 Task: Look for Airbnb properties in Contramaestre, Cuba from 11th November, 2023 to 15th November, 2023 for 2 adults. Place can be private room with 1  bedroom having 2 beds and 1 bathroom. Property type can be hotel.
Action: Mouse moved to (372, 295)
Screenshot: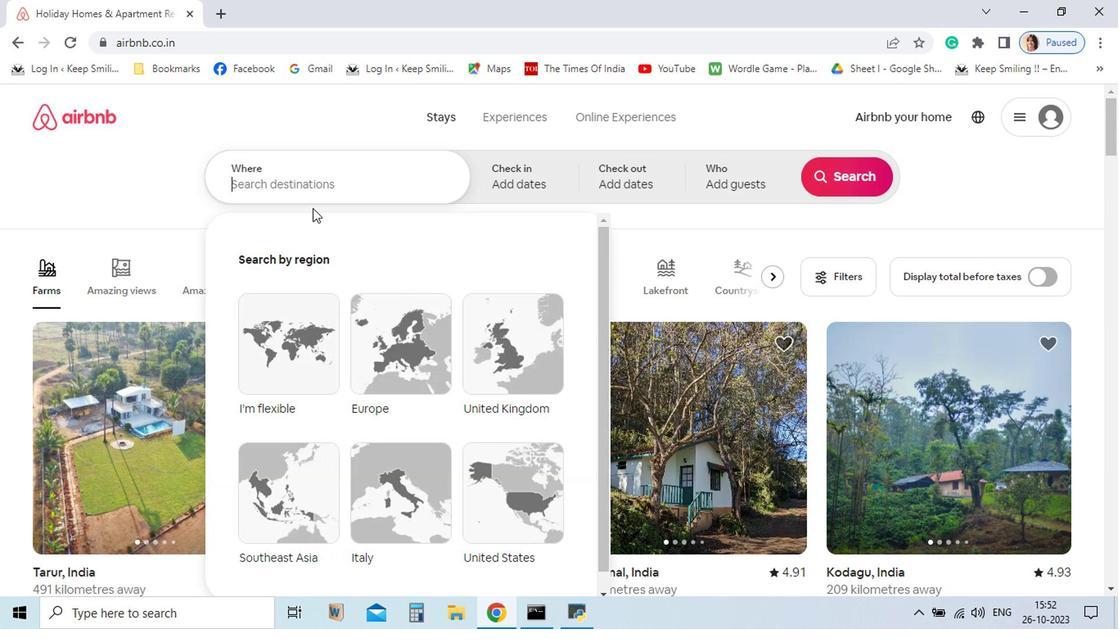 
Action: Mouse pressed left at (372, 295)
Screenshot: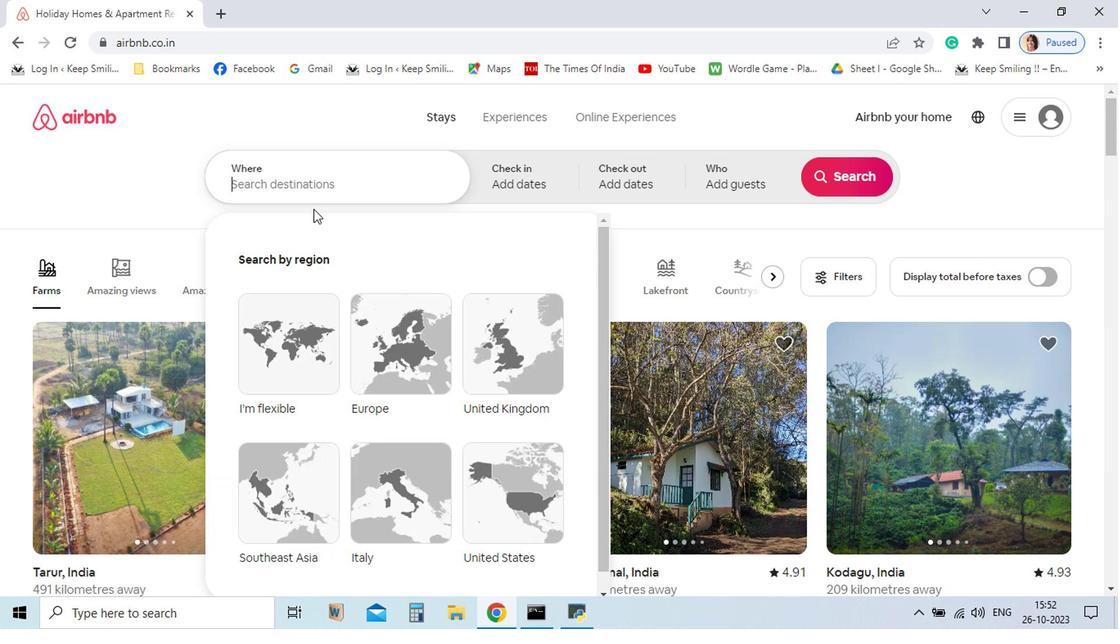 
Action: Mouse moved to (386, 308)
Screenshot: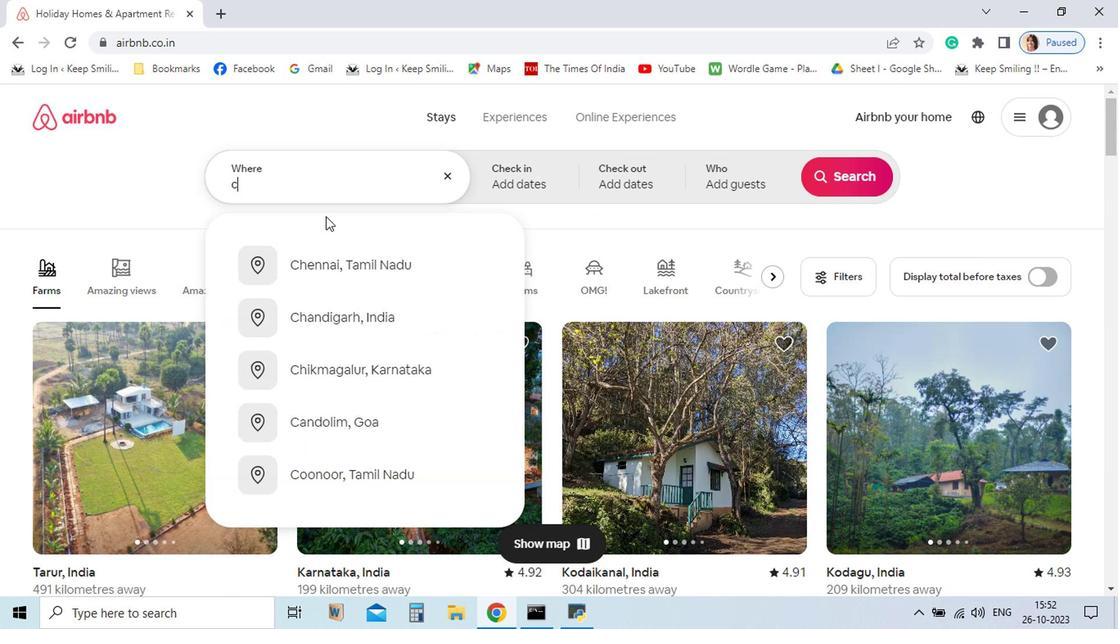 
Action: Key pressed contamaestre
Screenshot: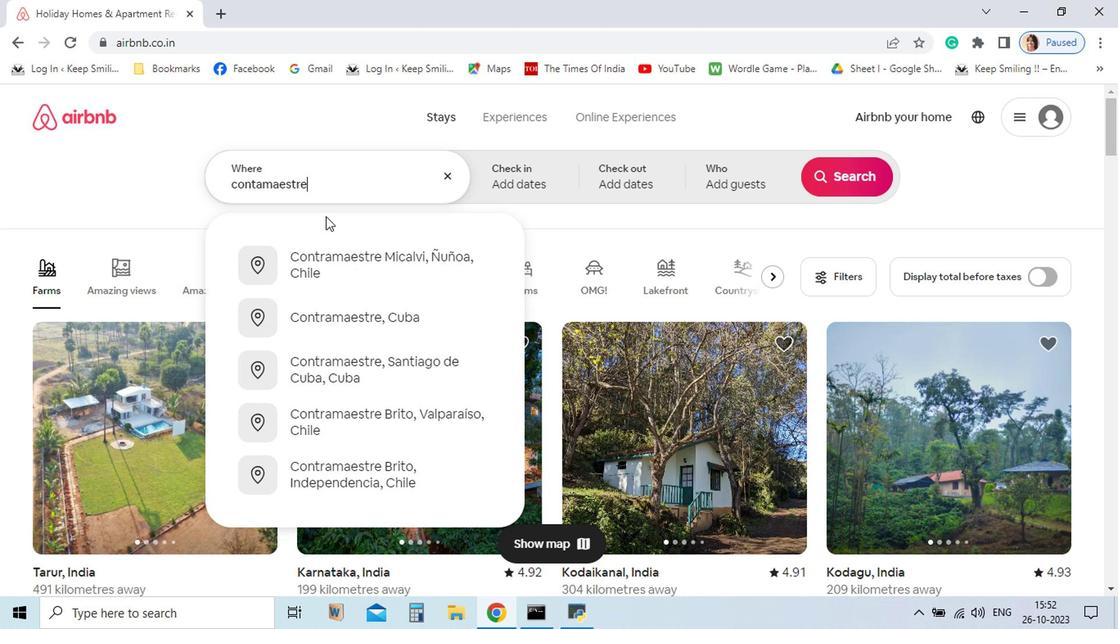 
Action: Mouse moved to (448, 383)
Screenshot: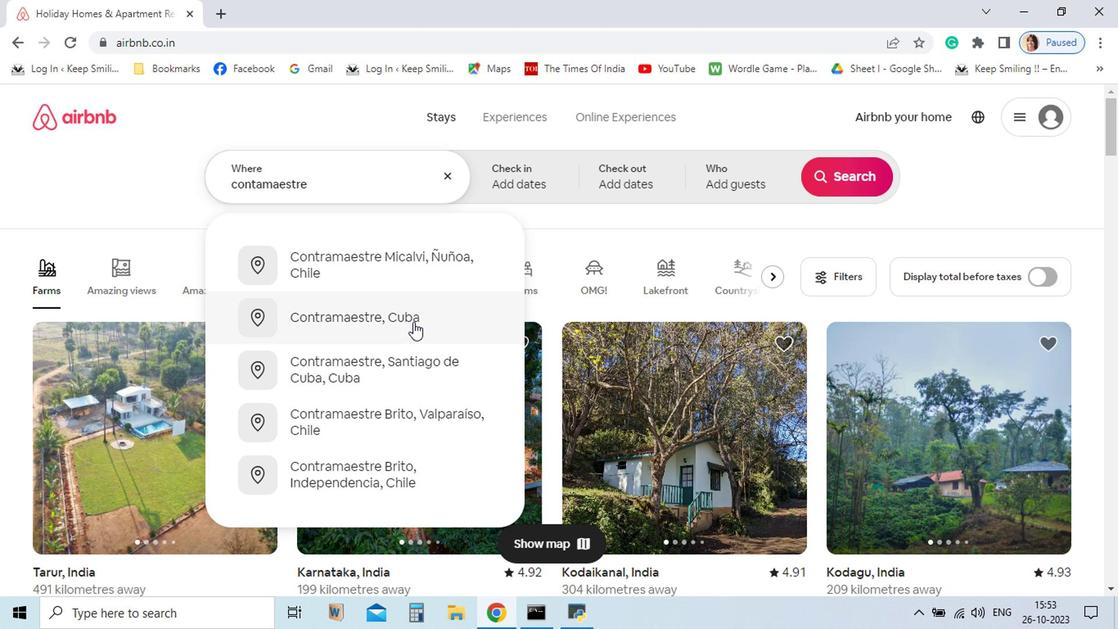 
Action: Mouse pressed left at (448, 383)
Screenshot: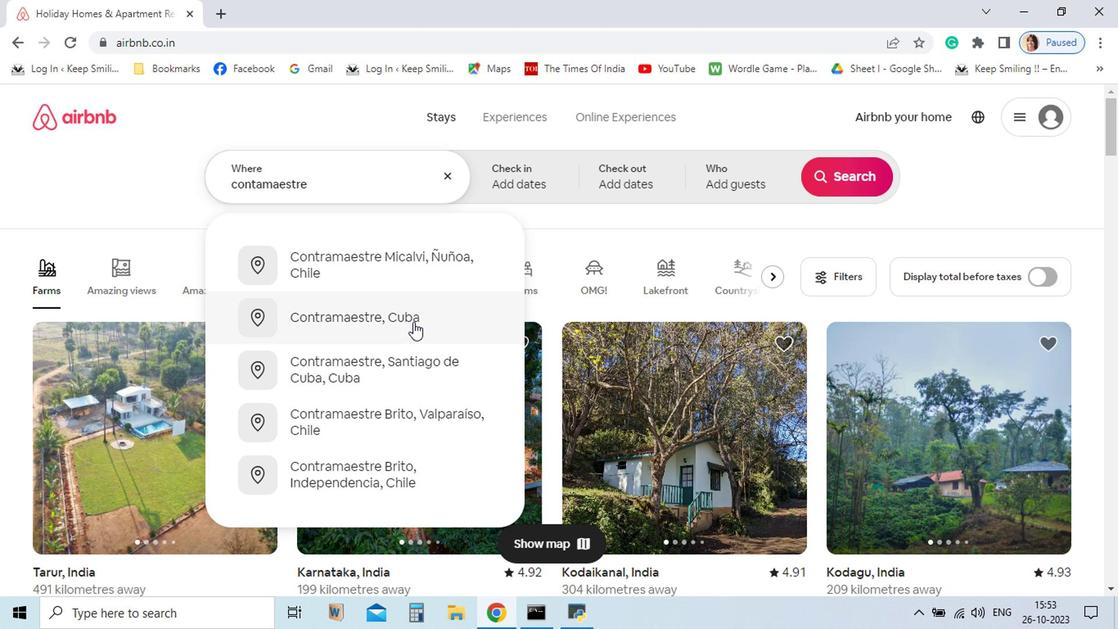 
Action: Mouse moved to (738, 450)
Screenshot: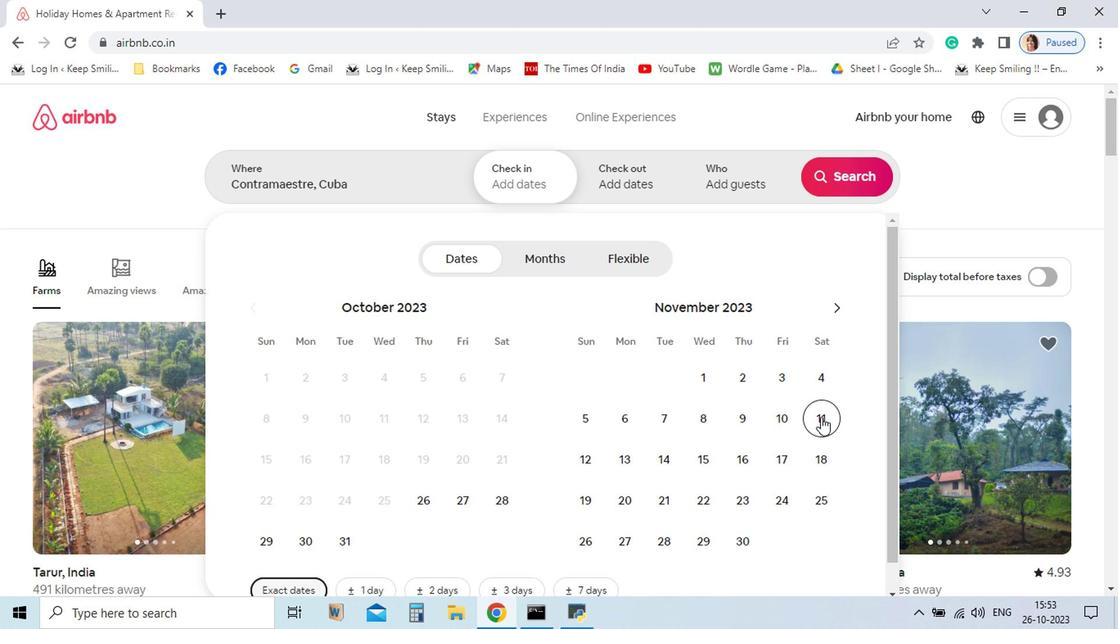 
Action: Mouse pressed left at (738, 450)
Screenshot: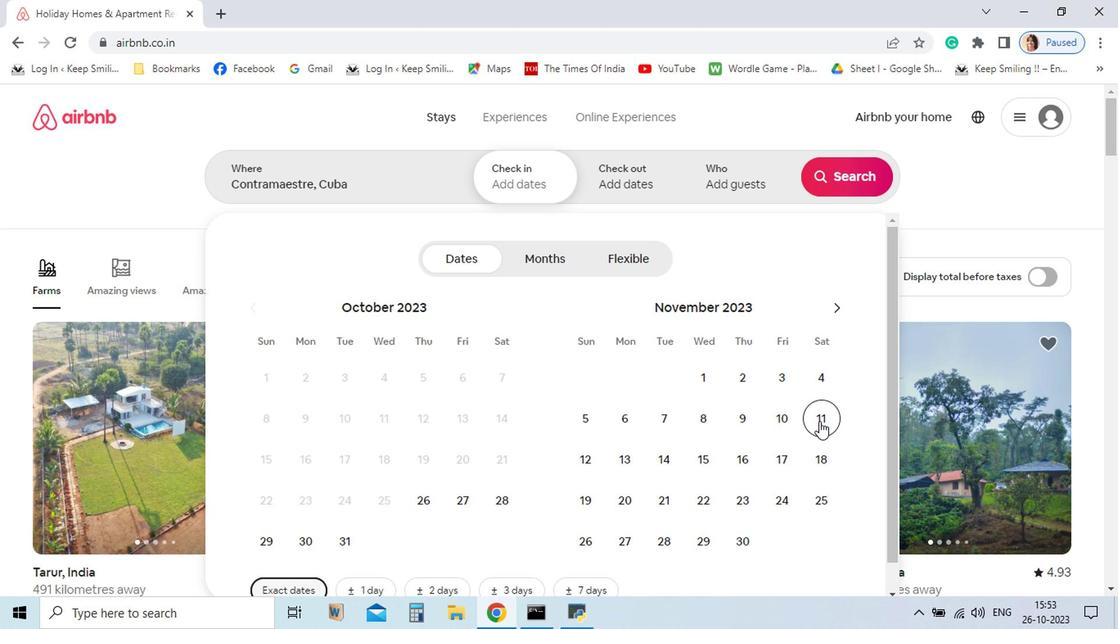 
Action: Mouse moved to (656, 484)
Screenshot: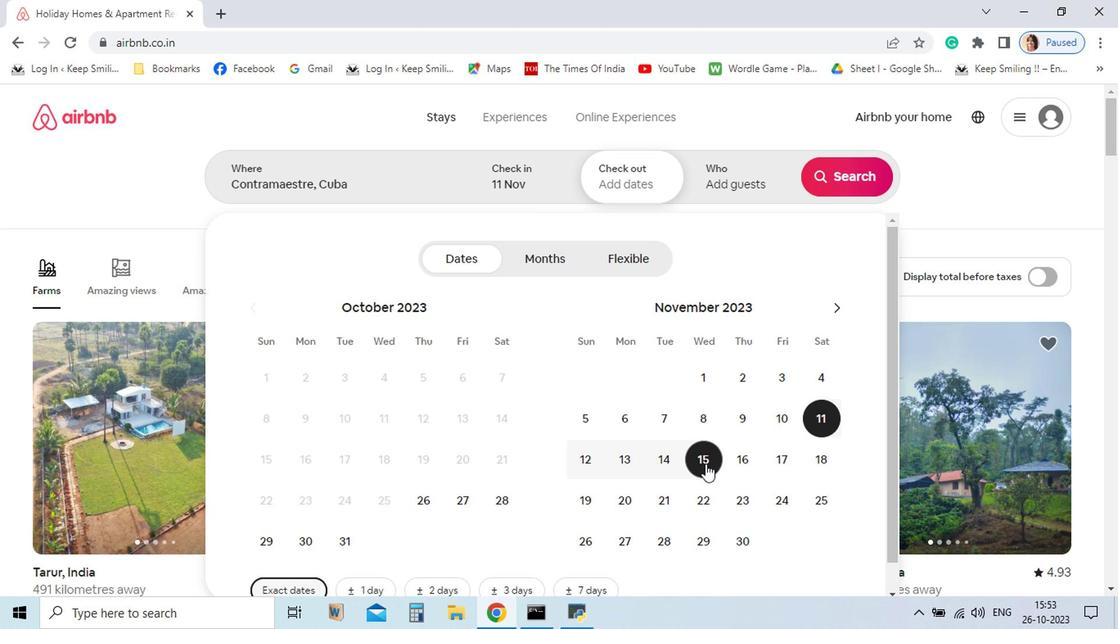 
Action: Mouse pressed left at (656, 484)
Screenshot: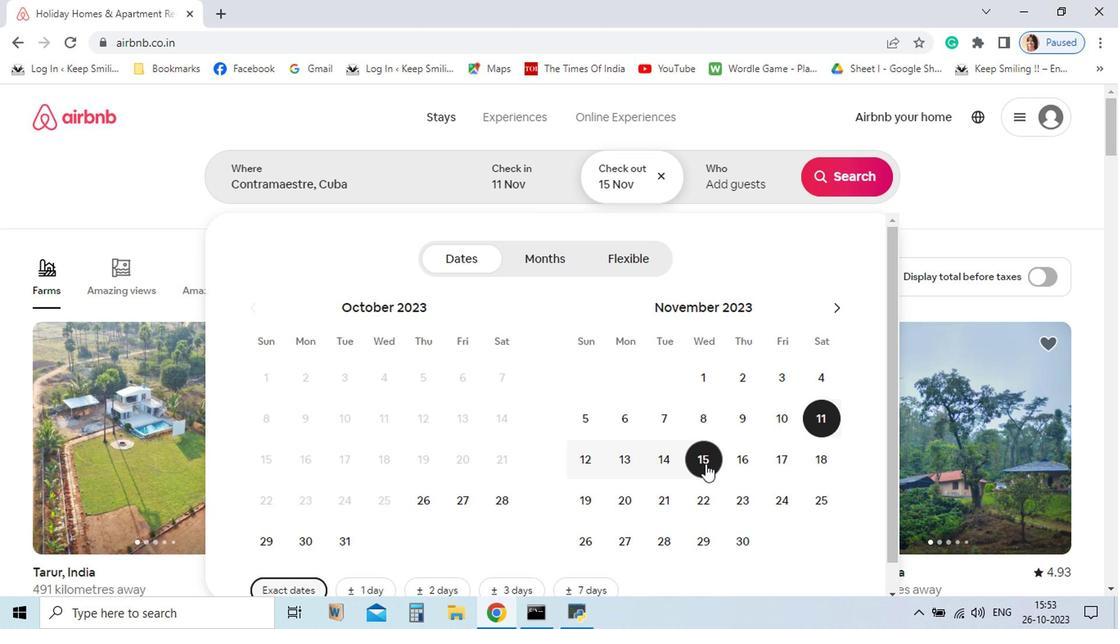 
Action: Mouse moved to (666, 280)
Screenshot: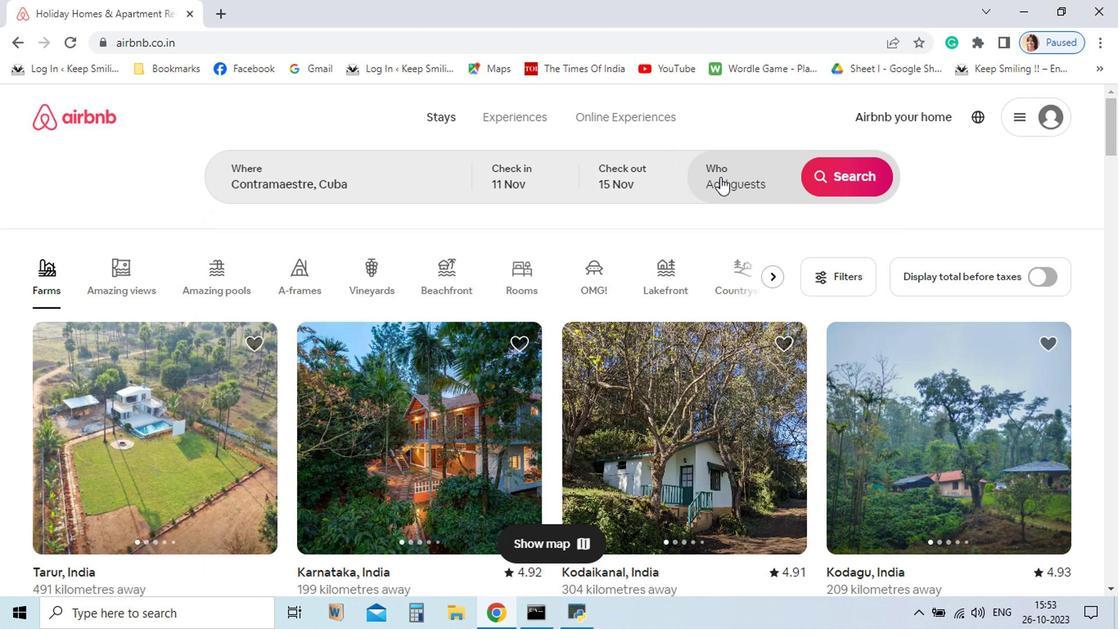 
Action: Mouse pressed left at (666, 280)
Screenshot: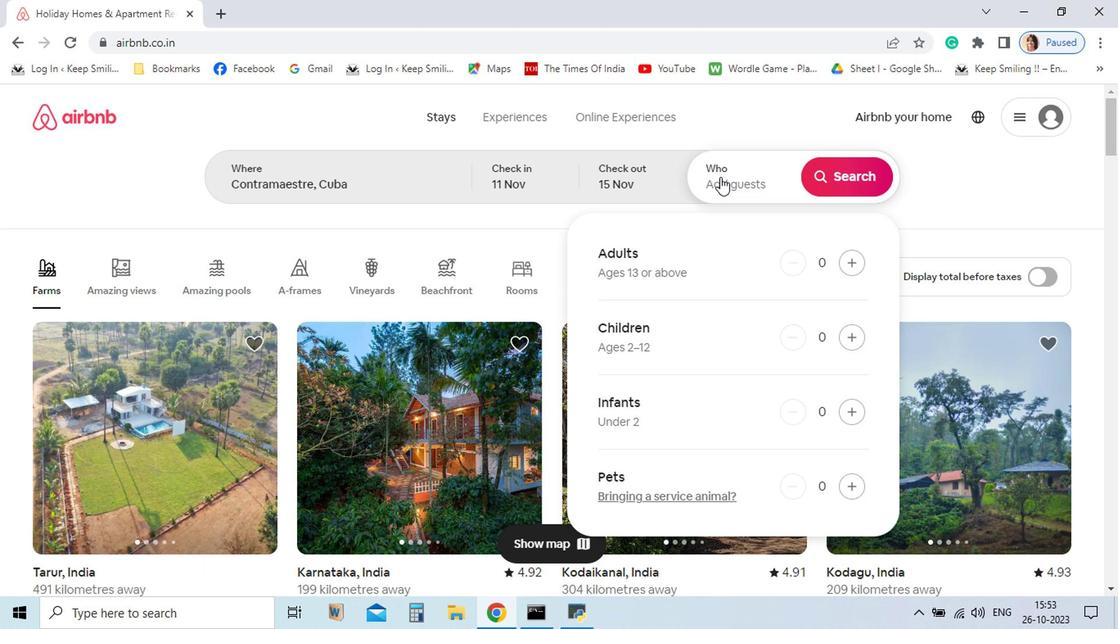 
Action: Mouse moved to (764, 341)
Screenshot: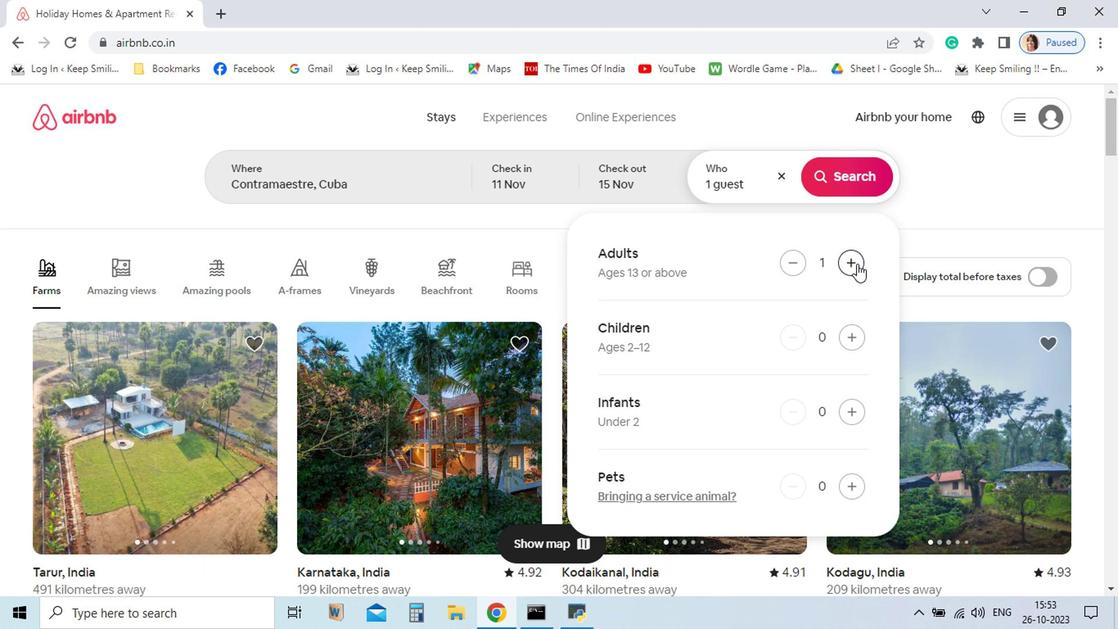
Action: Mouse pressed left at (764, 341)
Screenshot: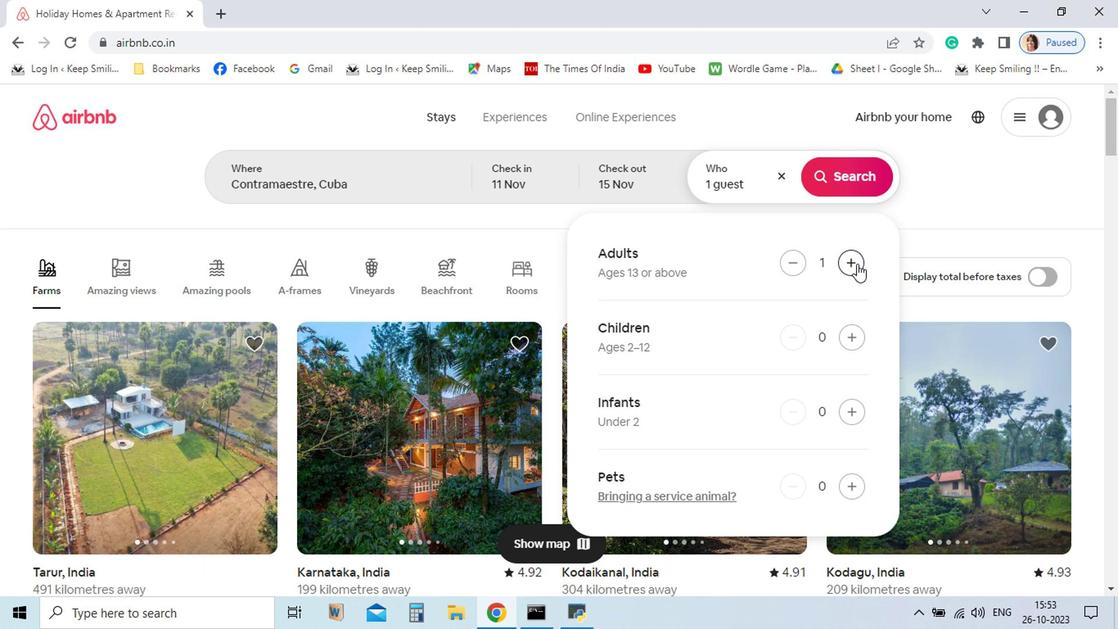 
Action: Mouse moved to (764, 341)
Screenshot: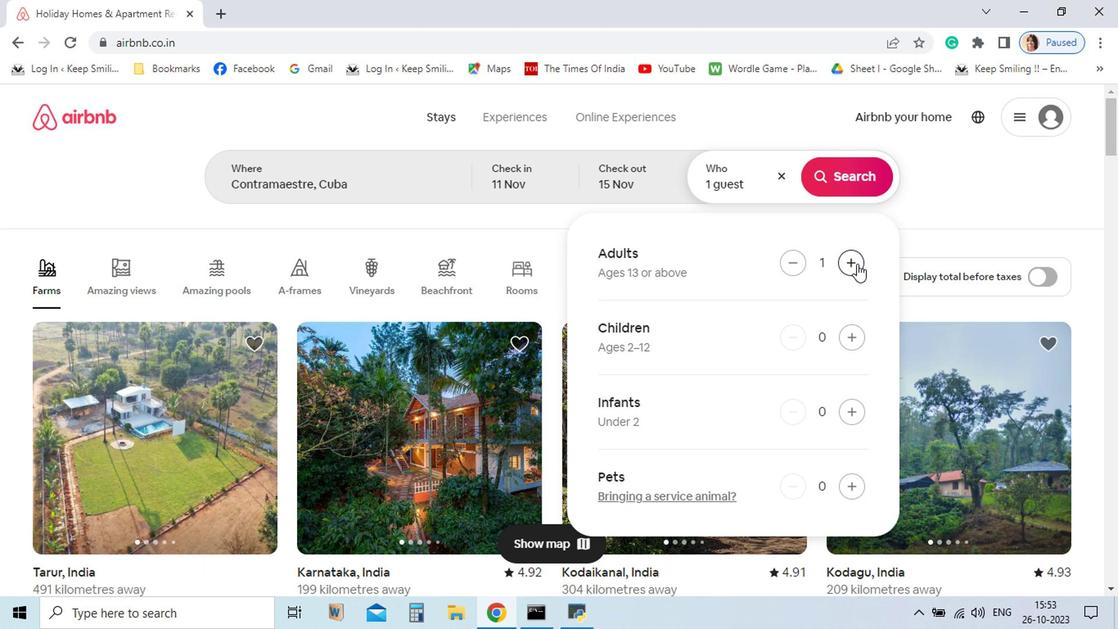 
Action: Mouse pressed left at (764, 341)
Screenshot: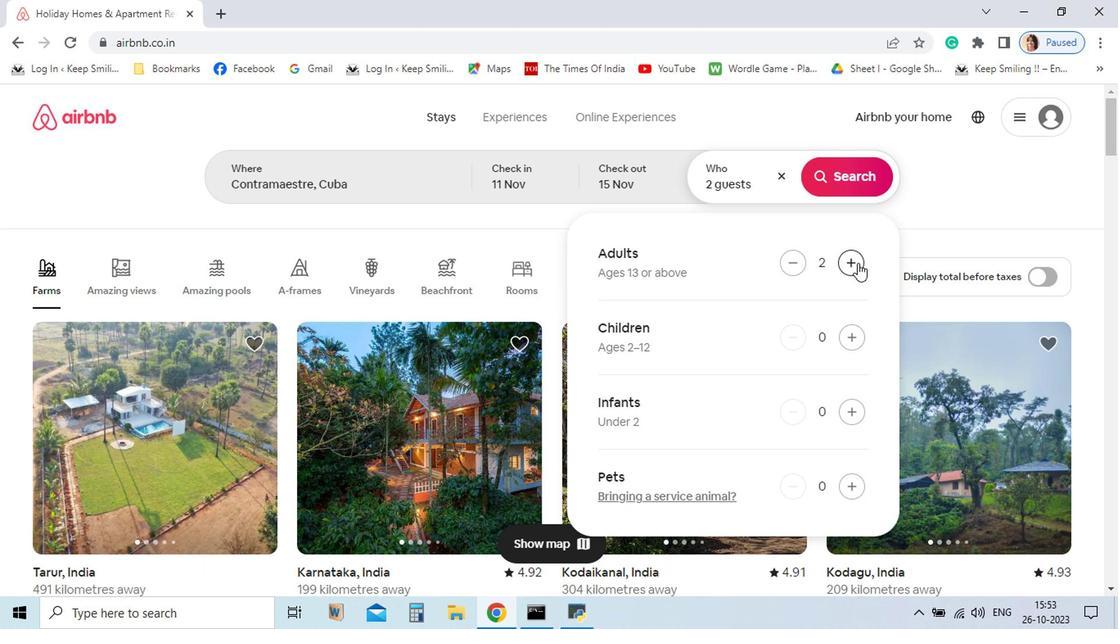 
Action: Mouse moved to (760, 282)
Screenshot: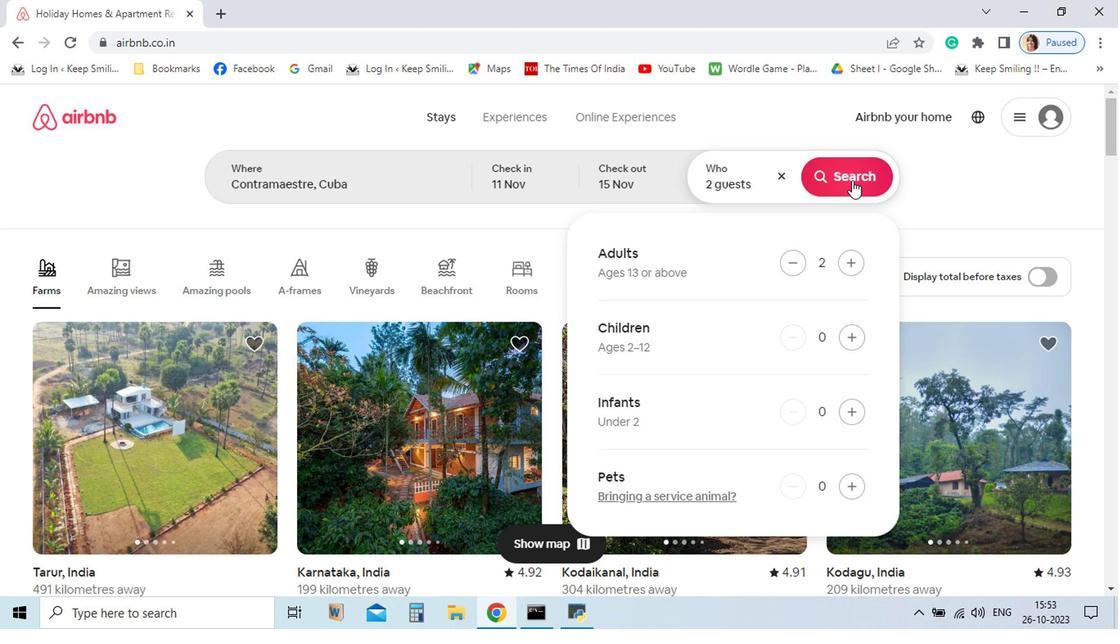 
Action: Mouse pressed left at (760, 282)
Screenshot: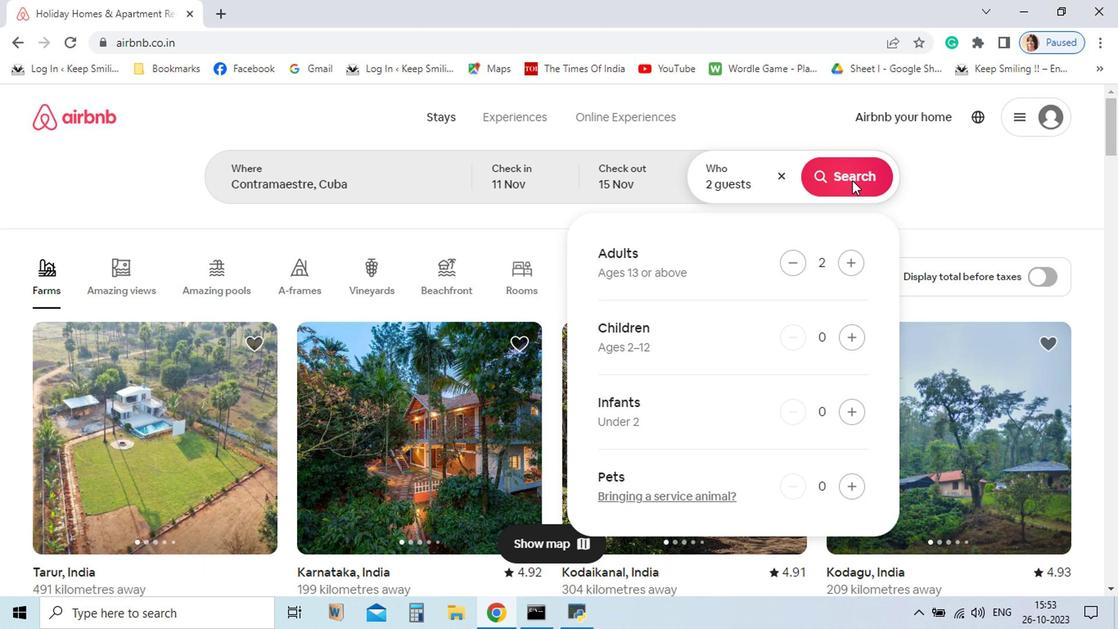 
Action: Mouse moved to (760, 280)
Screenshot: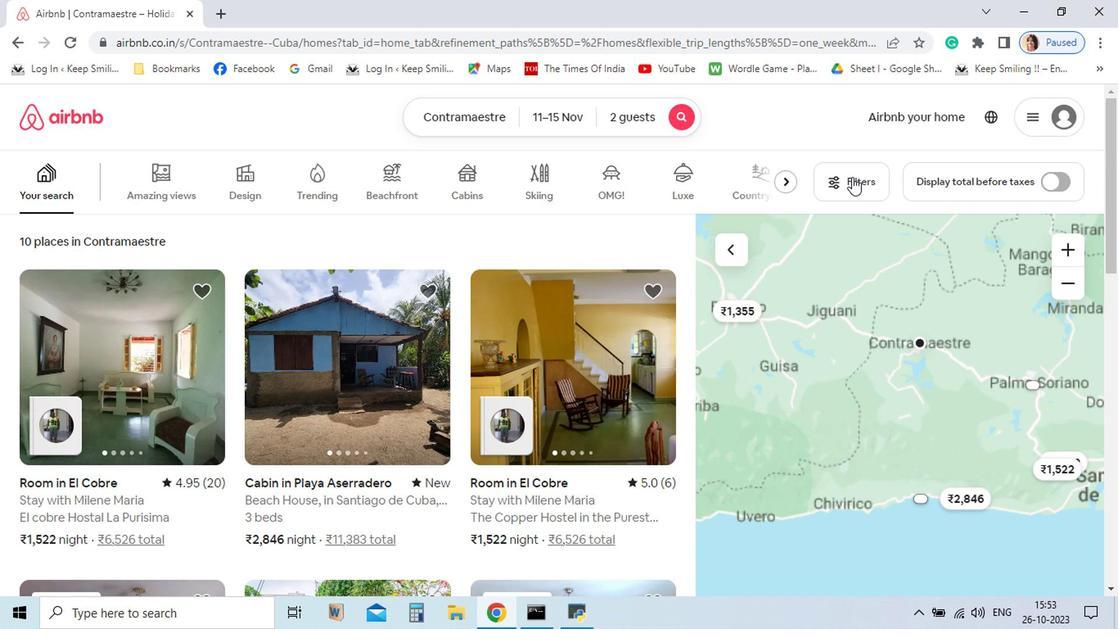 
Action: Mouse pressed left at (760, 280)
Screenshot: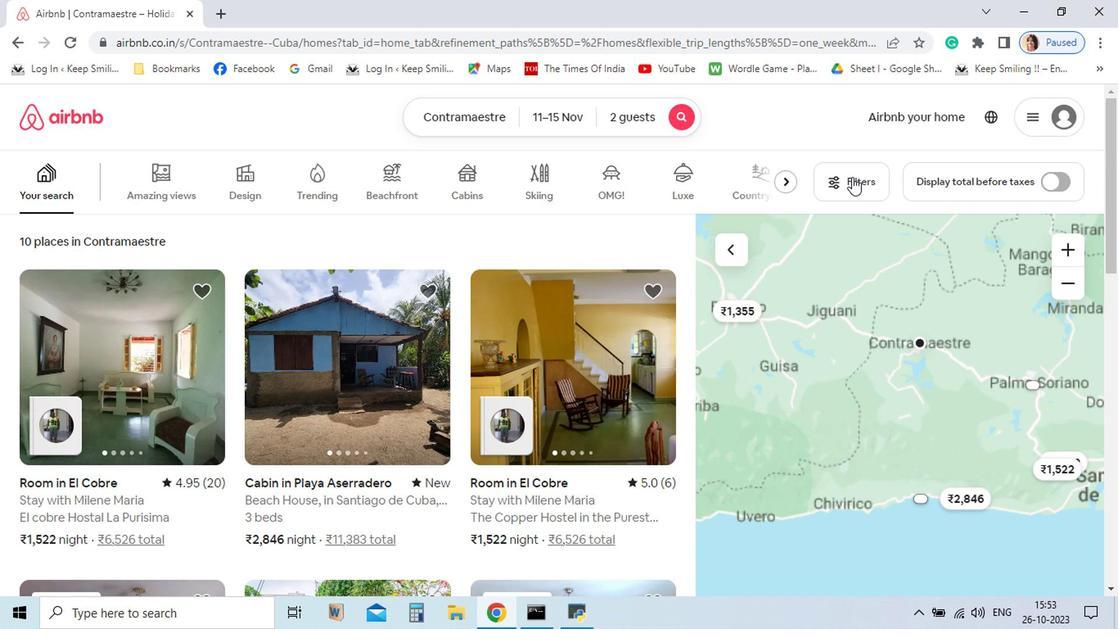 
Action: Mouse moved to (769, 499)
Screenshot: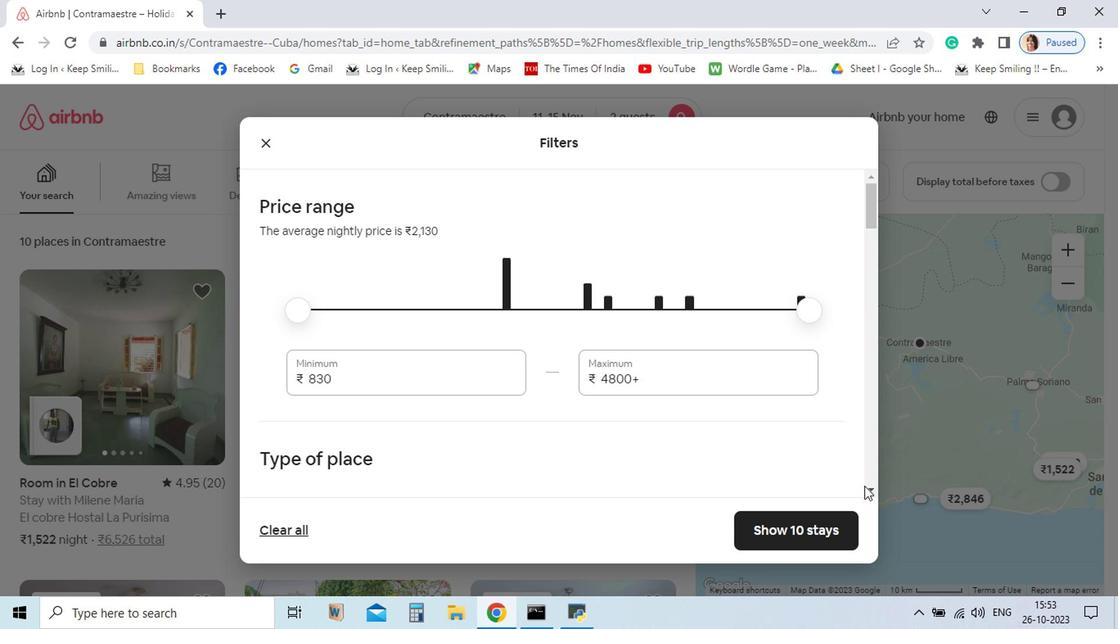 
Action: Mouse pressed left at (769, 499)
Screenshot: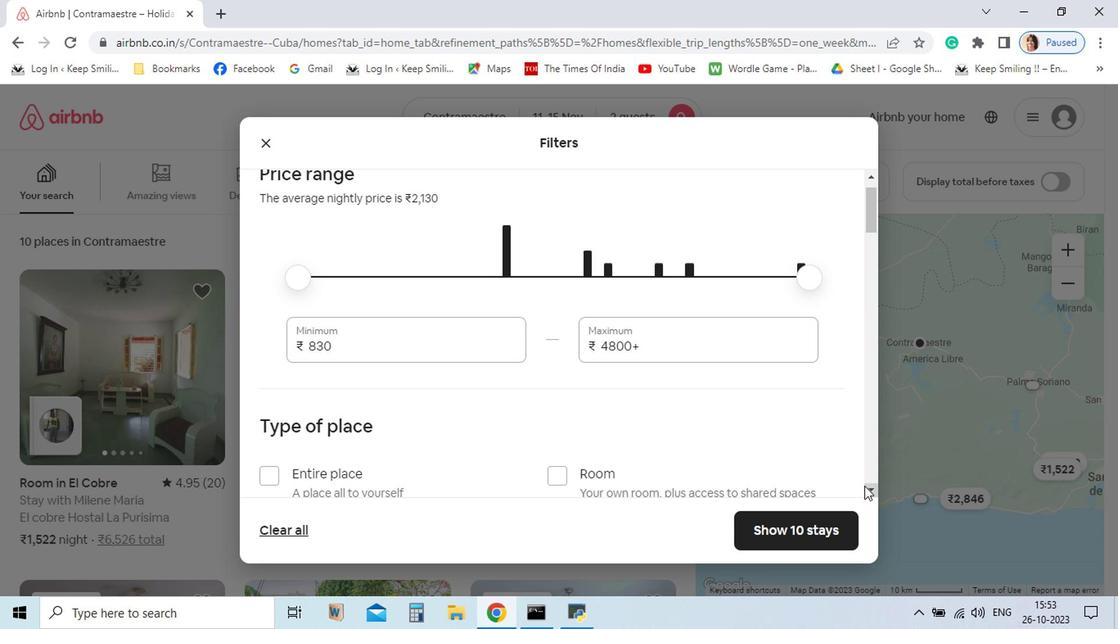 
Action: Mouse pressed left at (769, 499)
Screenshot: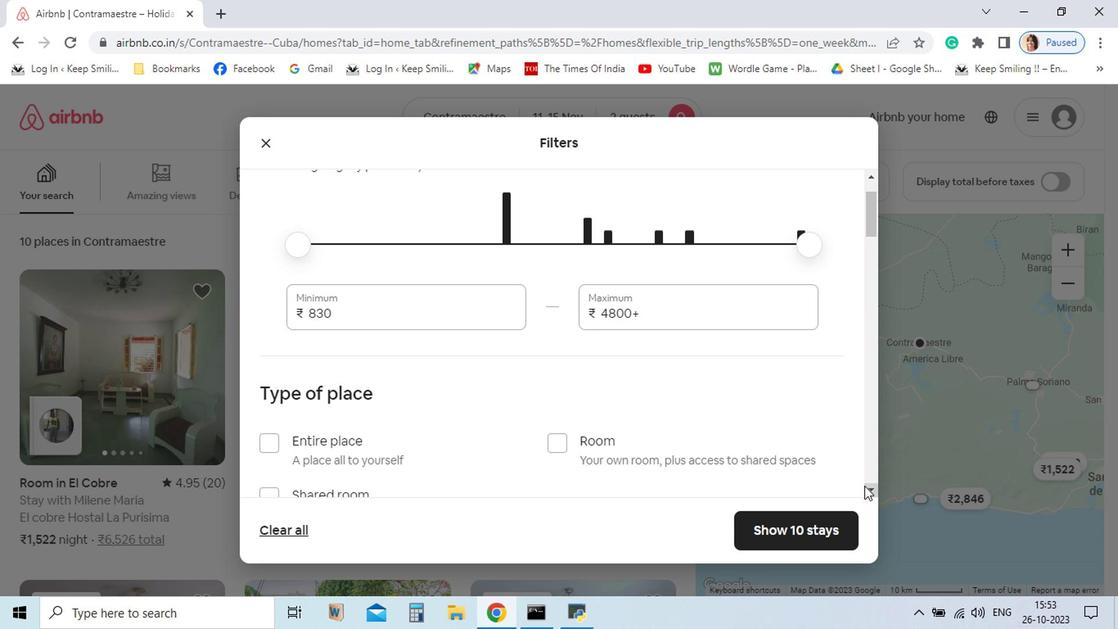 
Action: Mouse pressed left at (769, 499)
Screenshot: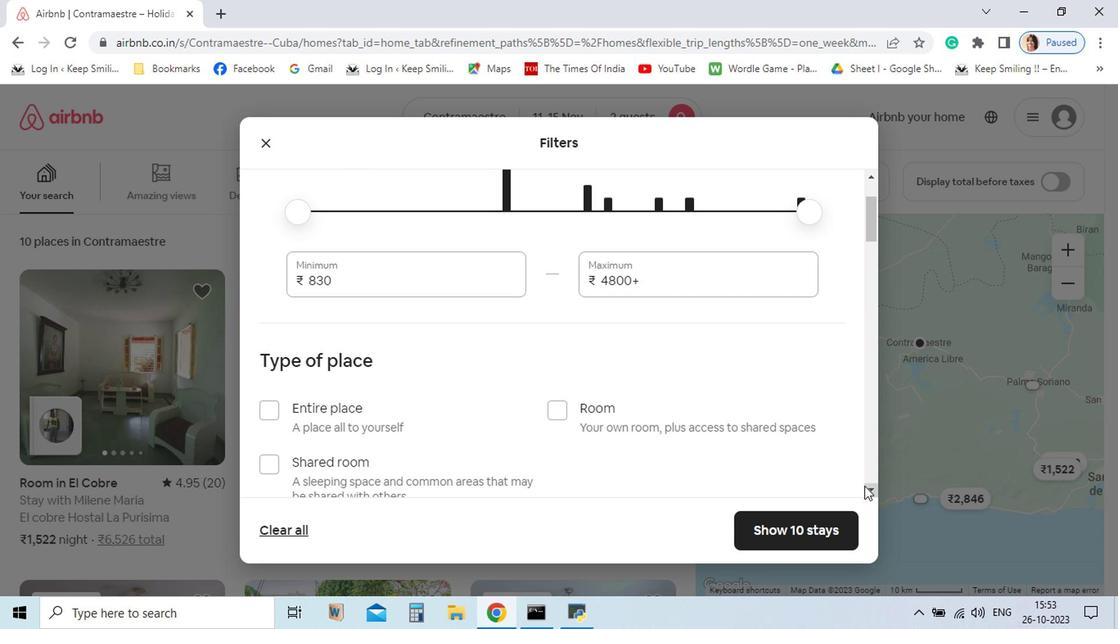 
Action: Mouse pressed left at (769, 499)
Screenshot: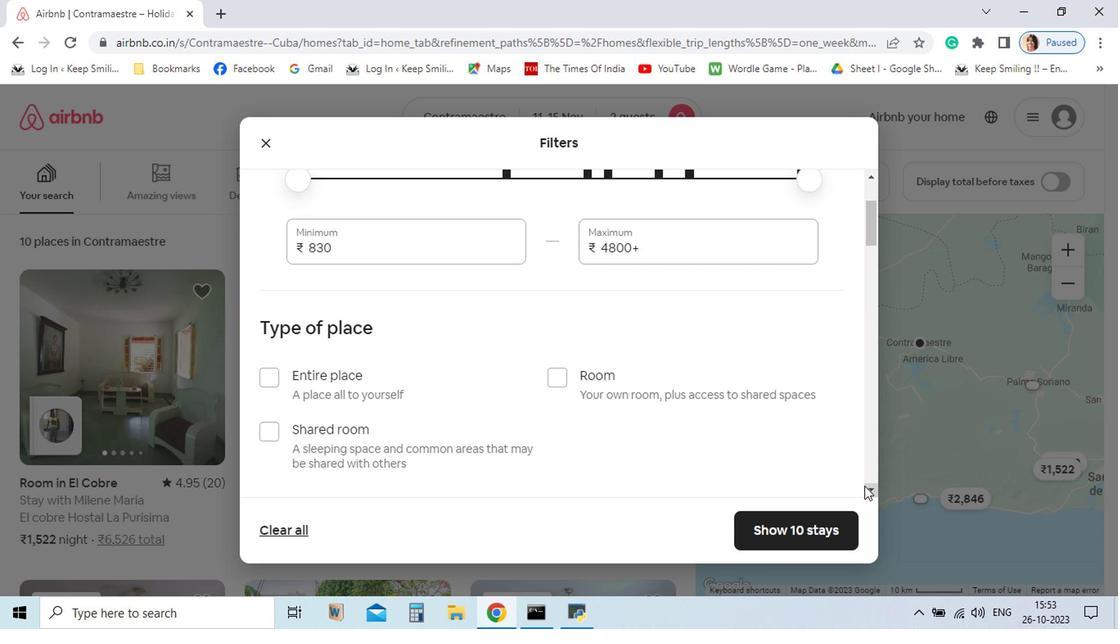 
Action: Mouse pressed left at (769, 499)
Screenshot: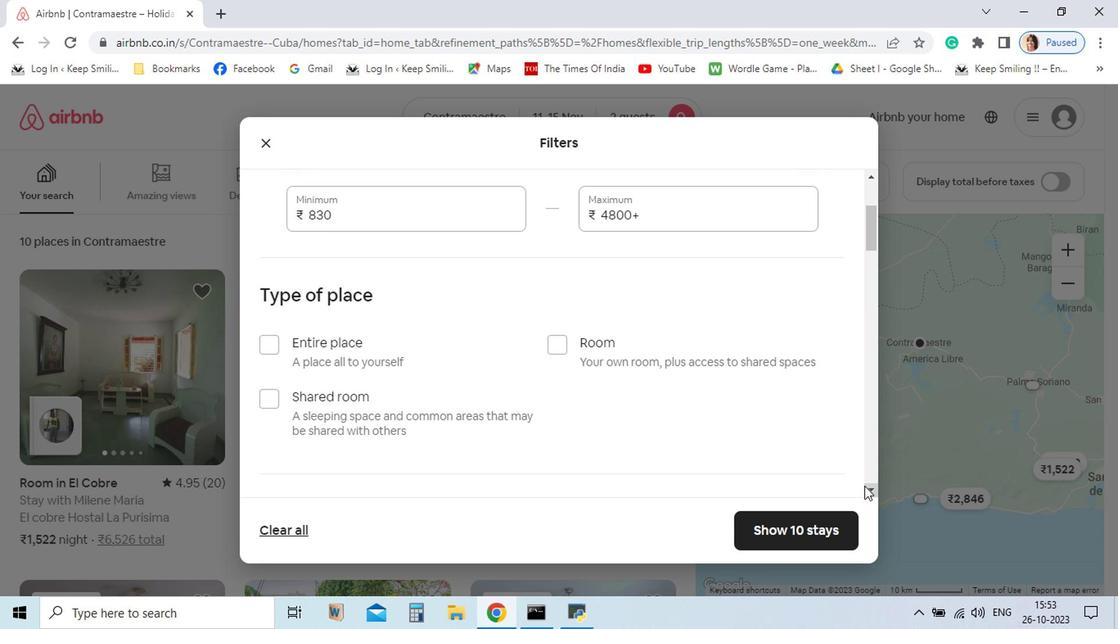 
Action: Mouse moved to (769, 499)
Screenshot: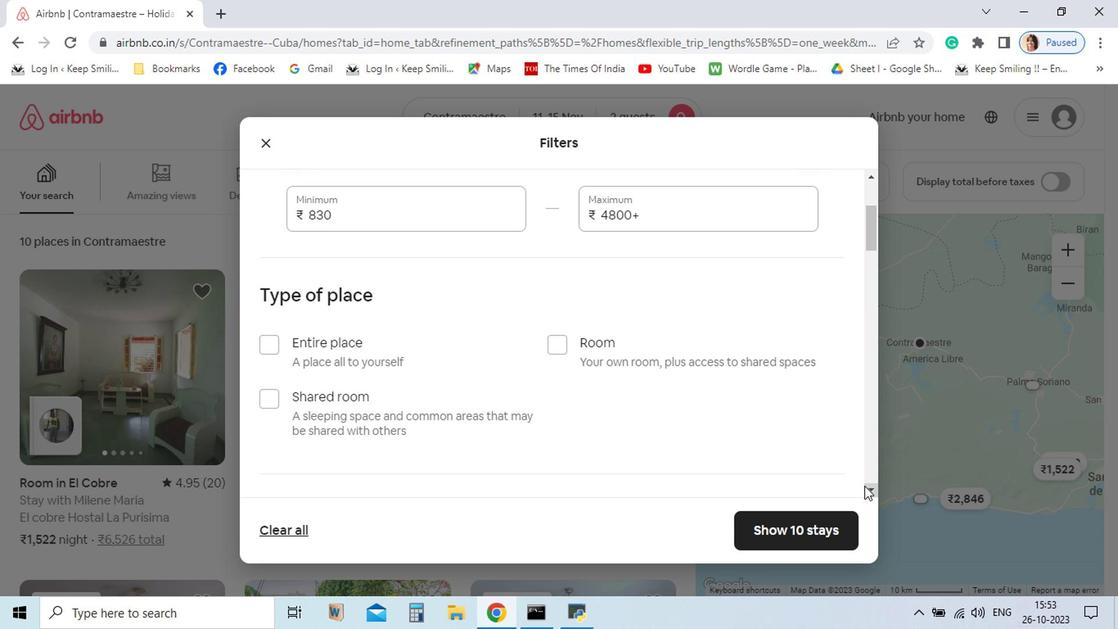 
Action: Mouse pressed left at (769, 499)
Screenshot: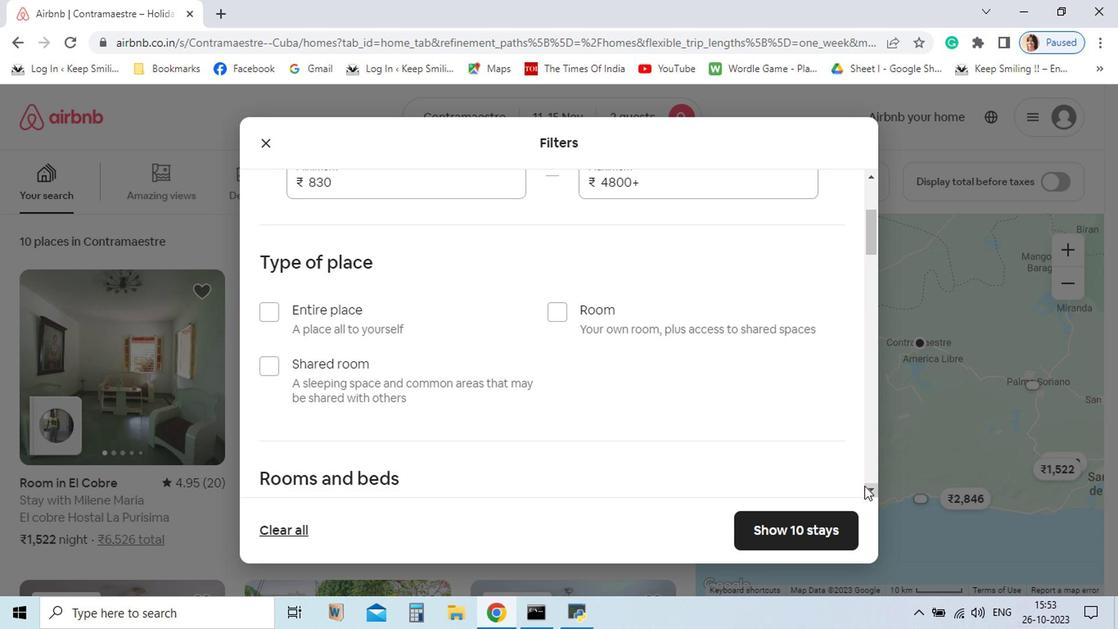 
Action: Mouse pressed left at (769, 499)
Screenshot: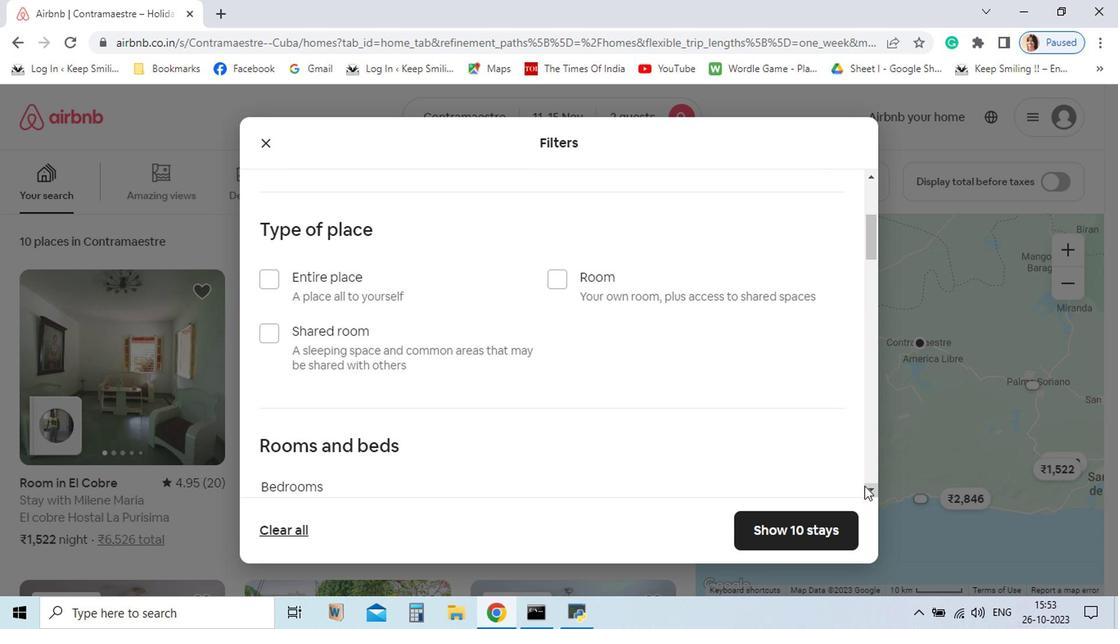 
Action: Mouse pressed left at (769, 499)
Screenshot: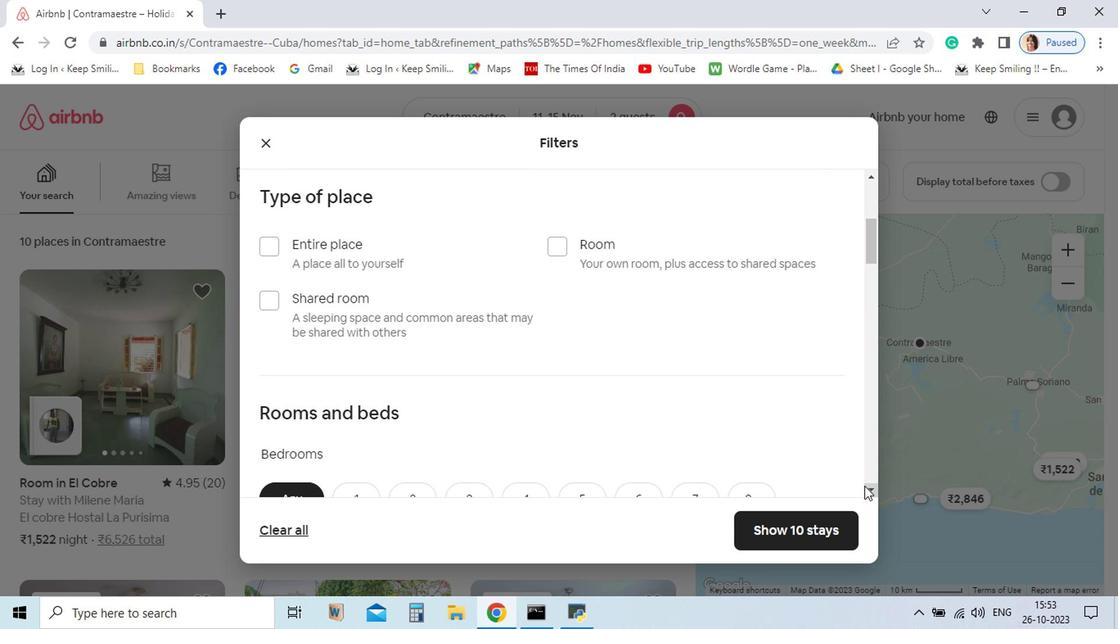 
Action: Mouse pressed left at (769, 499)
Screenshot: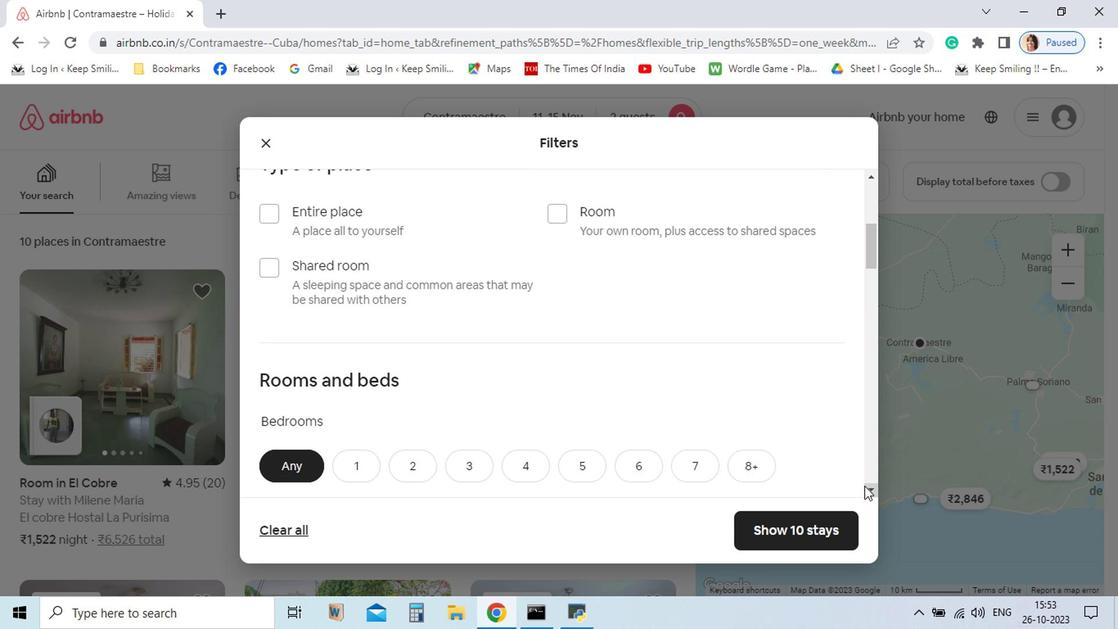 
Action: Mouse pressed left at (769, 499)
Screenshot: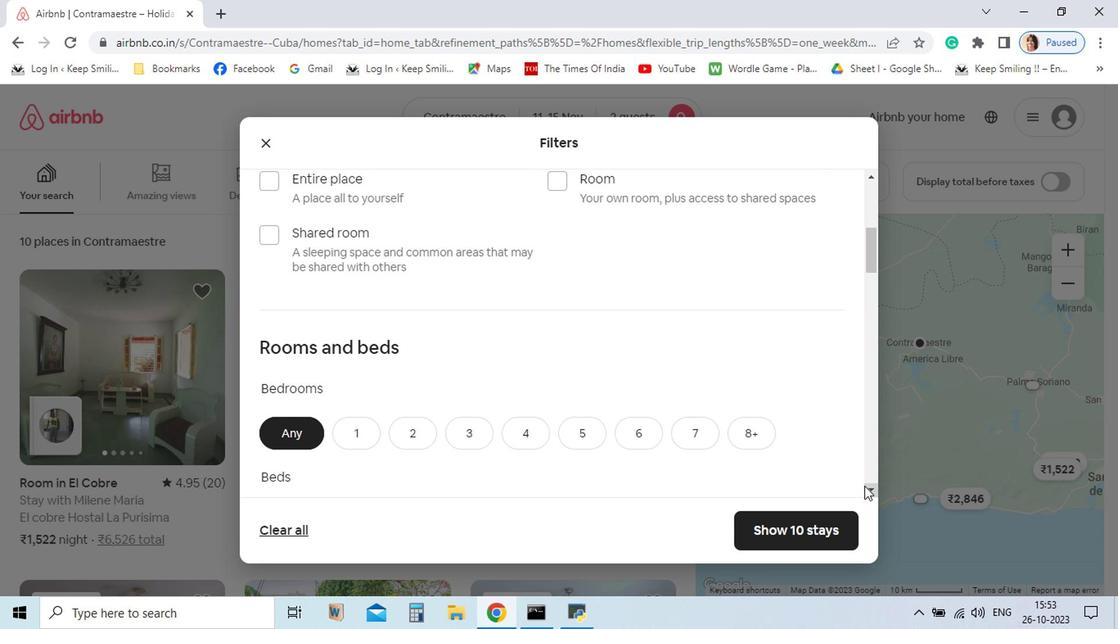 
Action: Mouse pressed left at (769, 499)
Screenshot: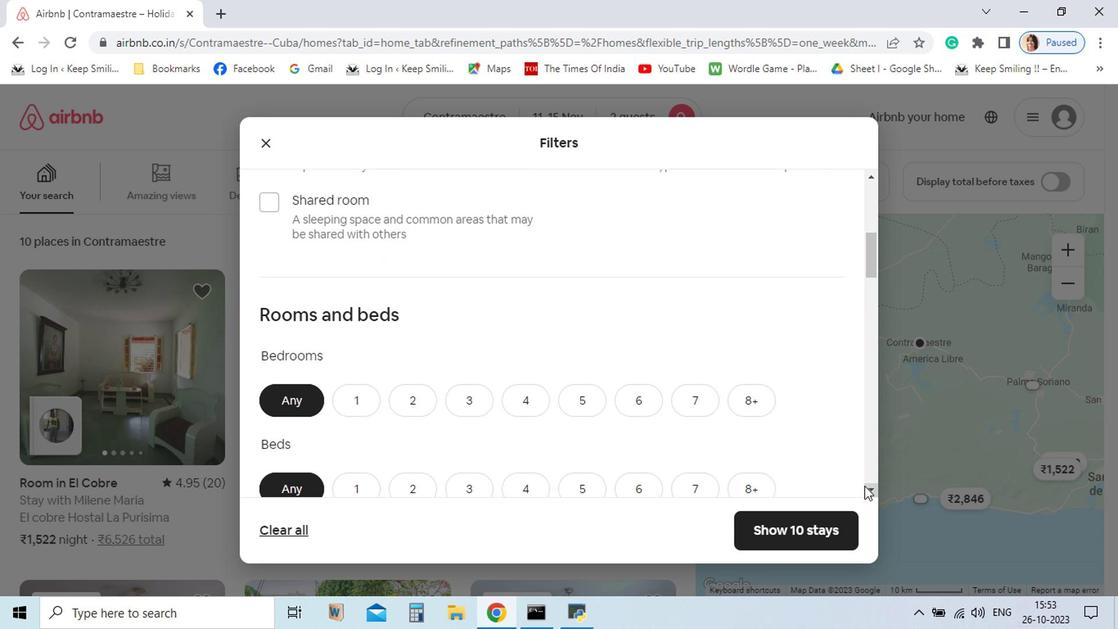 
Action: Mouse moved to (412, 438)
Screenshot: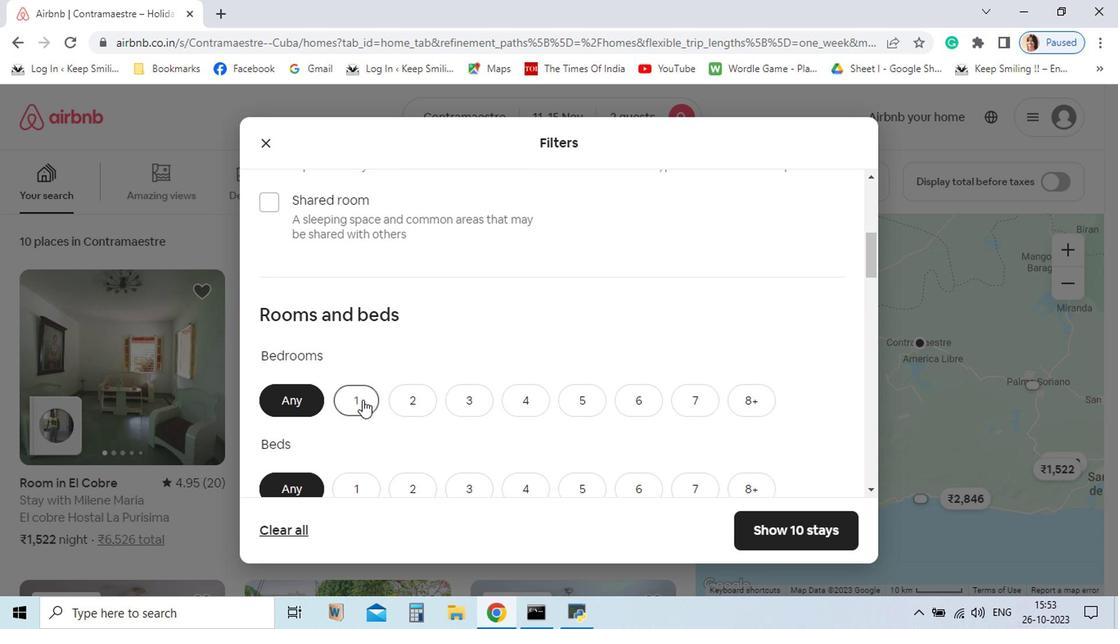 
Action: Mouse pressed left at (412, 438)
Screenshot: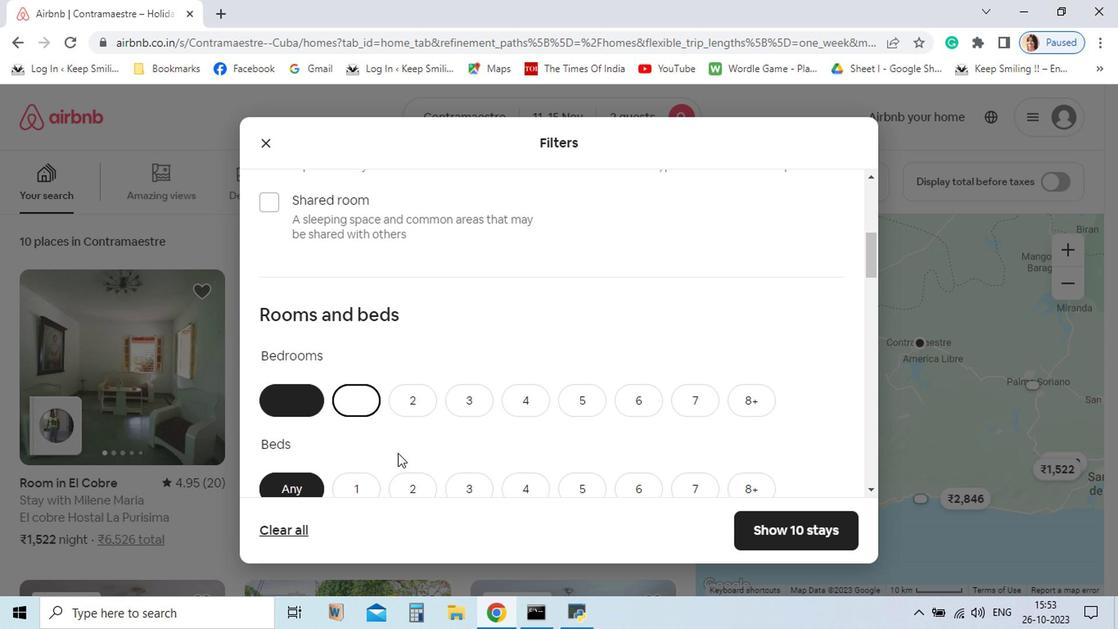 
Action: Mouse moved to (454, 492)
Screenshot: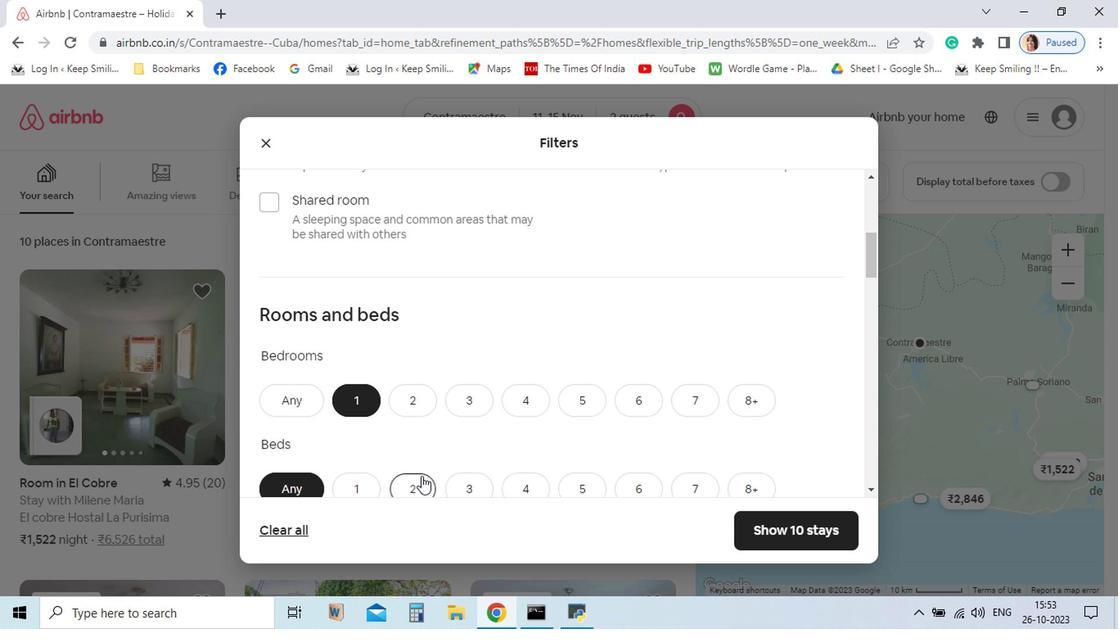
Action: Mouse pressed left at (454, 492)
Screenshot: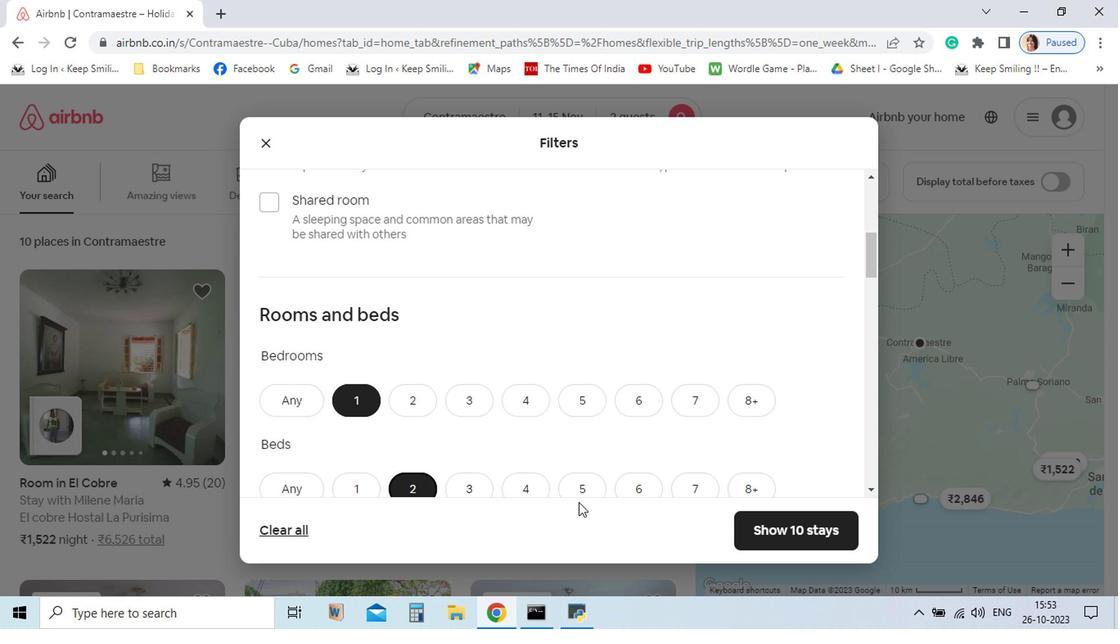 
Action: Mouse moved to (772, 505)
Screenshot: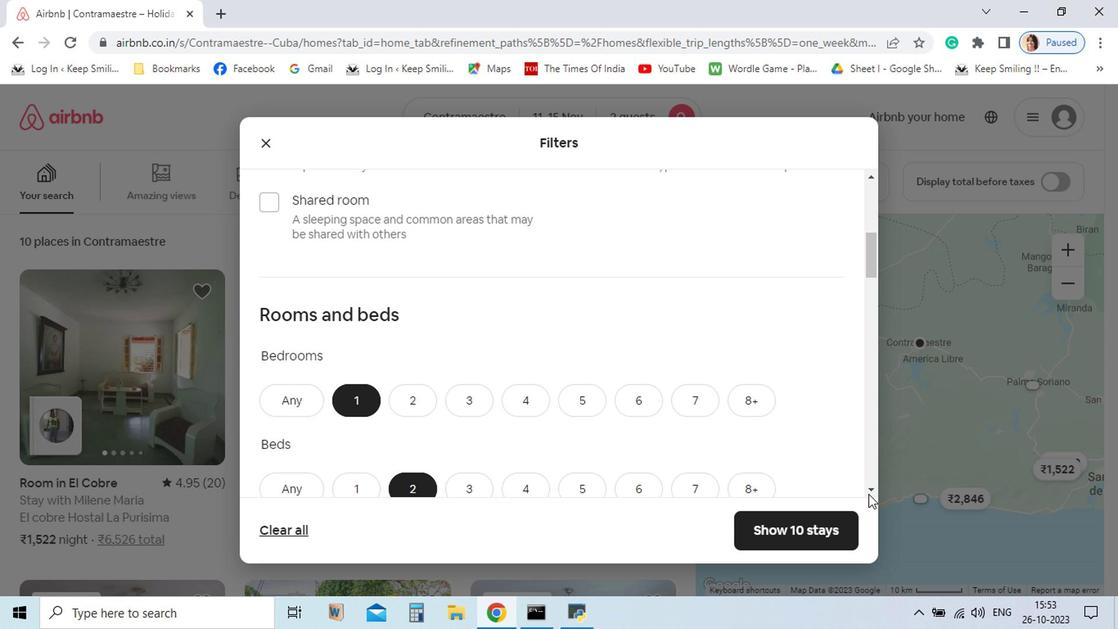 
Action: Mouse pressed left at (772, 505)
Screenshot: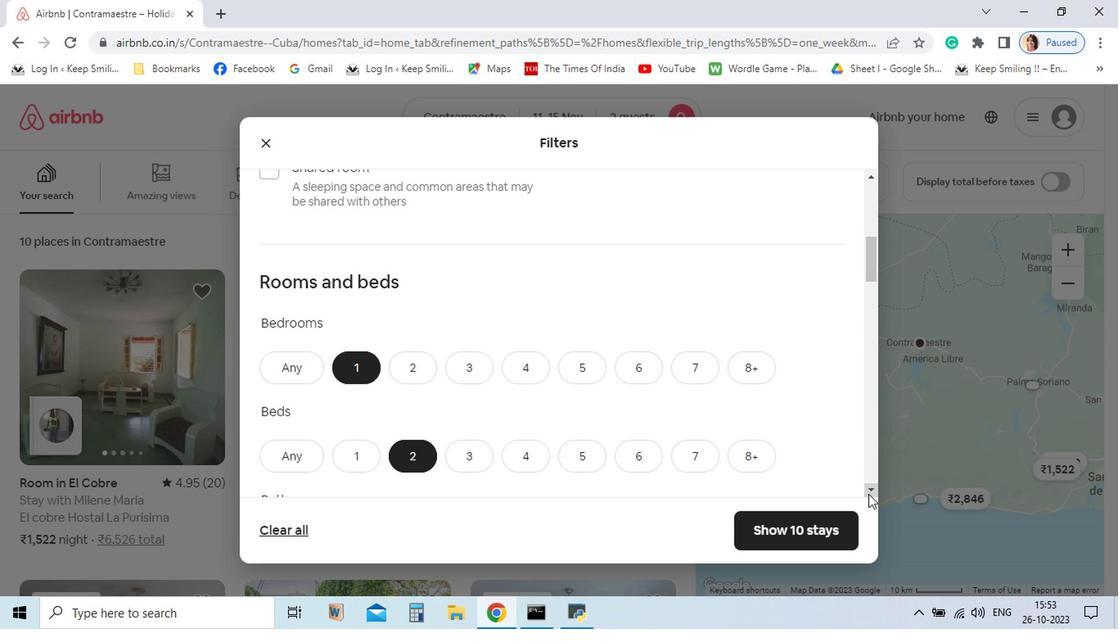 
Action: Mouse moved to (772, 505)
Screenshot: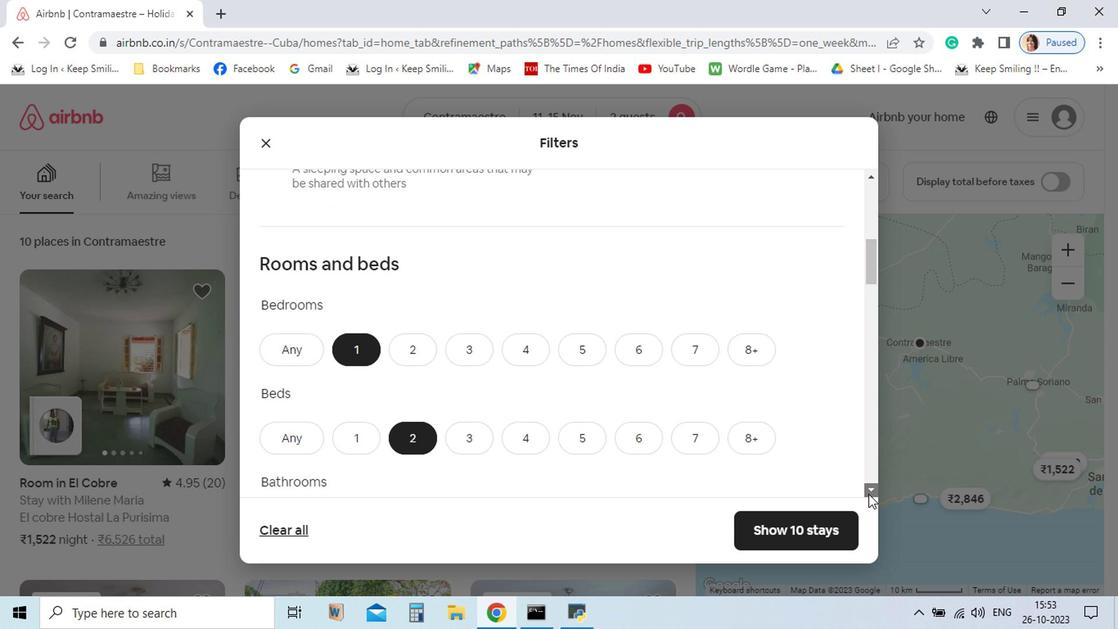 
Action: Mouse pressed left at (772, 505)
Screenshot: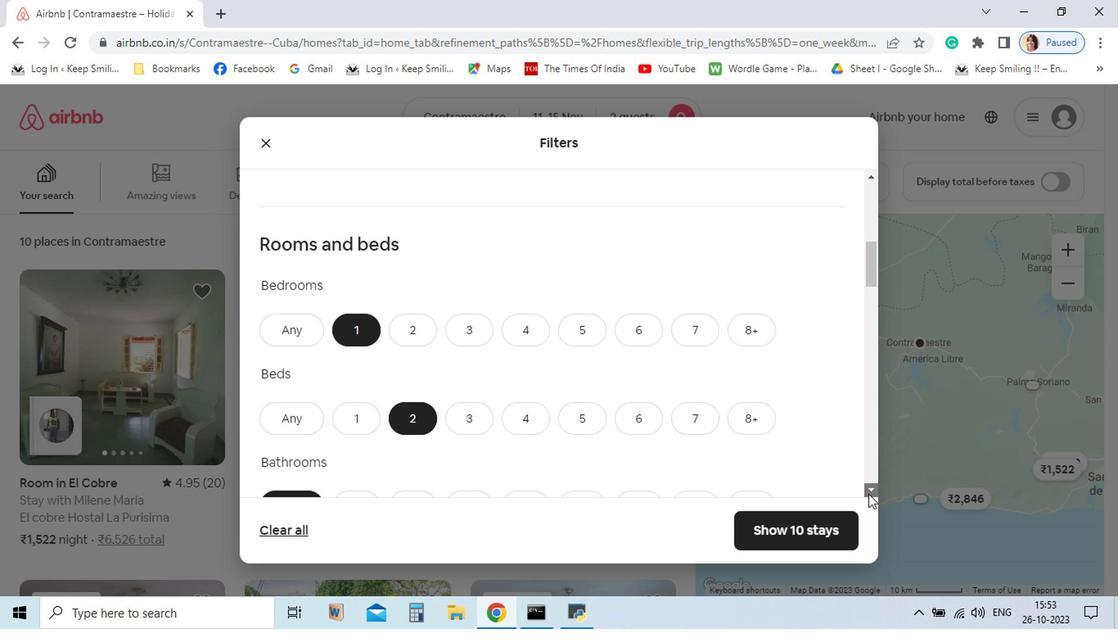 
Action: Mouse pressed left at (772, 505)
Screenshot: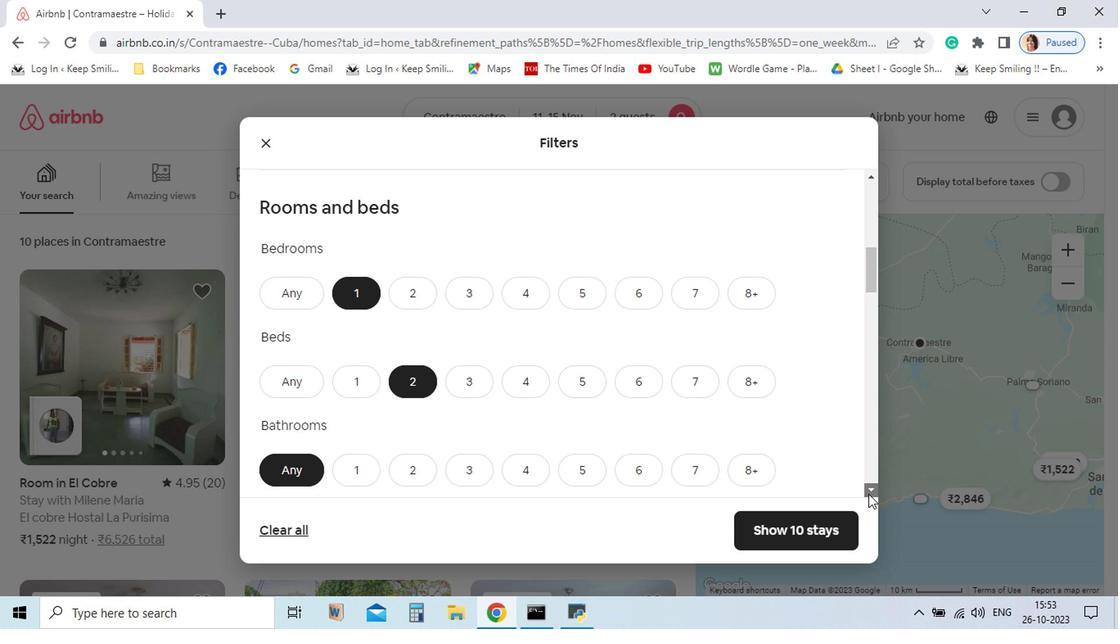 
Action: Mouse pressed left at (772, 505)
Screenshot: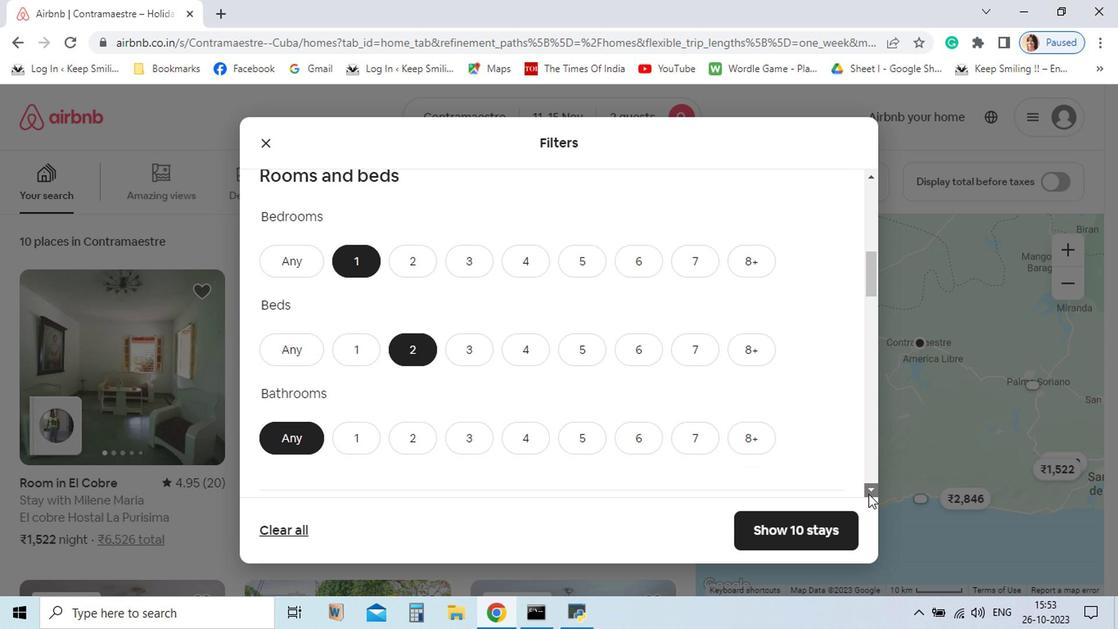 
Action: Mouse pressed left at (772, 505)
Screenshot: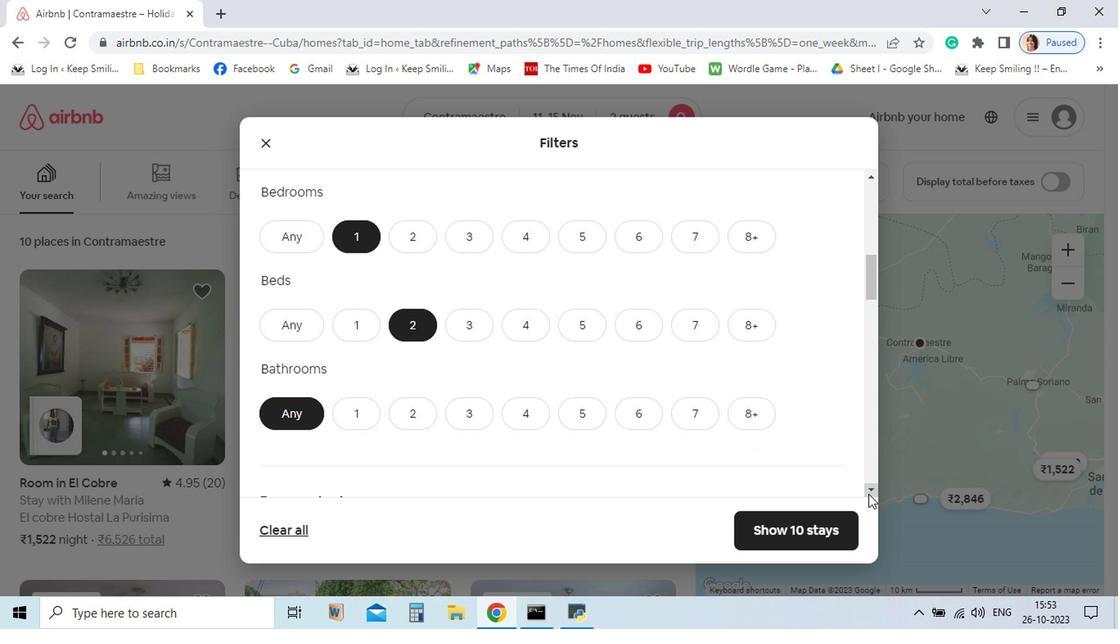 
Action: Mouse moved to (415, 447)
Screenshot: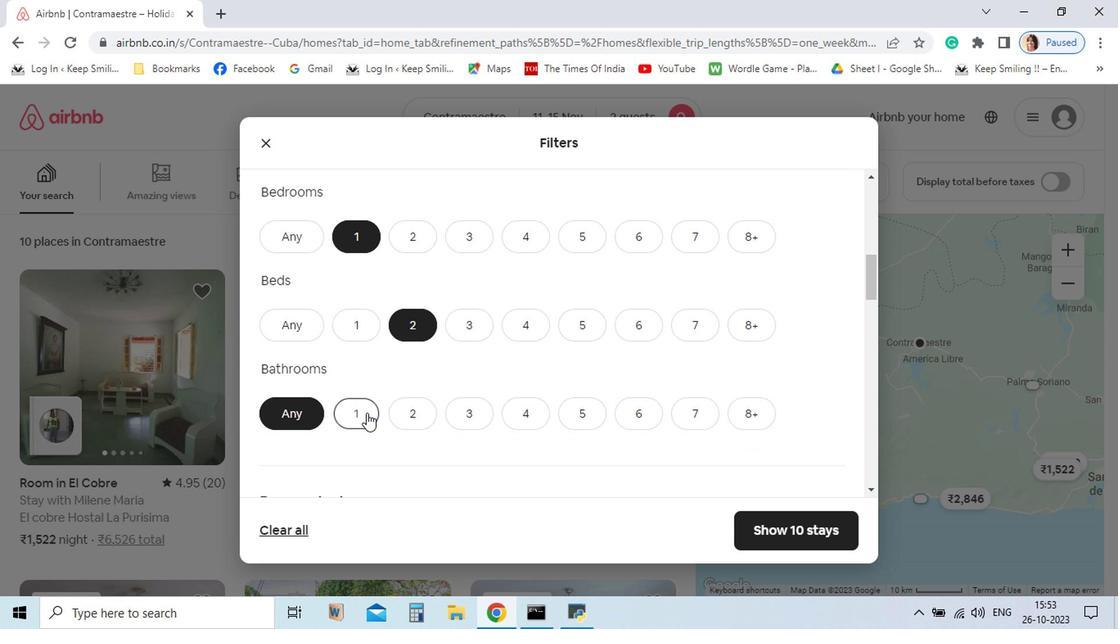 
Action: Mouse pressed left at (415, 447)
Screenshot: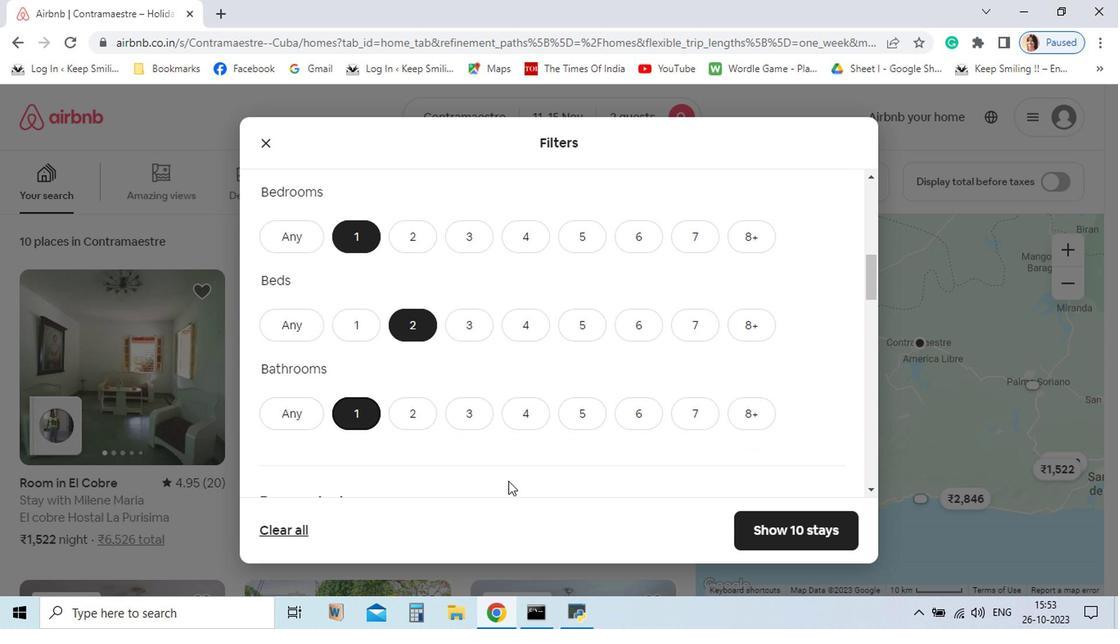 
Action: Mouse moved to (775, 501)
Screenshot: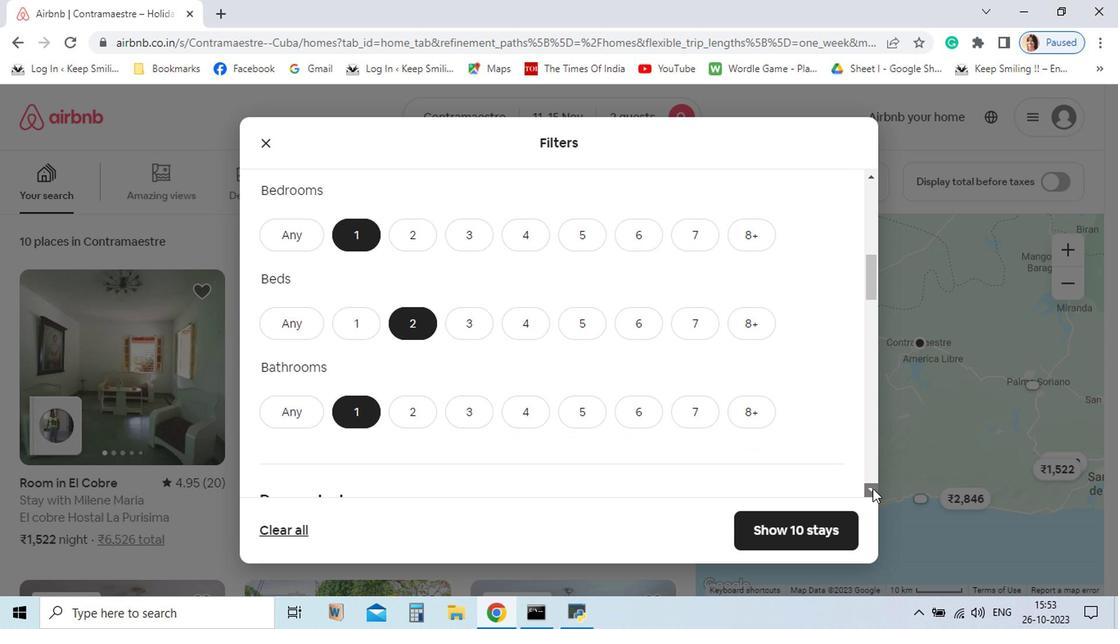 
Action: Mouse pressed left at (775, 501)
Screenshot: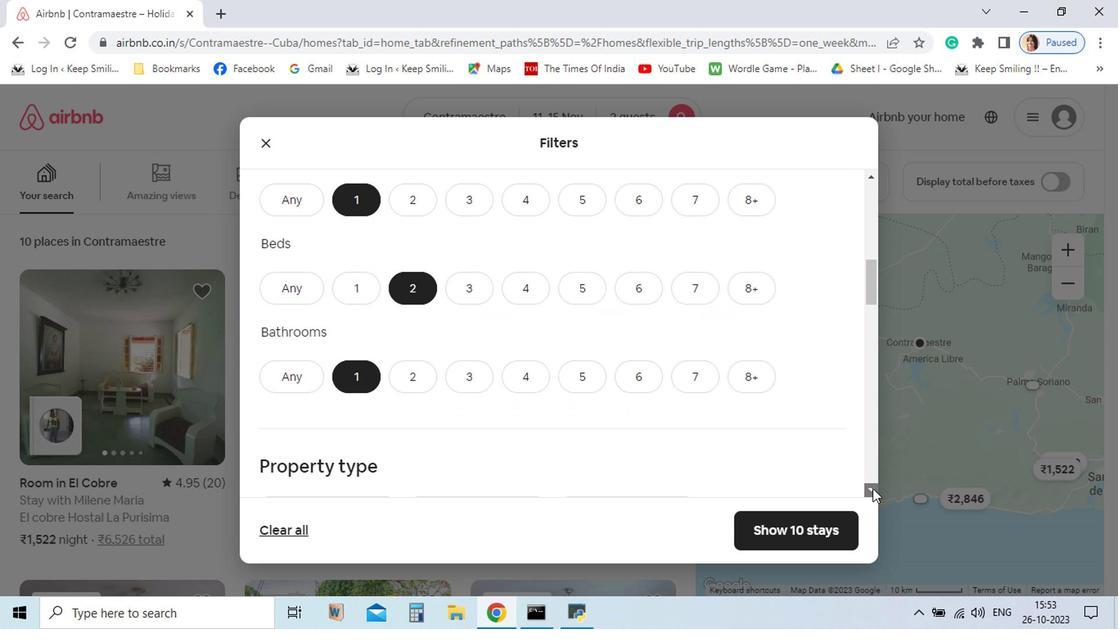 
Action: Mouse pressed left at (775, 501)
Screenshot: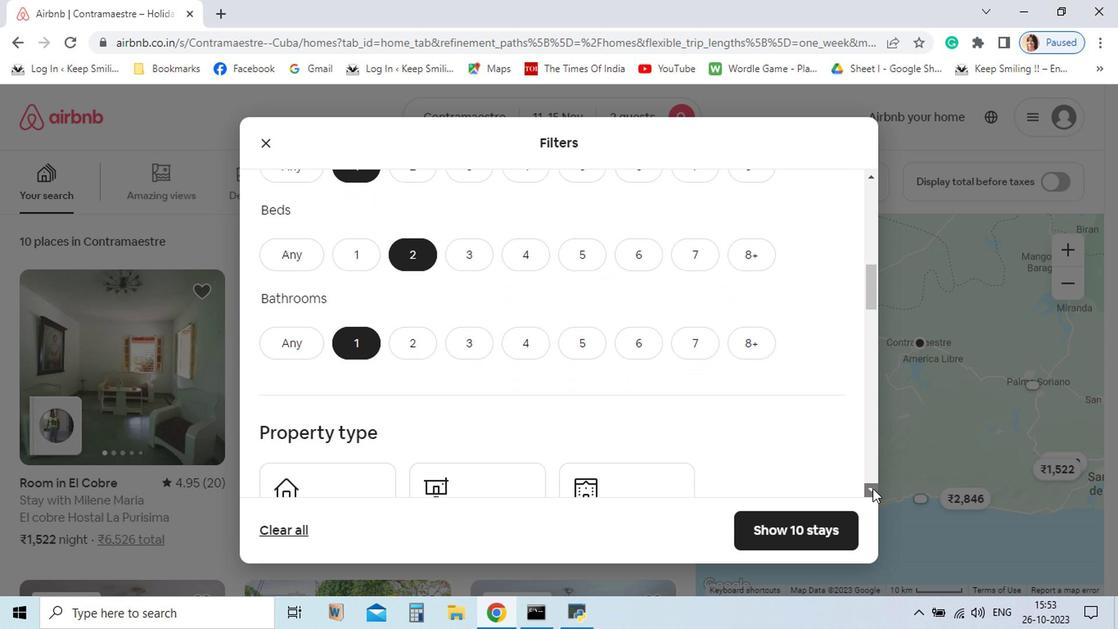 
Action: Mouse pressed left at (775, 501)
Screenshot: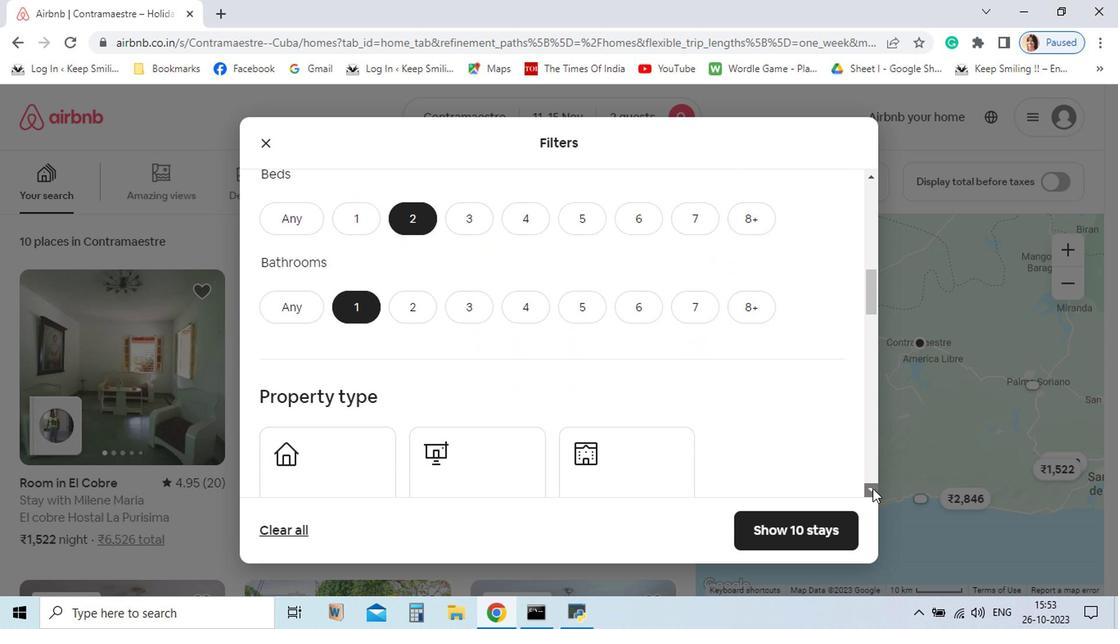 
Action: Mouse pressed left at (775, 501)
Screenshot: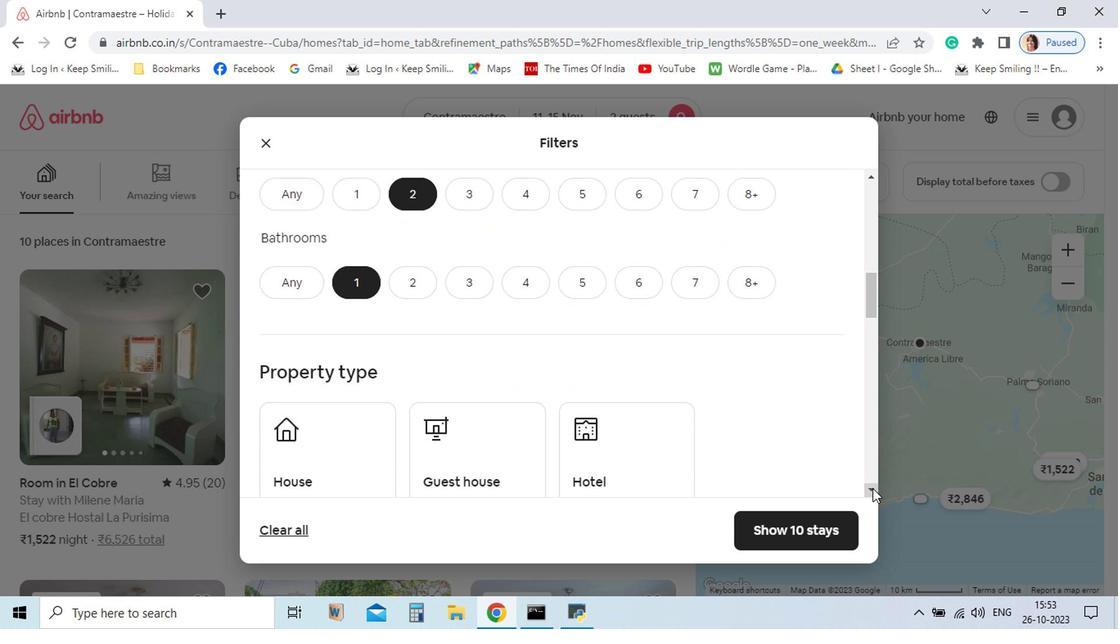 
Action: Mouse pressed left at (775, 501)
Screenshot: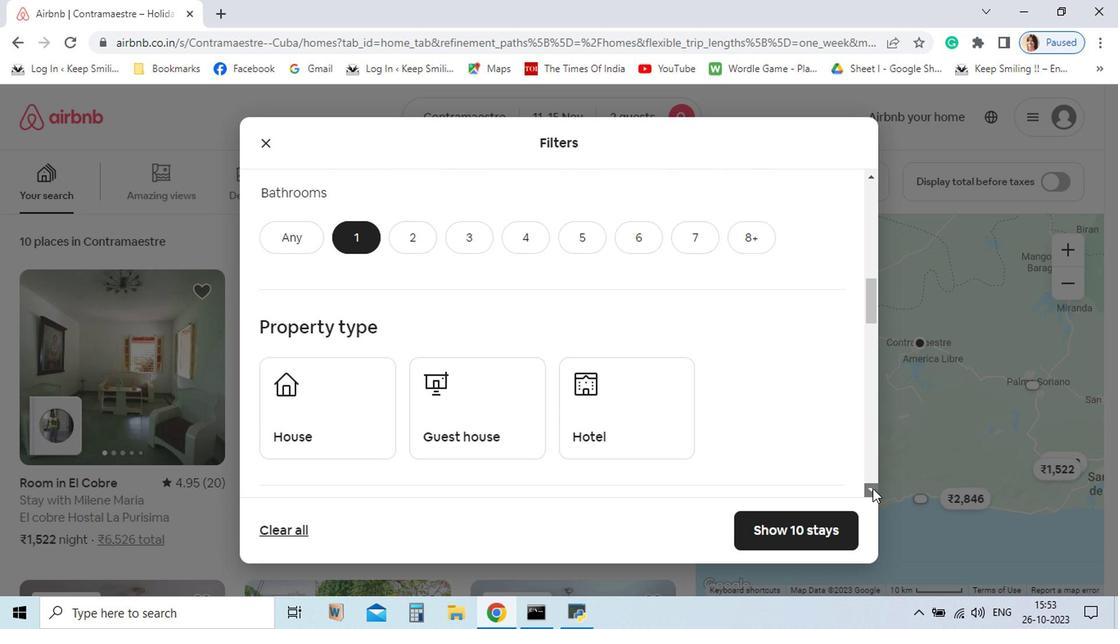 
Action: Mouse pressed left at (775, 501)
Screenshot: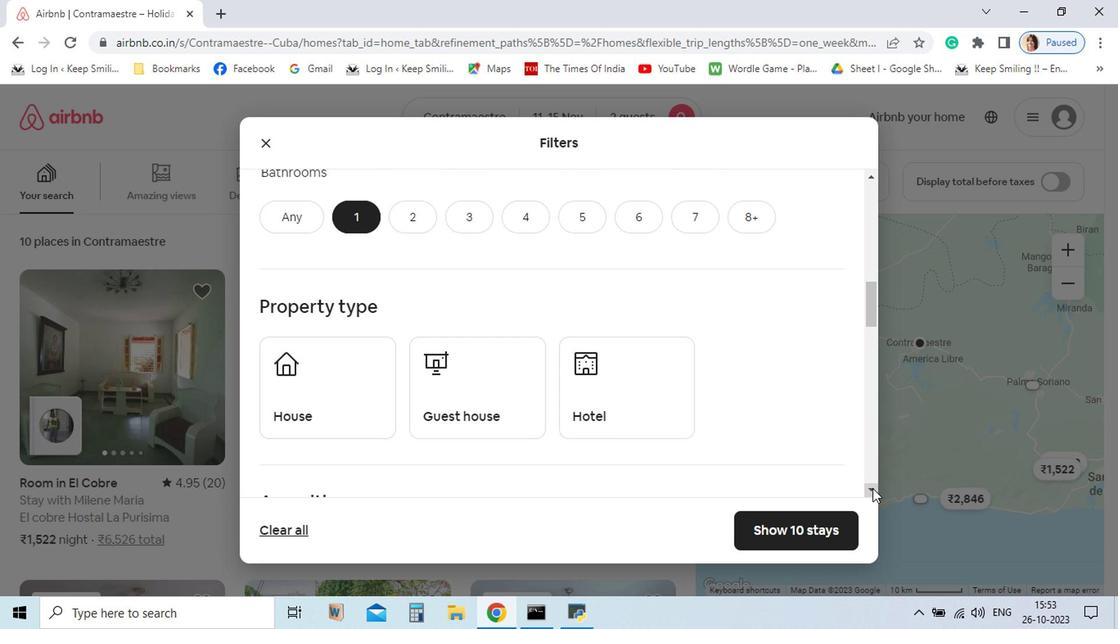 
Action: Mouse moved to (585, 447)
Screenshot: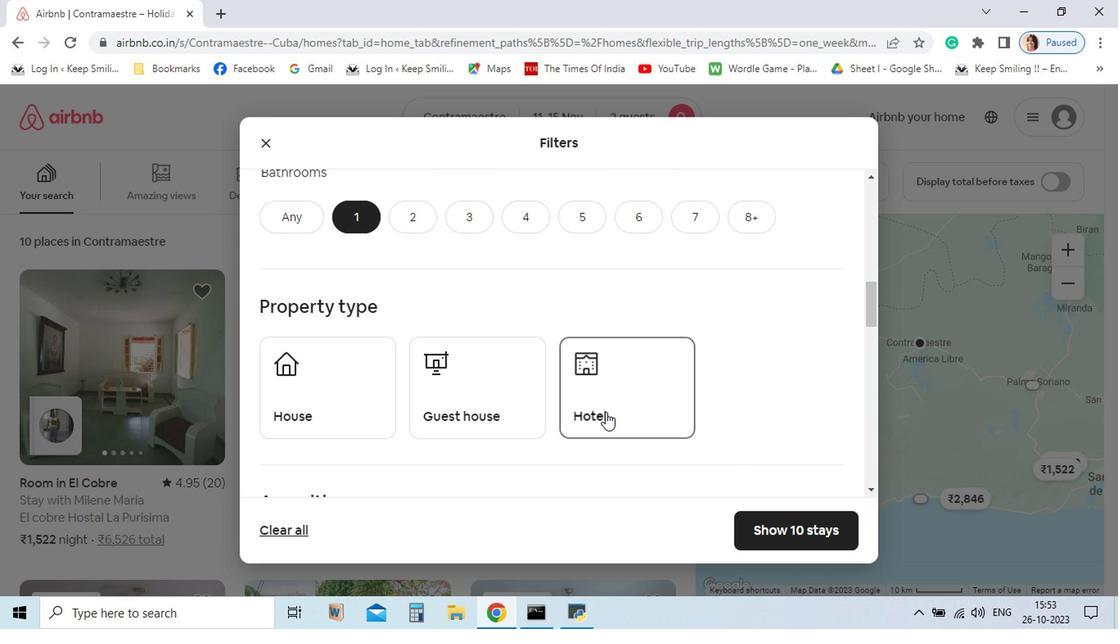 
Action: Mouse pressed left at (585, 447)
Screenshot: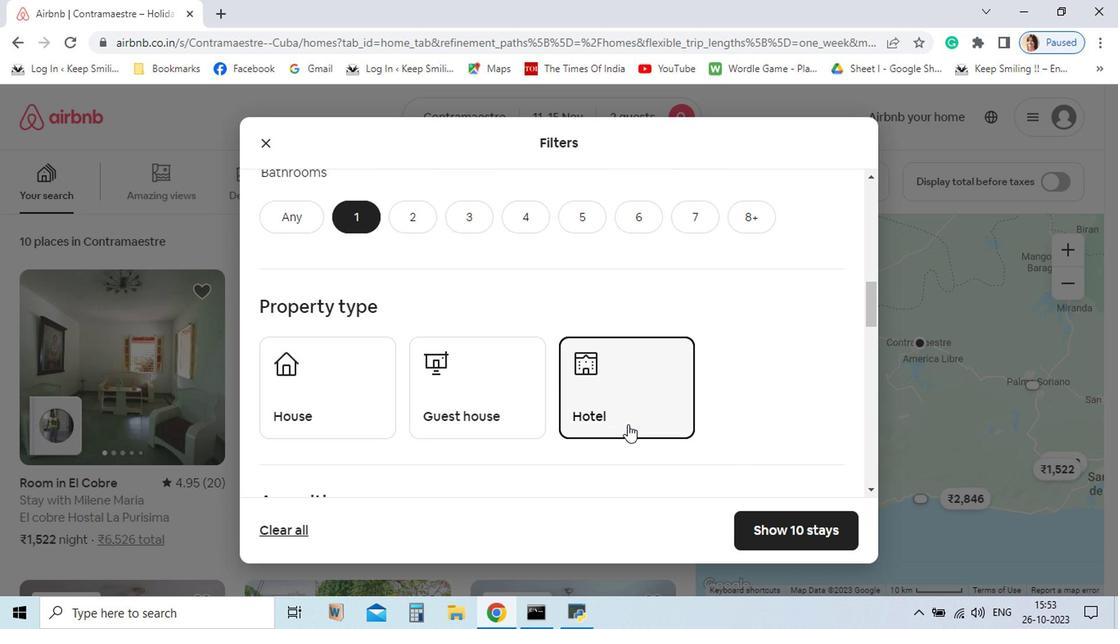 
Action: Mouse moved to (771, 502)
Screenshot: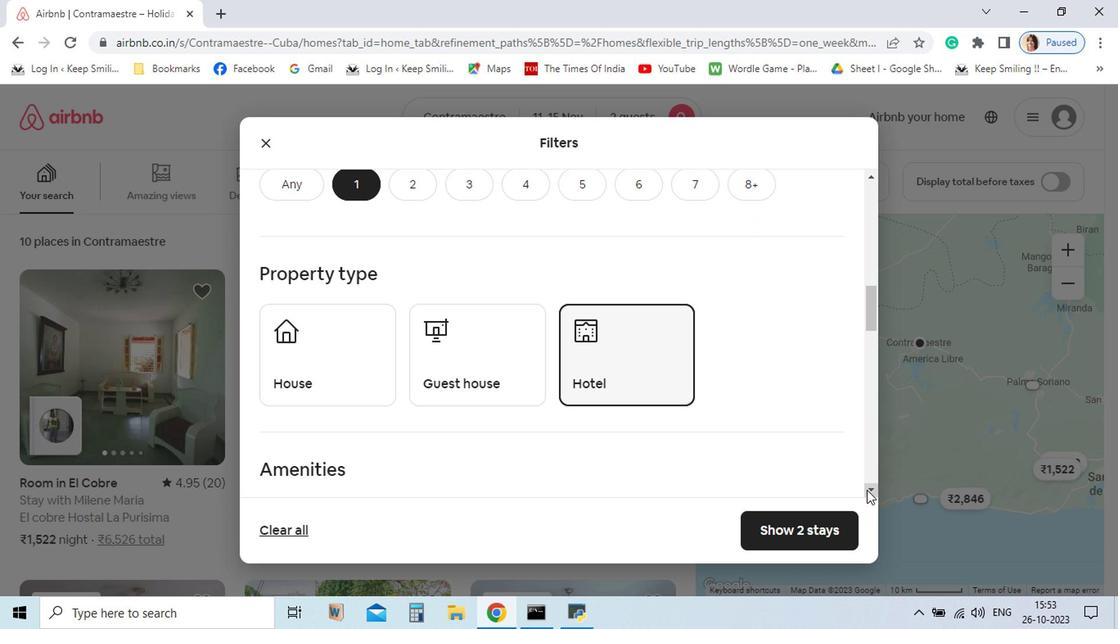 
Action: Mouse pressed left at (771, 502)
Screenshot: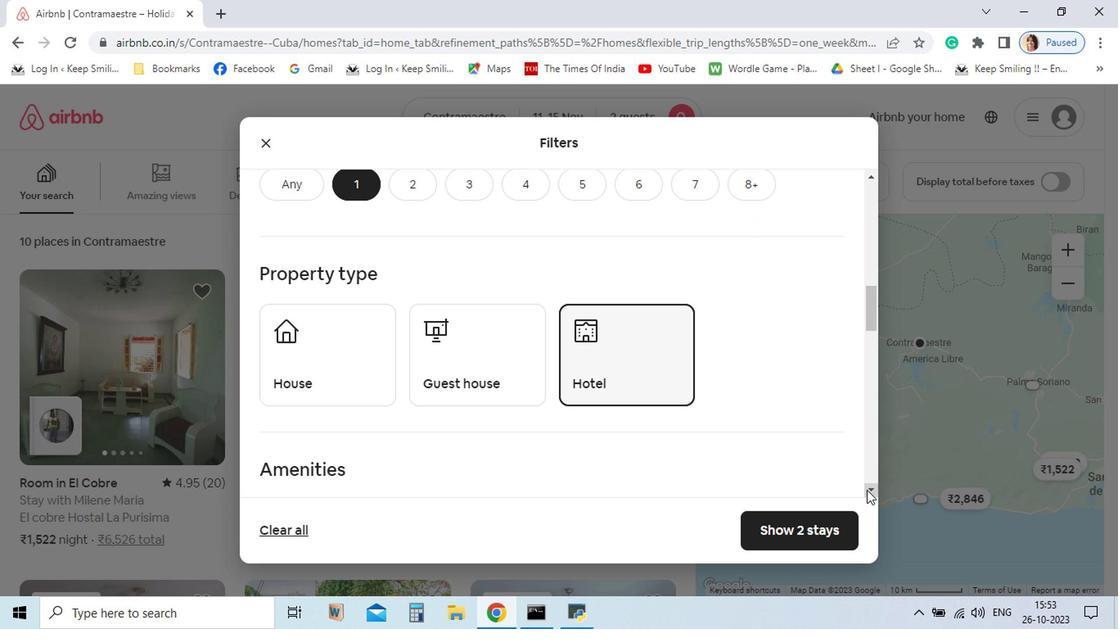 
Action: Mouse pressed left at (771, 502)
Screenshot: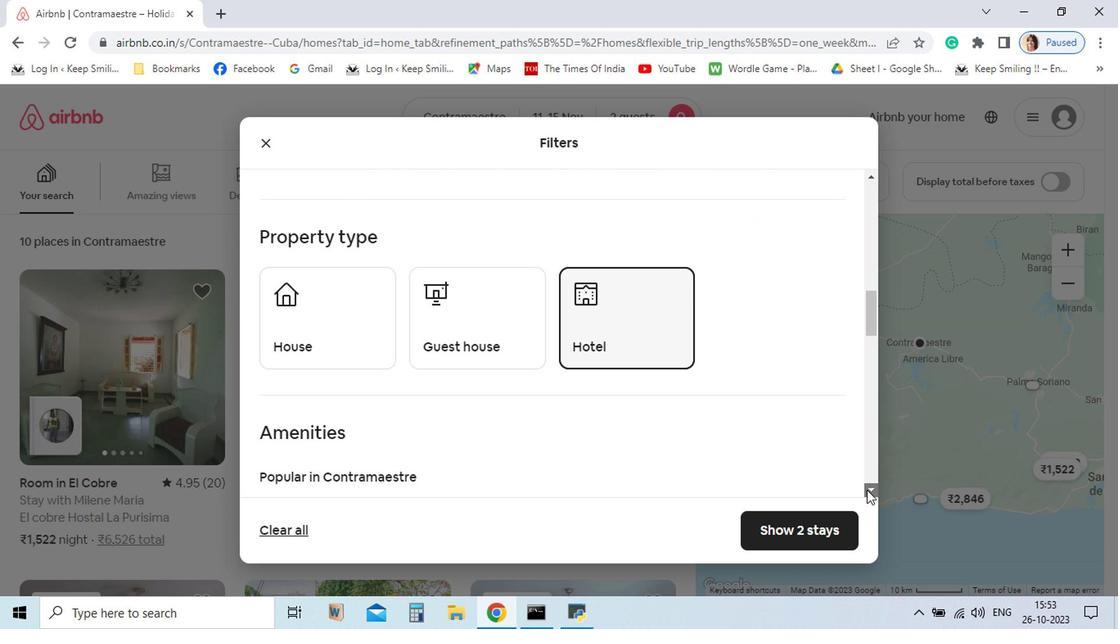 
Action: Mouse pressed left at (771, 502)
Screenshot: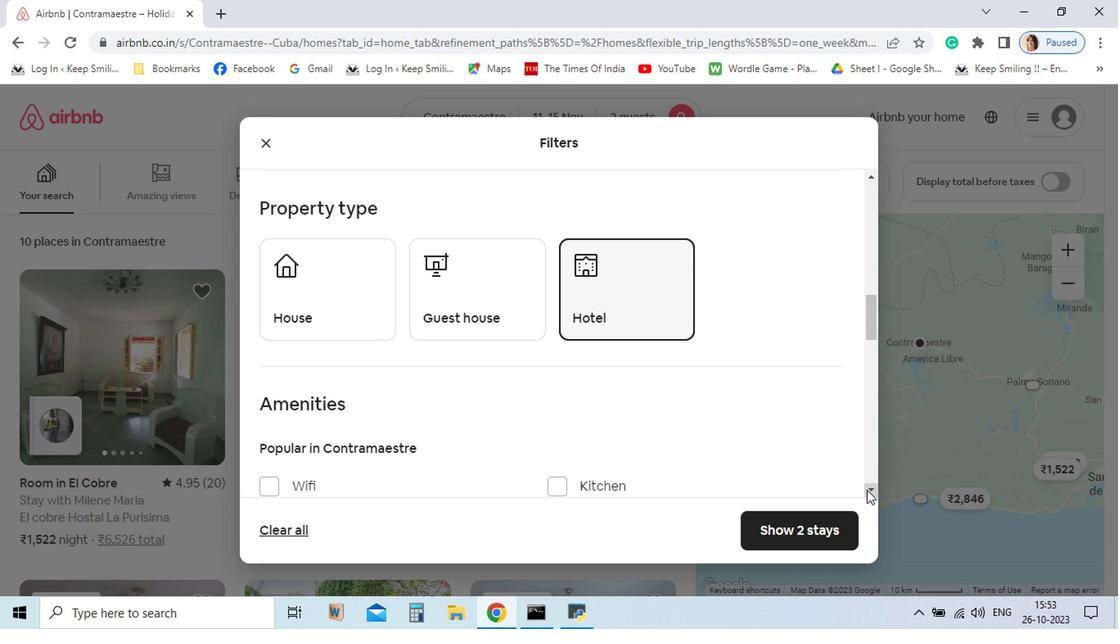 
Action: Mouse moved to (728, 524)
Screenshot: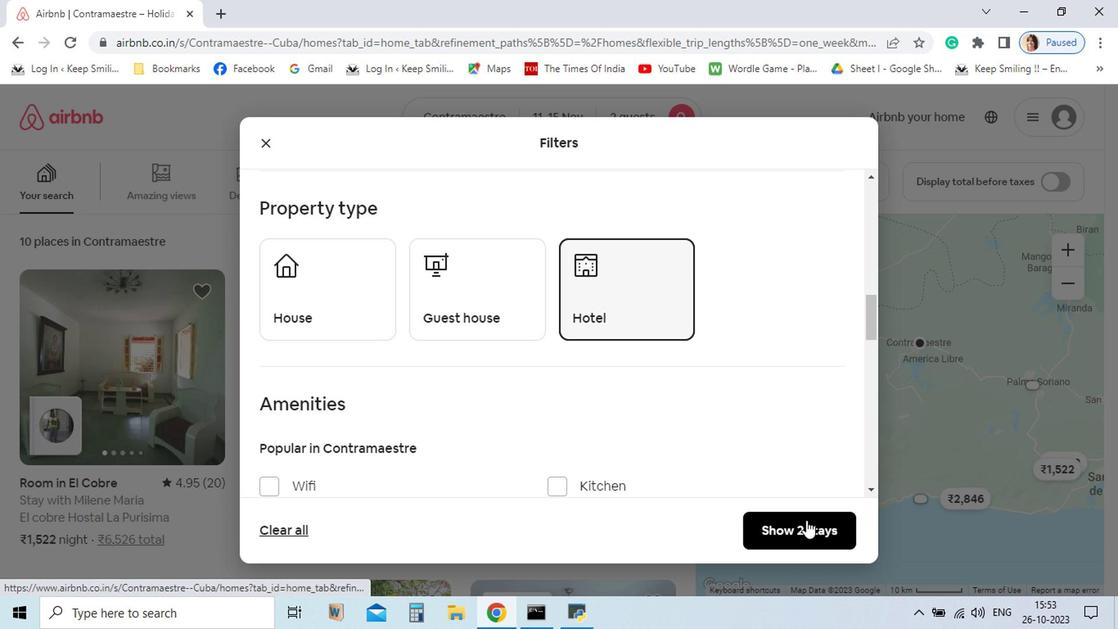 
Action: Mouse pressed left at (728, 524)
Screenshot: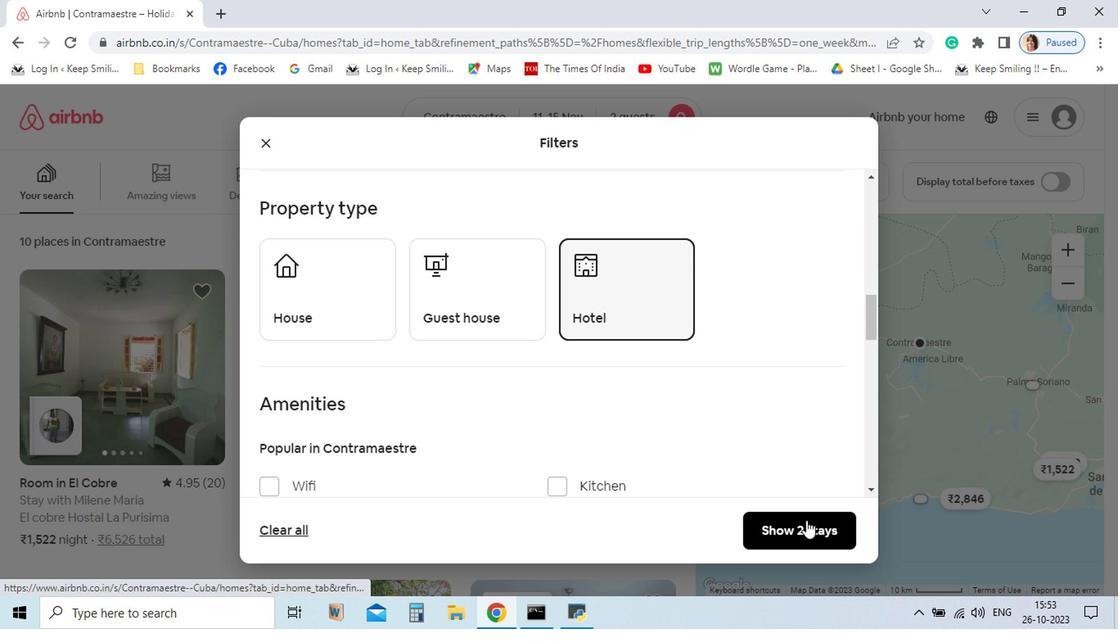 
Action: Mouse moved to (216, 500)
Screenshot: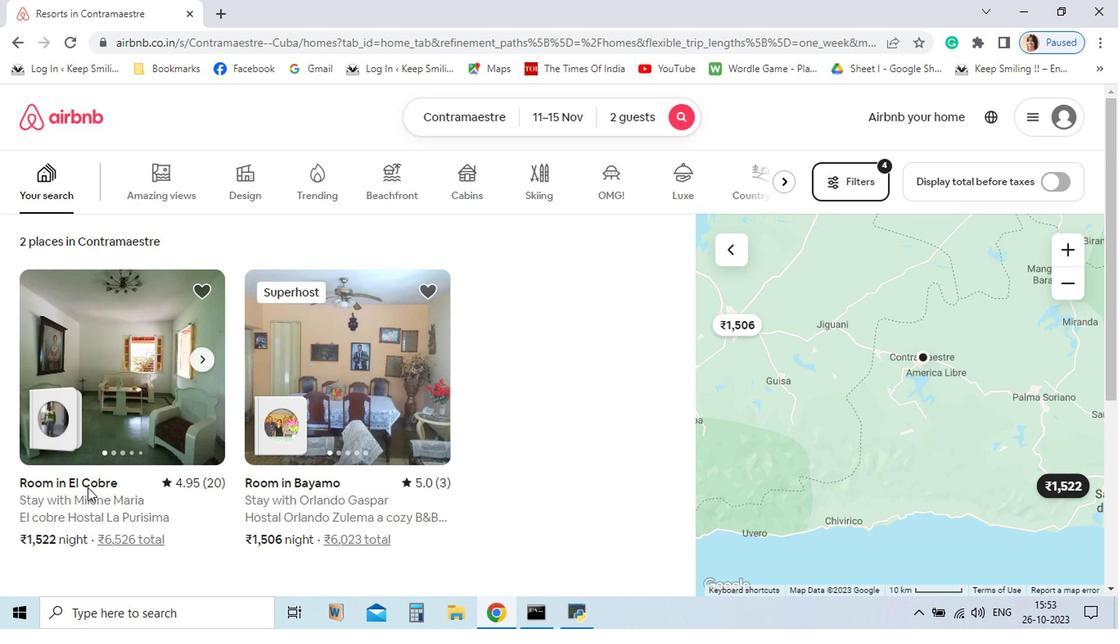 
Action: Mouse pressed left at (216, 500)
Screenshot: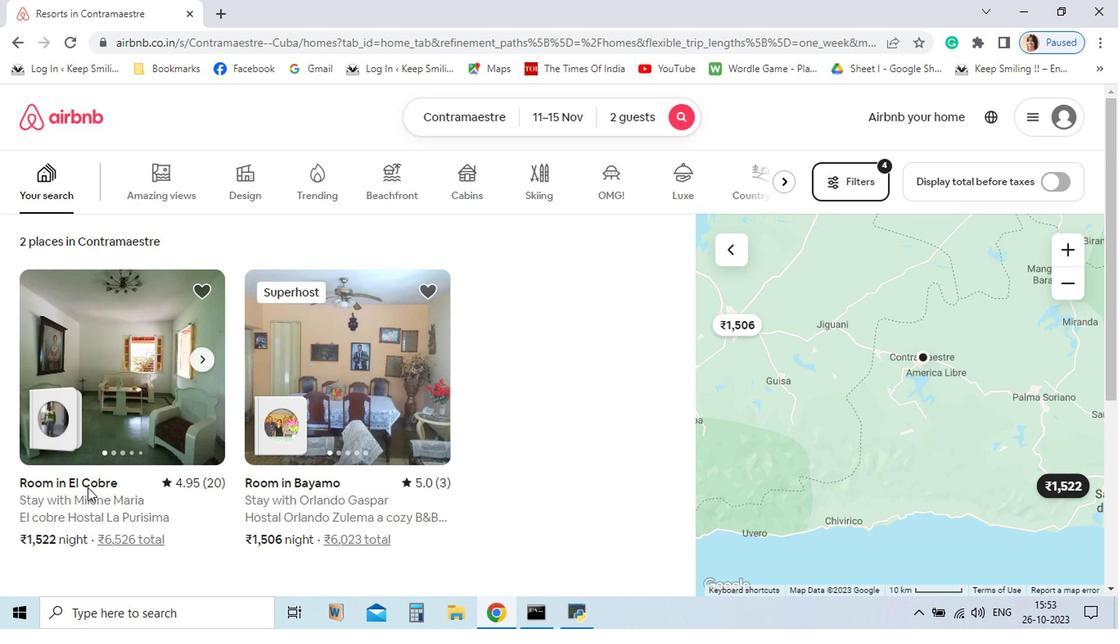 
Action: Mouse moved to (216, 162)
Screenshot: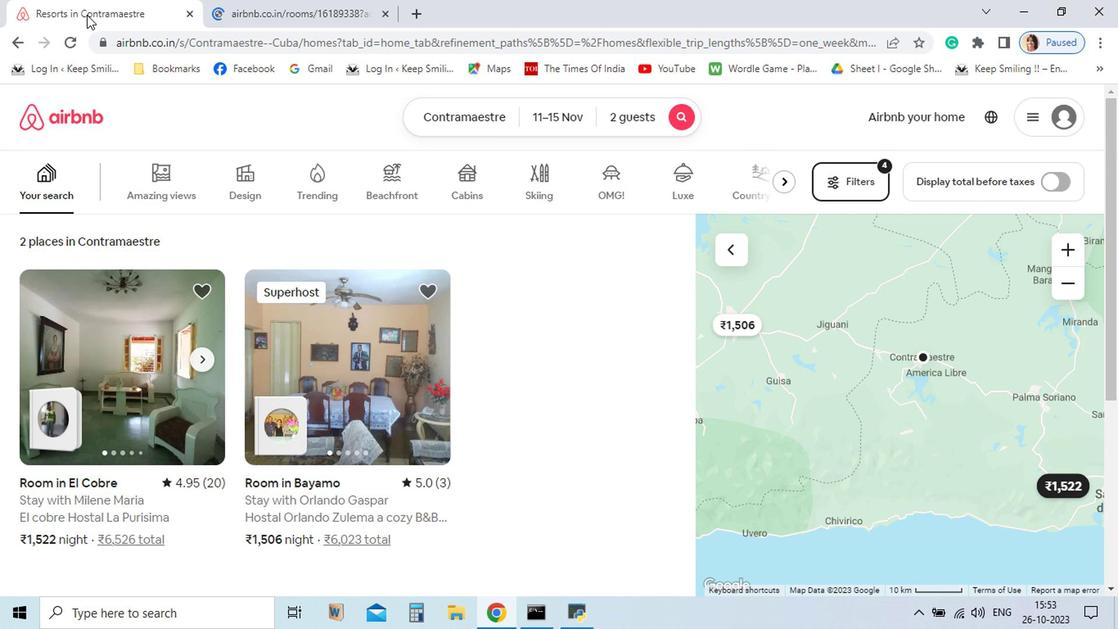
Action: Mouse pressed left at (216, 162)
Screenshot: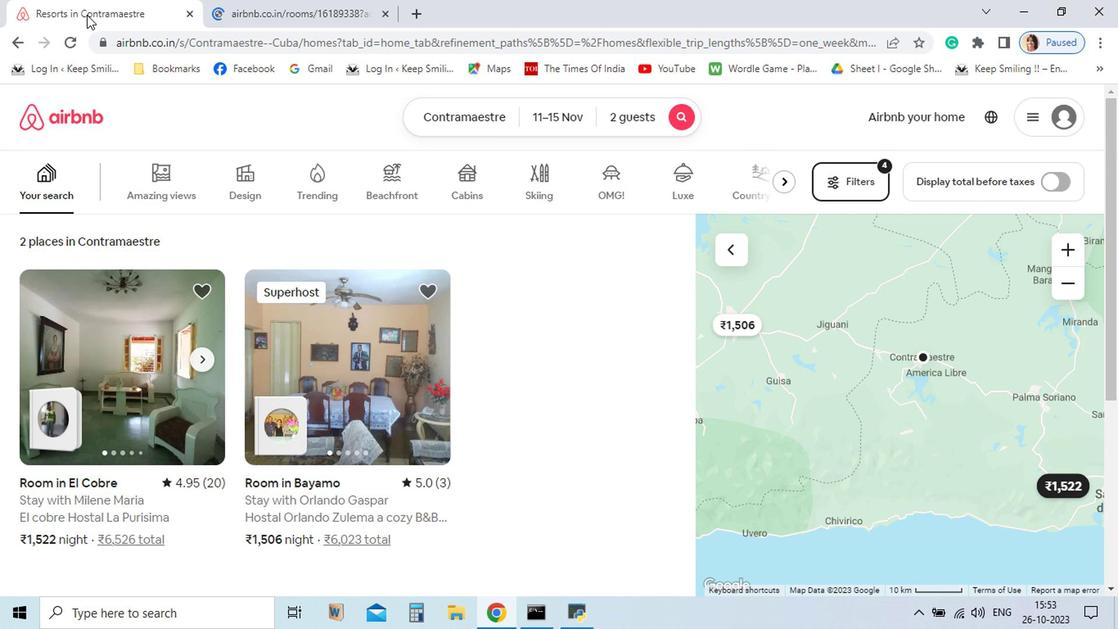 
Action: Mouse moved to (385, 164)
Screenshot: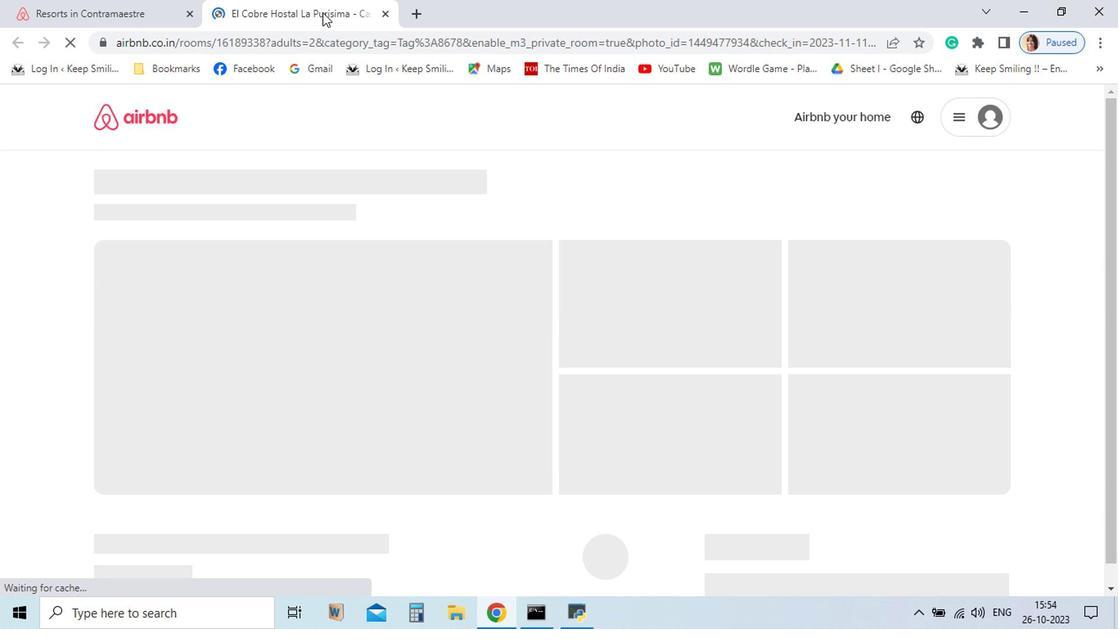 
Action: Mouse pressed left at (385, 164)
Screenshot: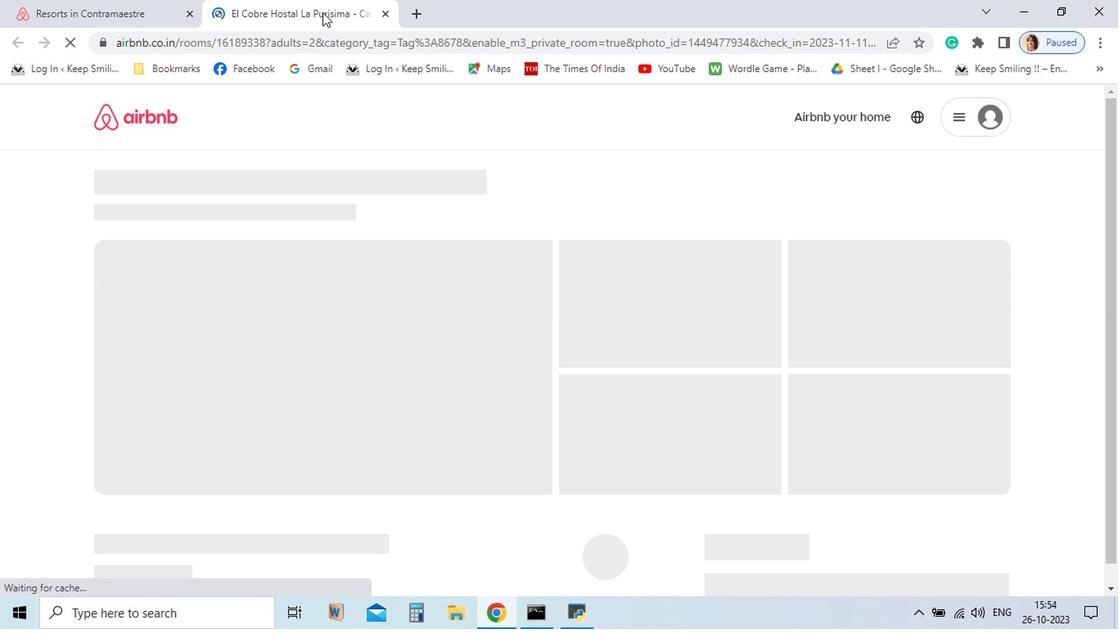 
Action: Mouse moved to (838, 480)
Screenshot: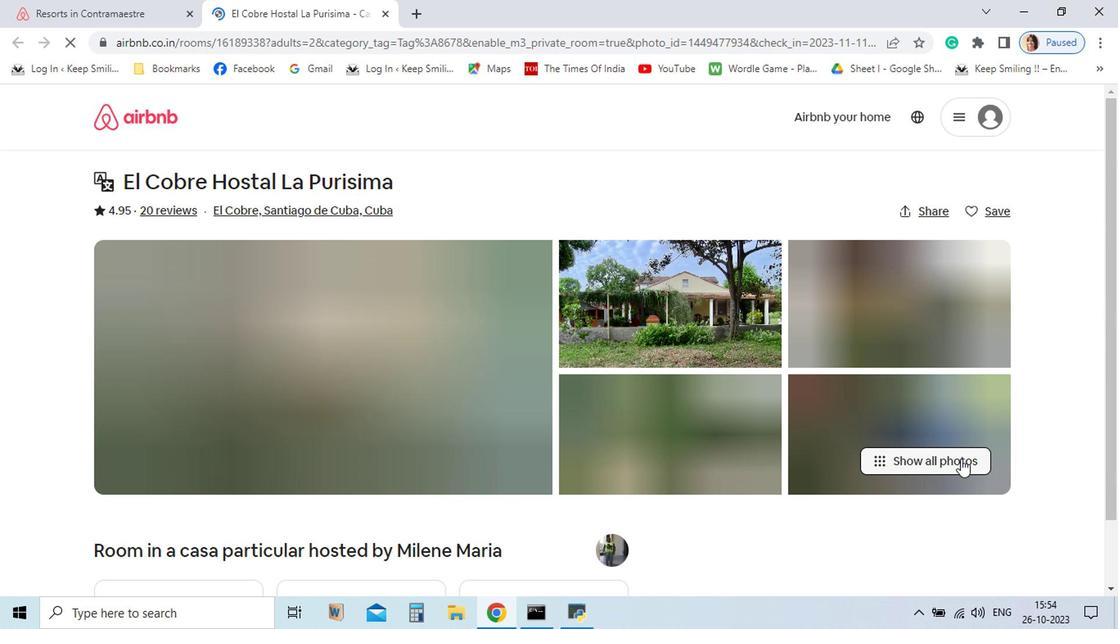 
Action: Mouse pressed left at (838, 480)
Screenshot: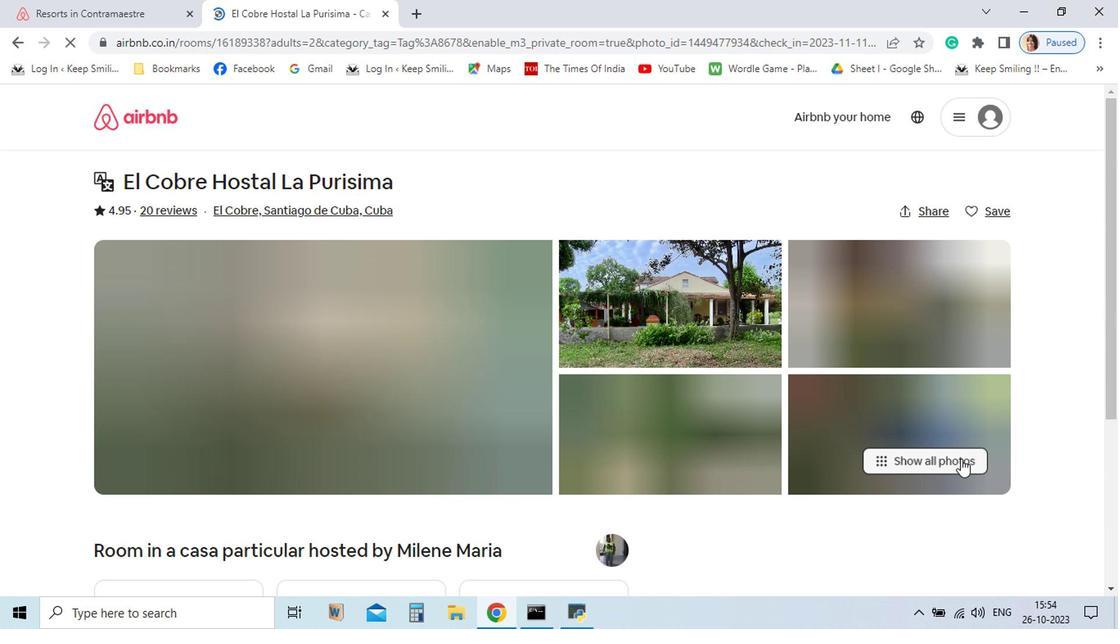 
Action: Mouse moved to (945, 578)
Screenshot: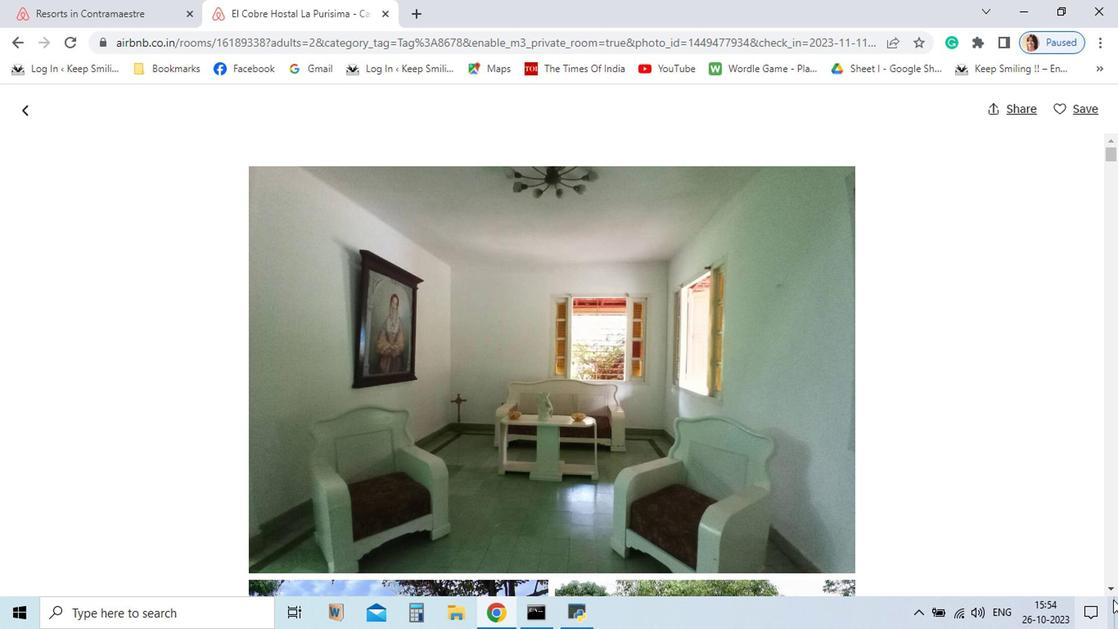 
Action: Mouse pressed left at (945, 578)
Screenshot: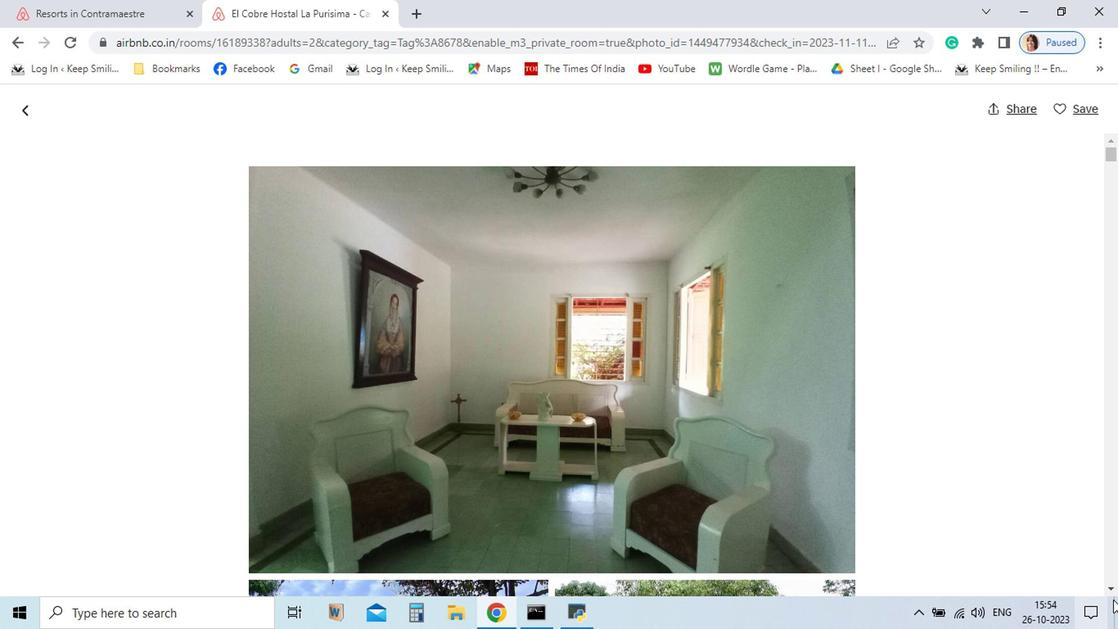 
Action: Mouse moved to (944, 570)
Screenshot: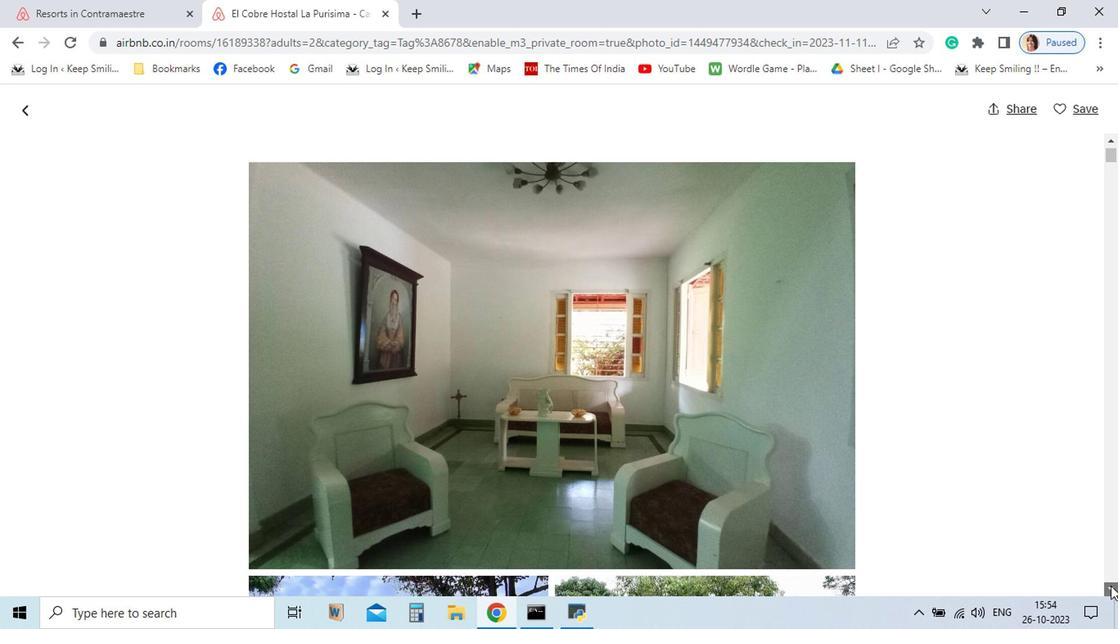 
Action: Mouse pressed left at (944, 570)
Screenshot: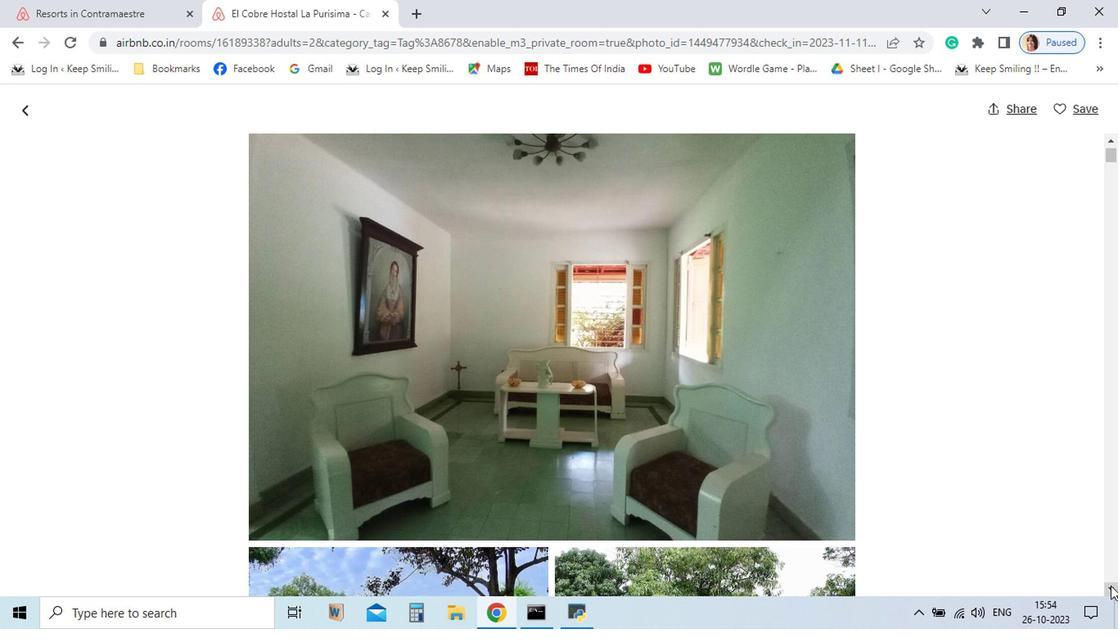 
Action: Mouse pressed left at (944, 570)
Screenshot: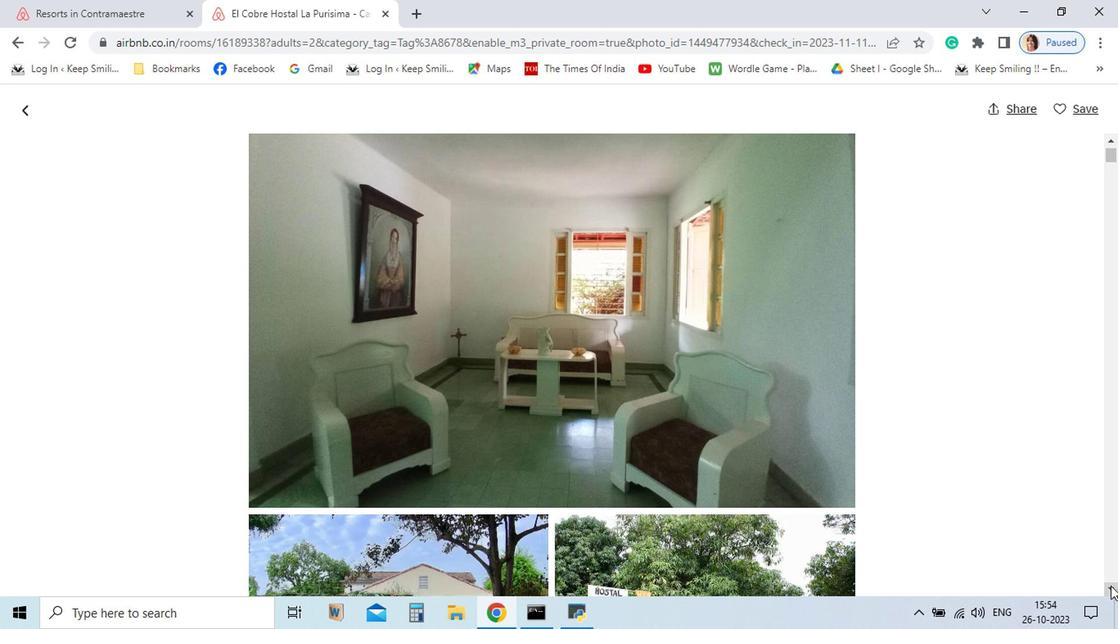 
Action: Mouse pressed left at (944, 570)
Screenshot: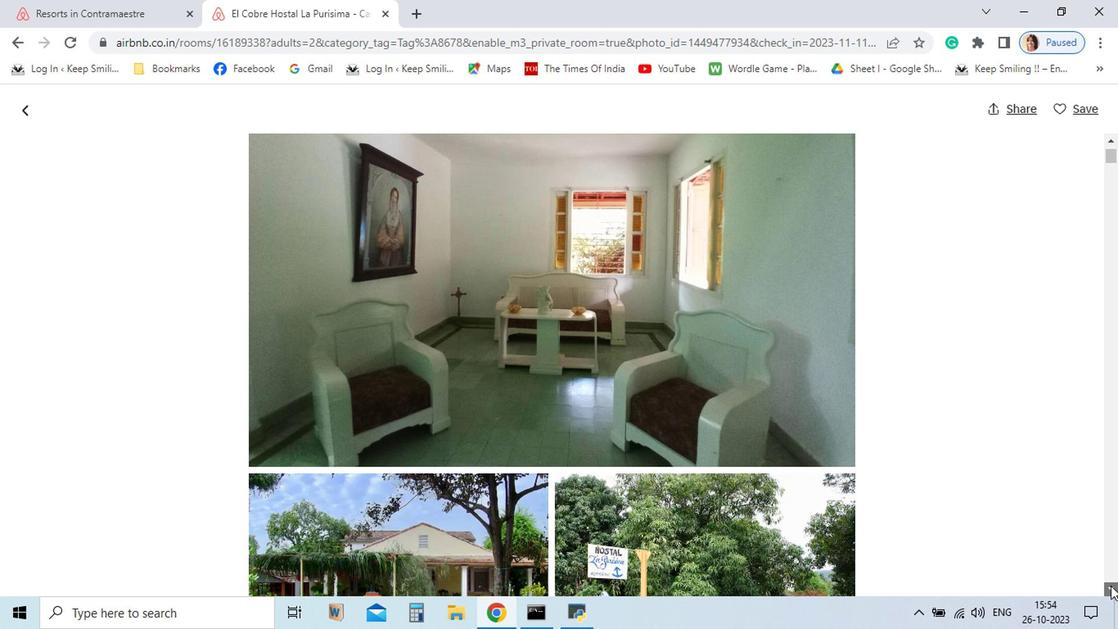 
Action: Mouse pressed left at (944, 570)
Screenshot: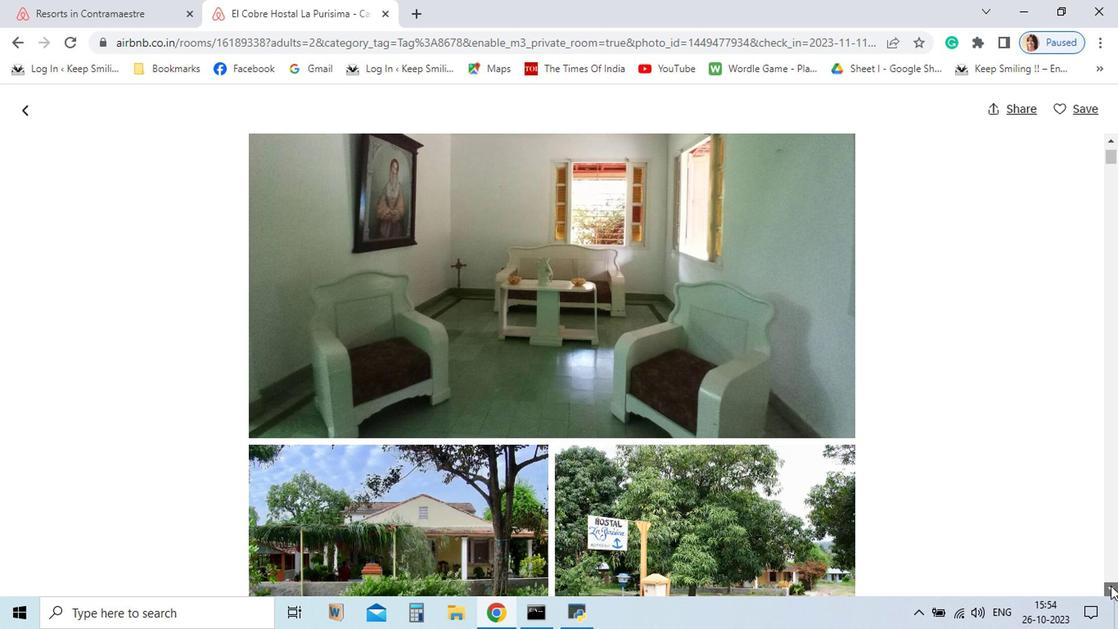 
Action: Mouse pressed left at (944, 570)
Screenshot: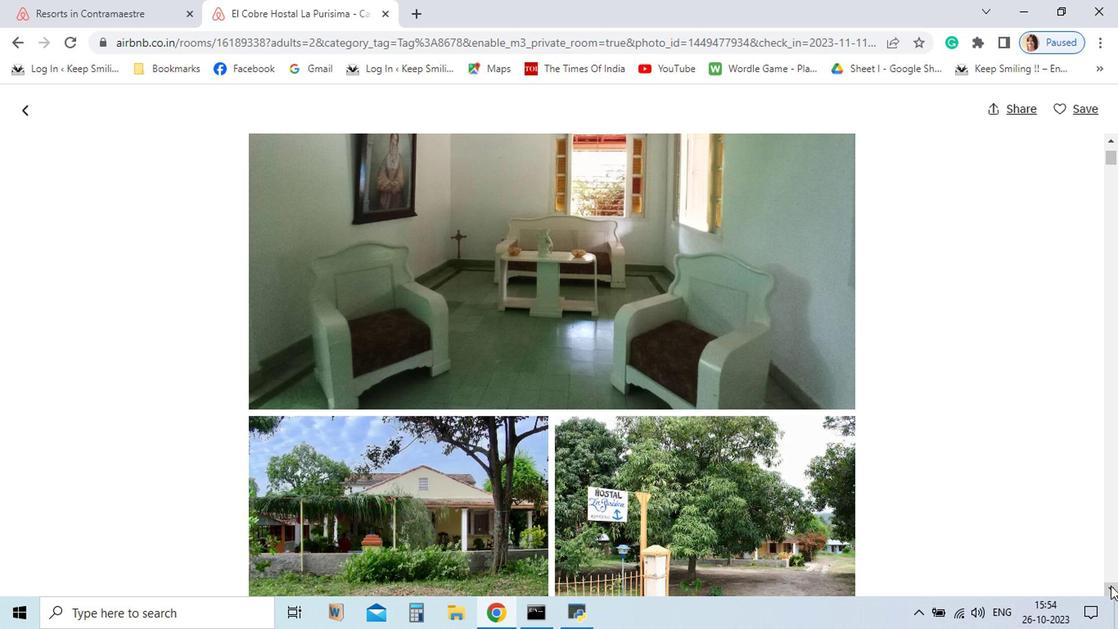 
Action: Mouse pressed left at (944, 570)
Screenshot: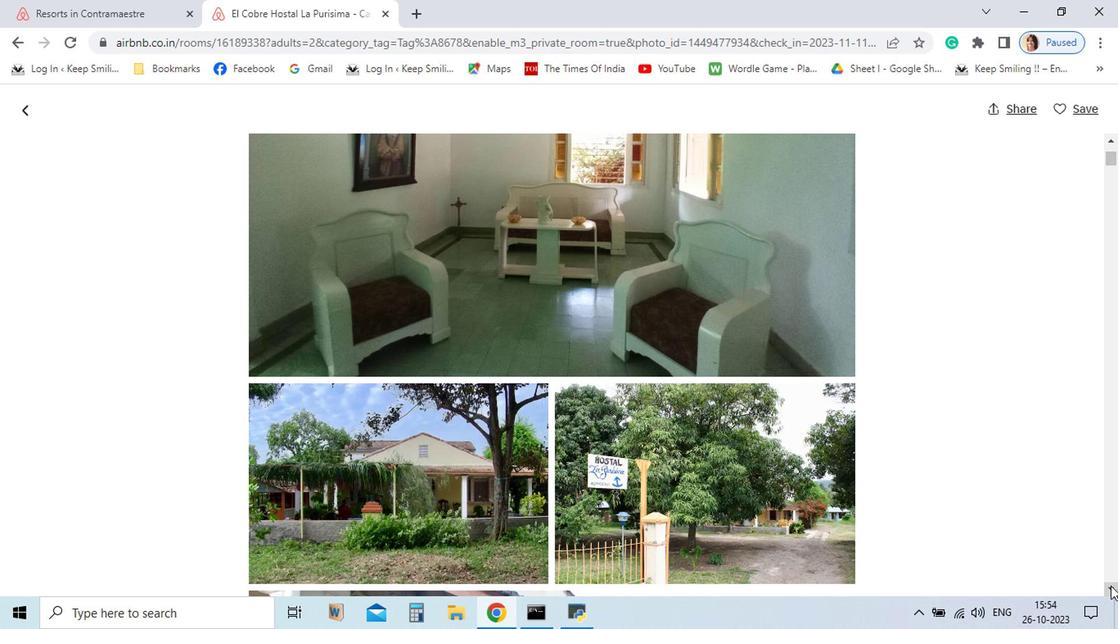 
Action: Mouse pressed left at (944, 570)
Screenshot: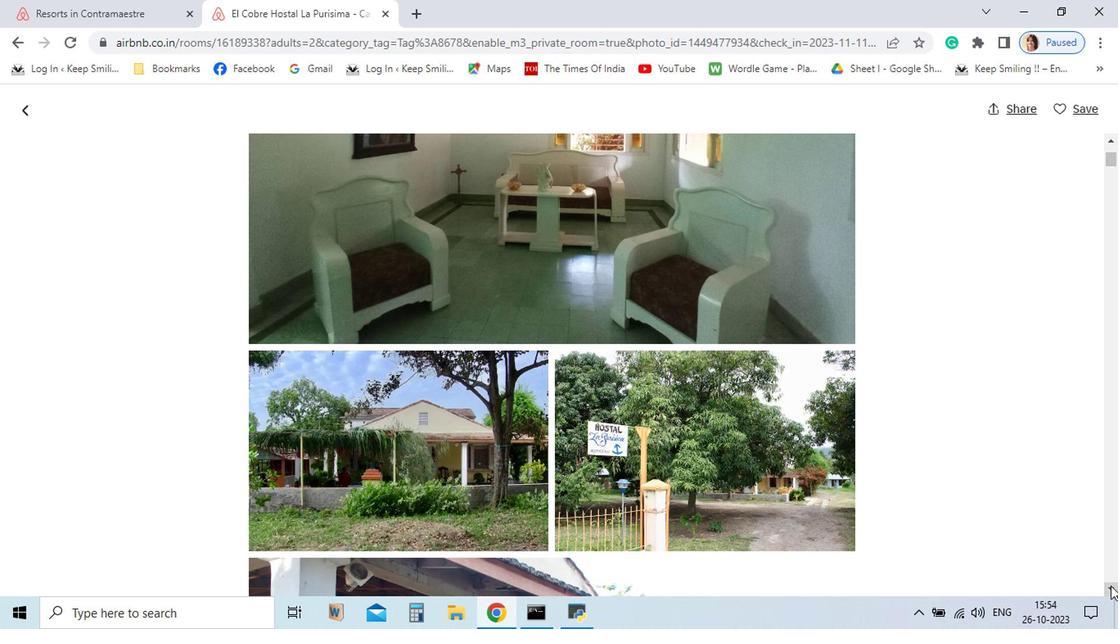 
Action: Mouse pressed left at (944, 570)
Screenshot: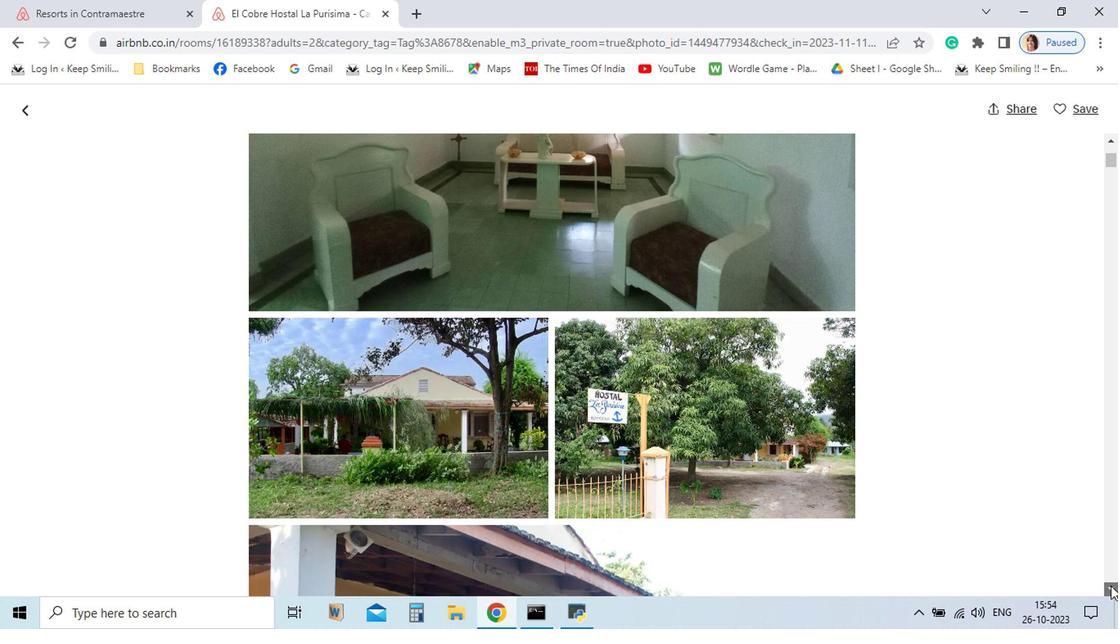 
Action: Mouse pressed left at (944, 570)
Screenshot: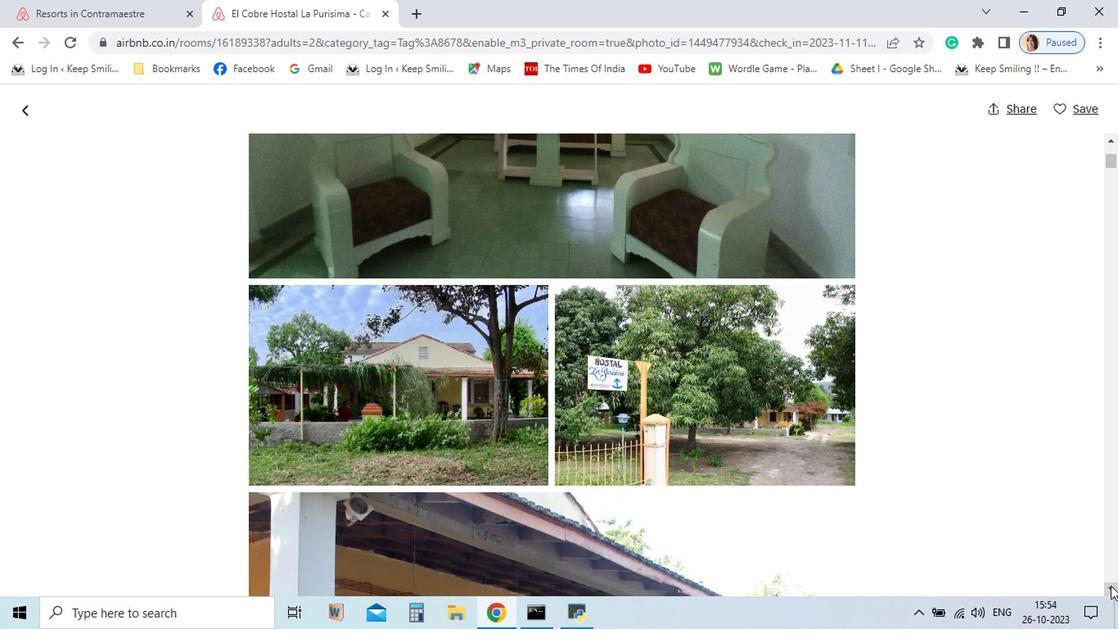 
Action: Mouse pressed left at (944, 570)
Screenshot: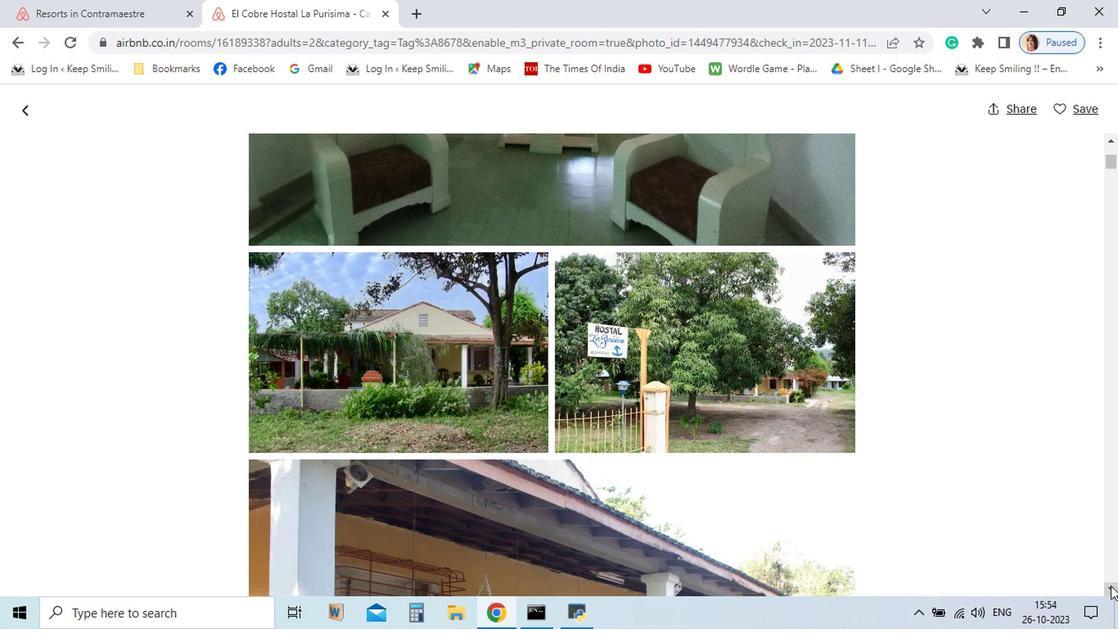 
Action: Mouse pressed left at (944, 570)
Screenshot: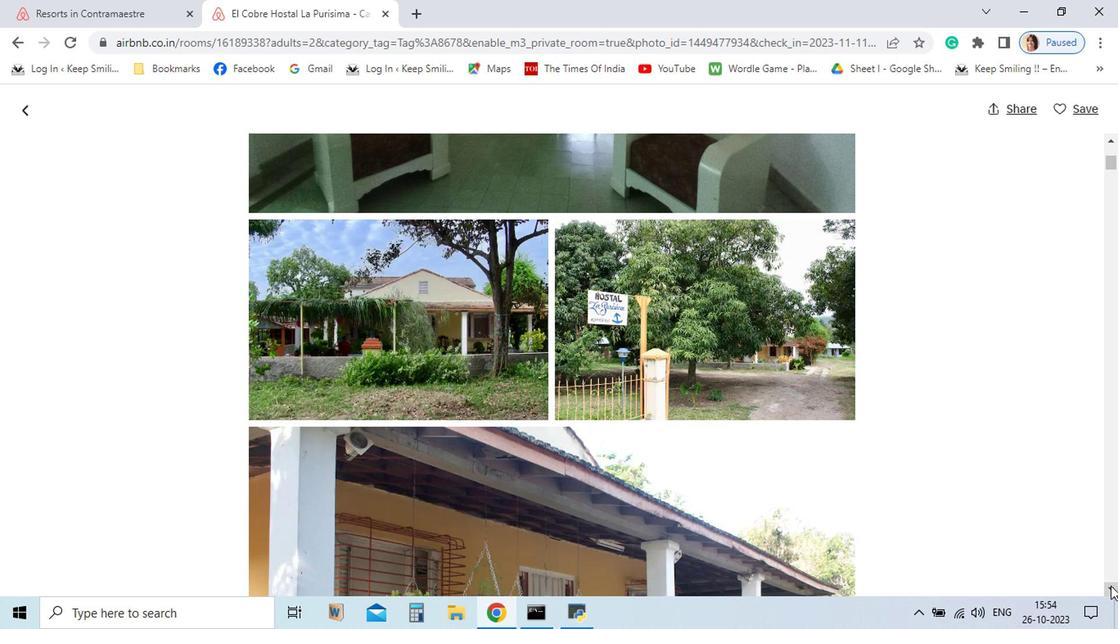 
Action: Mouse pressed left at (944, 570)
Screenshot: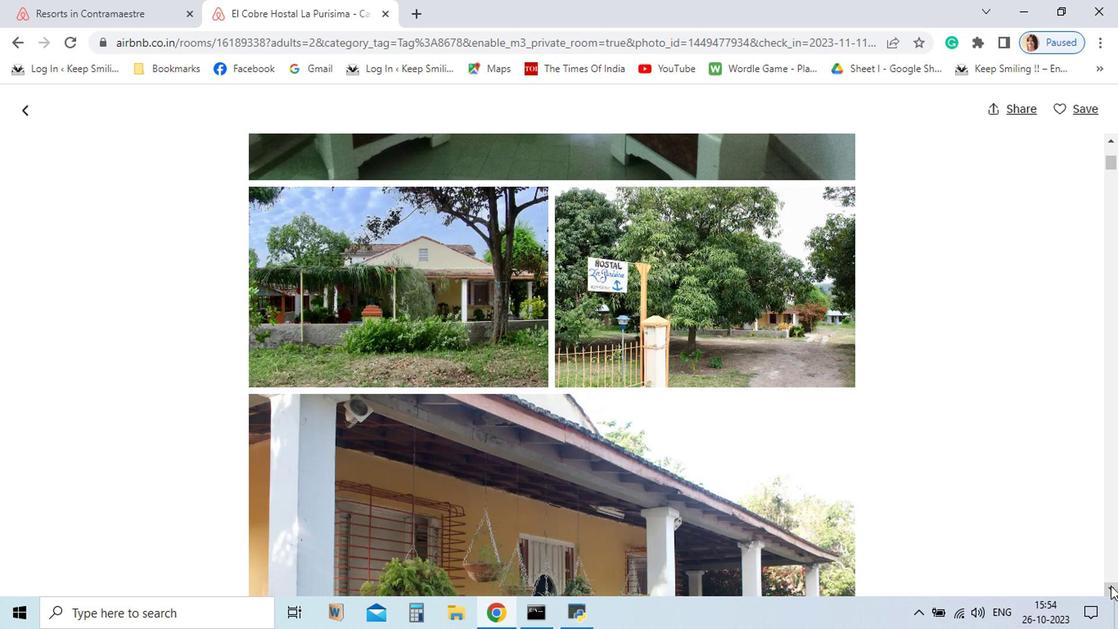 
Action: Mouse pressed left at (944, 570)
Screenshot: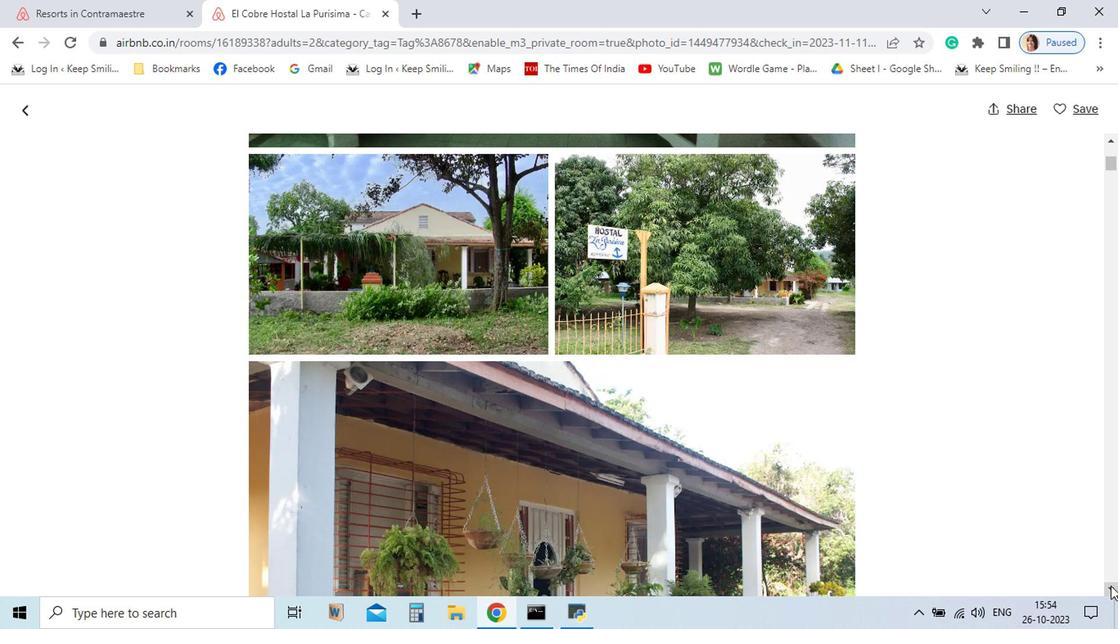 
Action: Mouse pressed left at (944, 570)
Screenshot: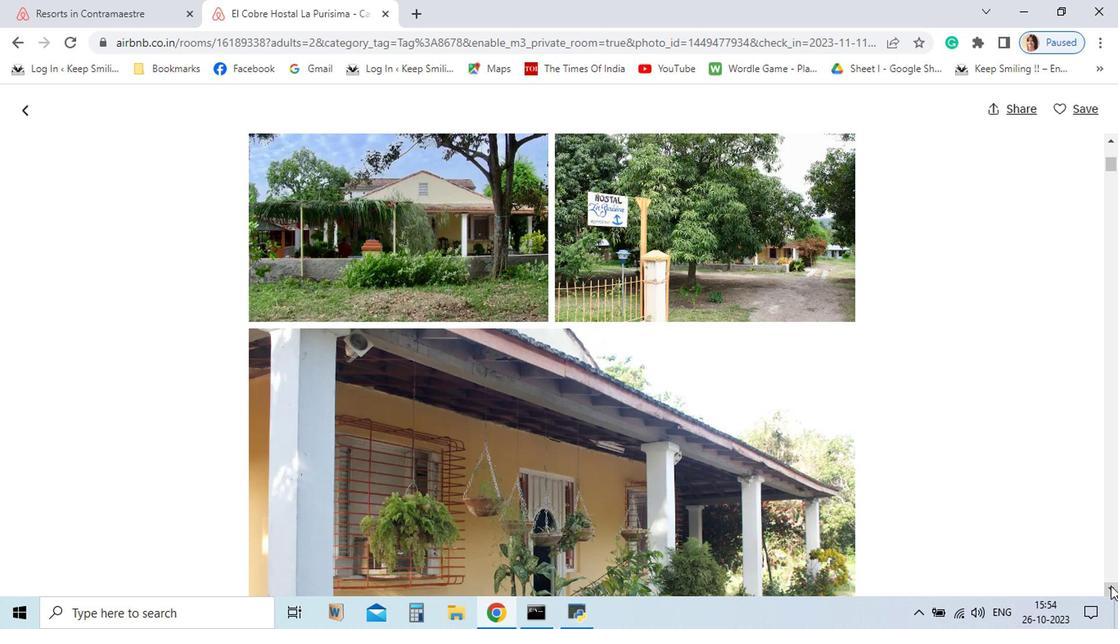 
Action: Mouse pressed left at (944, 570)
Screenshot: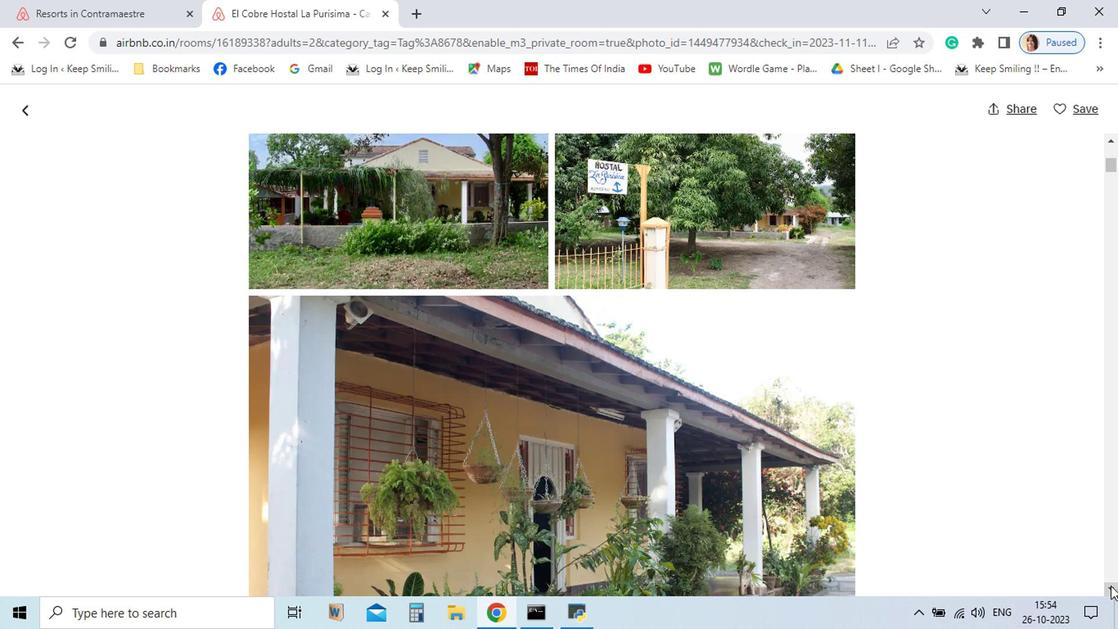 
Action: Mouse pressed left at (944, 570)
Screenshot: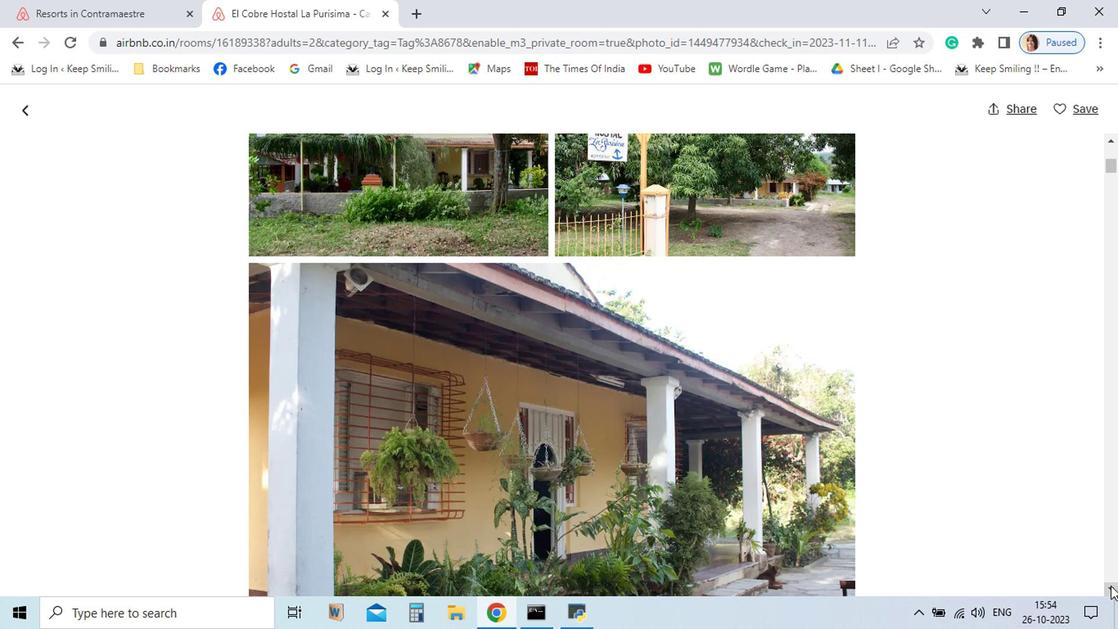 
Action: Mouse pressed left at (944, 570)
Screenshot: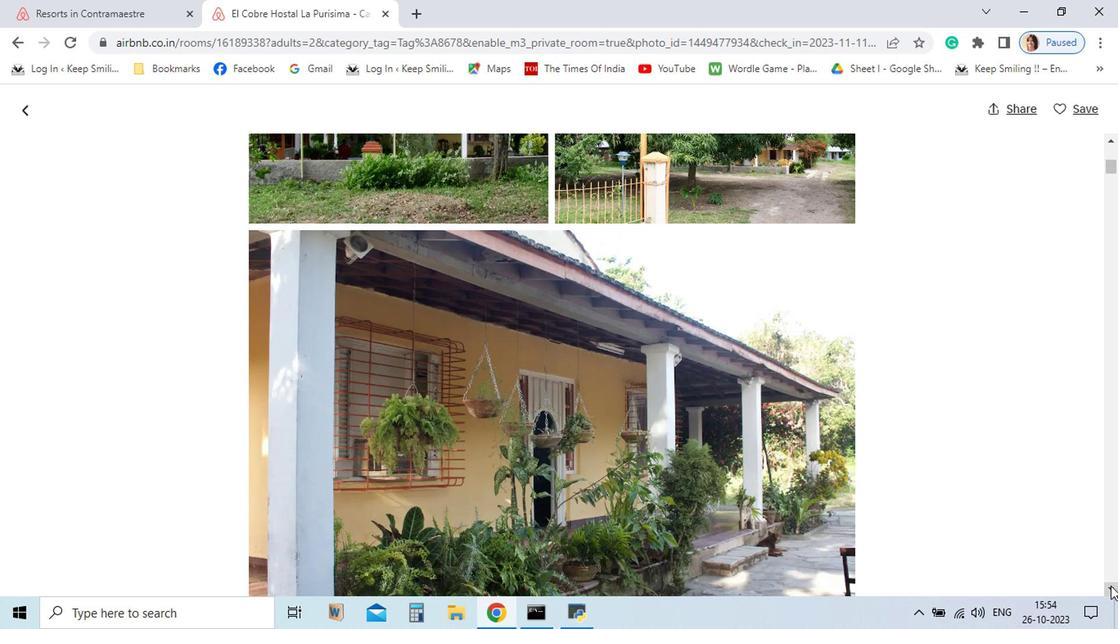 
Action: Mouse moved to (944, 570)
Screenshot: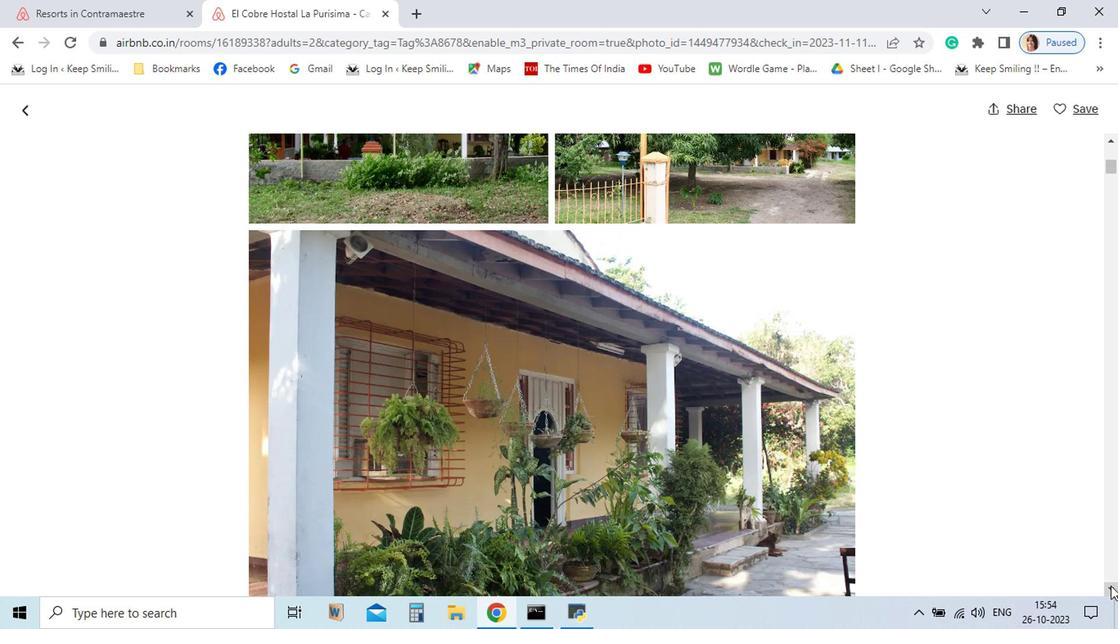
Action: Mouse pressed left at (944, 570)
Screenshot: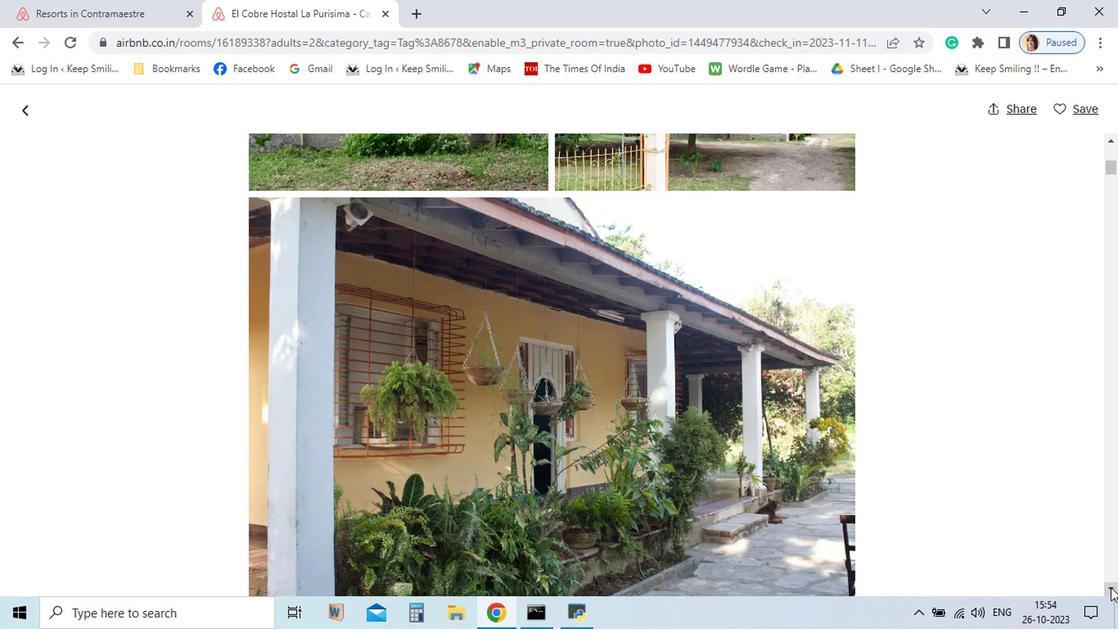 
Action: Mouse moved to (944, 572)
Screenshot: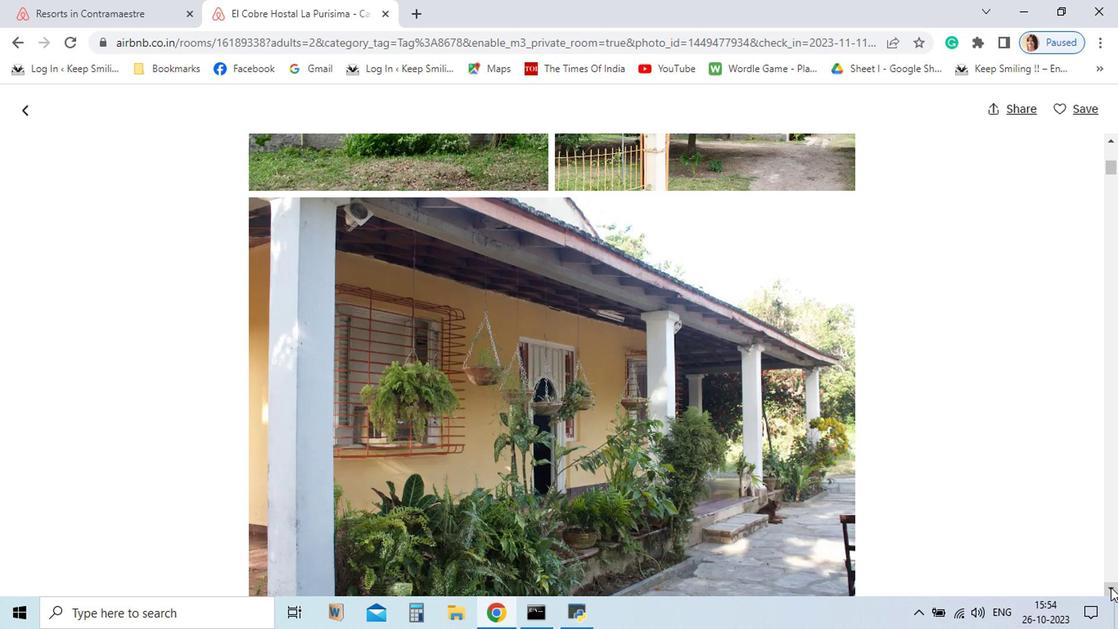 
Action: Mouse pressed left at (944, 572)
Screenshot: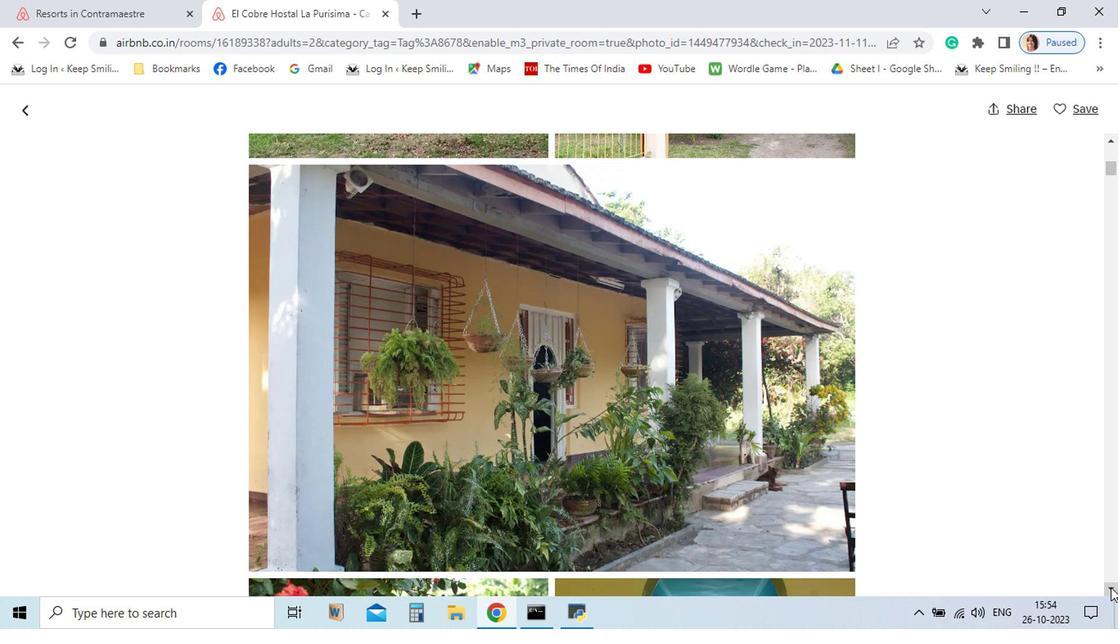 
Action: Mouse pressed left at (944, 572)
Screenshot: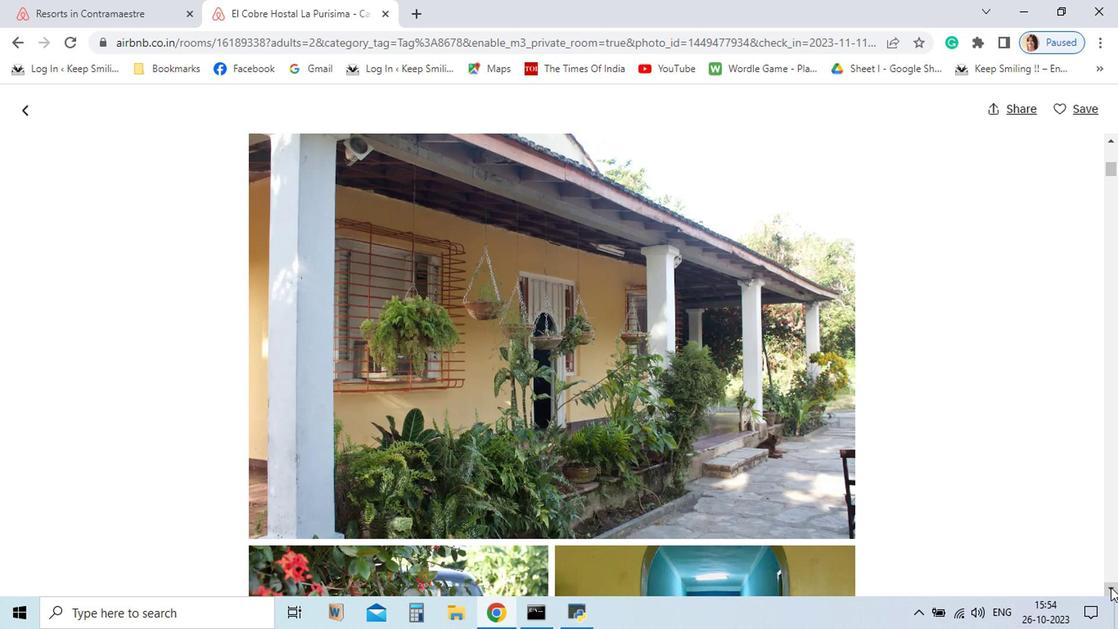 
Action: Mouse pressed left at (944, 572)
Screenshot: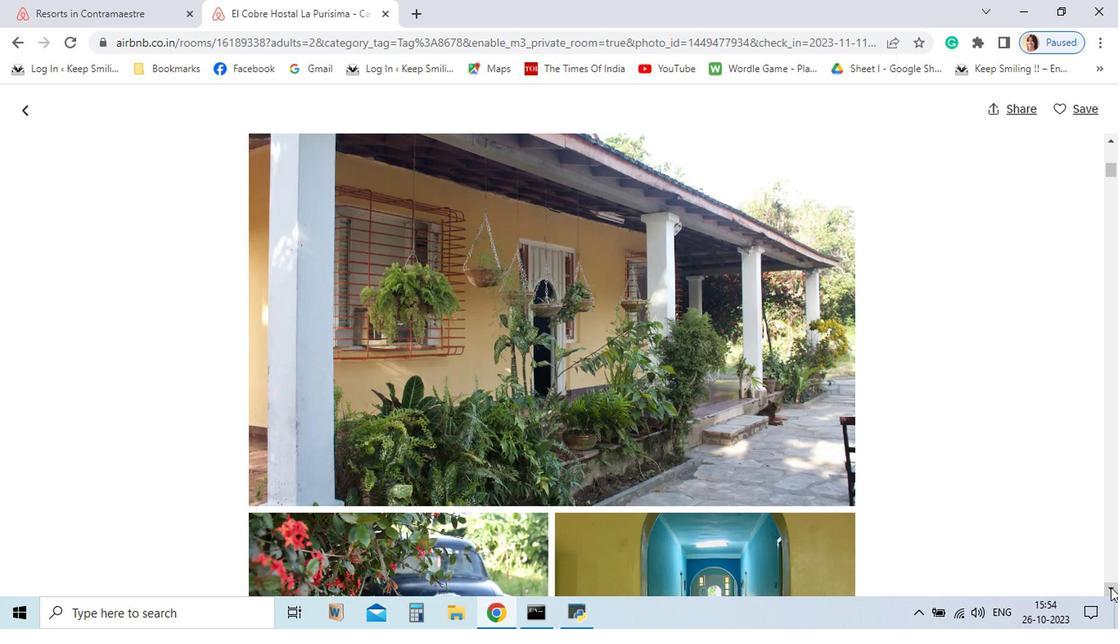 
Action: Mouse pressed left at (944, 572)
Screenshot: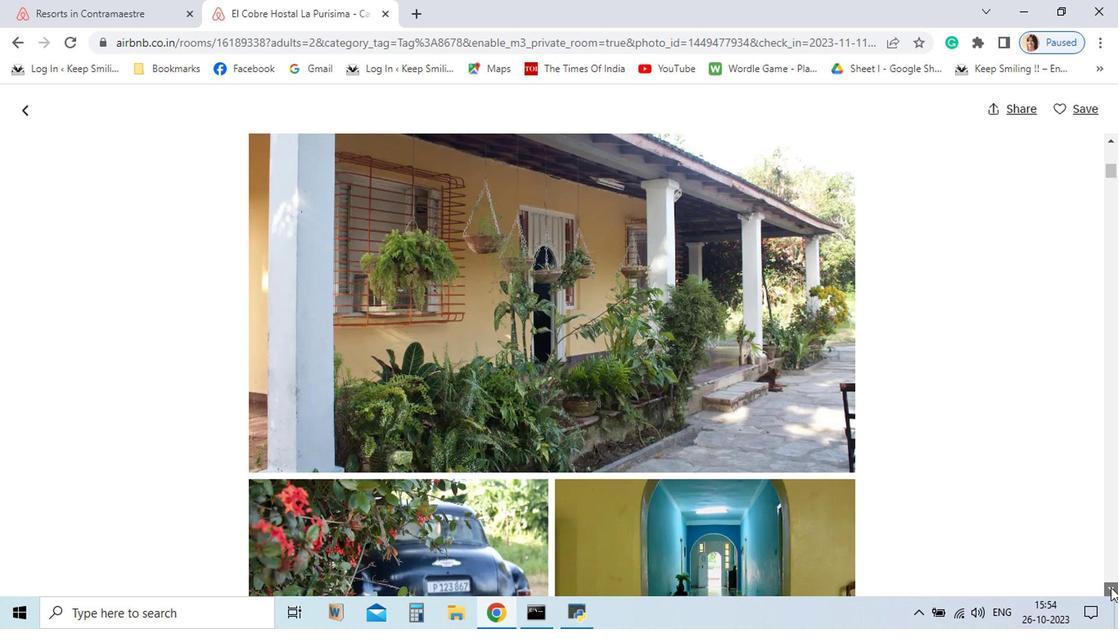 
Action: Mouse pressed left at (944, 572)
Screenshot: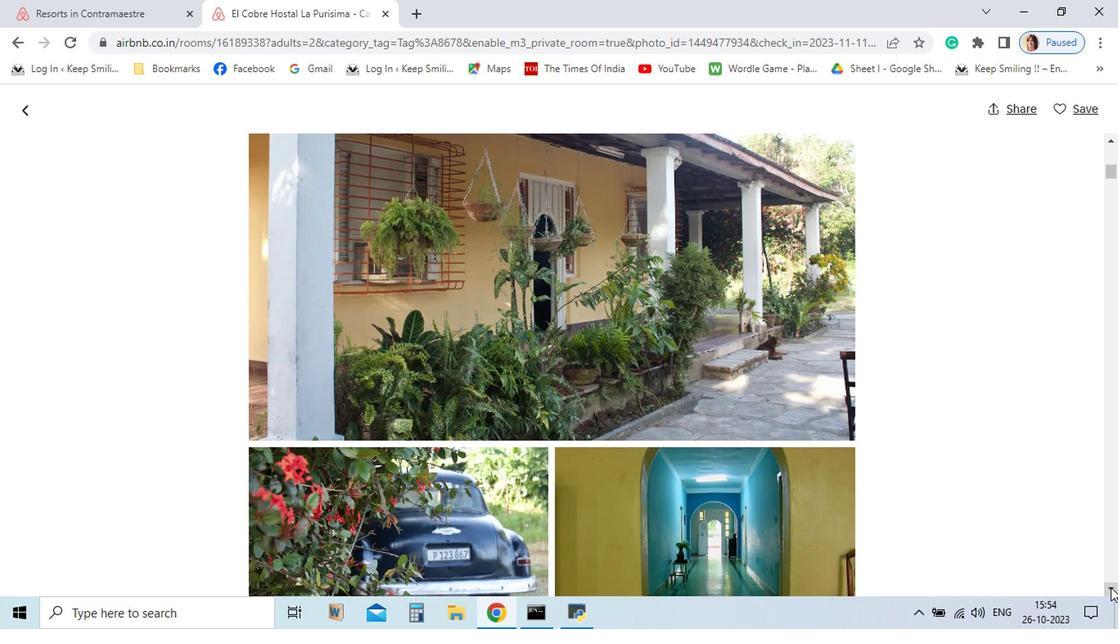 
Action: Mouse pressed left at (944, 572)
Screenshot: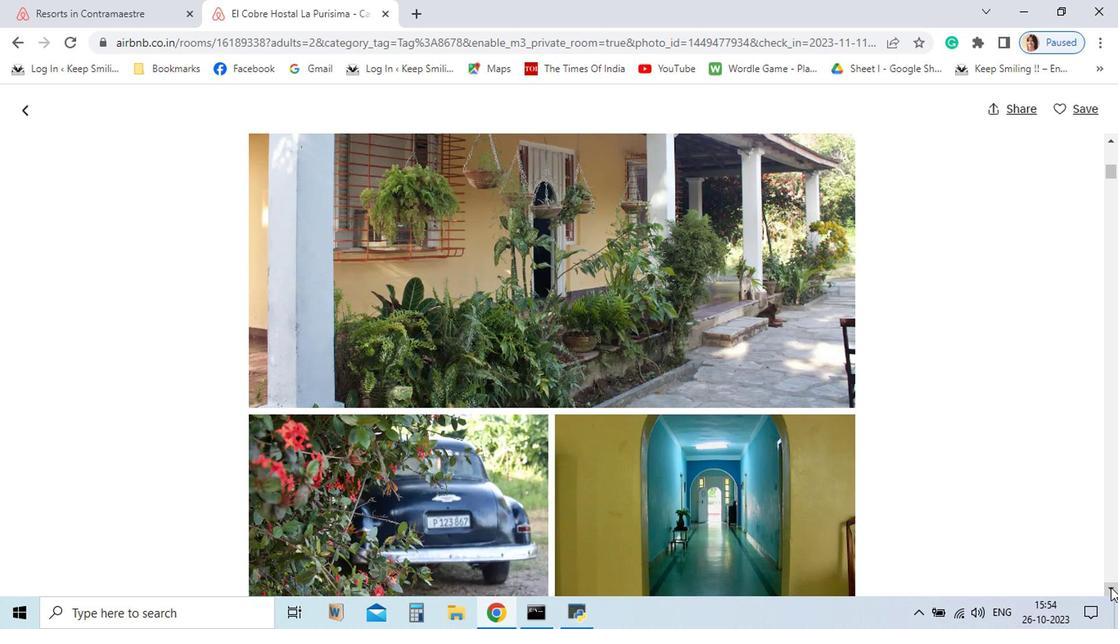 
Action: Mouse pressed left at (944, 572)
Screenshot: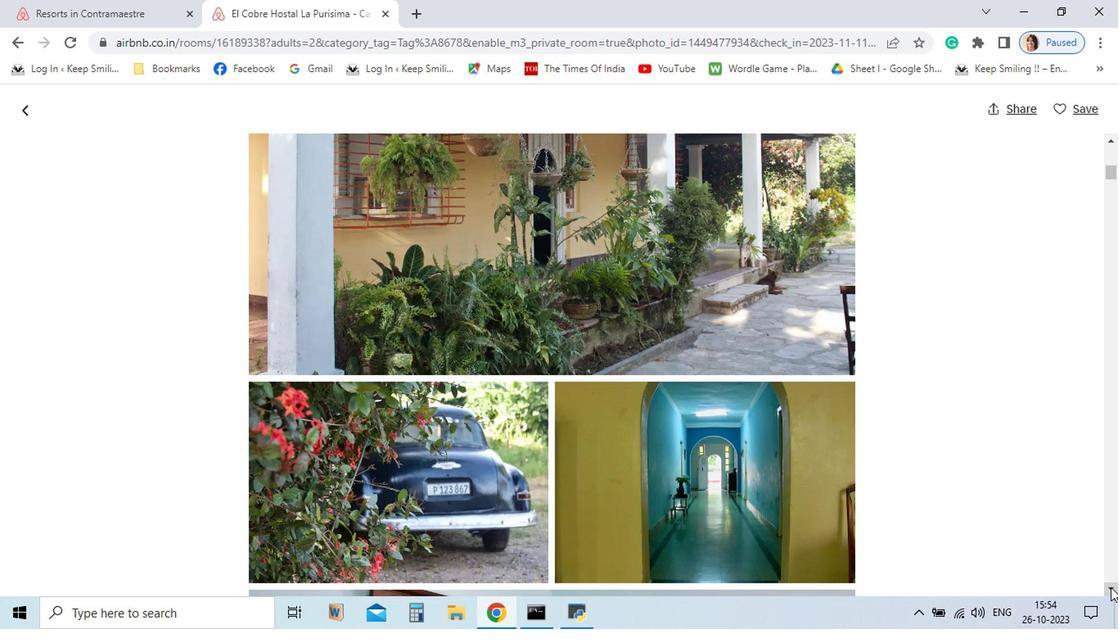 
Action: Mouse pressed left at (944, 572)
Screenshot: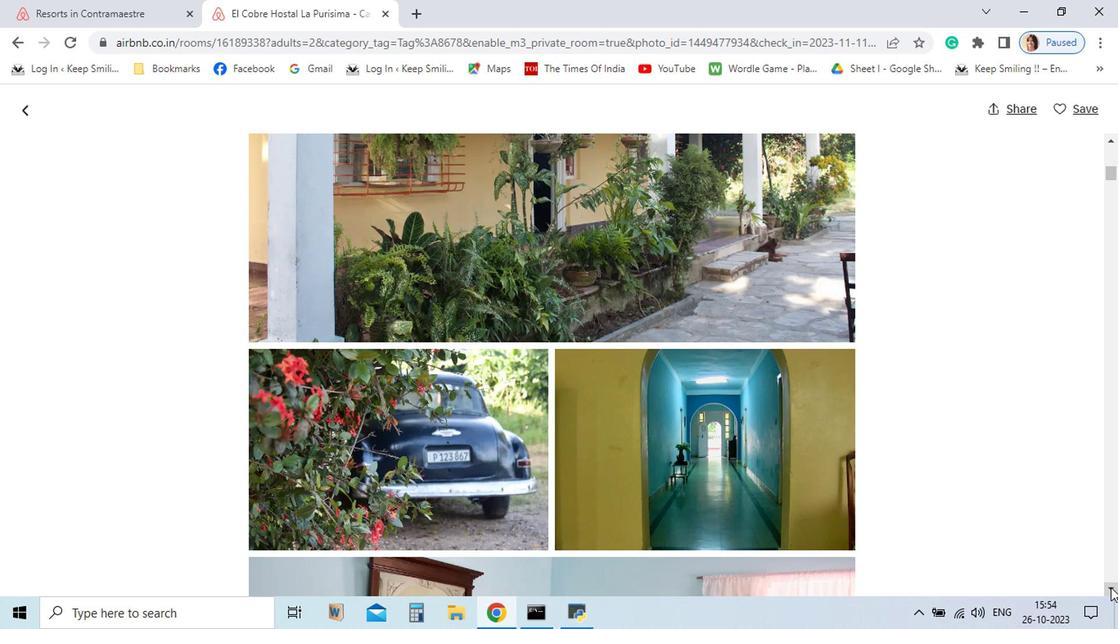 
Action: Mouse pressed left at (944, 572)
Screenshot: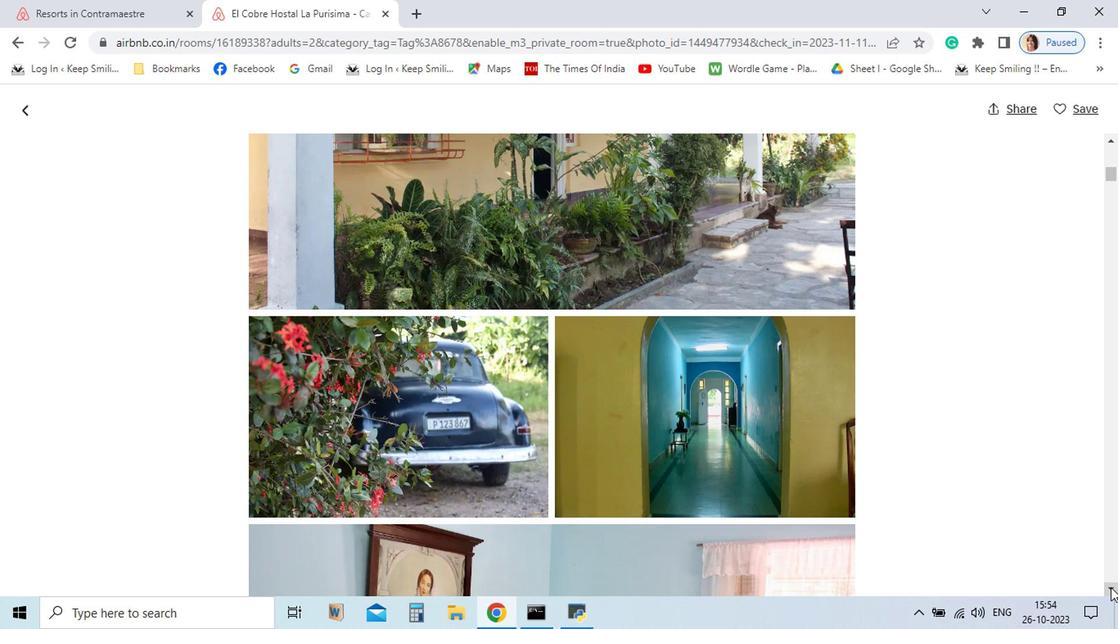 
Action: Mouse pressed left at (944, 572)
Screenshot: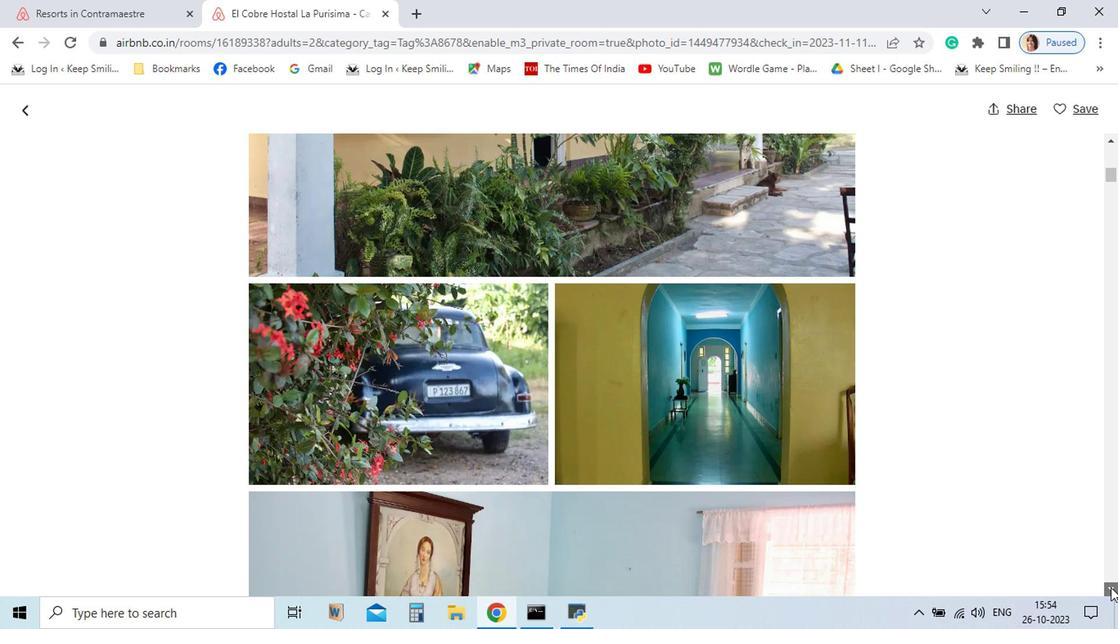 
Action: Mouse pressed left at (944, 572)
Screenshot: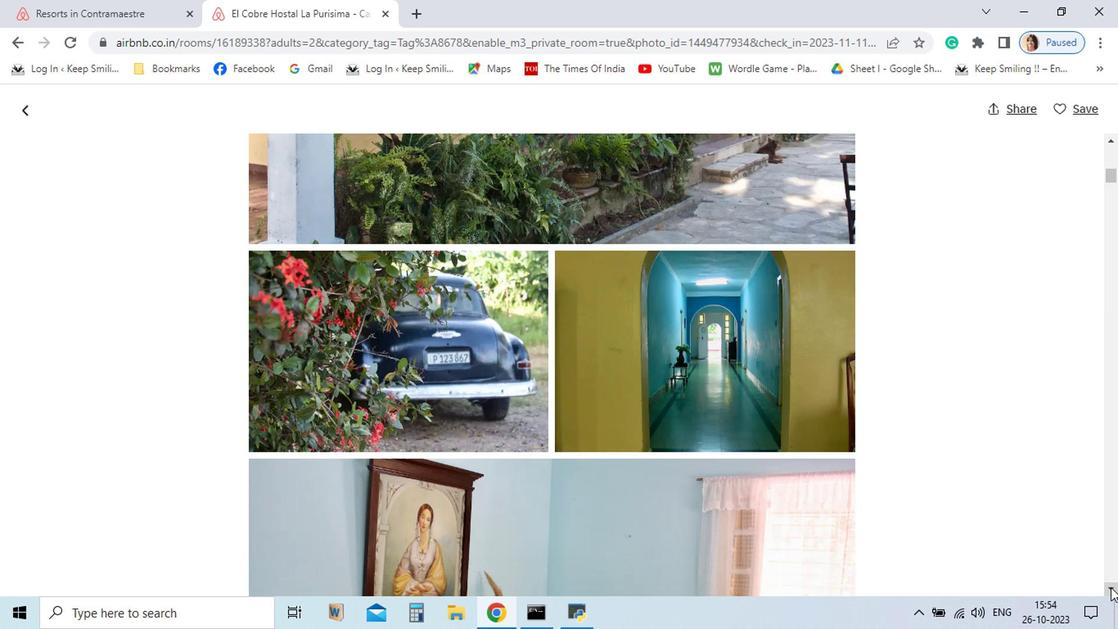 
Action: Mouse pressed left at (944, 572)
Screenshot: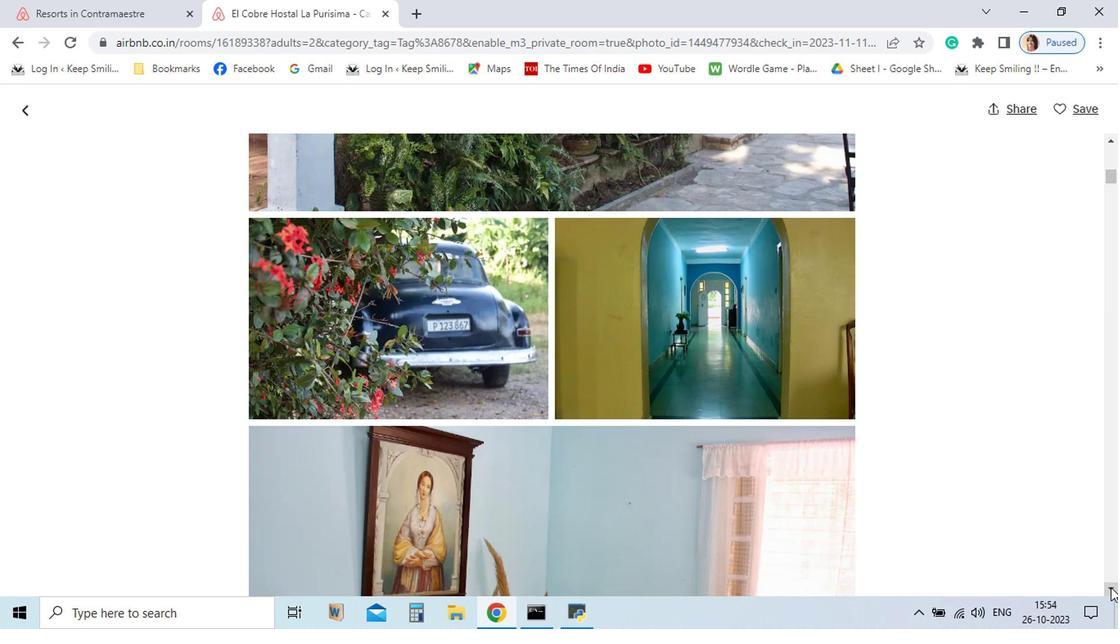 
Action: Mouse pressed left at (944, 572)
Screenshot: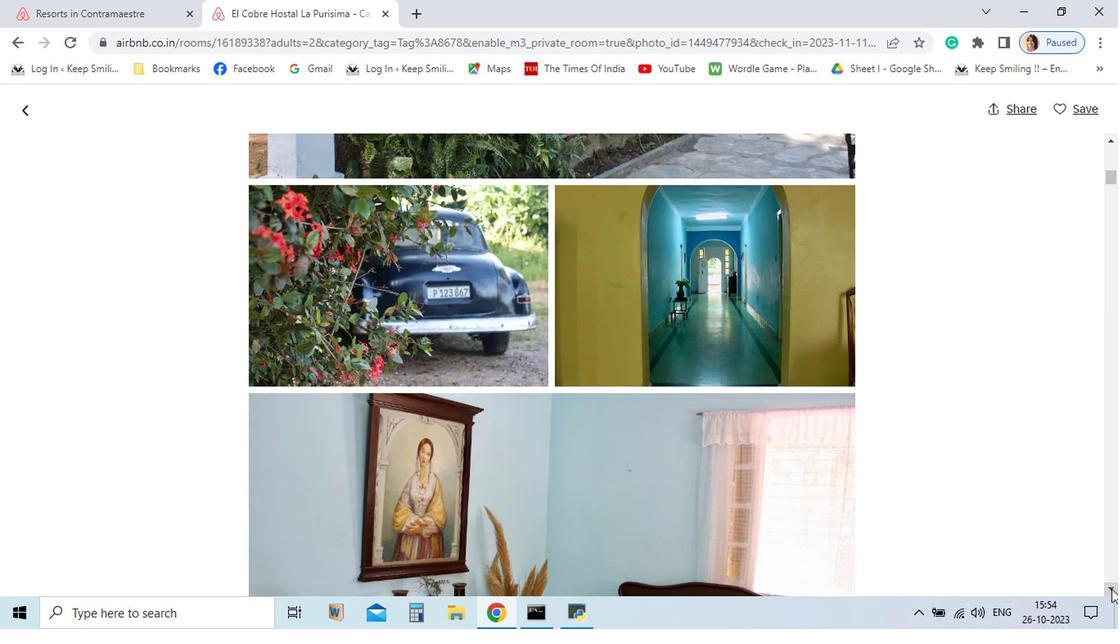 
Action: Mouse moved to (945, 573)
Screenshot: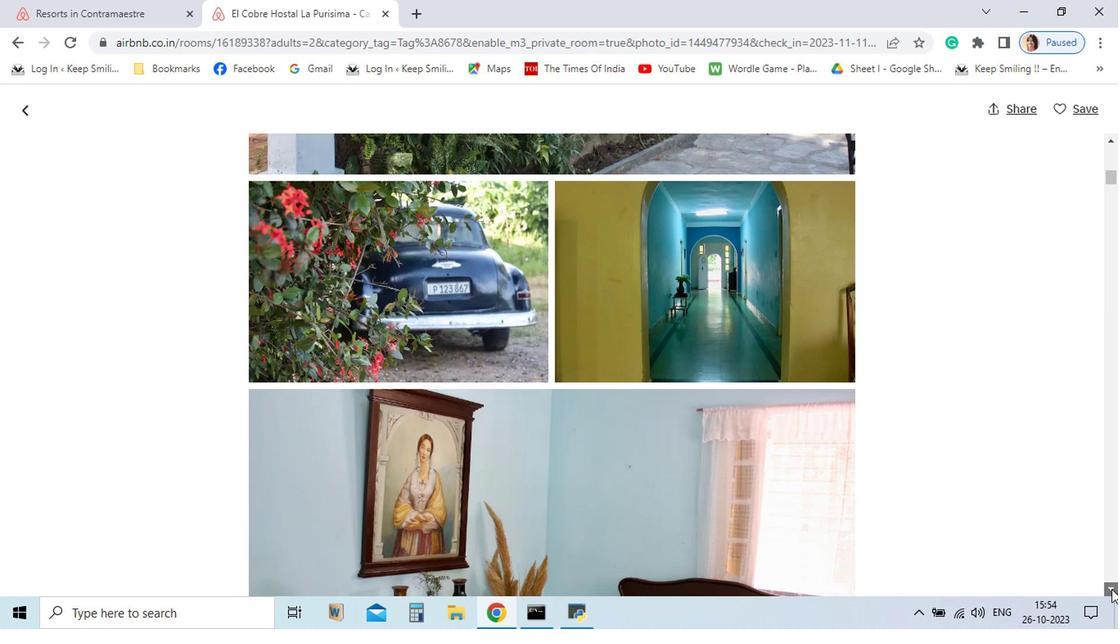
Action: Mouse pressed left at (945, 573)
Screenshot: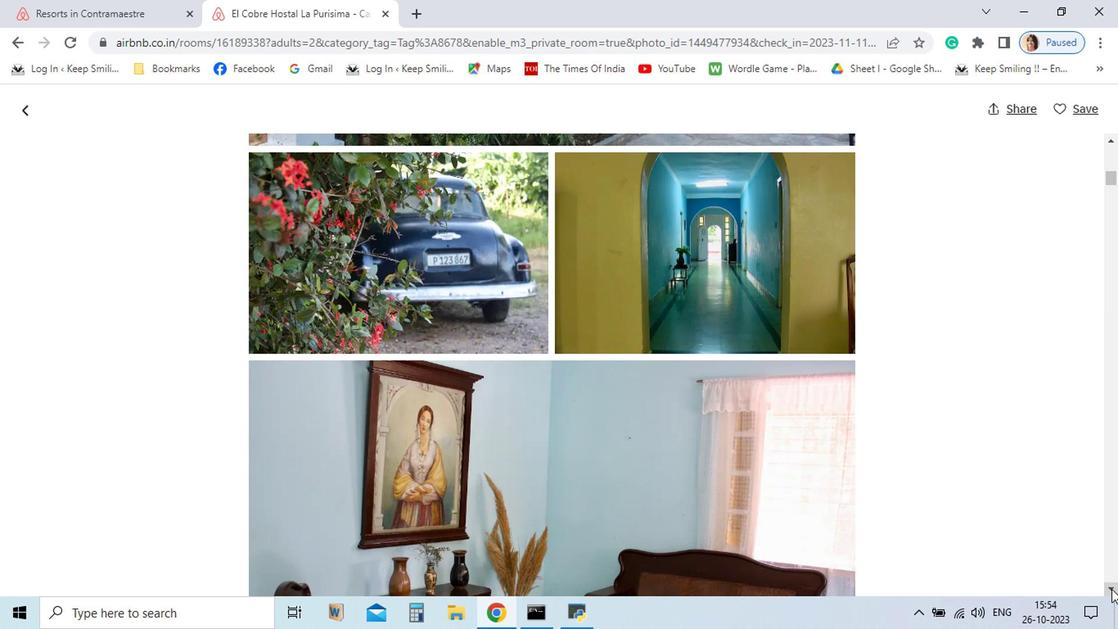 
Action: Mouse pressed left at (945, 573)
Screenshot: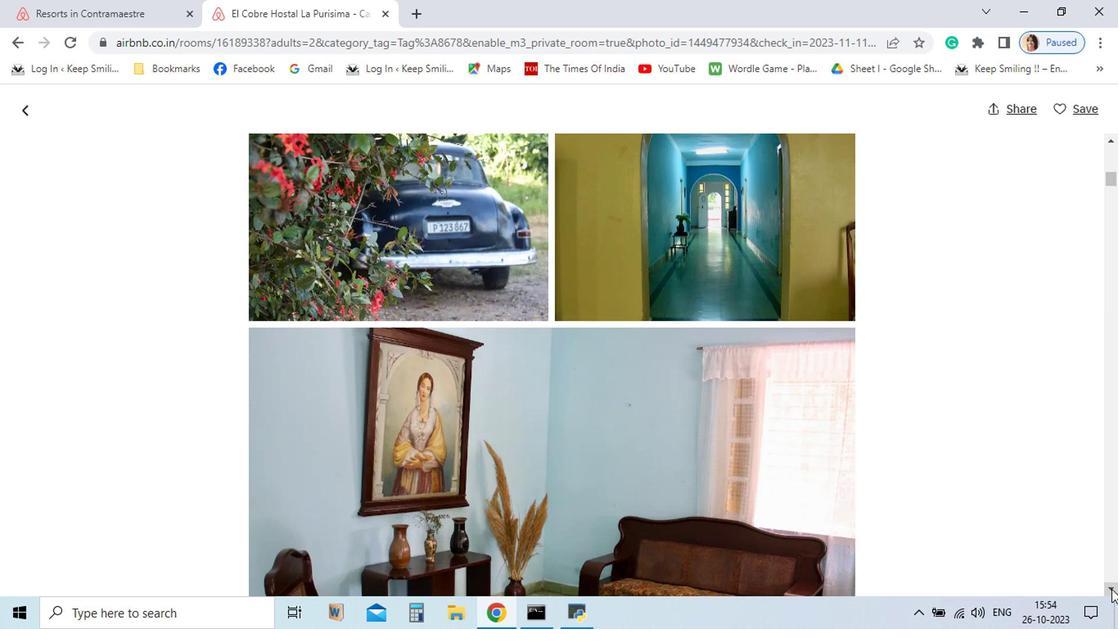 
Action: Mouse pressed left at (945, 573)
Screenshot: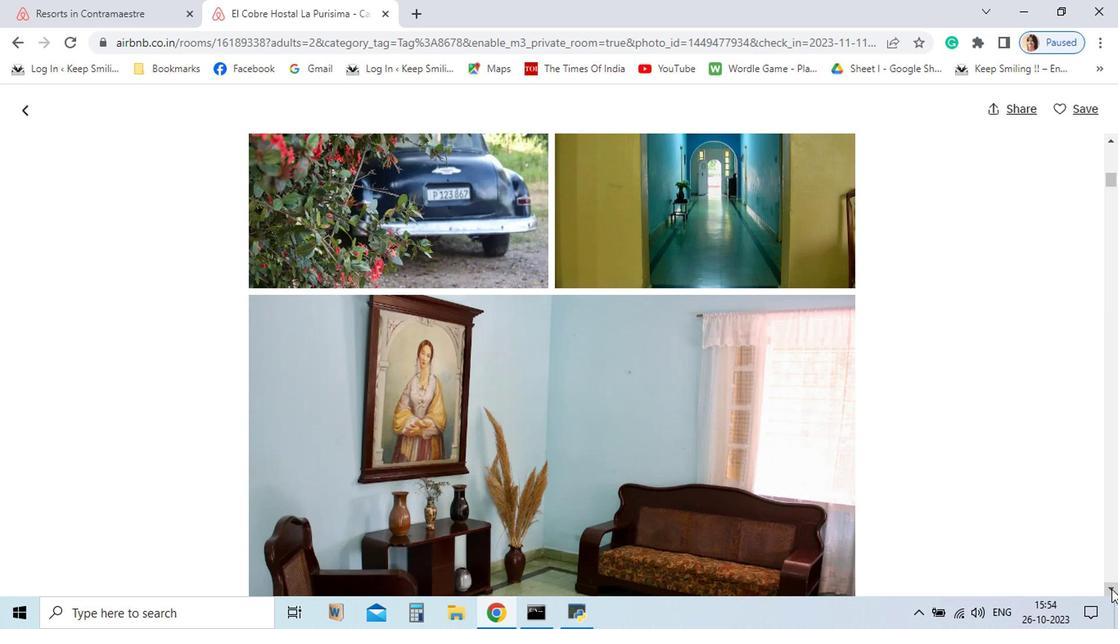 
Action: Mouse pressed left at (945, 573)
Screenshot: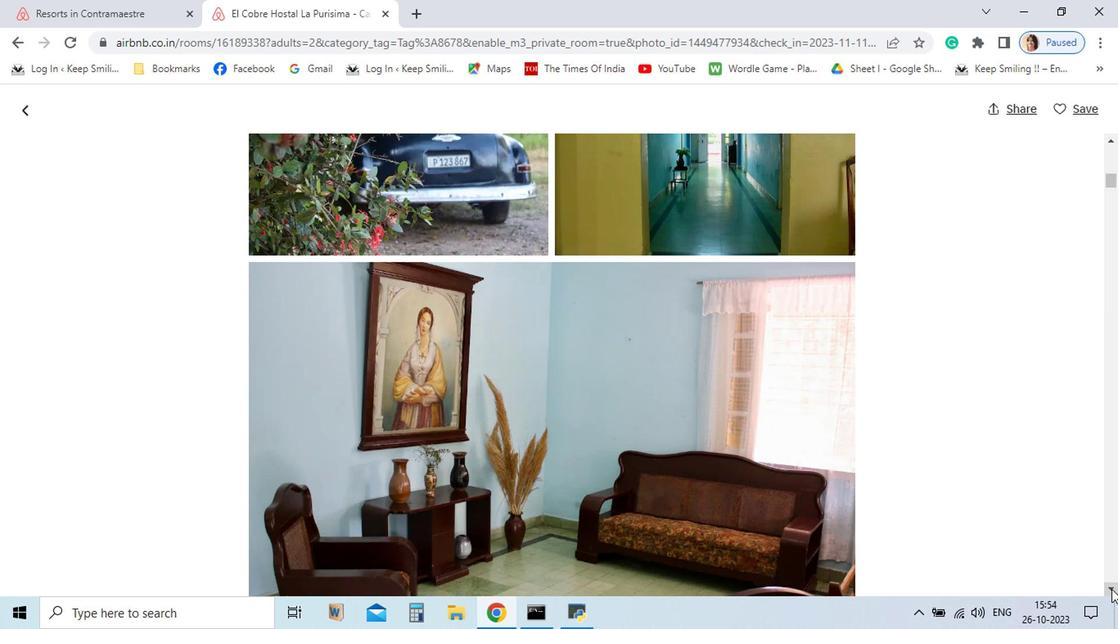 
Action: Mouse pressed left at (945, 573)
Screenshot: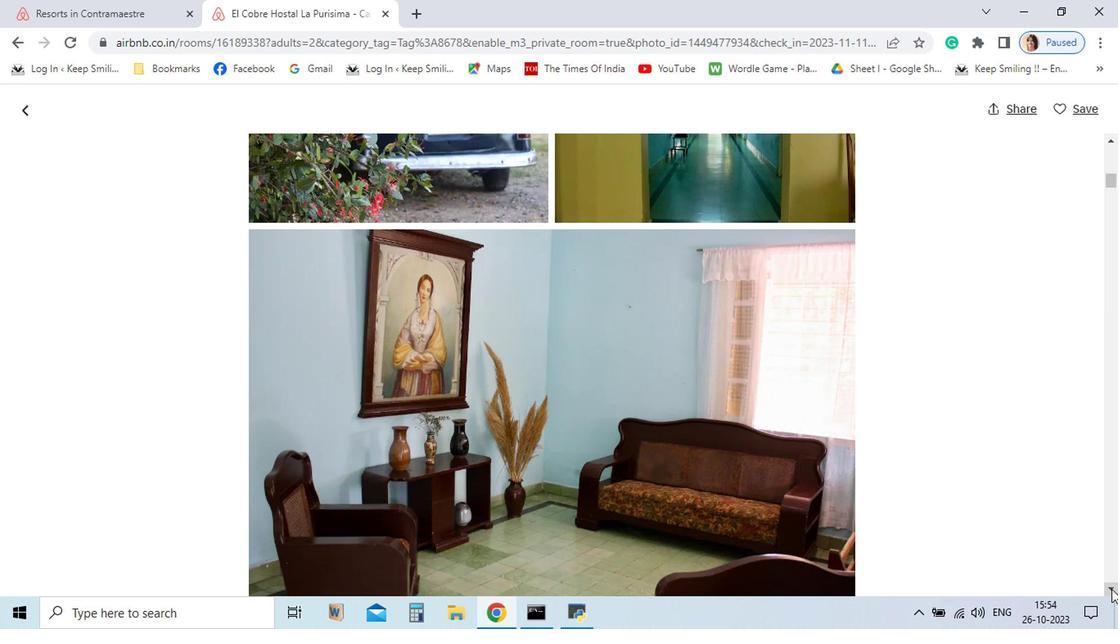 
Action: Mouse pressed left at (945, 573)
Screenshot: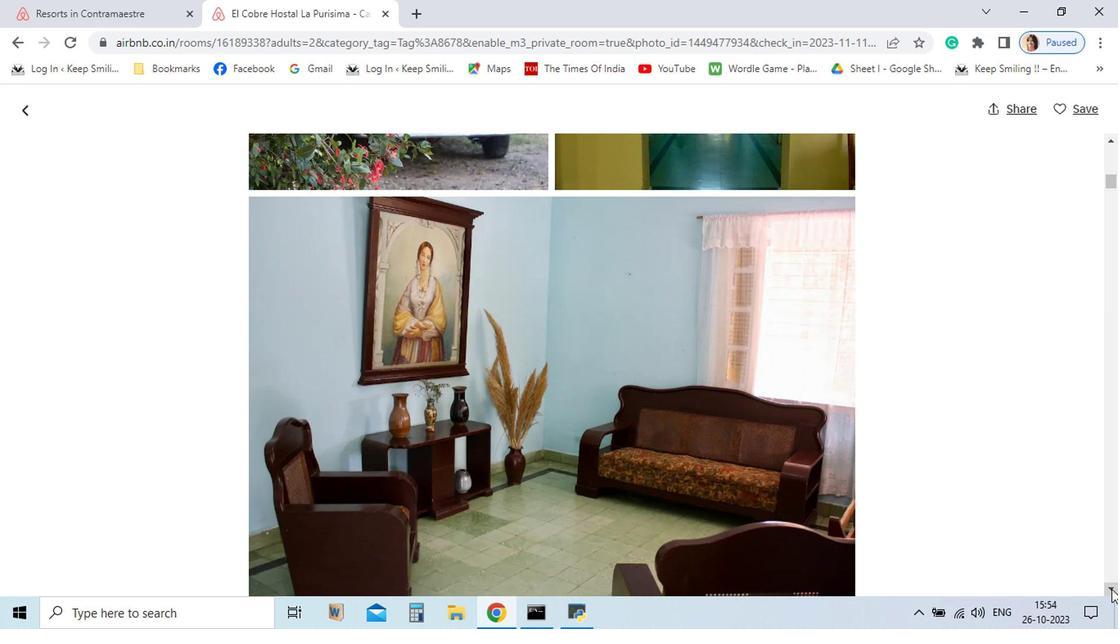 
Action: Mouse pressed left at (945, 573)
Screenshot: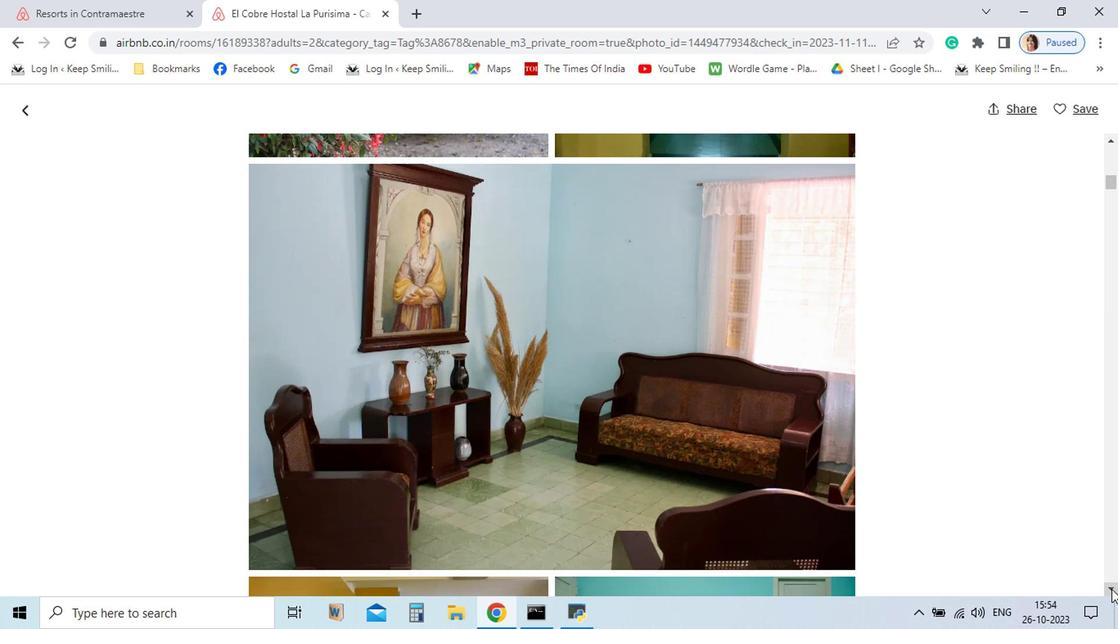 
Action: Mouse pressed left at (945, 573)
Screenshot: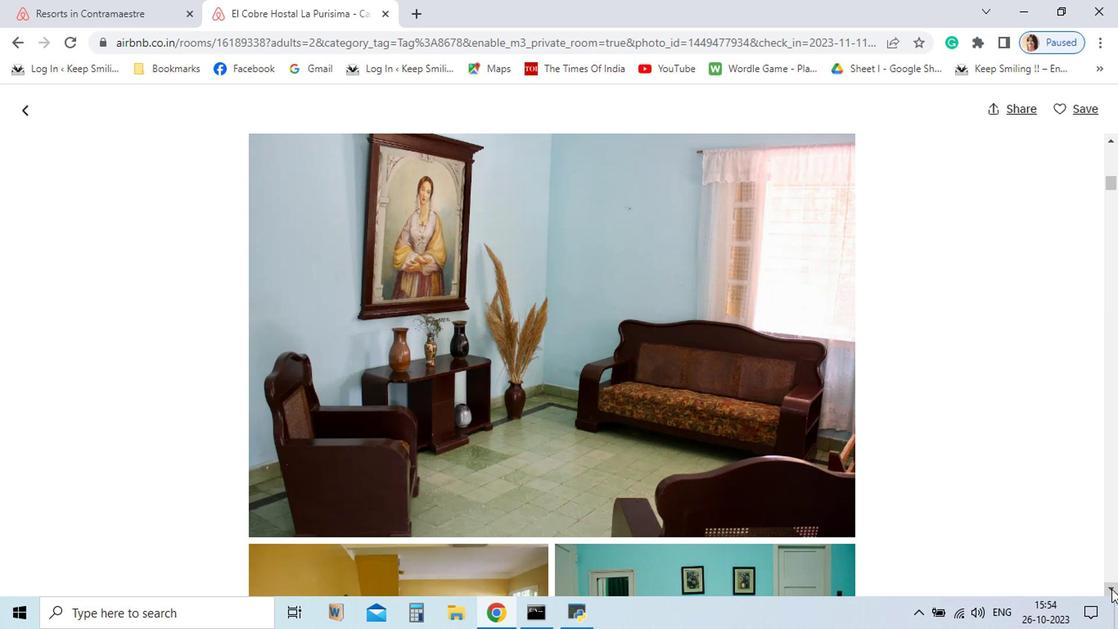 
Action: Mouse pressed left at (945, 573)
Screenshot: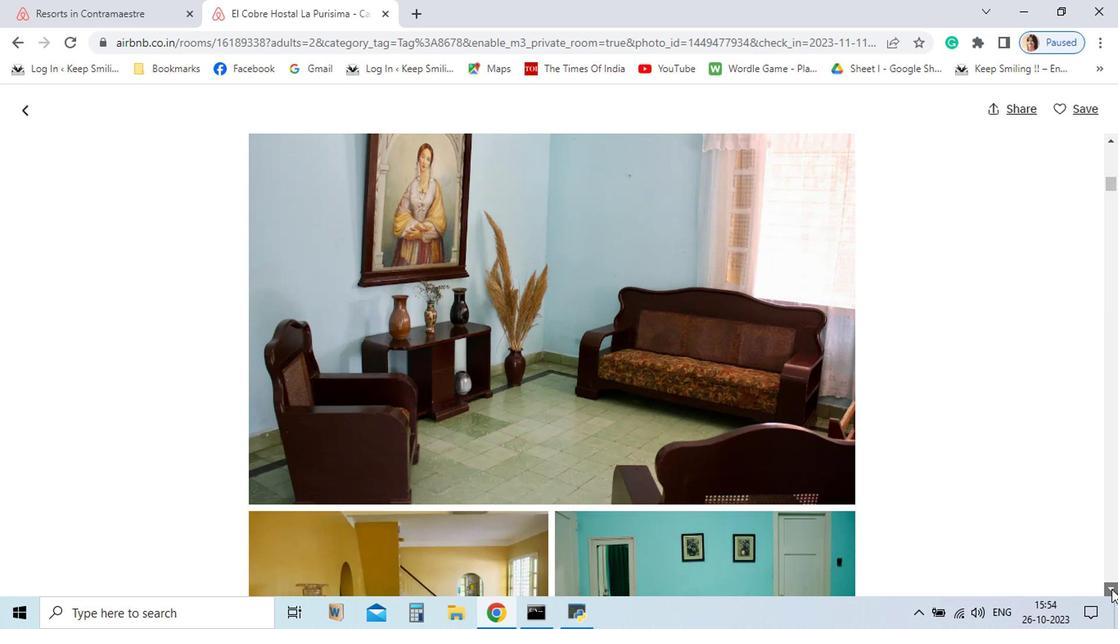 
Action: Mouse pressed left at (945, 573)
Screenshot: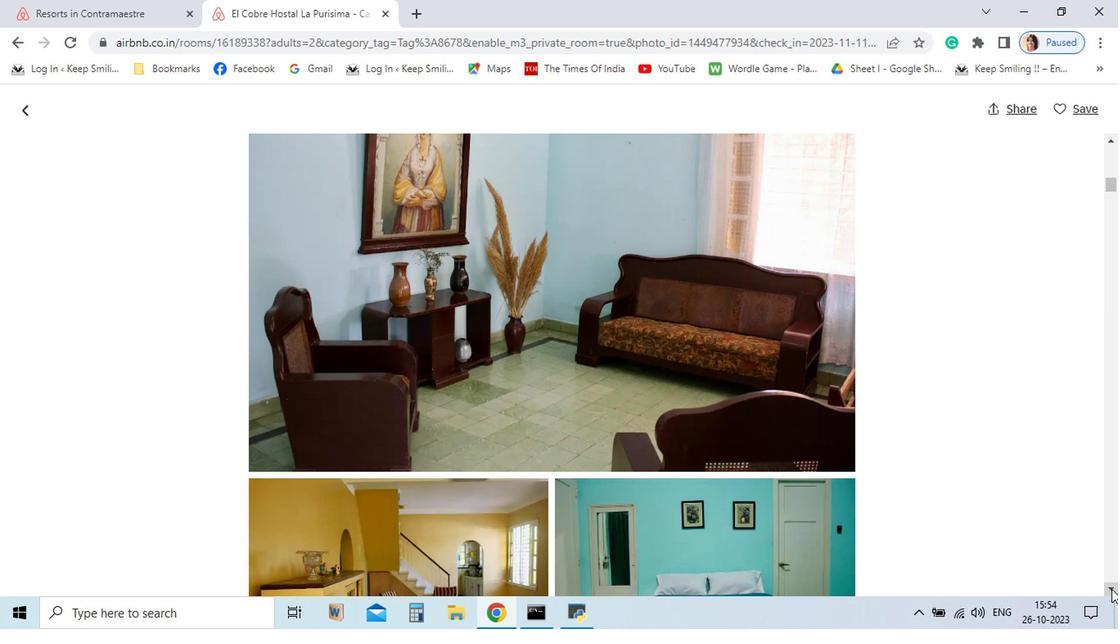 
Action: Mouse pressed left at (945, 573)
Screenshot: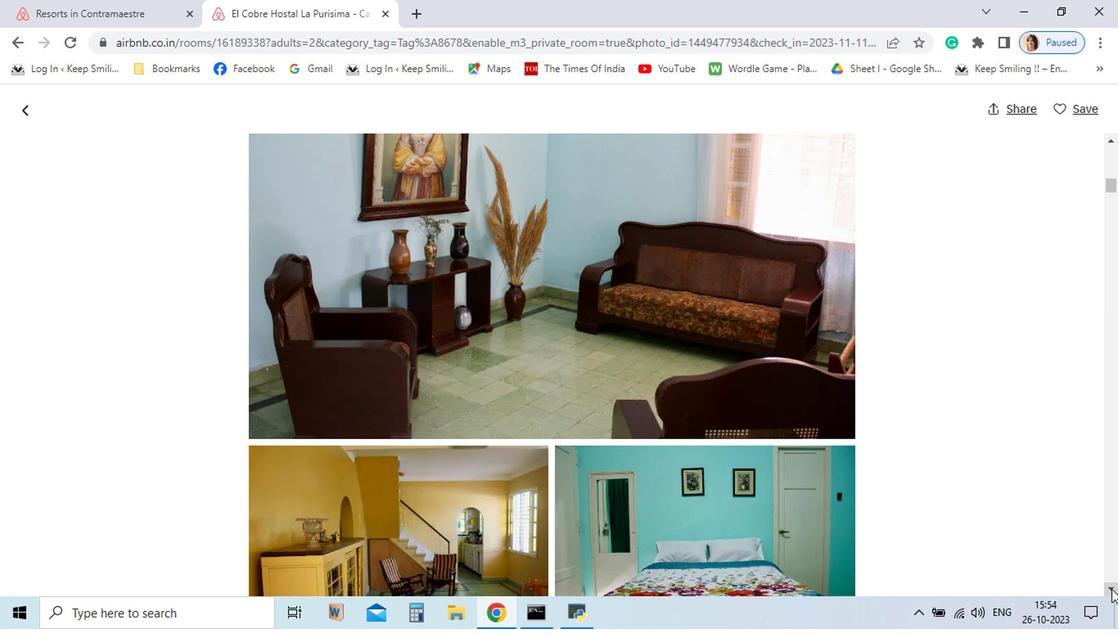 
Action: Mouse pressed left at (945, 573)
Screenshot: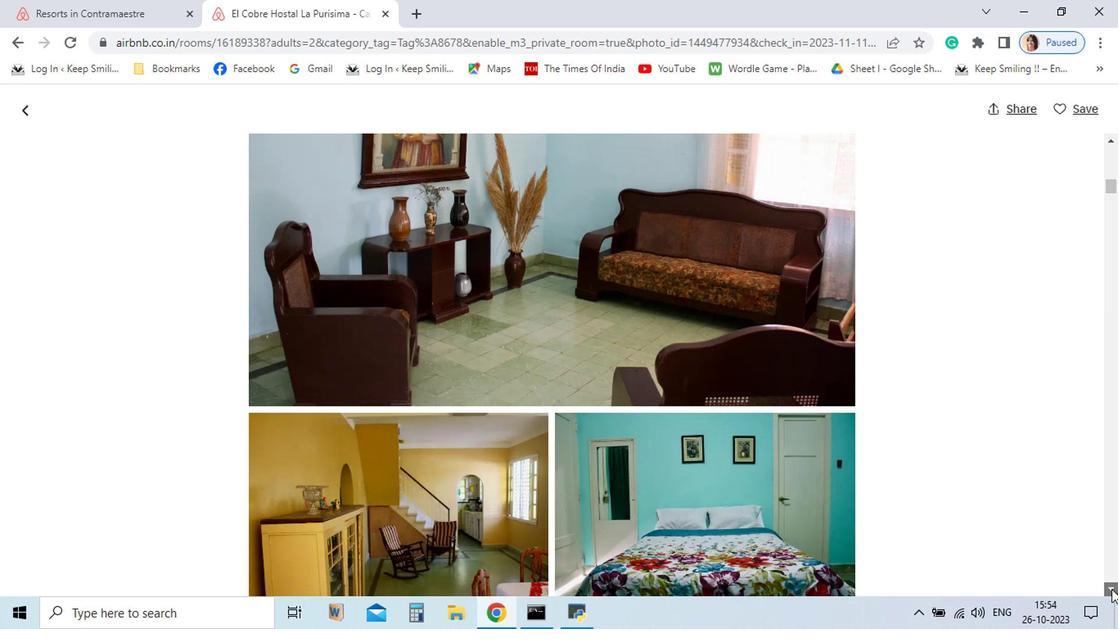 
Action: Mouse pressed left at (945, 573)
Screenshot: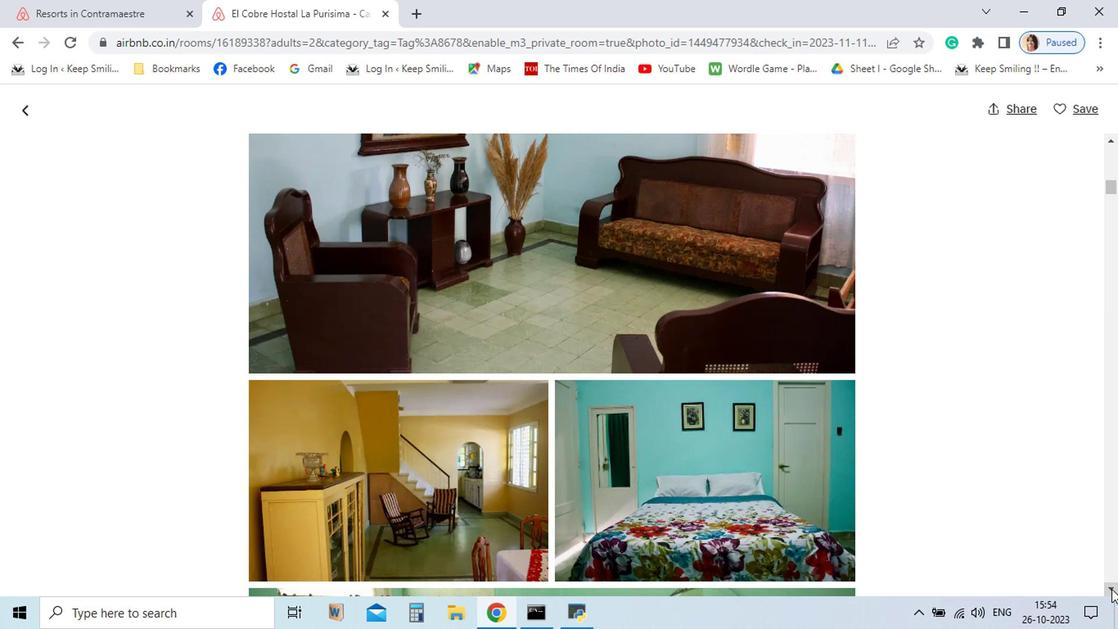 
Action: Mouse pressed left at (945, 573)
Screenshot: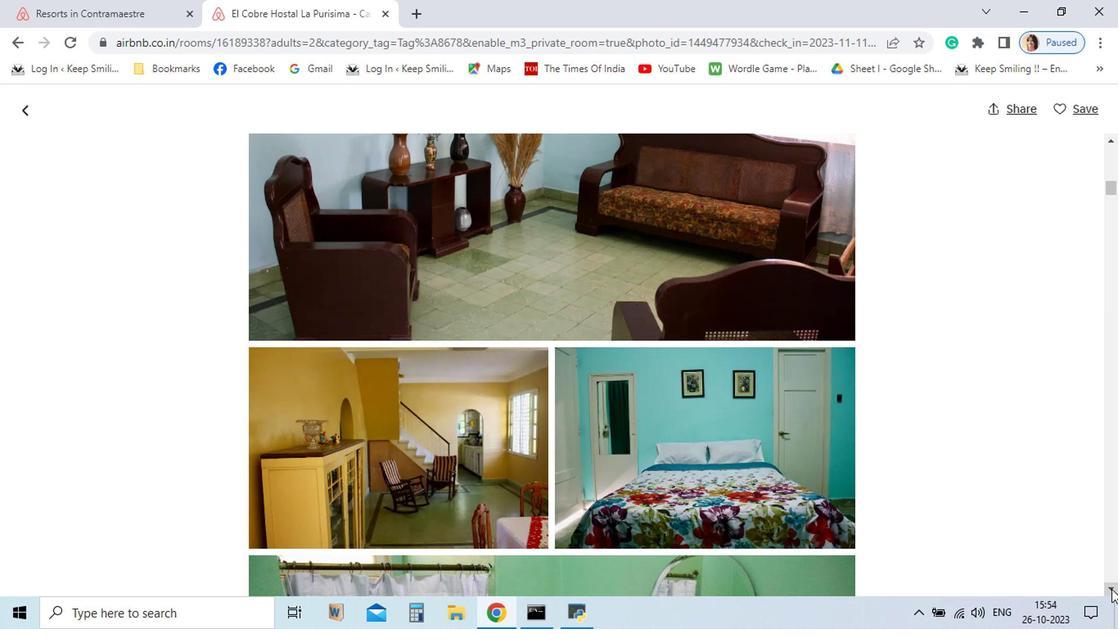 
Action: Mouse pressed left at (945, 573)
Screenshot: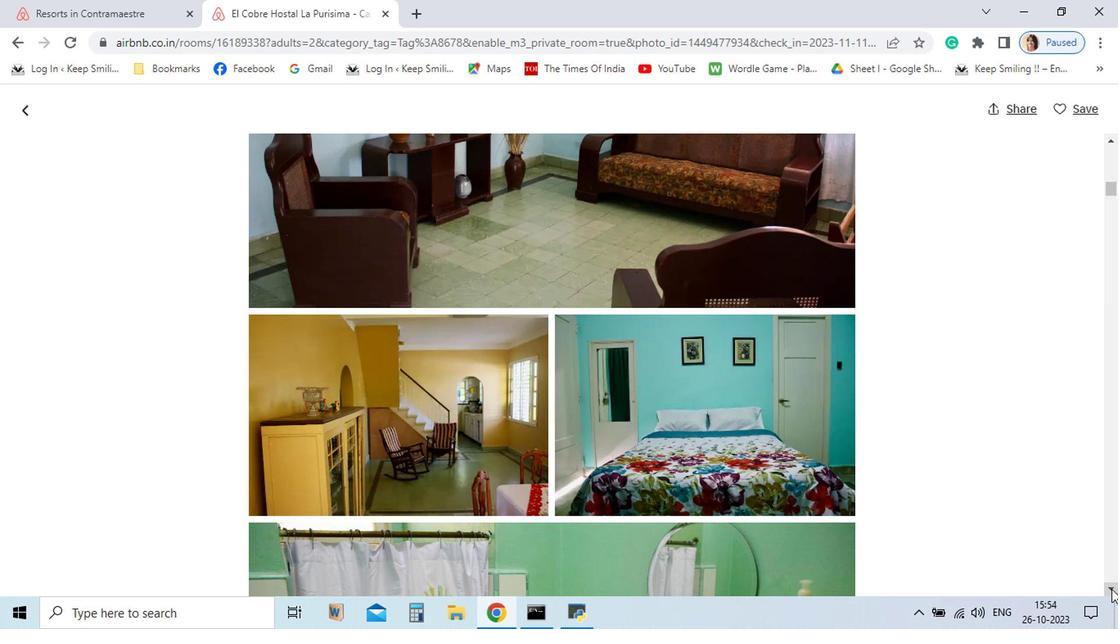 
Action: Mouse pressed left at (945, 573)
Screenshot: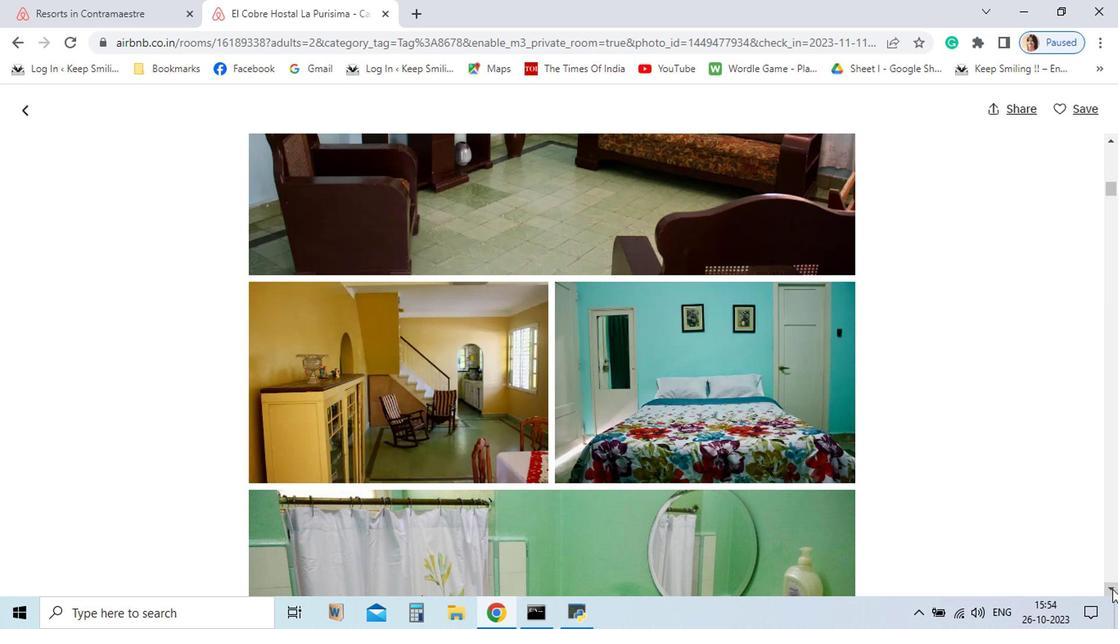 
Action: Mouse moved to (945, 573)
Screenshot: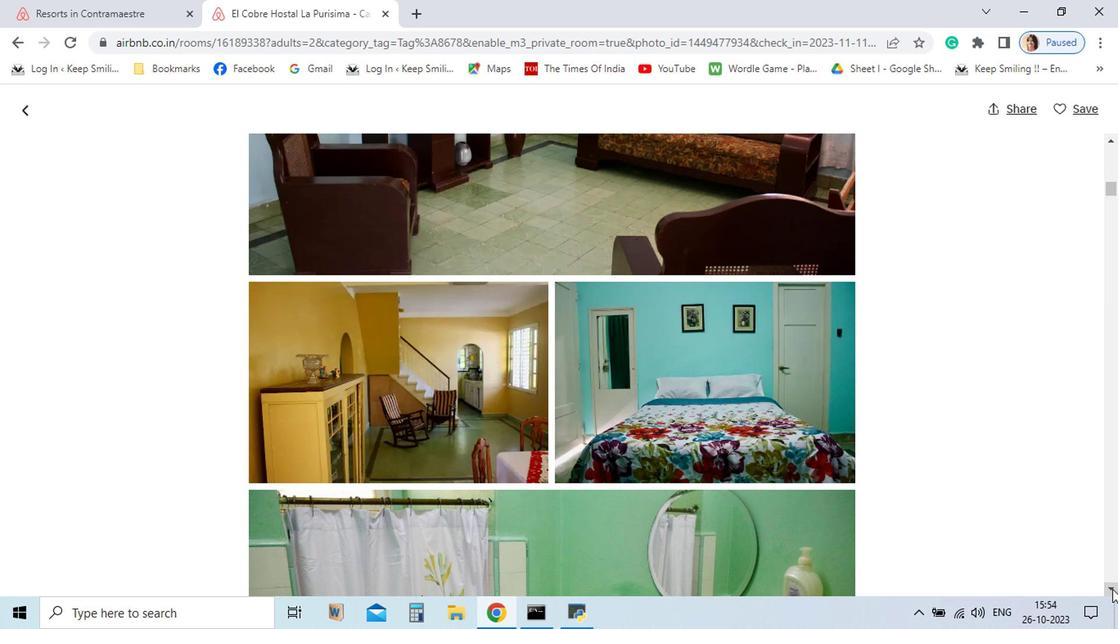 
Action: Mouse pressed left at (945, 573)
Screenshot: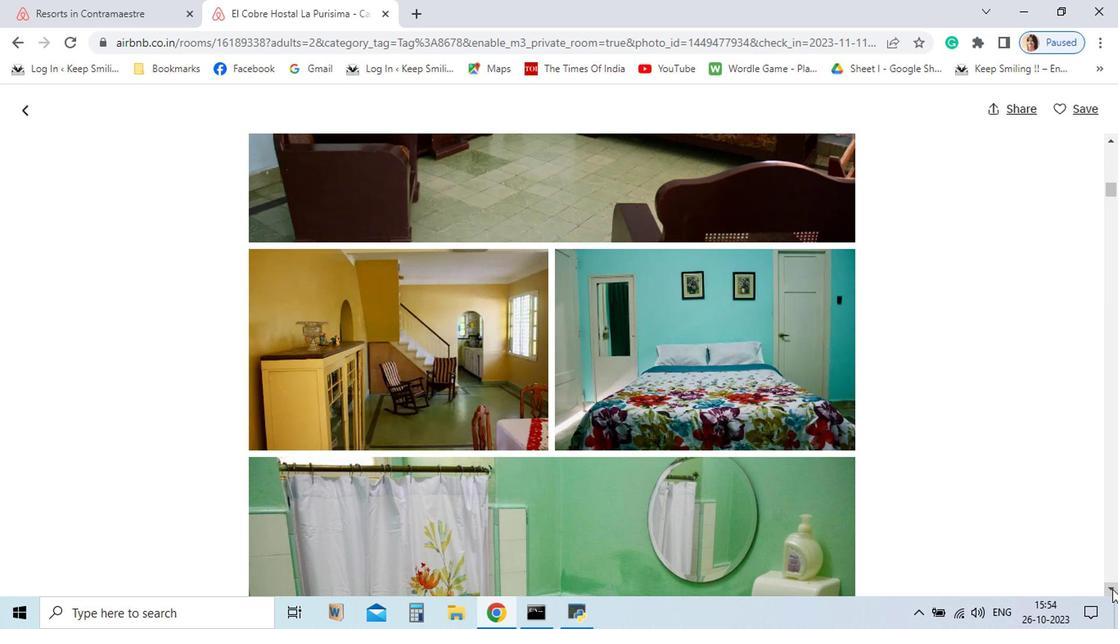 
Action: Mouse pressed left at (945, 573)
Screenshot: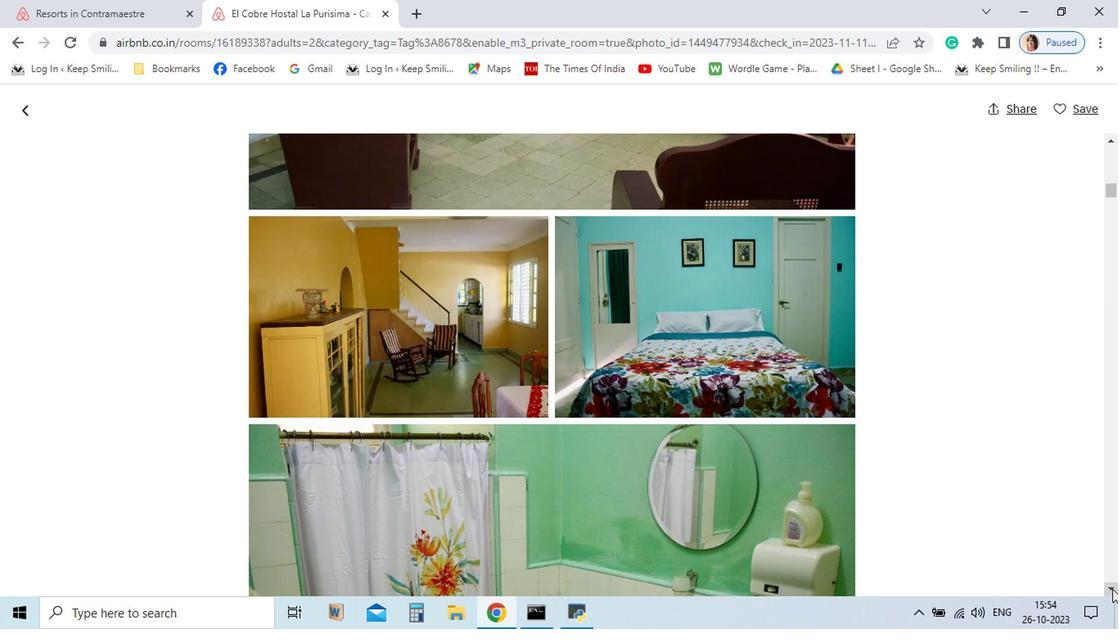 
Action: Mouse pressed left at (945, 573)
Screenshot: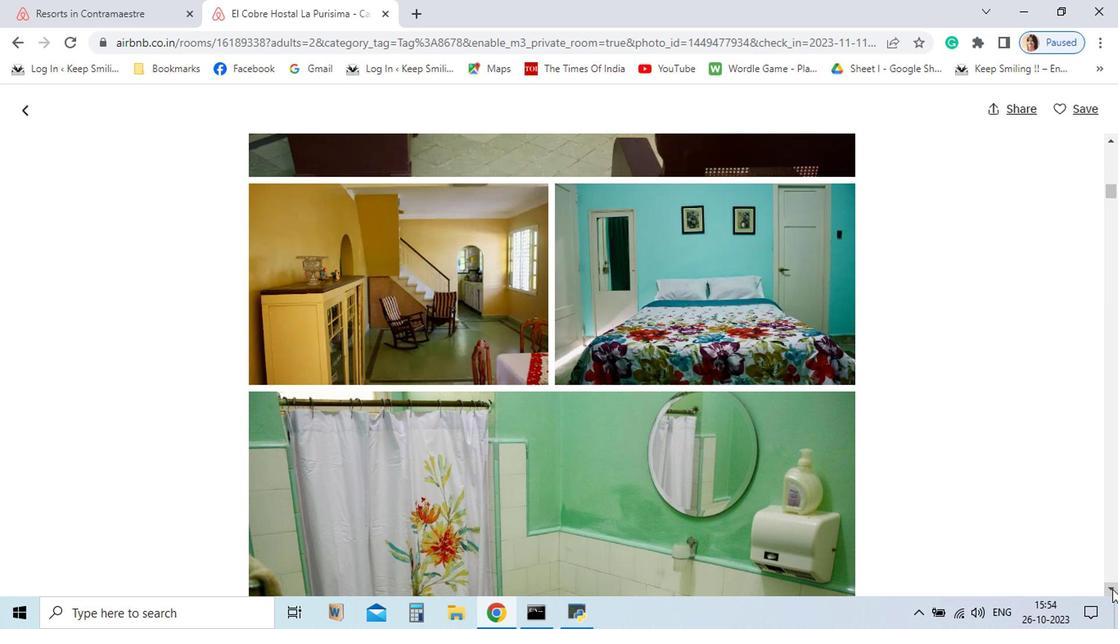 
Action: Mouse pressed left at (945, 573)
Screenshot: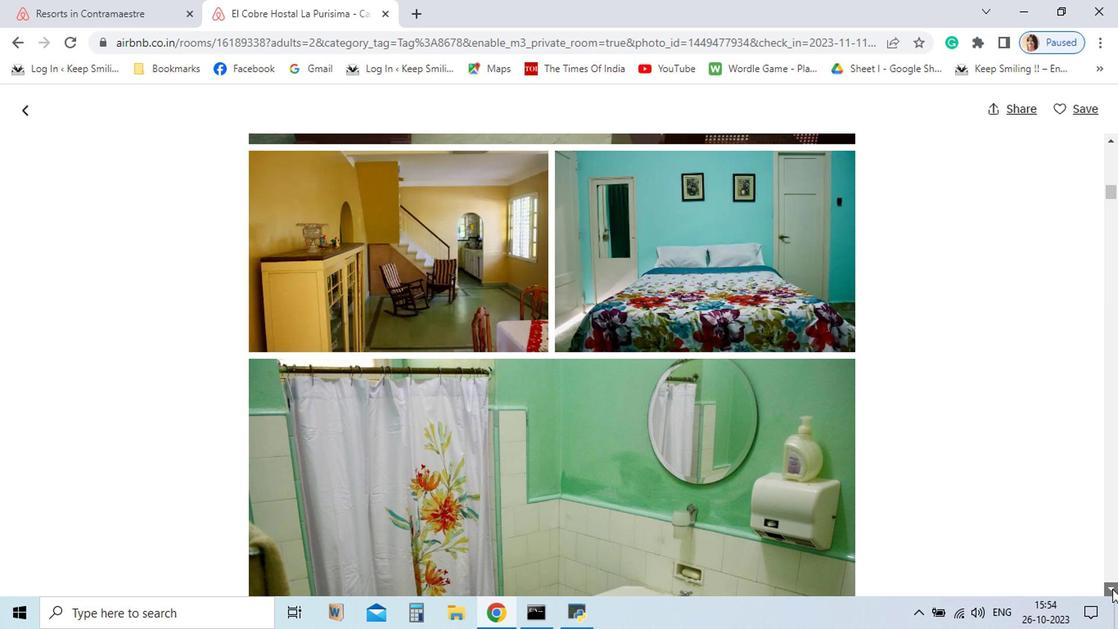 
Action: Mouse pressed left at (945, 573)
Screenshot: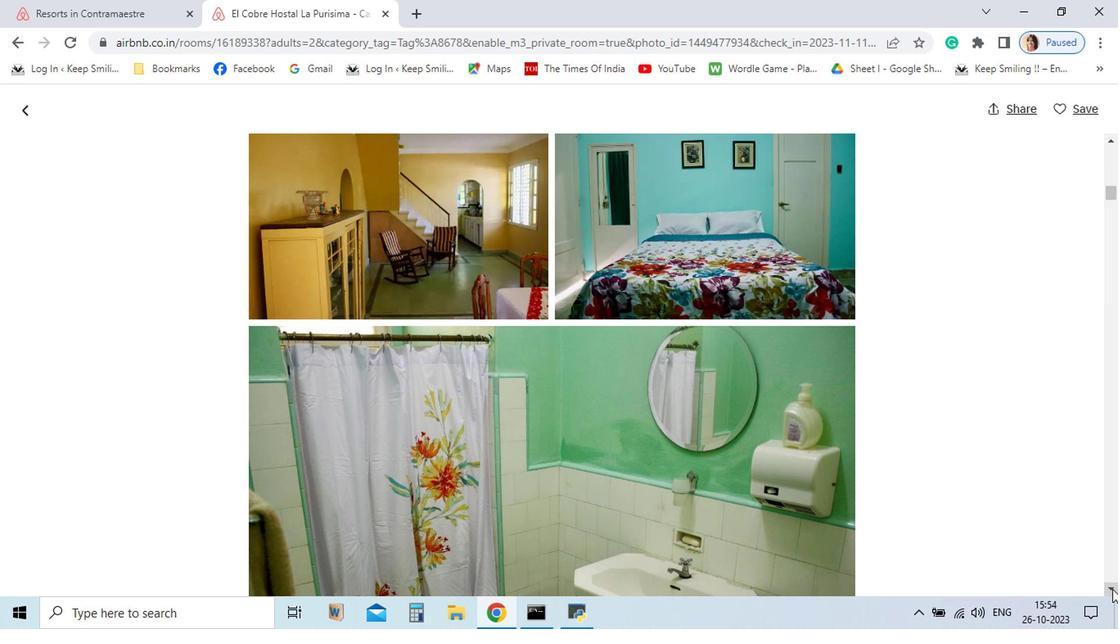 
Action: Mouse moved to (945, 573)
Screenshot: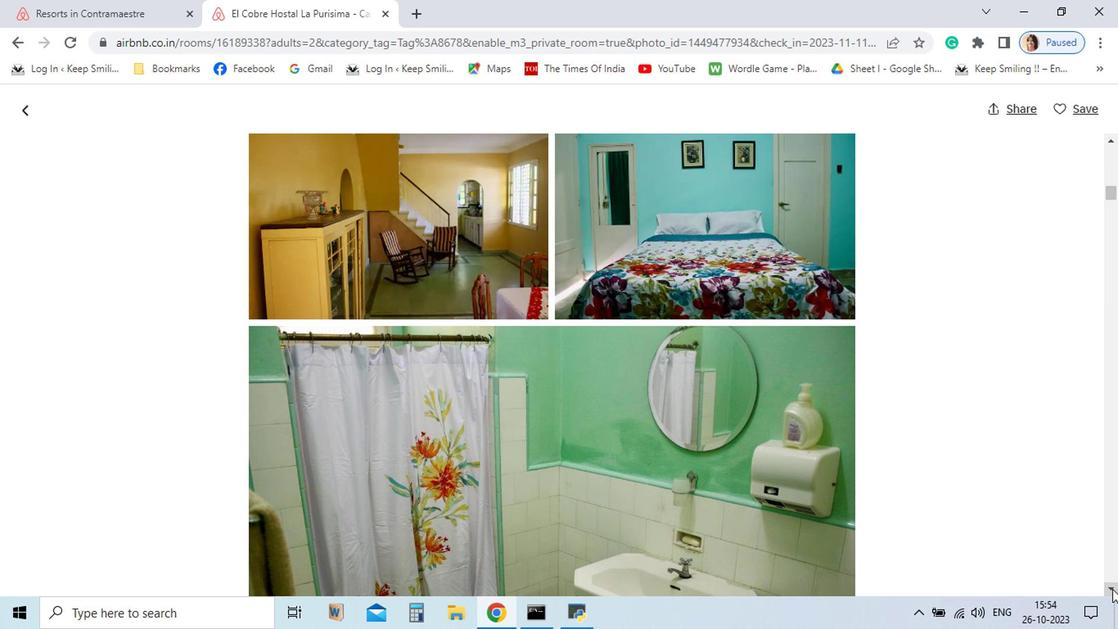 
Action: Mouse pressed left at (945, 573)
Screenshot: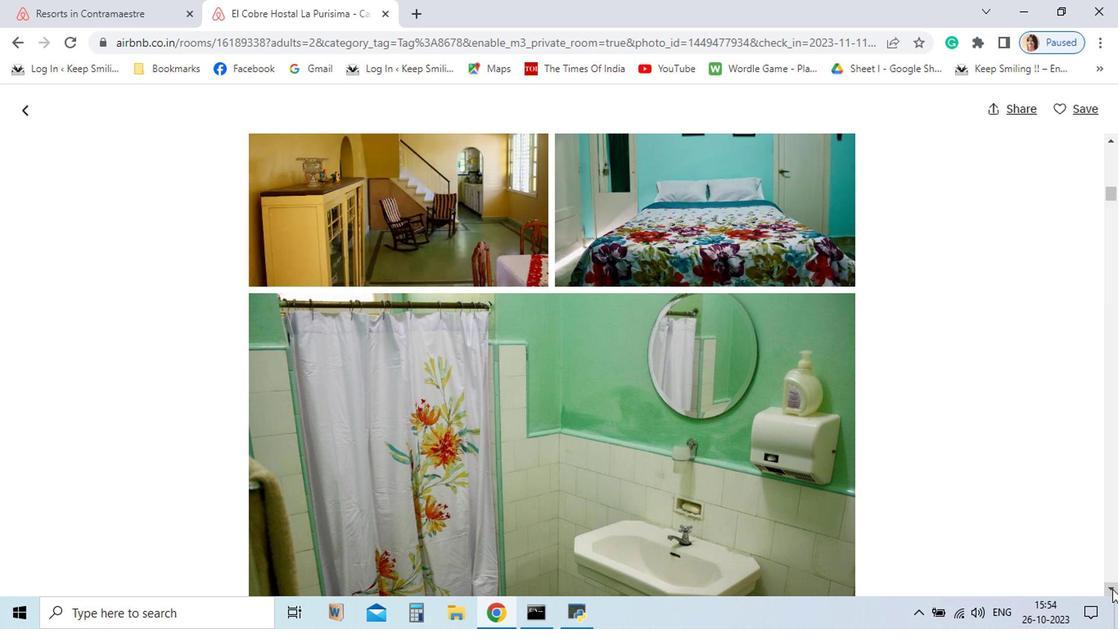 
Action: Mouse pressed left at (945, 573)
Screenshot: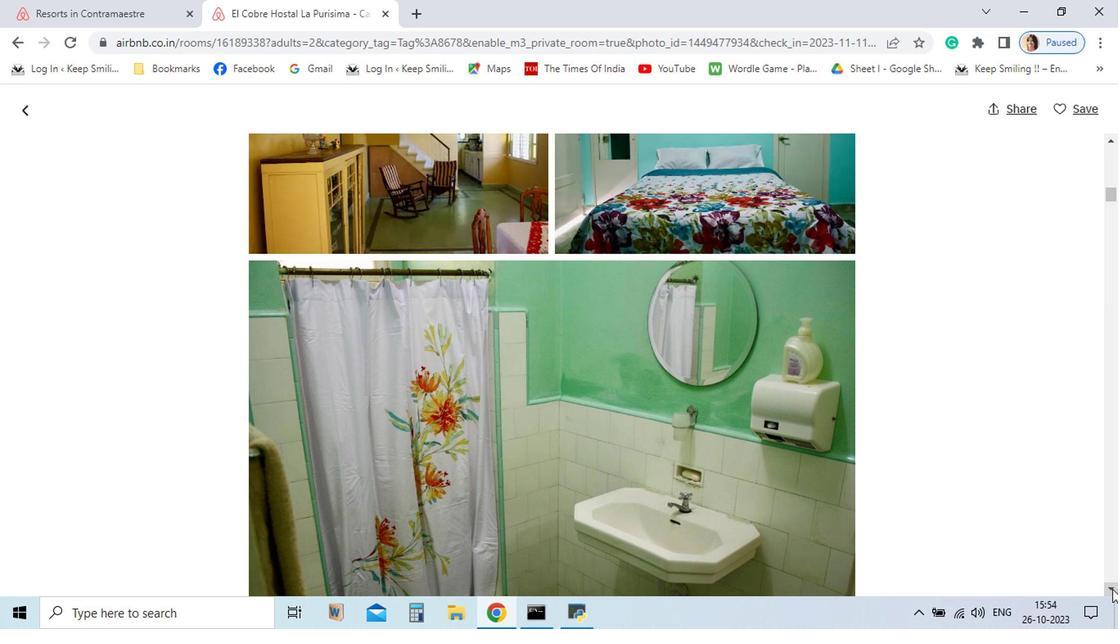 
Action: Mouse pressed left at (945, 573)
Screenshot: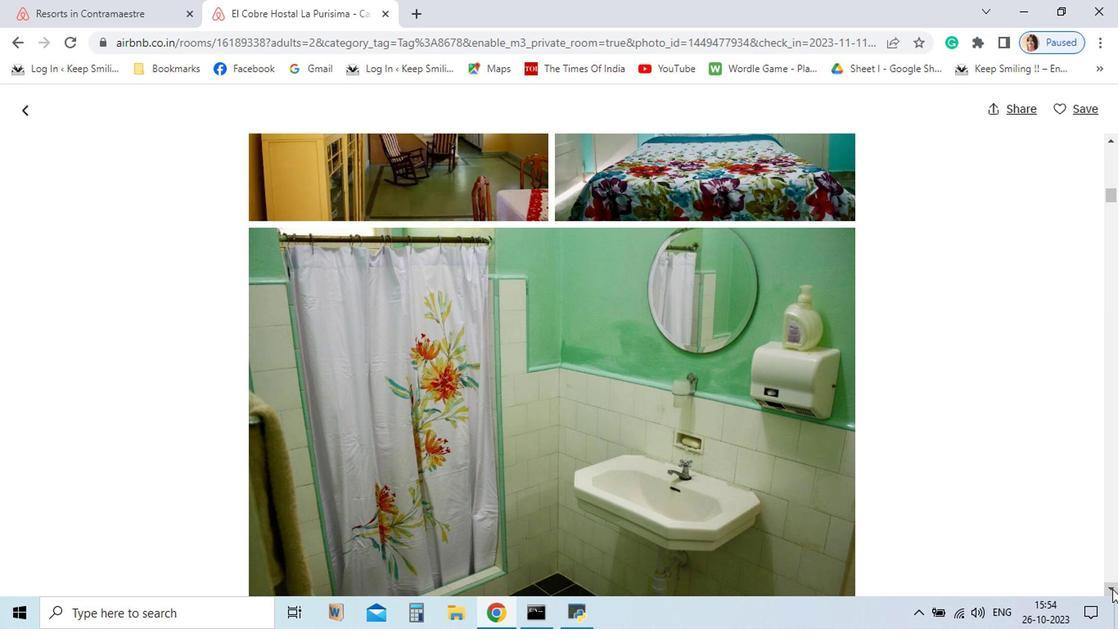 
Action: Mouse pressed left at (945, 573)
Screenshot: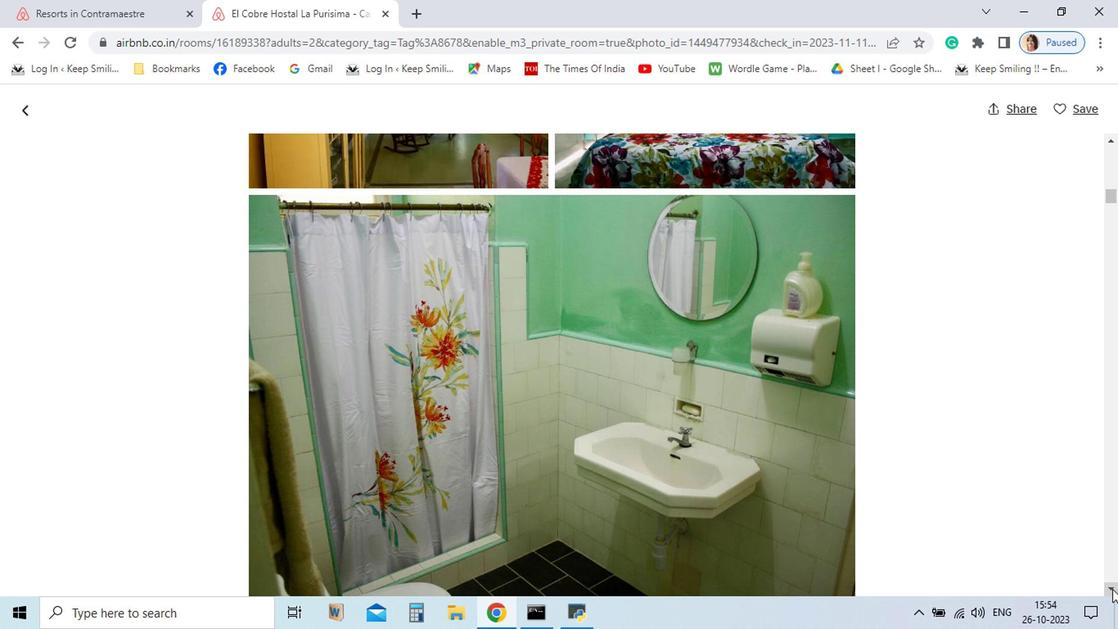 
Action: Mouse pressed left at (945, 573)
Screenshot: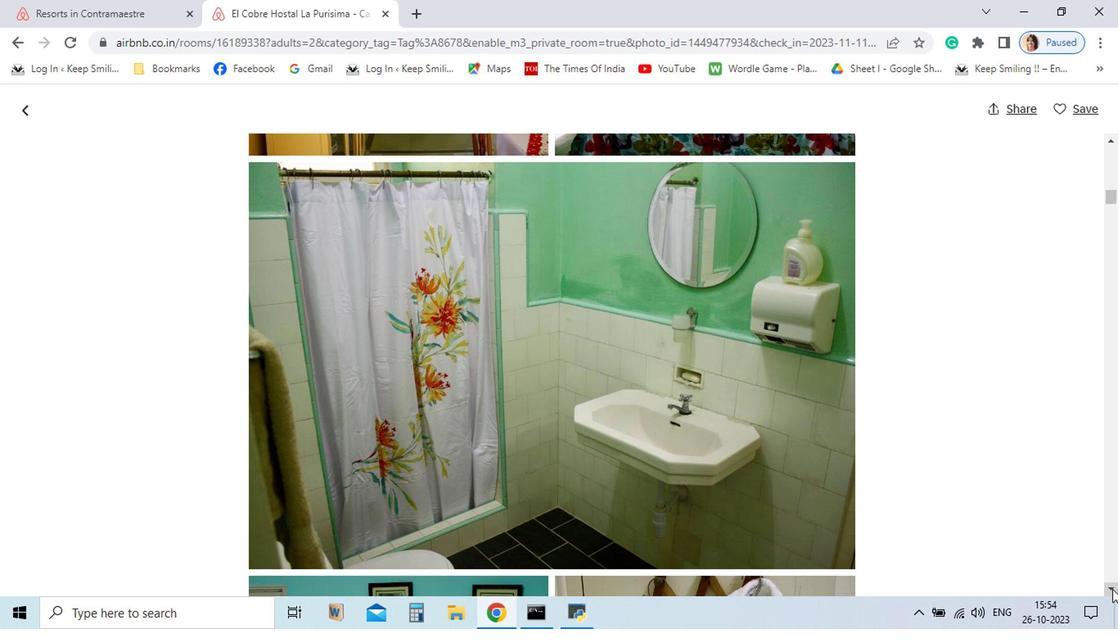 
Action: Mouse pressed left at (945, 573)
Screenshot: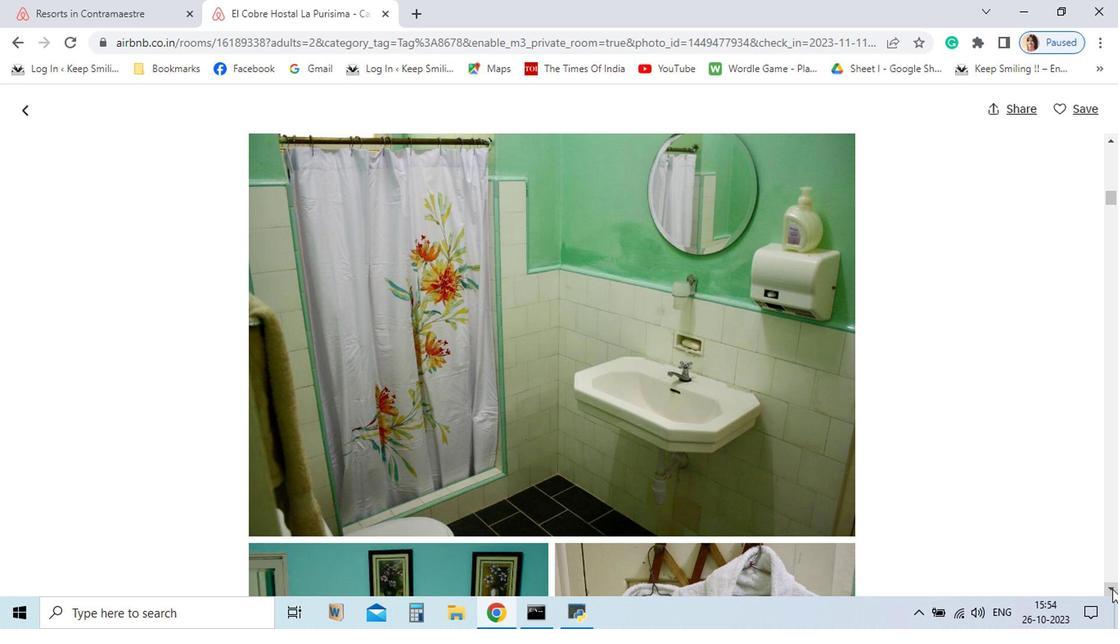 
Action: Mouse pressed left at (945, 573)
Screenshot: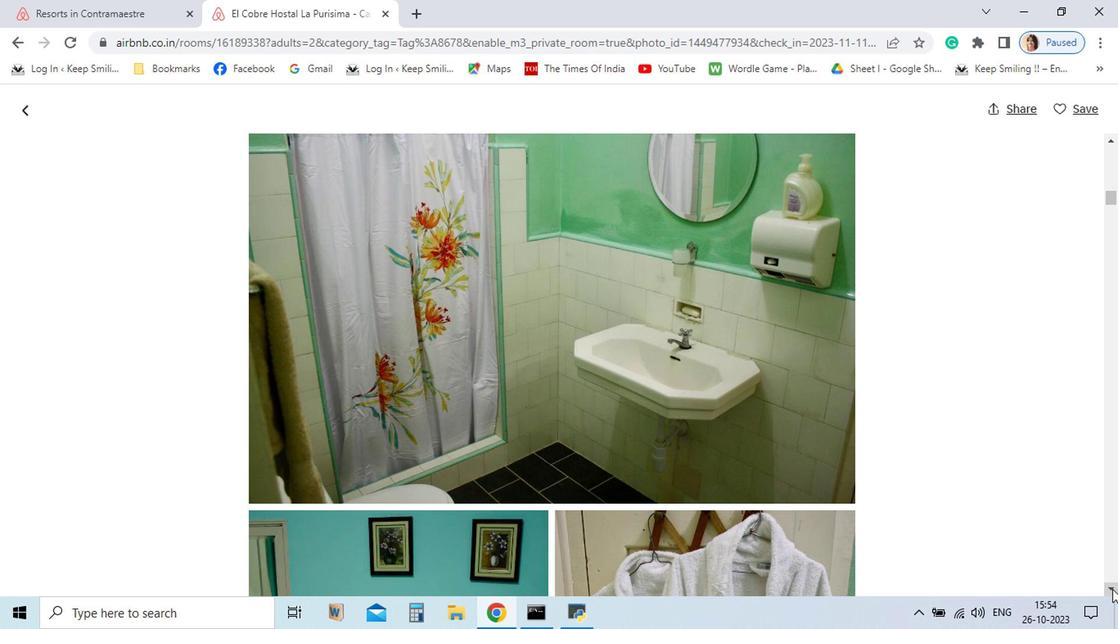 
Action: Mouse pressed left at (945, 573)
Screenshot: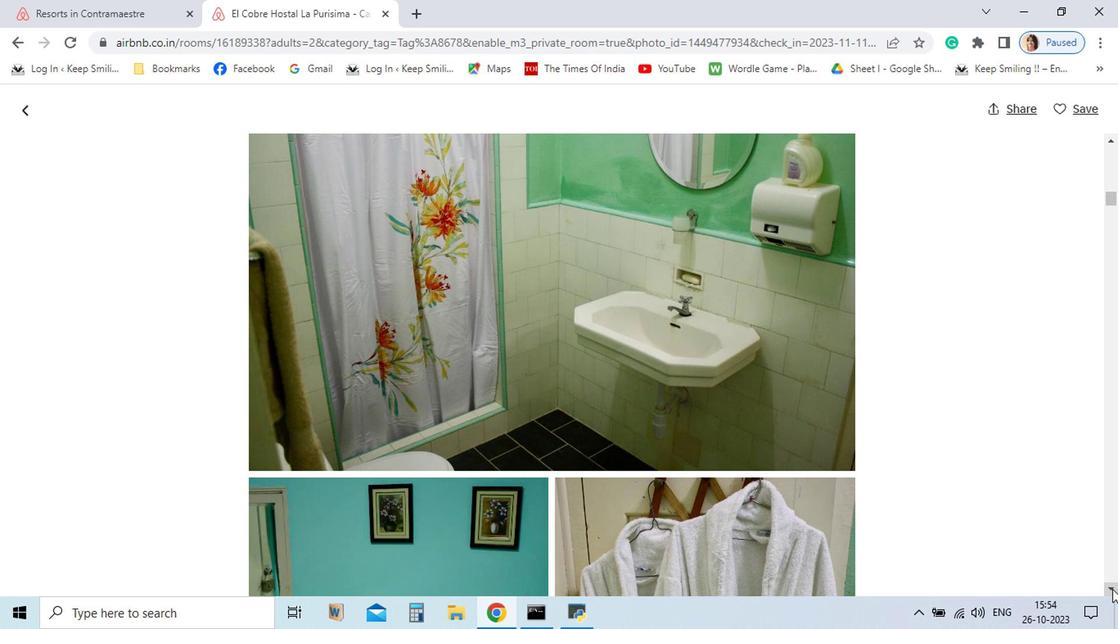 
Action: Mouse pressed left at (945, 573)
Screenshot: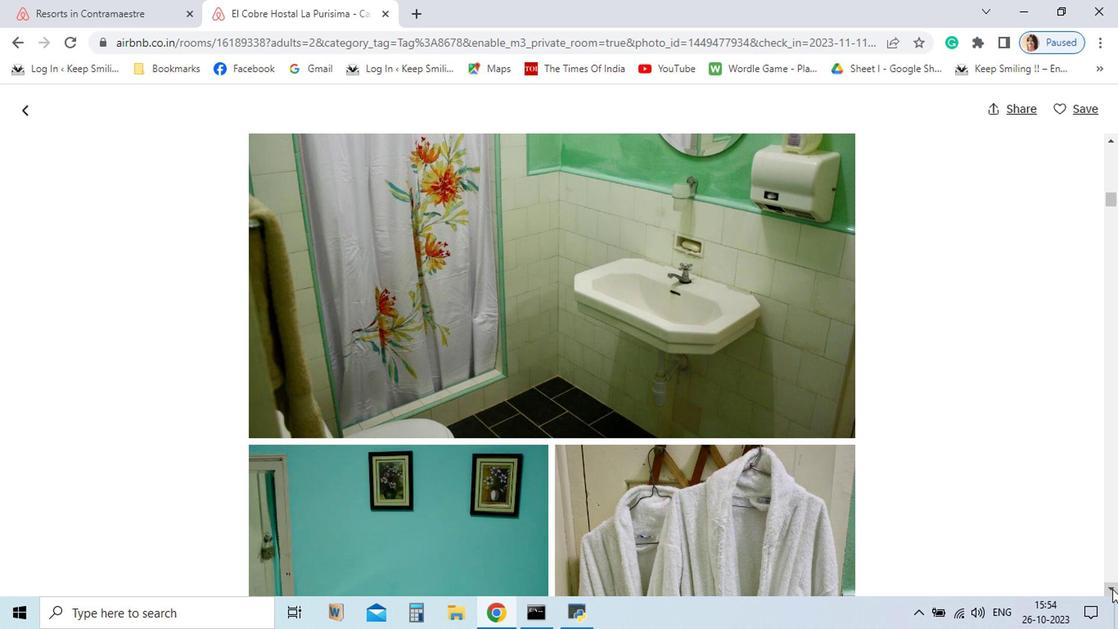 
Action: Mouse pressed left at (945, 573)
Screenshot: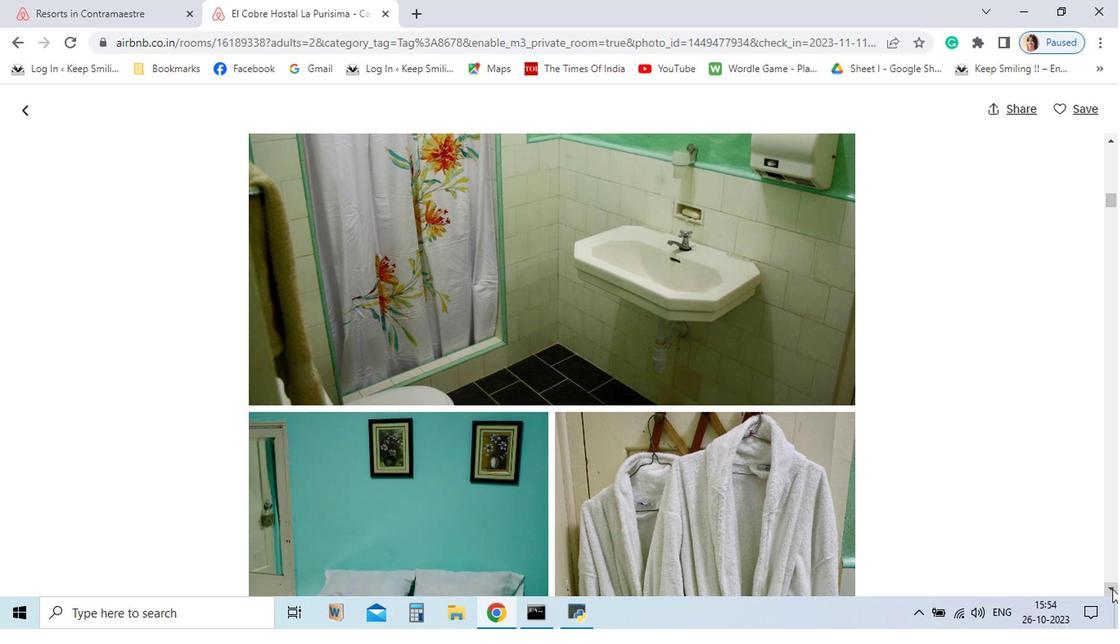 
Action: Mouse pressed left at (945, 573)
Screenshot: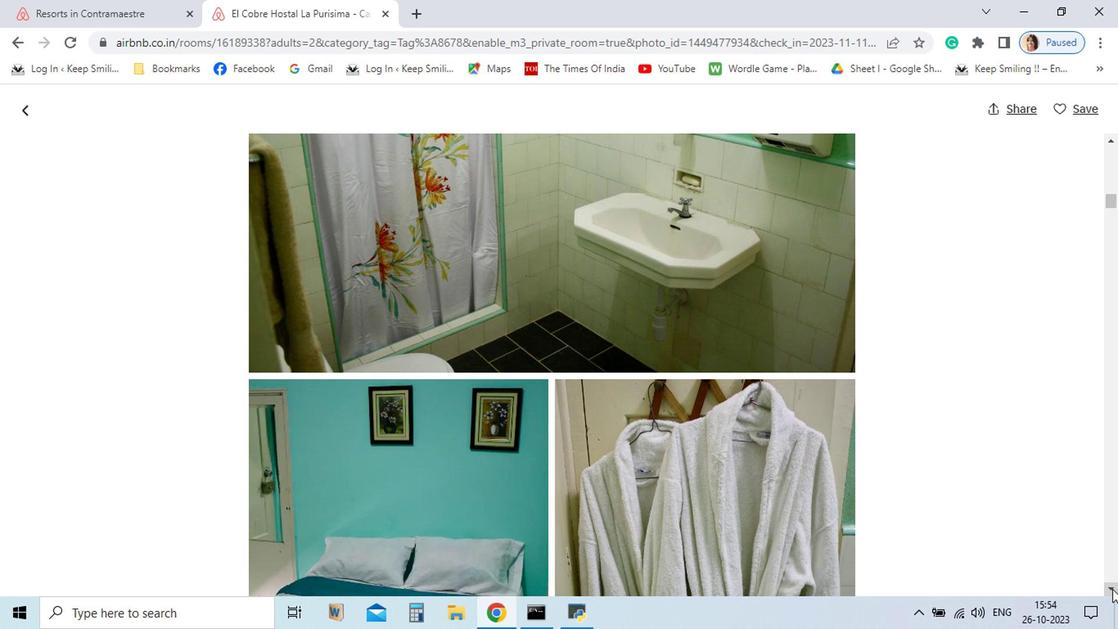 
Action: Mouse pressed left at (945, 573)
Screenshot: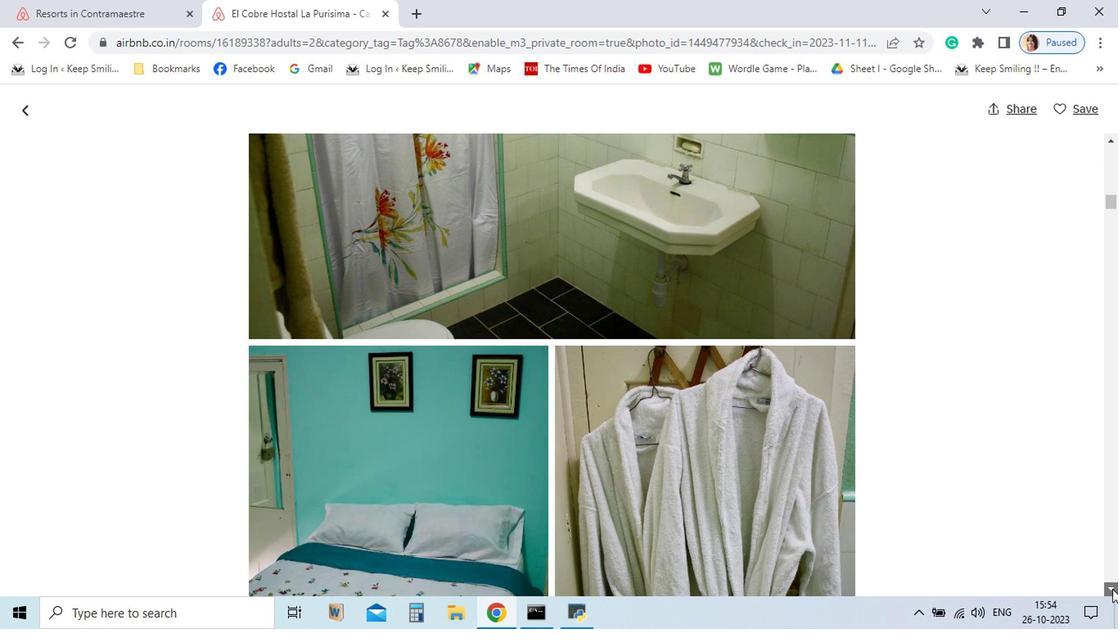 
Action: Mouse pressed left at (945, 573)
Screenshot: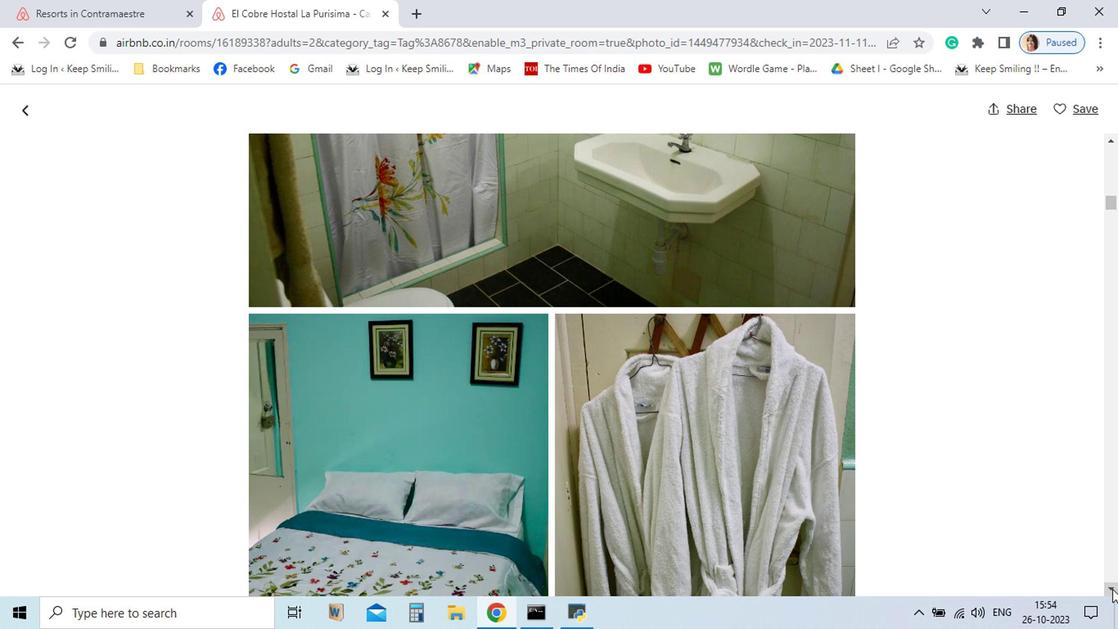 
Action: Mouse pressed left at (945, 573)
Screenshot: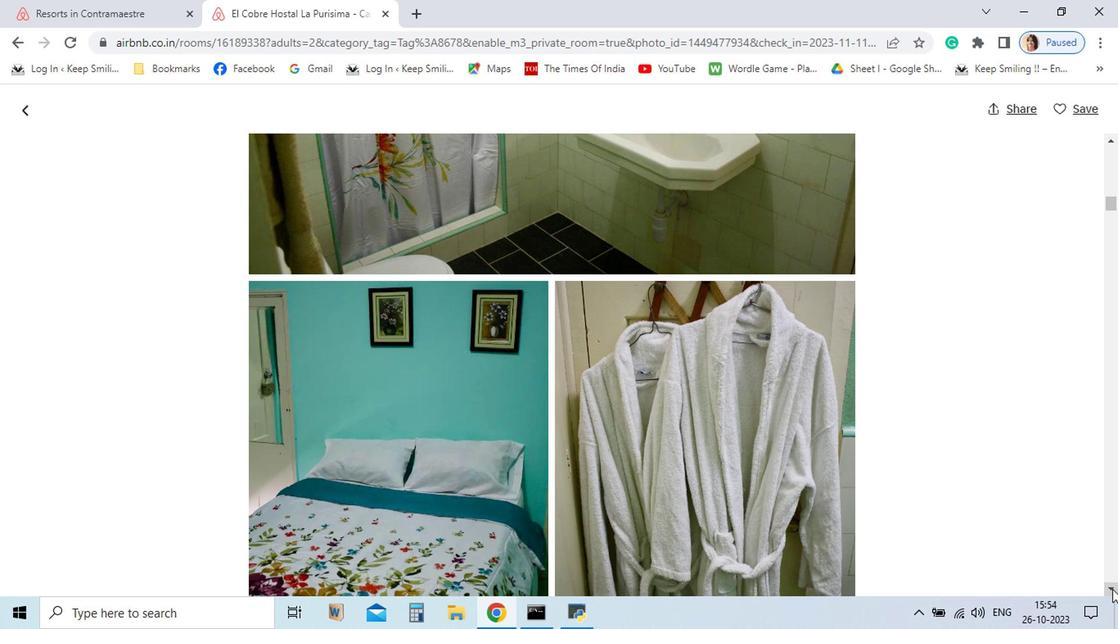 
Action: Mouse pressed left at (945, 573)
Screenshot: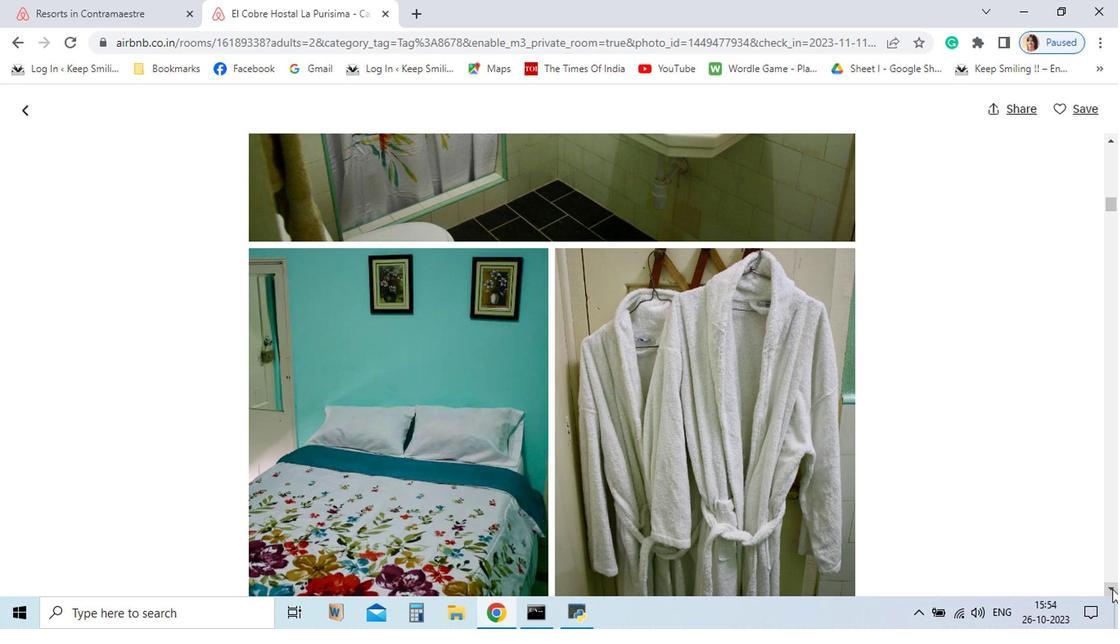 
Action: Mouse pressed left at (945, 573)
Screenshot: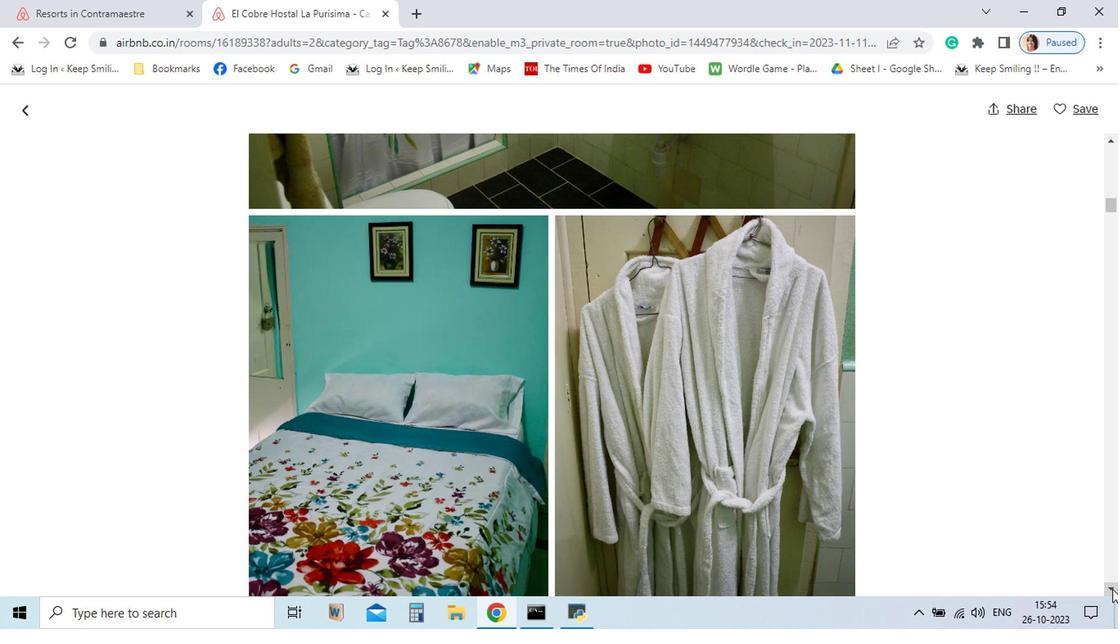 
Action: Mouse pressed left at (945, 573)
Screenshot: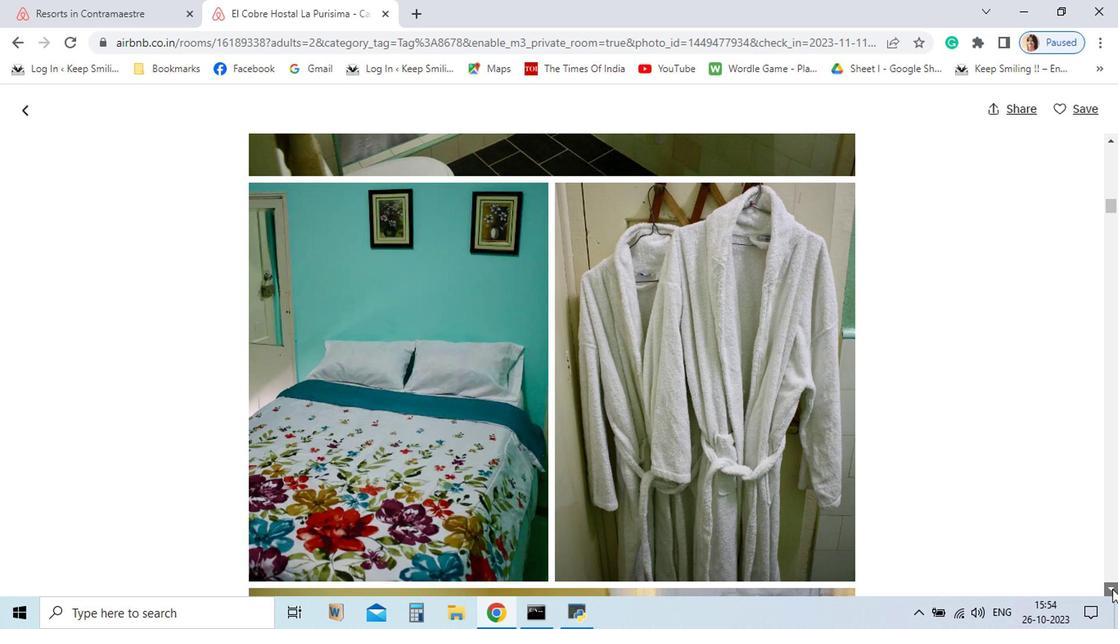 
Action: Mouse pressed left at (945, 573)
Screenshot: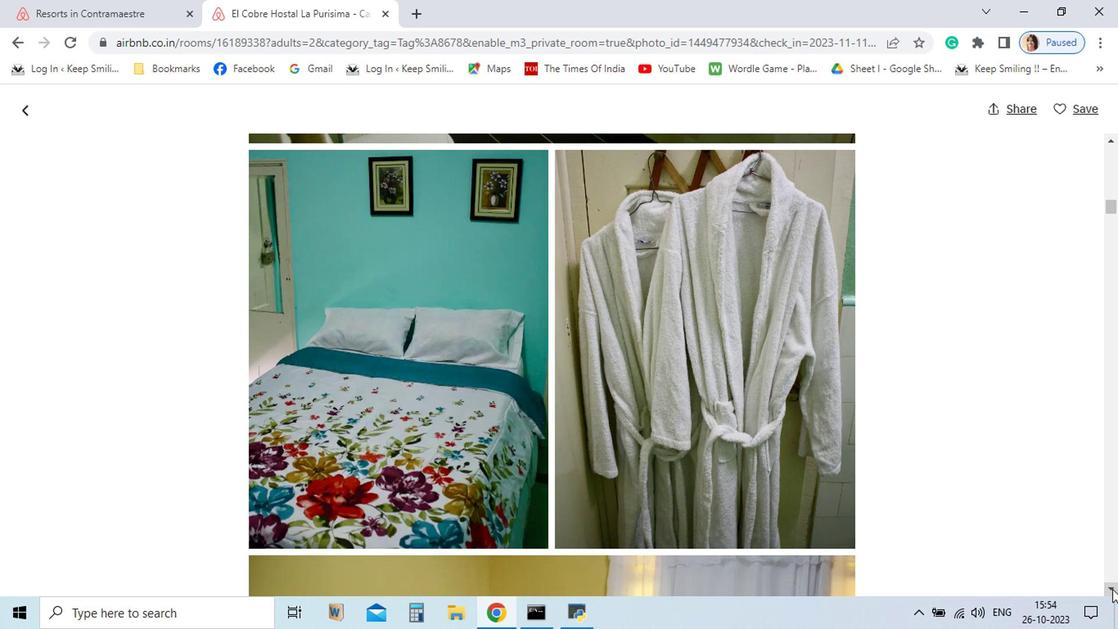 
Action: Mouse pressed left at (945, 573)
Screenshot: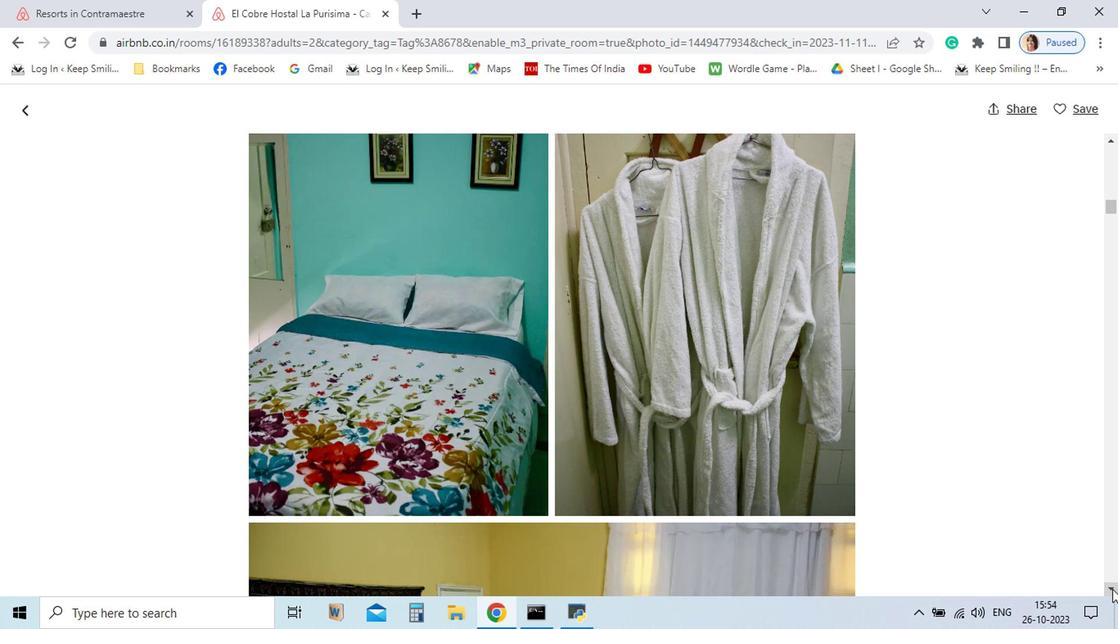 
Action: Mouse pressed left at (945, 573)
Screenshot: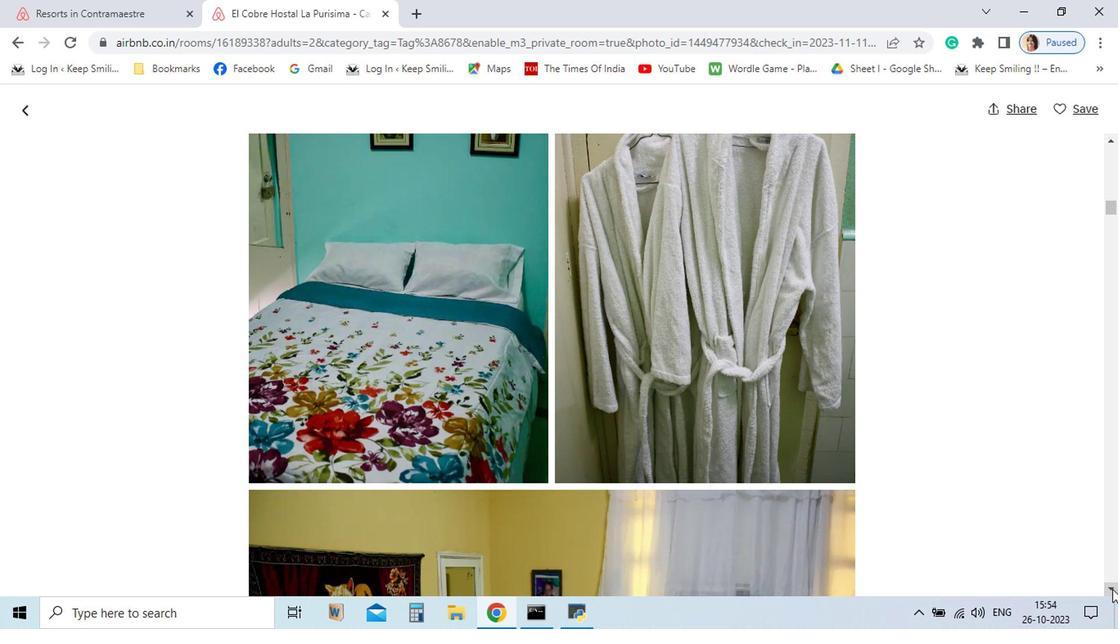 
Action: Mouse pressed left at (945, 573)
Screenshot: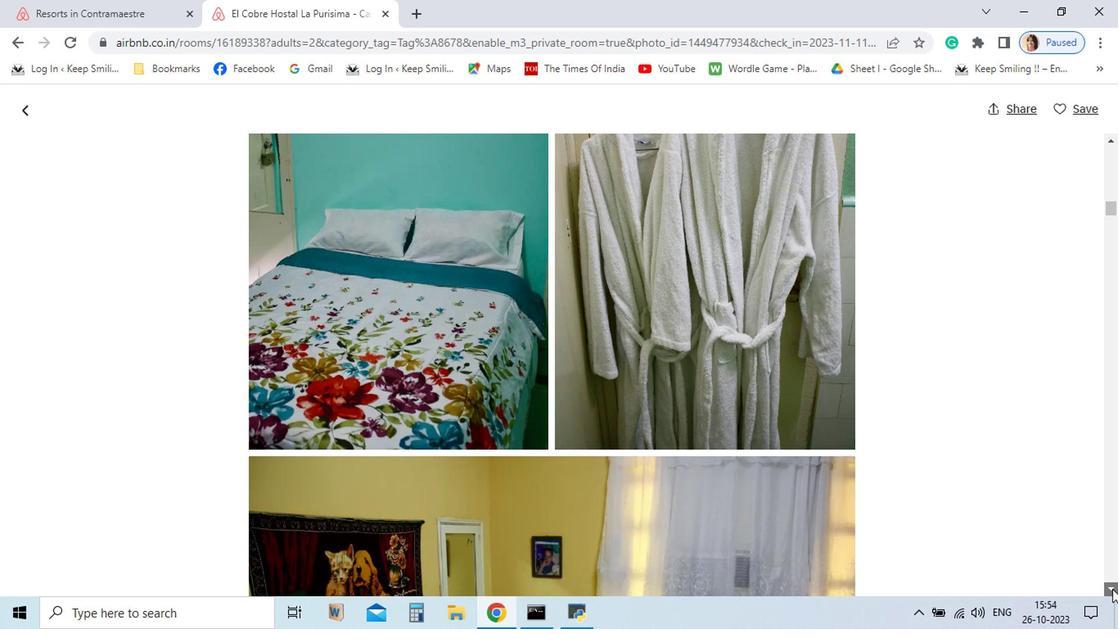 
Action: Mouse pressed left at (945, 573)
Screenshot: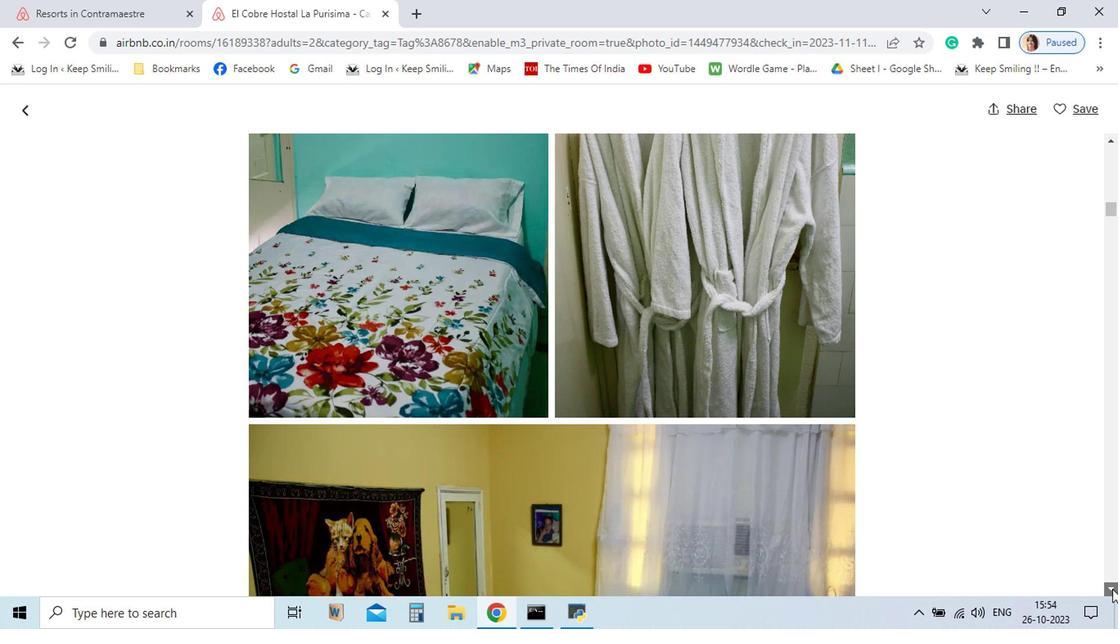 
Action: Mouse pressed left at (945, 573)
Screenshot: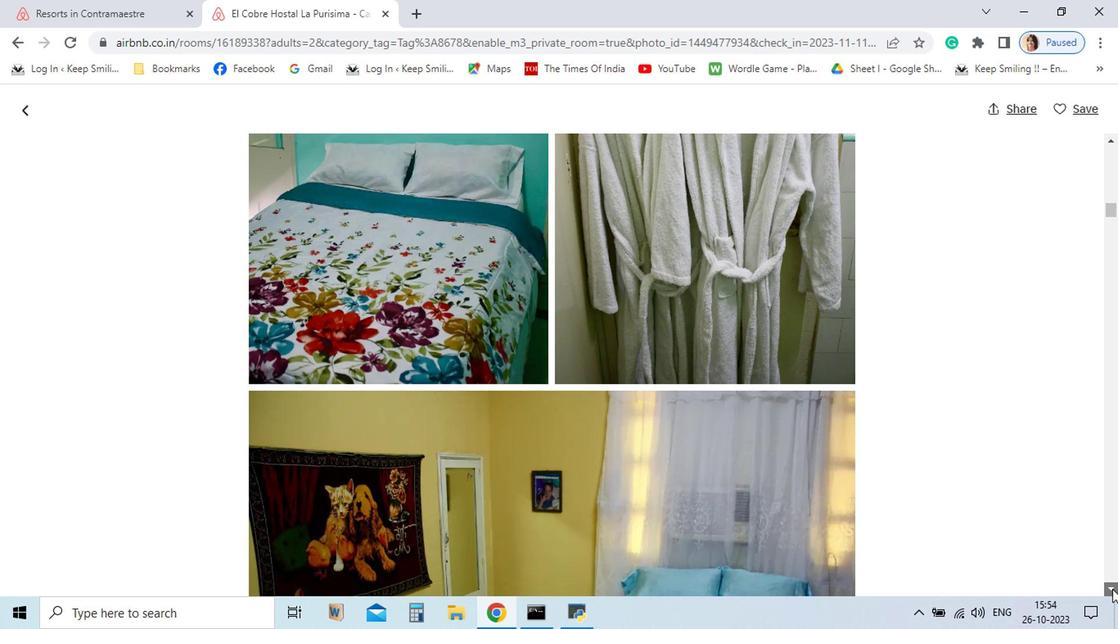 
Action: Mouse pressed left at (945, 573)
Screenshot: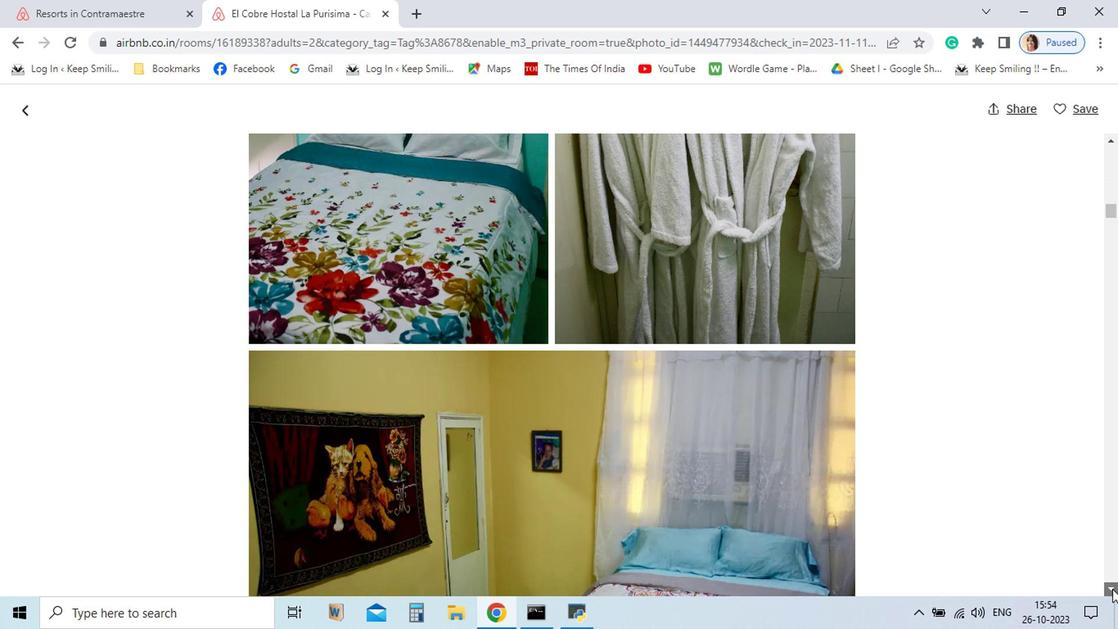 
Action: Mouse pressed left at (945, 573)
Screenshot: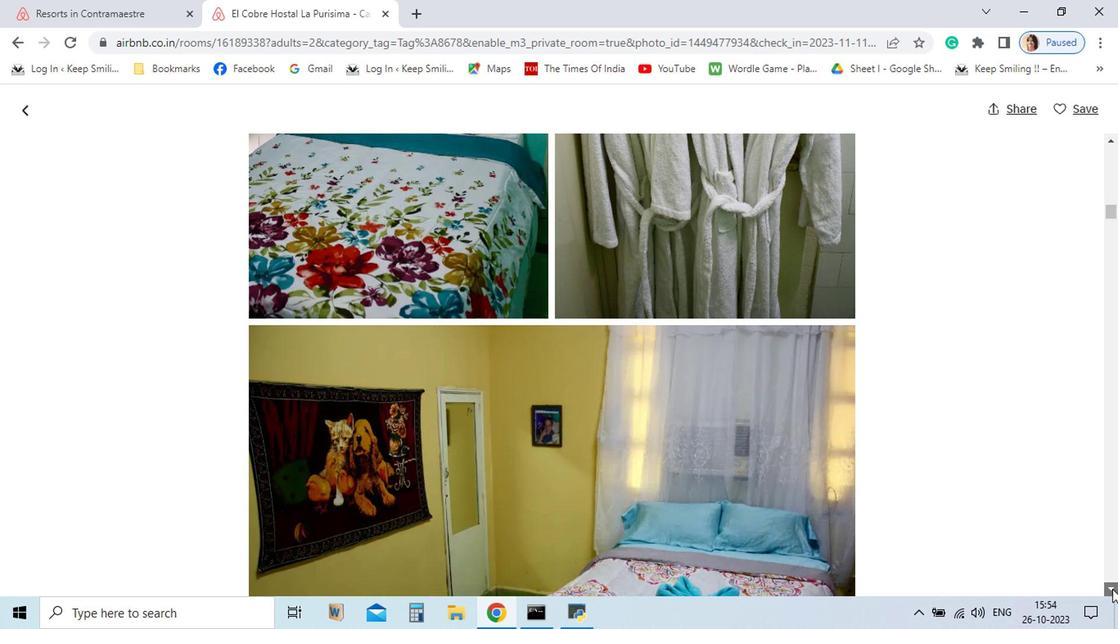 
Action: Mouse pressed left at (945, 573)
Screenshot: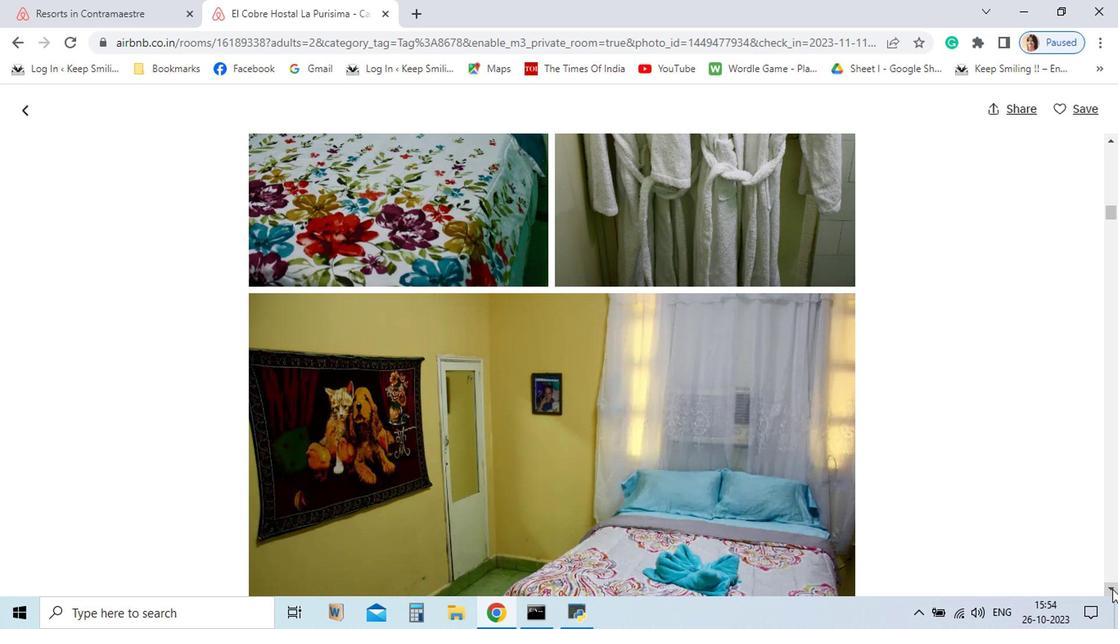 
Action: Mouse pressed left at (945, 573)
Screenshot: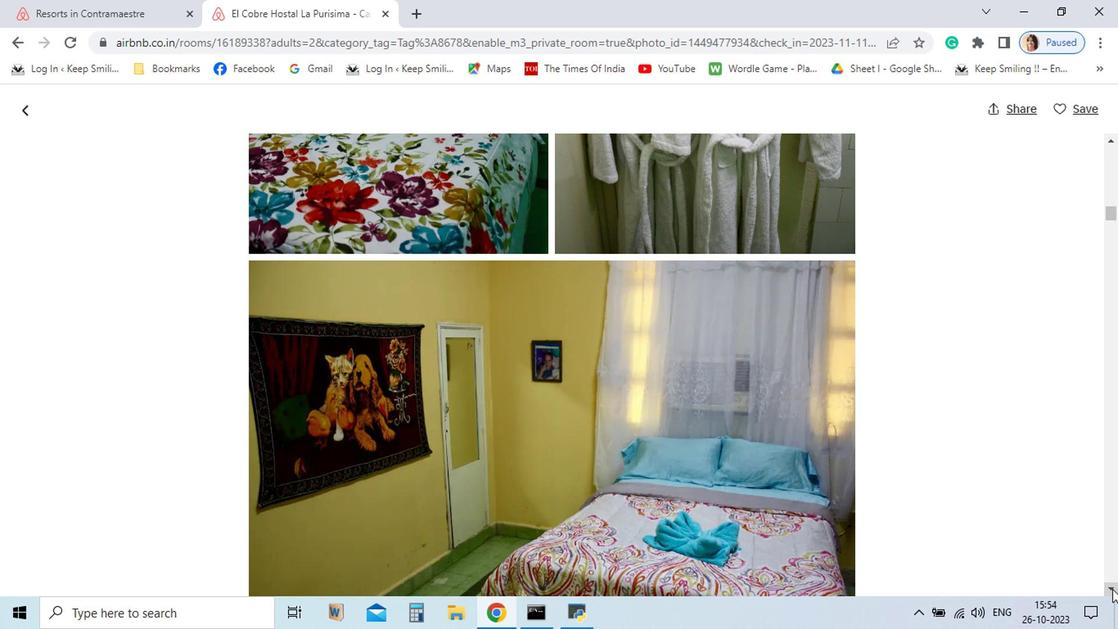 
Action: Mouse pressed left at (945, 573)
Screenshot: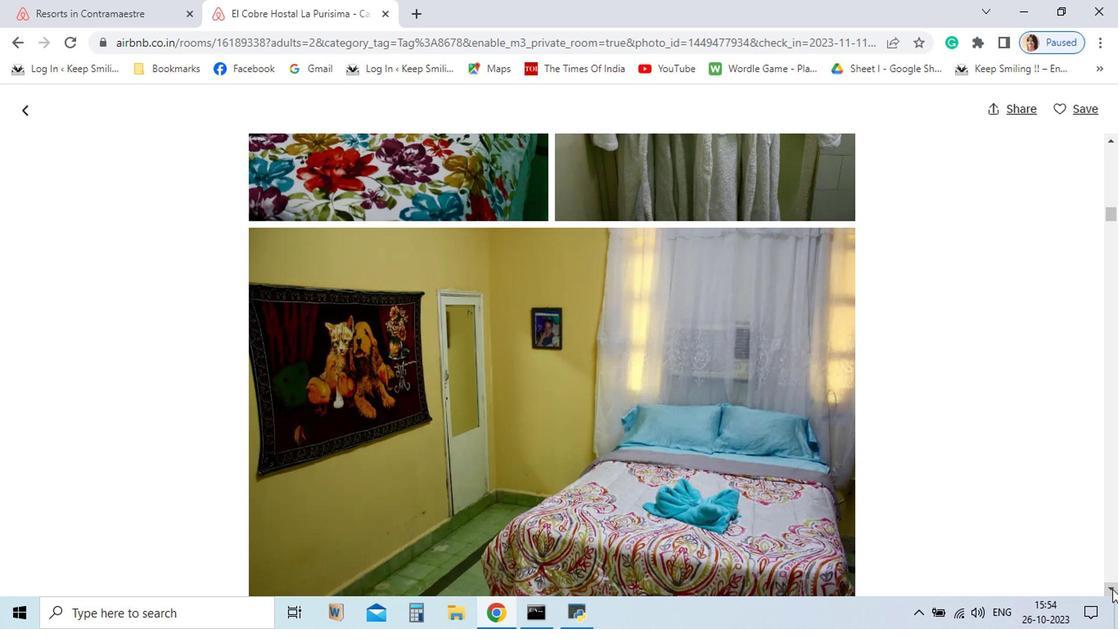 
Action: Mouse pressed left at (945, 573)
Screenshot: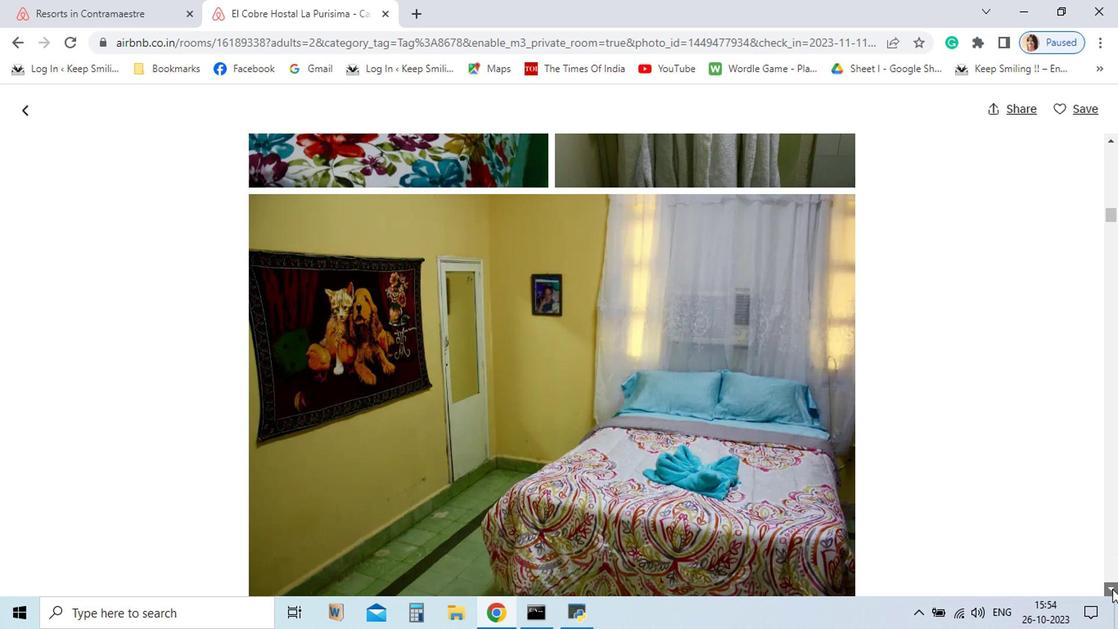 
Action: Mouse pressed left at (945, 573)
Screenshot: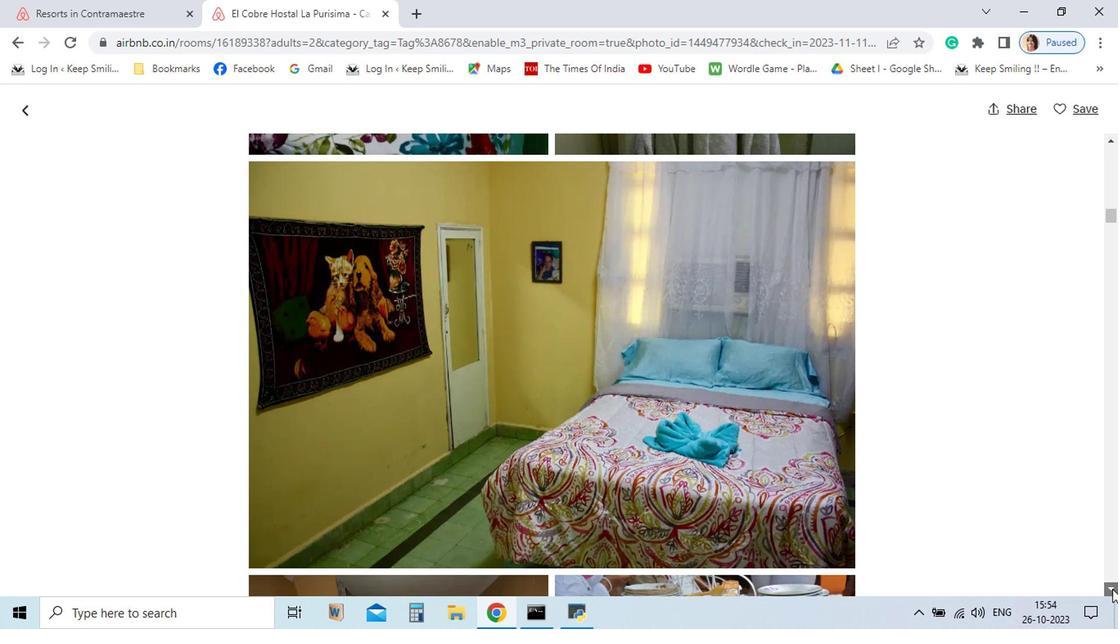 
Action: Mouse pressed left at (945, 573)
Screenshot: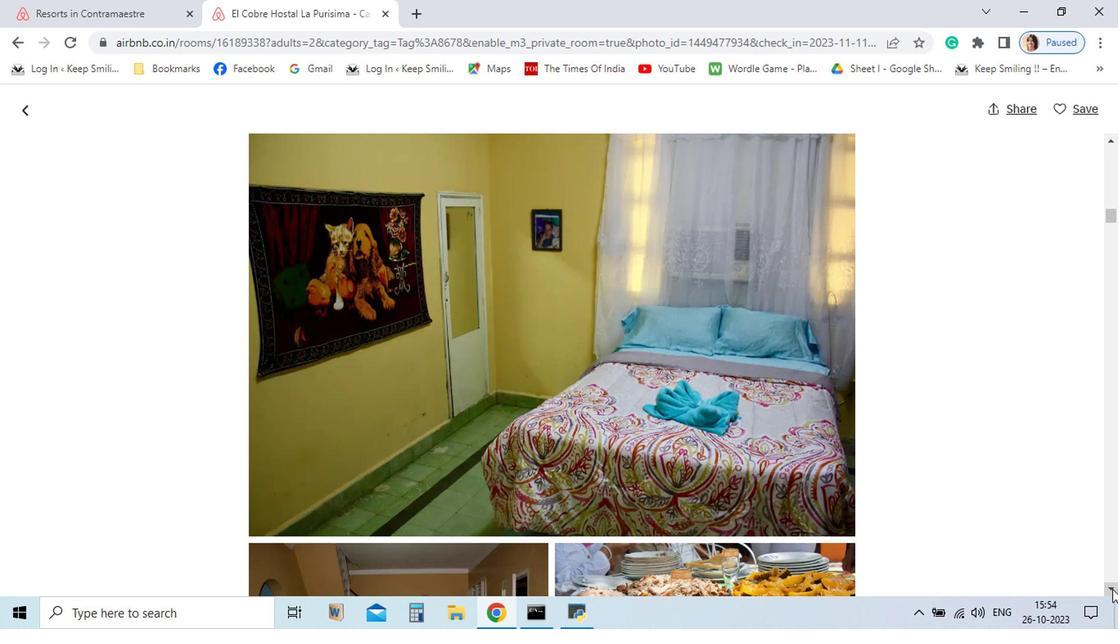 
Action: Mouse pressed left at (945, 573)
Screenshot: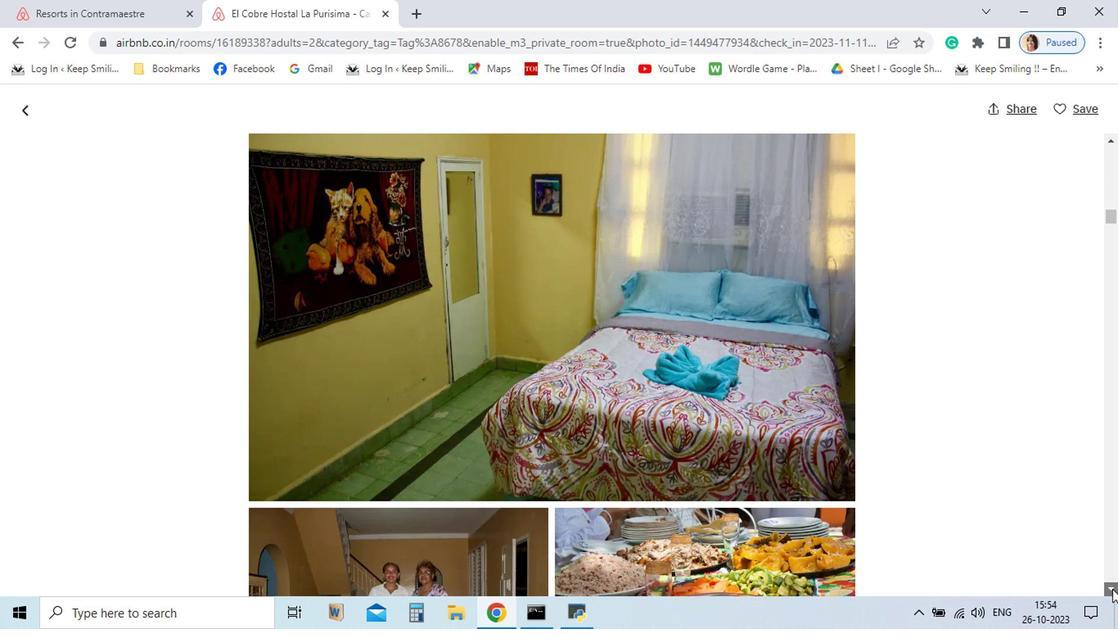 
Action: Mouse pressed left at (945, 573)
Screenshot: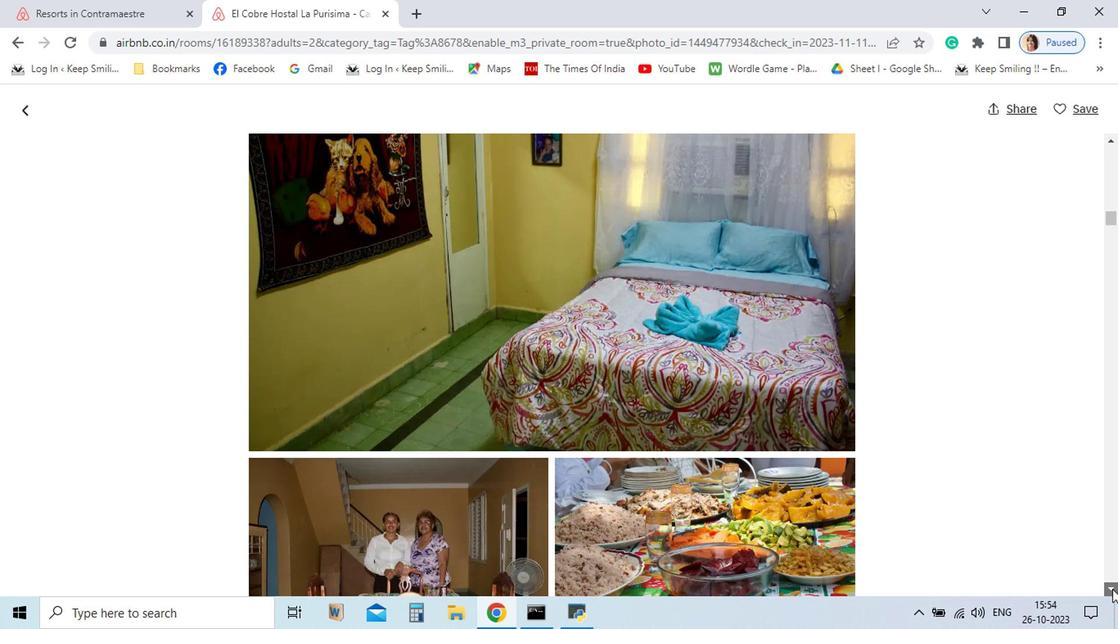 
Action: Mouse pressed left at (945, 573)
Screenshot: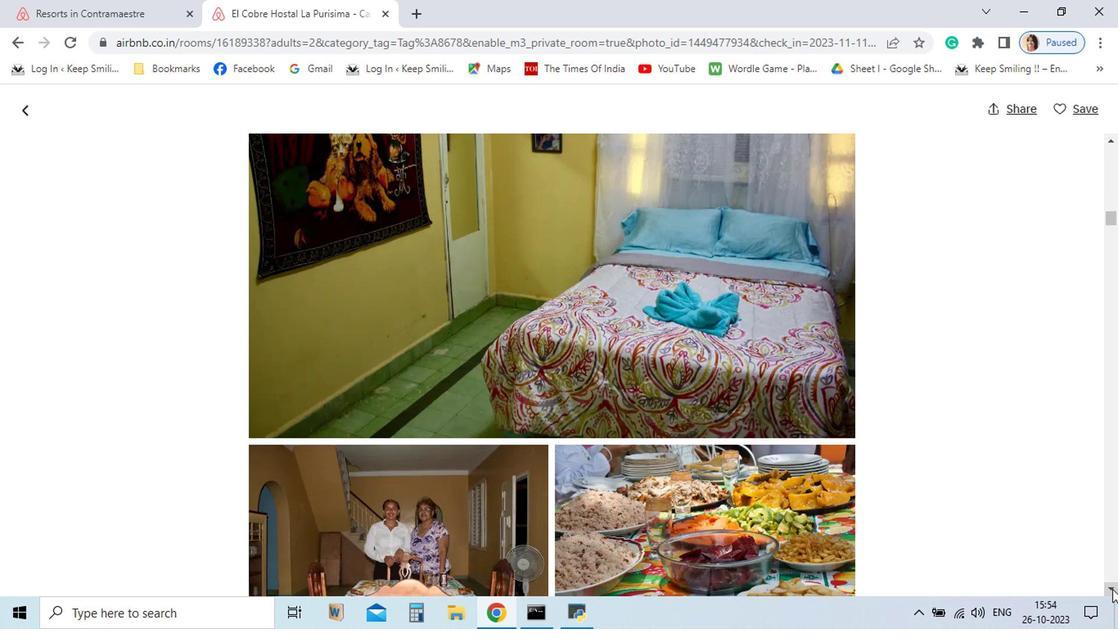 
Action: Mouse pressed left at (945, 573)
Screenshot: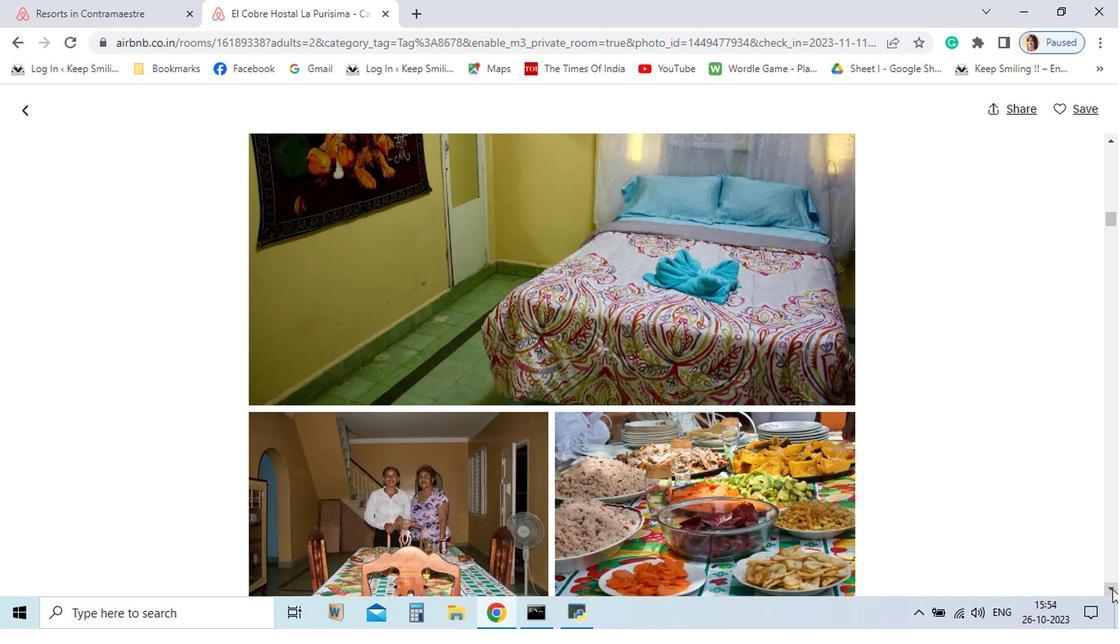 
Action: Mouse pressed left at (945, 573)
Screenshot: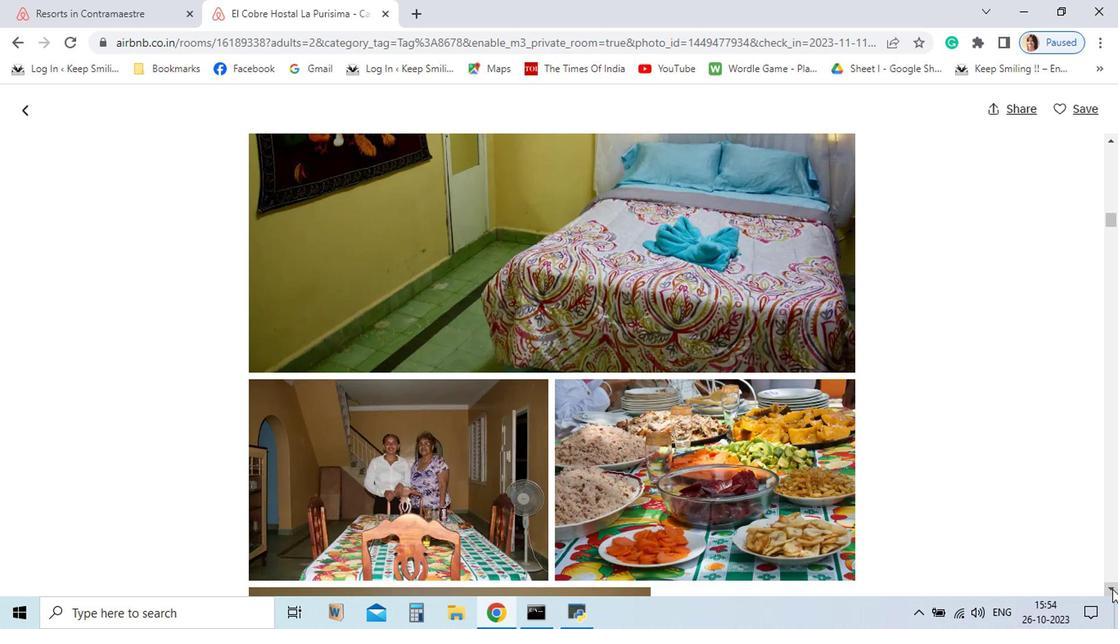 
Action: Mouse pressed left at (945, 573)
Screenshot: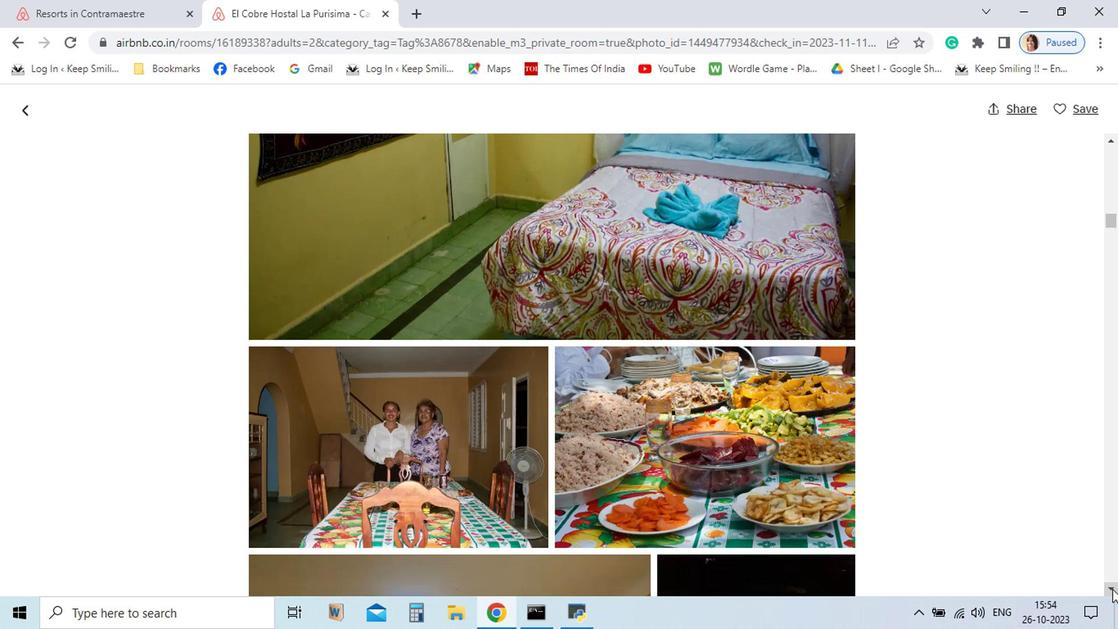 
Action: Mouse pressed left at (945, 573)
Screenshot: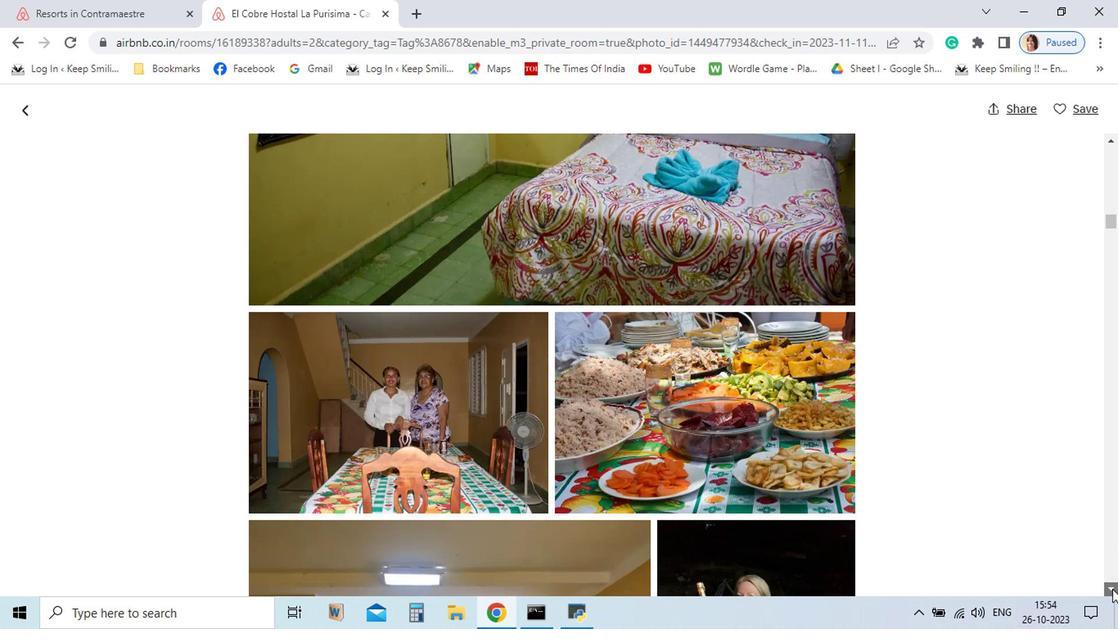 
Action: Mouse pressed left at (945, 573)
Screenshot: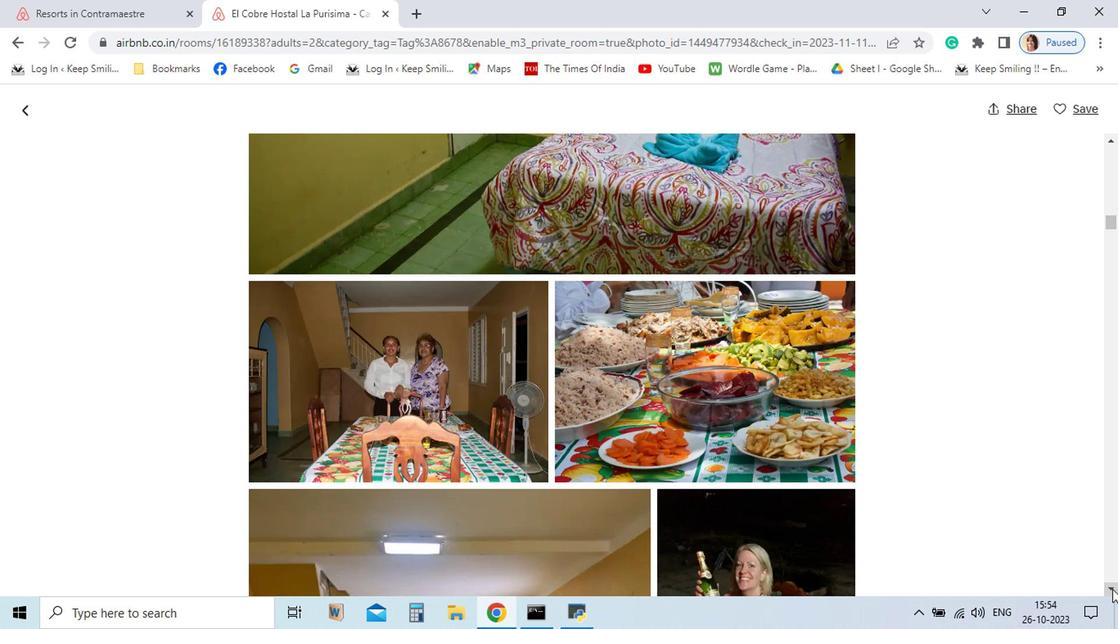 
Action: Mouse pressed left at (945, 573)
Screenshot: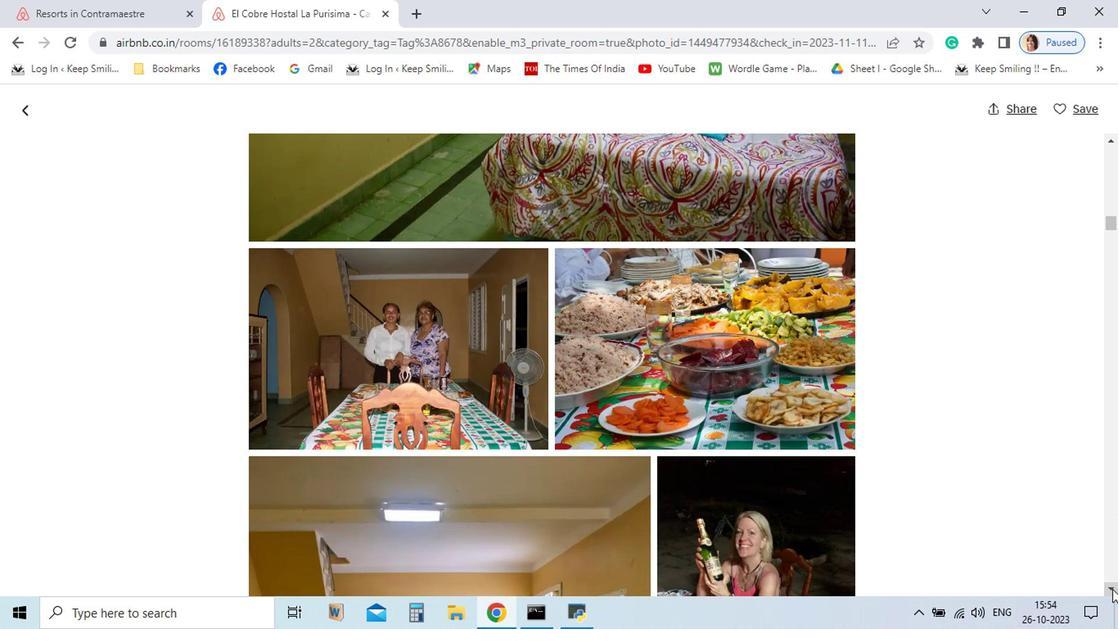 
Action: Mouse pressed left at (945, 573)
Screenshot: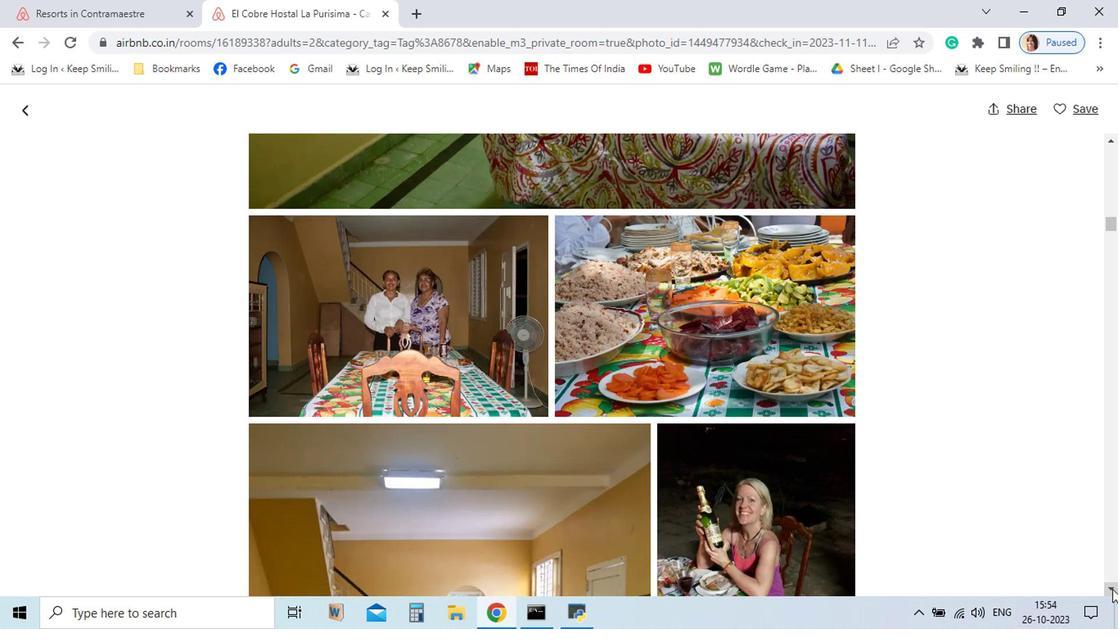 
Action: Mouse pressed left at (945, 573)
Screenshot: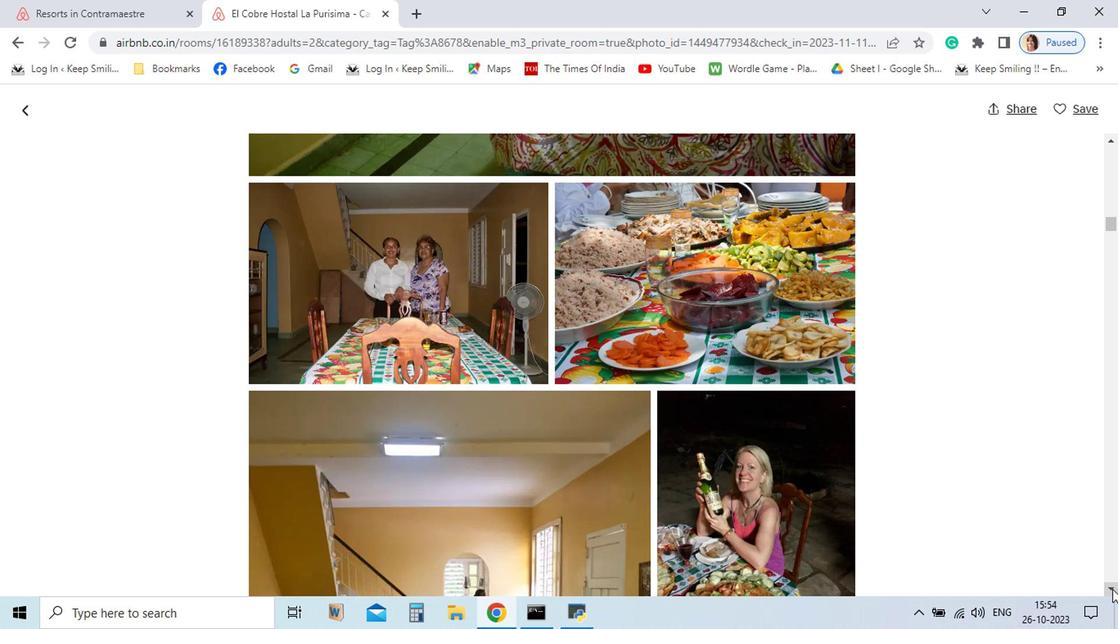 
Action: Mouse pressed left at (945, 573)
Screenshot: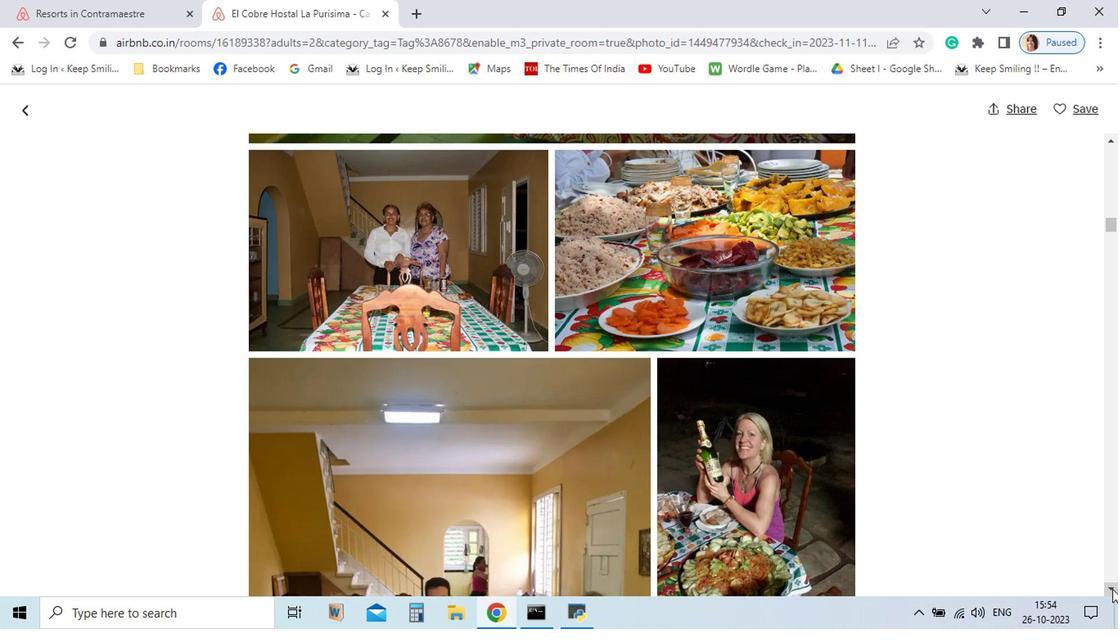
Action: Mouse pressed left at (945, 573)
Screenshot: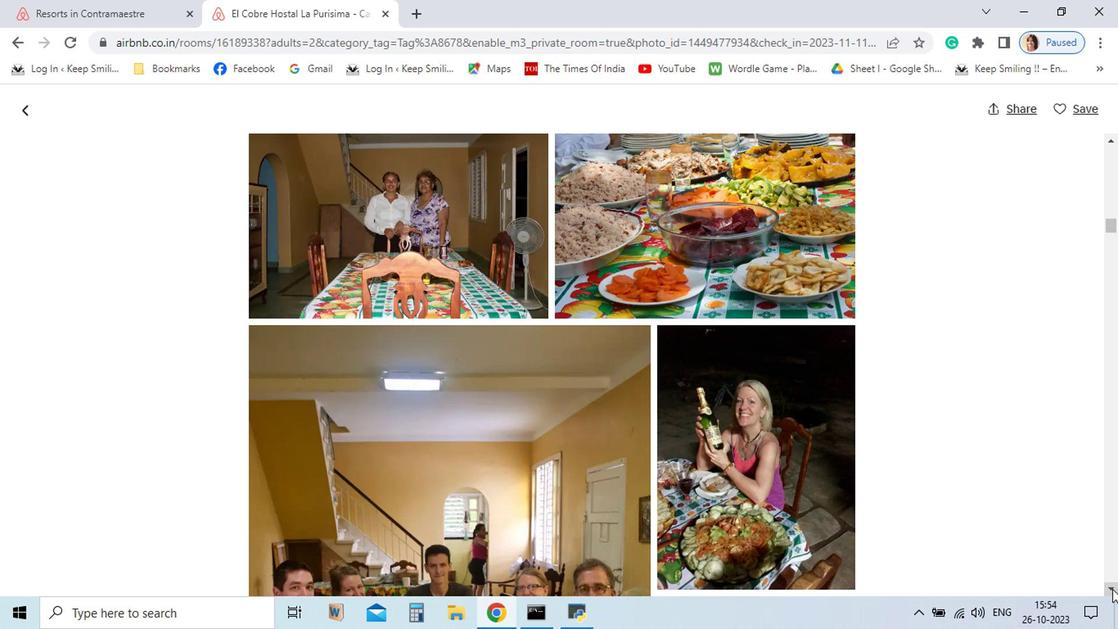 
Action: Mouse pressed left at (945, 573)
Screenshot: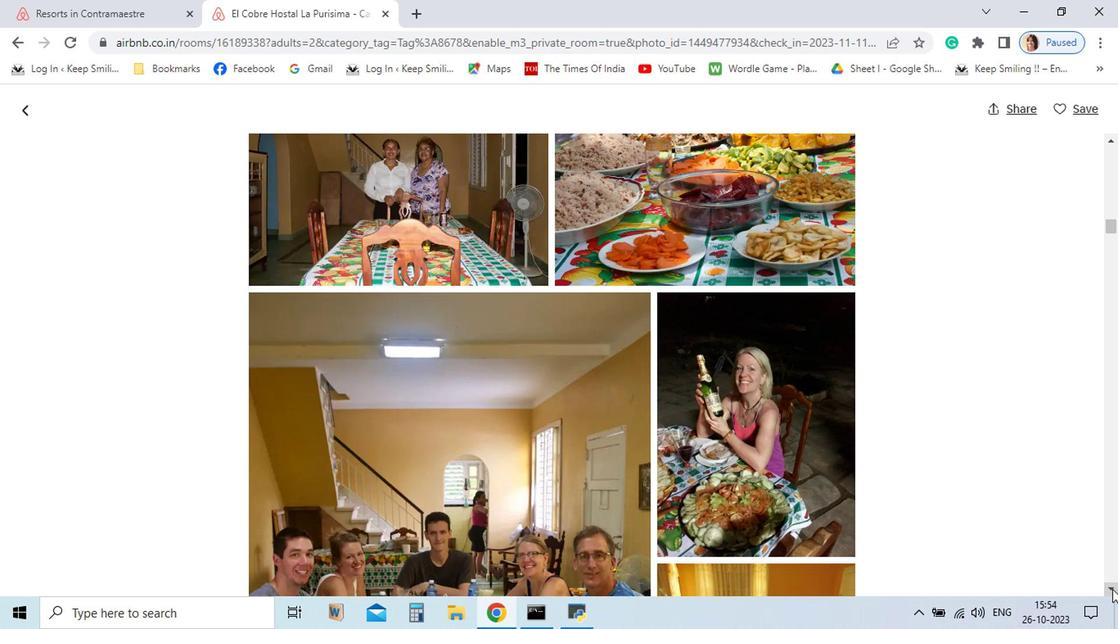 
Action: Mouse pressed left at (945, 573)
Screenshot: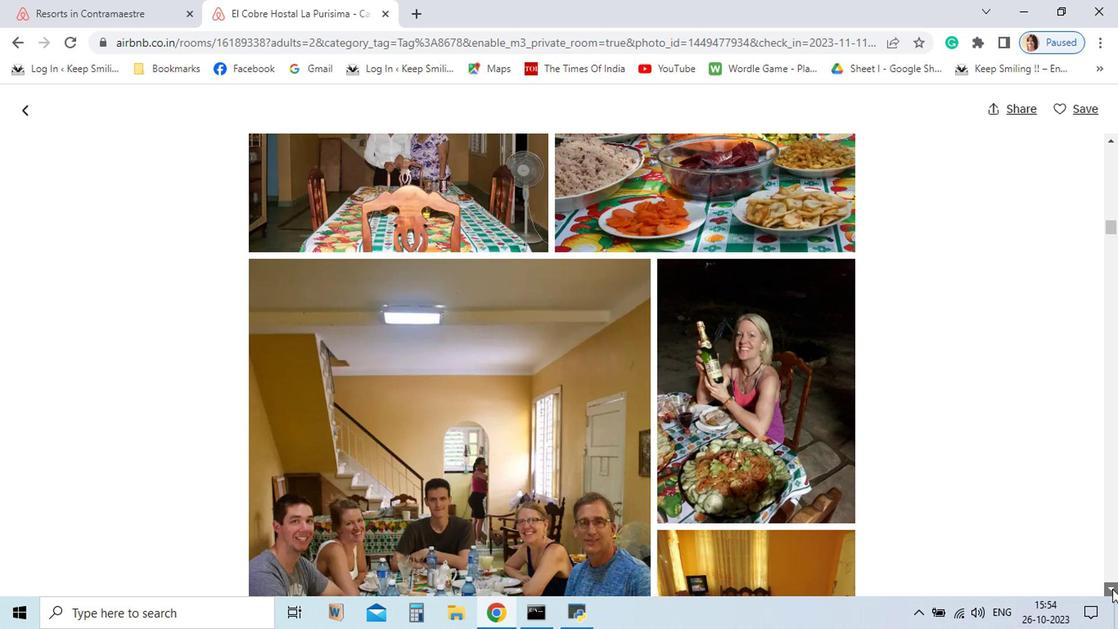 
Action: Mouse pressed left at (945, 573)
Screenshot: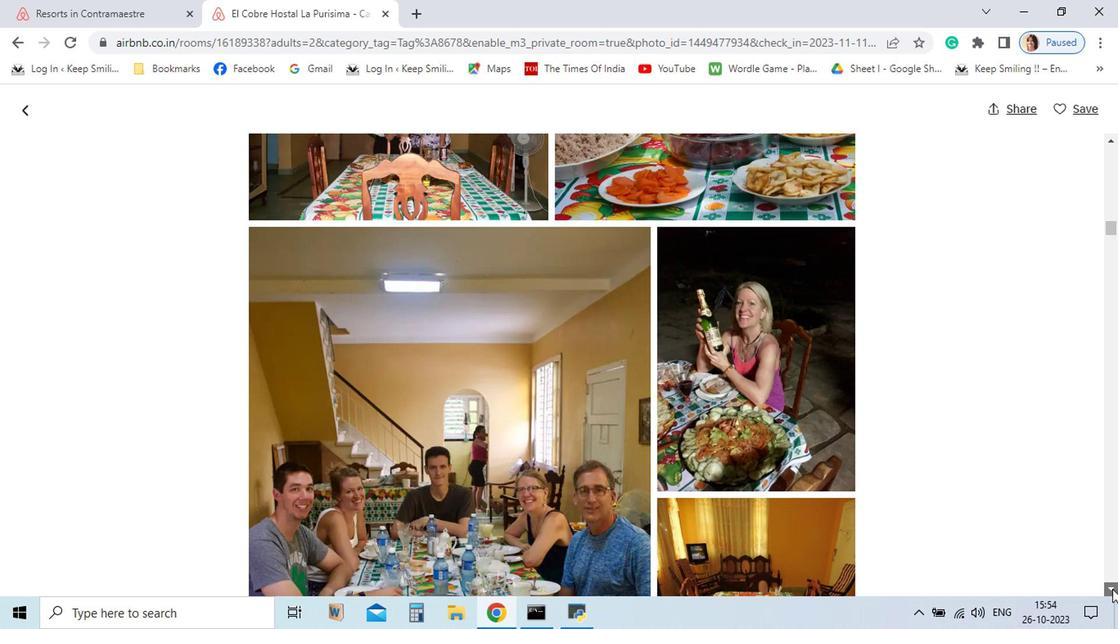
Action: Mouse pressed left at (945, 573)
Screenshot: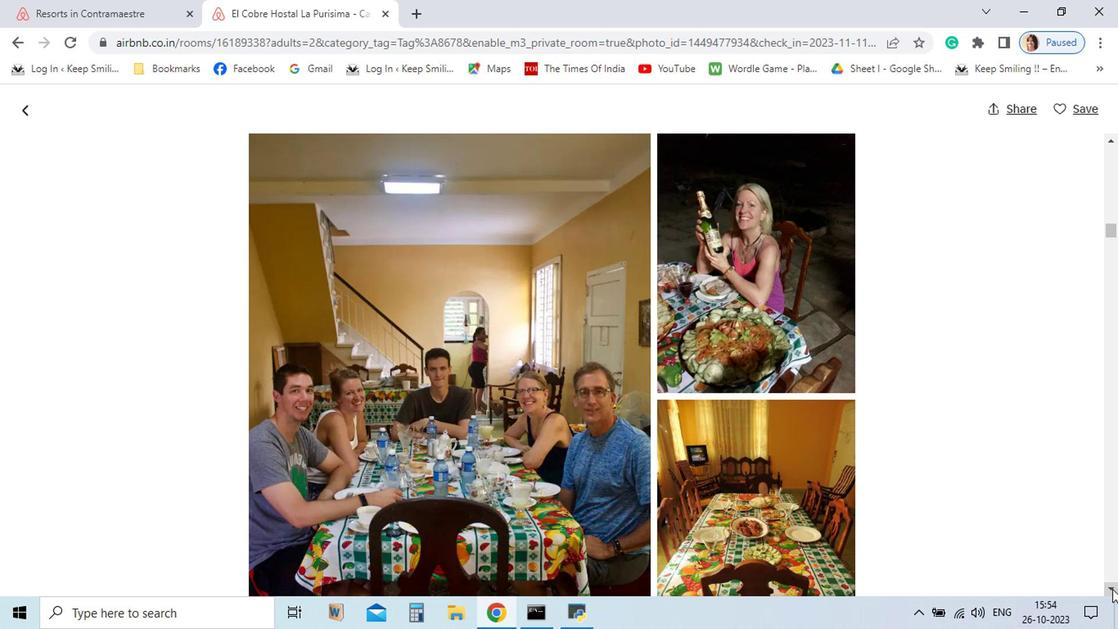
Action: Mouse pressed left at (945, 573)
Screenshot: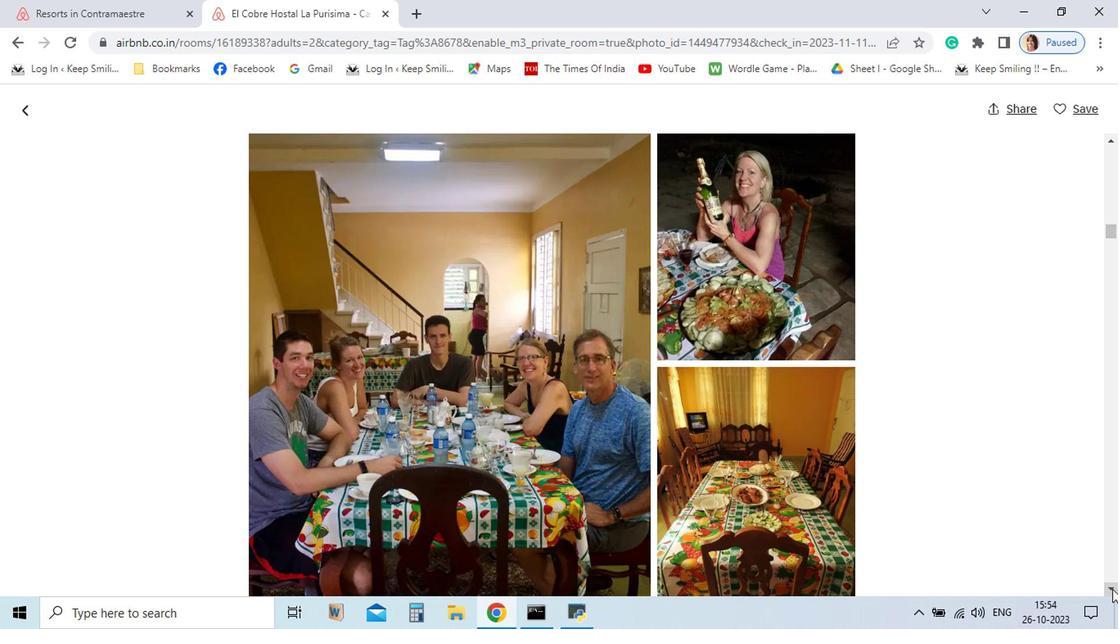 
Action: Mouse pressed left at (945, 573)
Screenshot: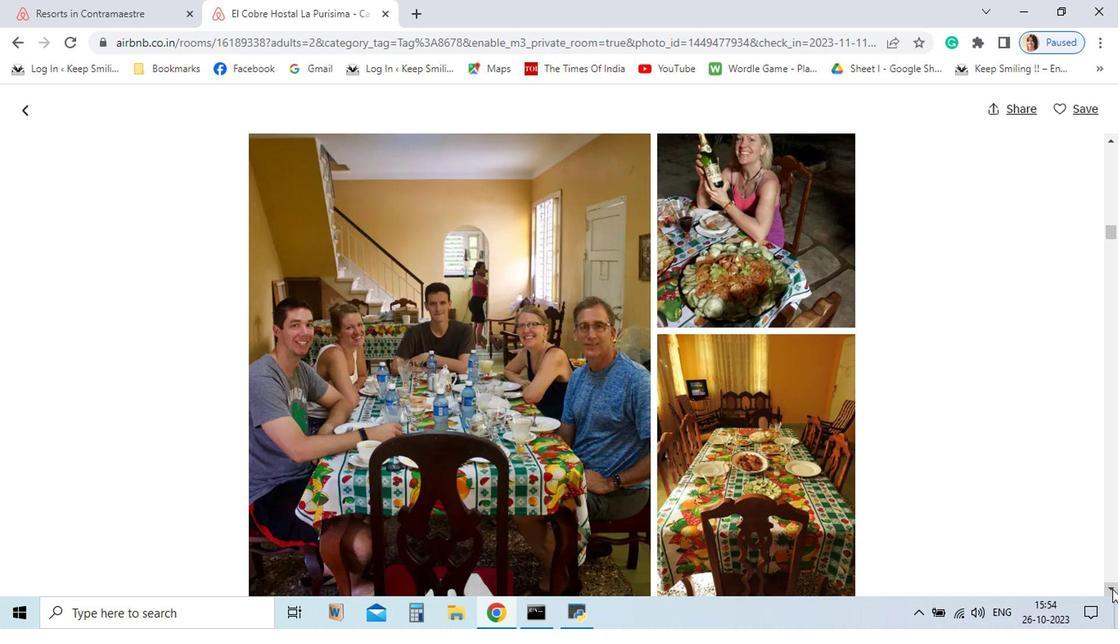 
Action: Mouse pressed left at (945, 573)
Screenshot: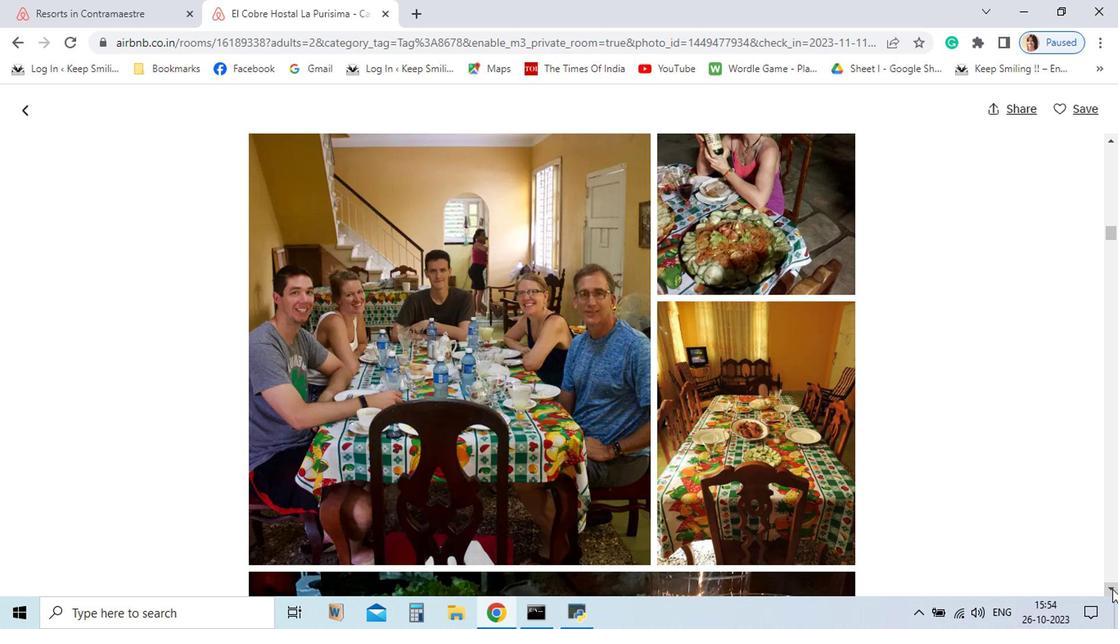 
Action: Mouse pressed left at (945, 573)
Screenshot: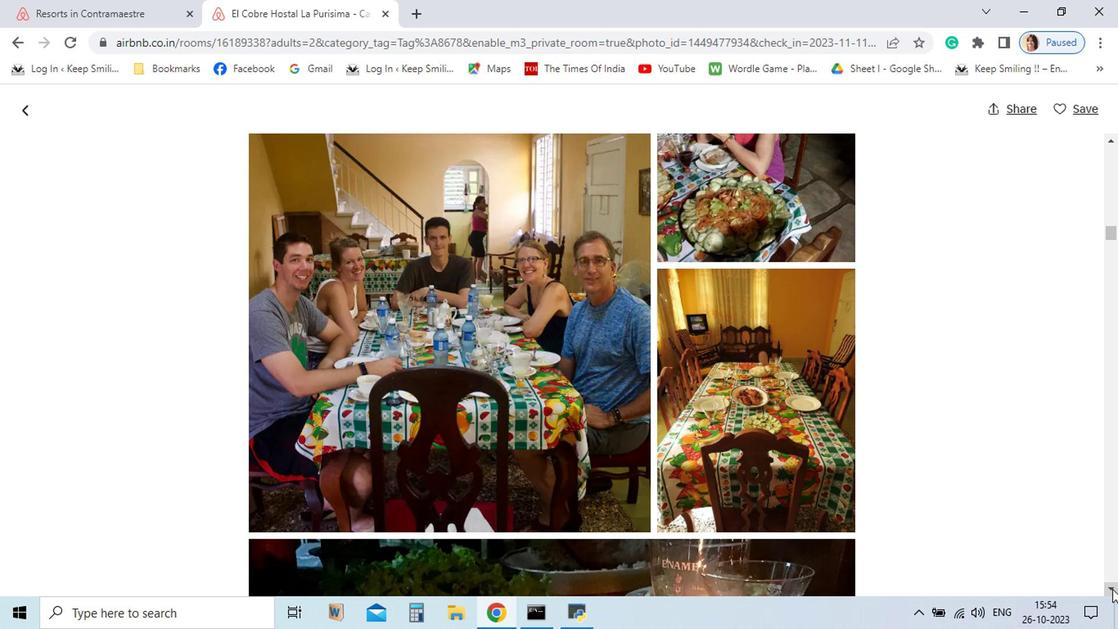 
Action: Mouse pressed left at (945, 573)
Screenshot: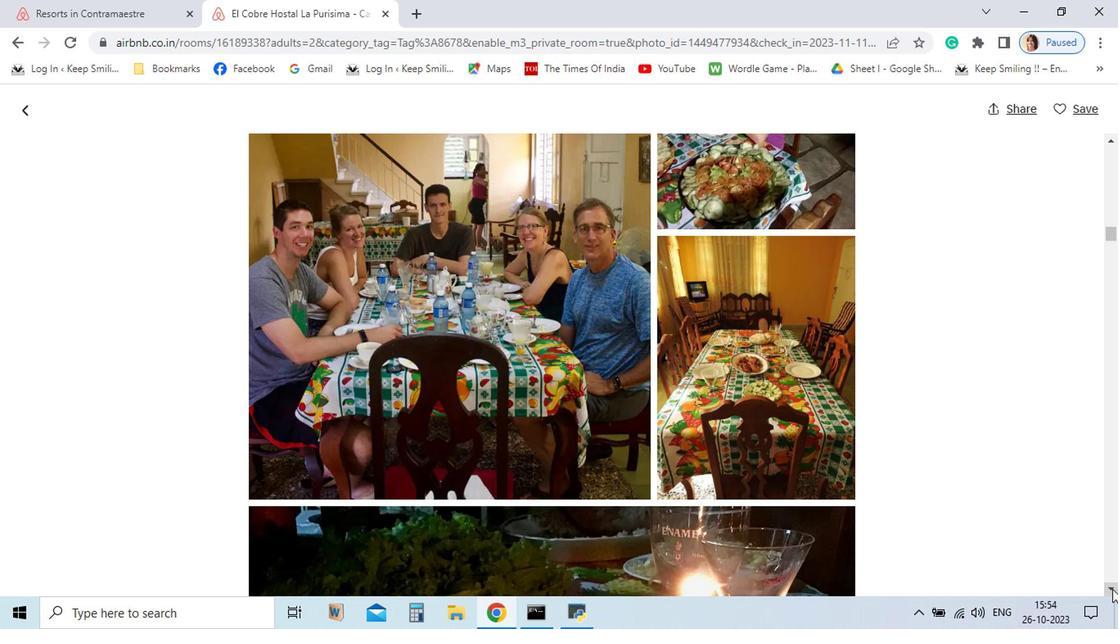 
Action: Mouse pressed left at (945, 573)
Screenshot: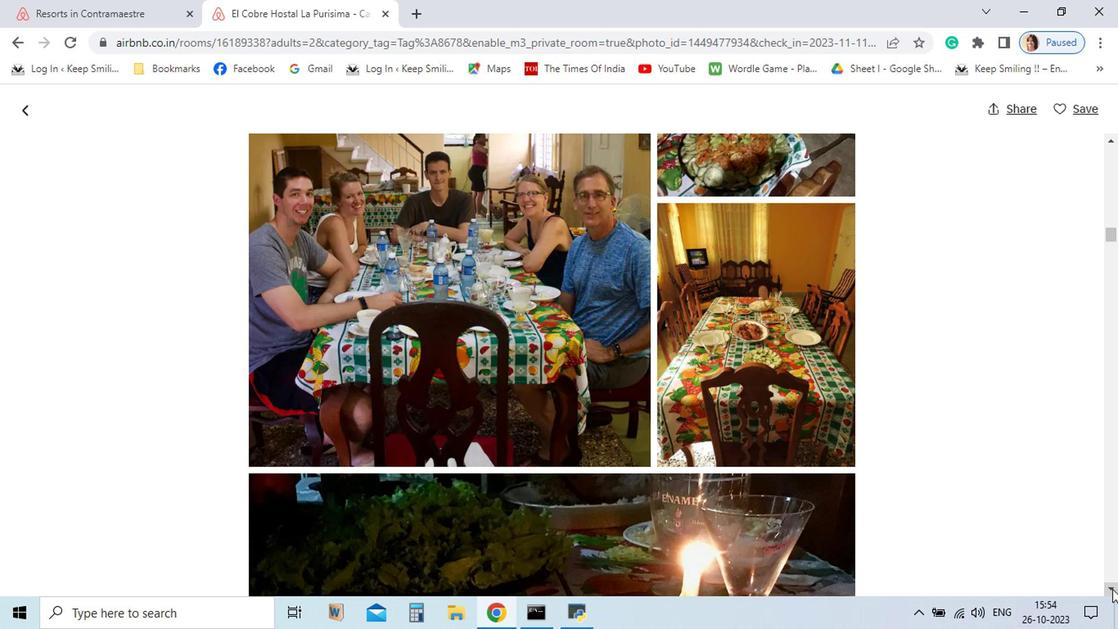 
Action: Mouse pressed left at (945, 573)
Screenshot: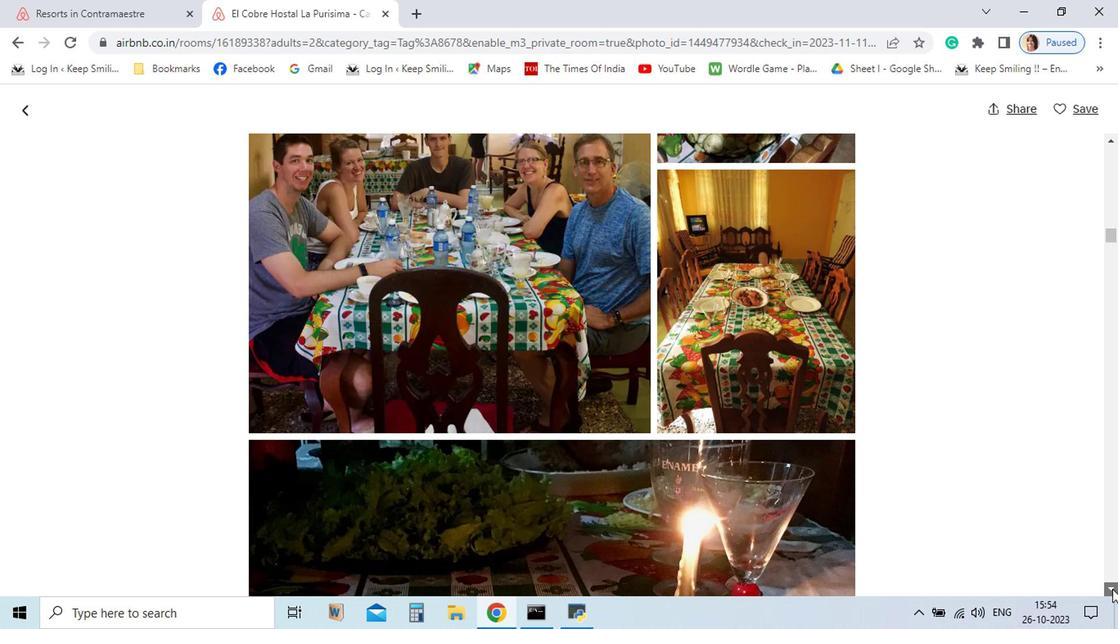 
Action: Mouse pressed left at (945, 573)
Screenshot: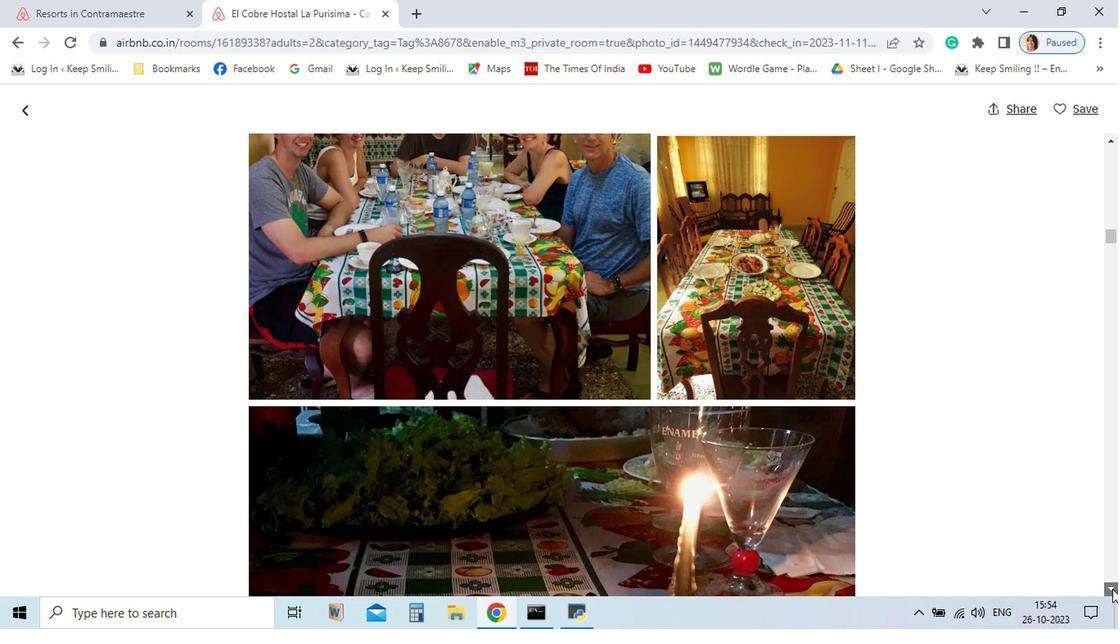 
Action: Mouse pressed left at (945, 573)
Screenshot: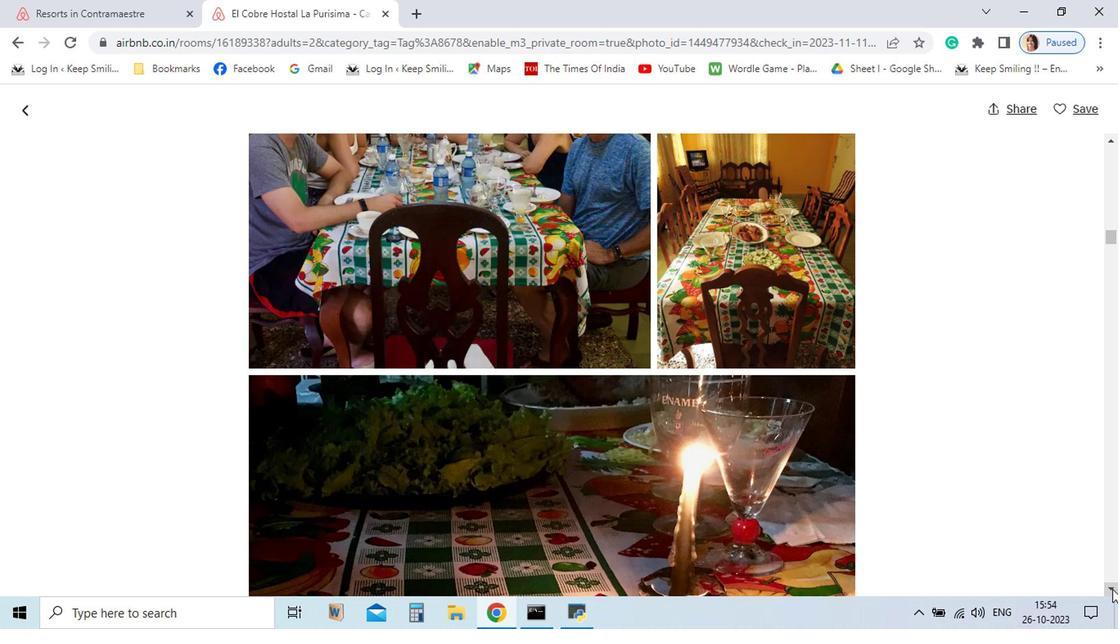 
Action: Mouse pressed left at (945, 573)
Screenshot: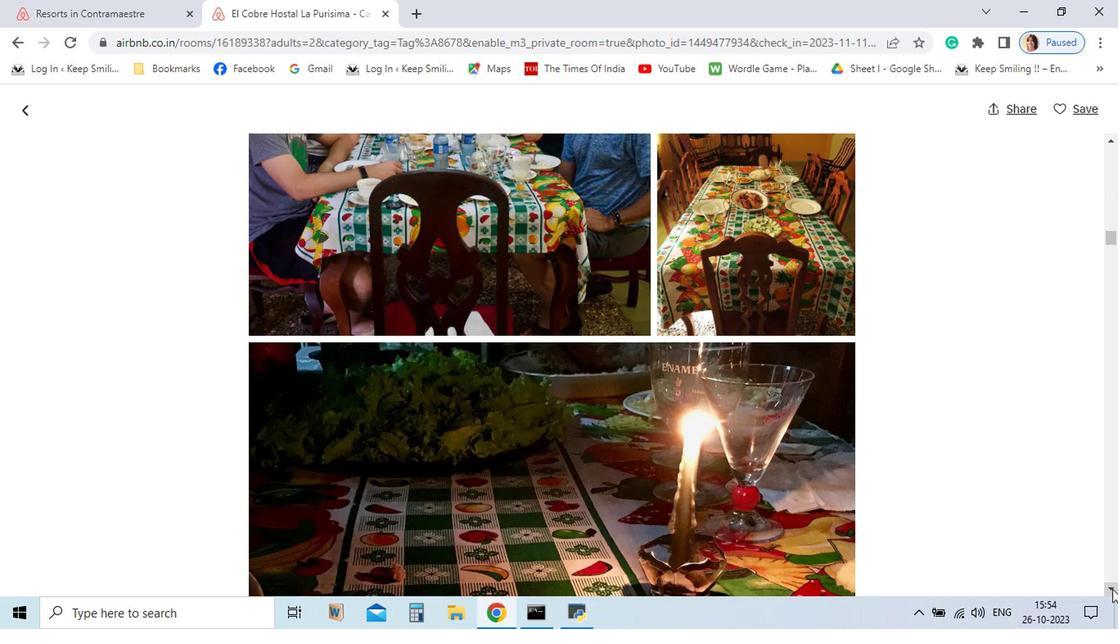 
Action: Mouse pressed left at (945, 573)
Screenshot: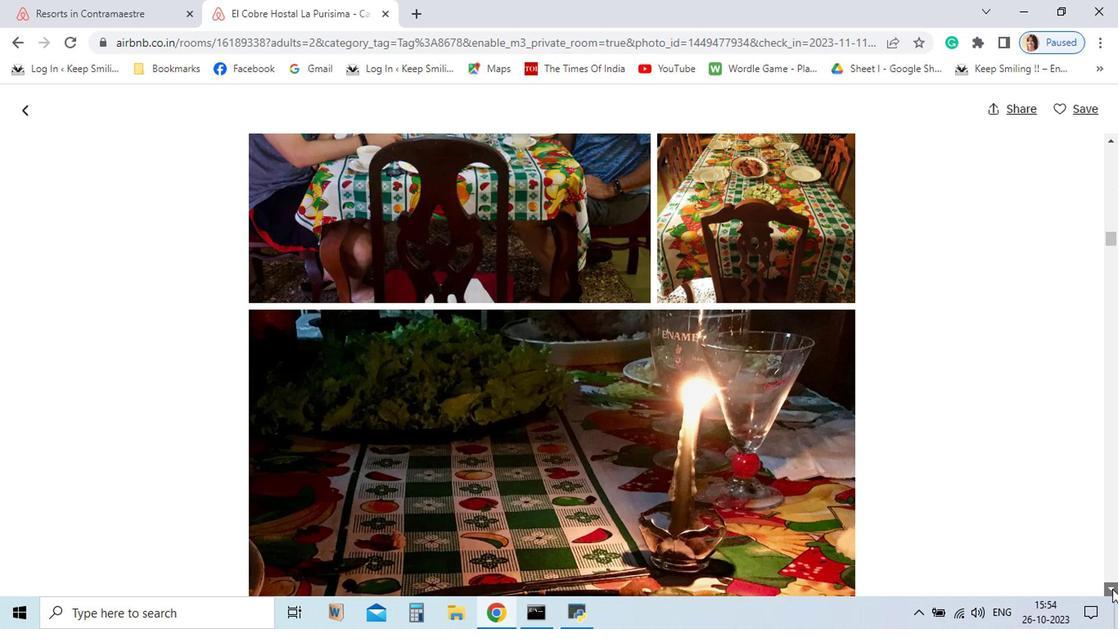 
Action: Mouse pressed left at (945, 573)
Screenshot: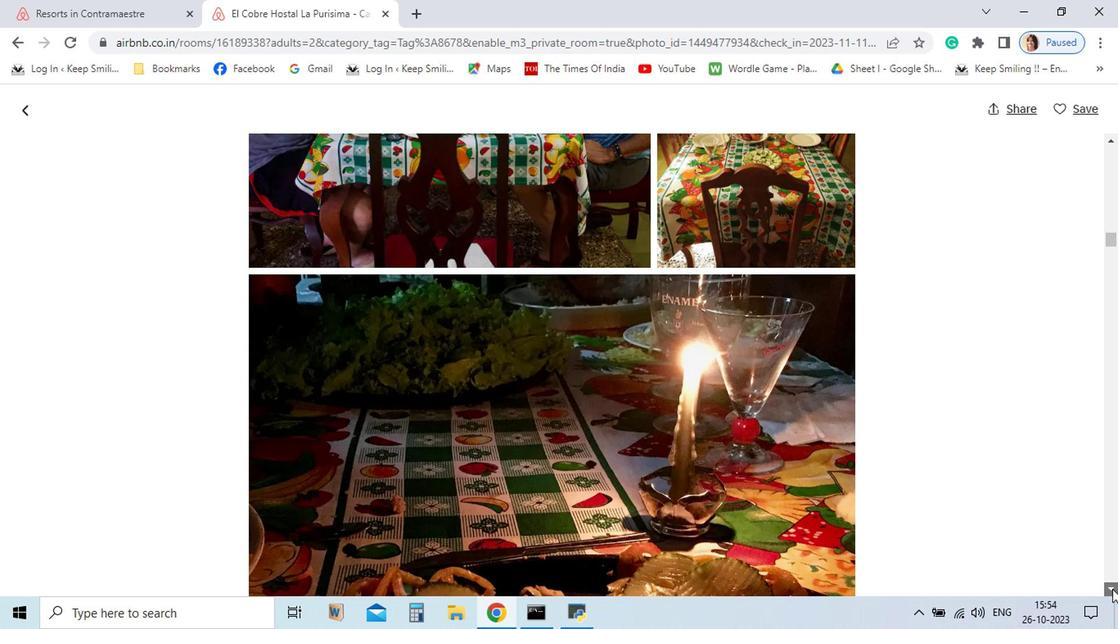 
Action: Mouse pressed left at (945, 573)
Screenshot: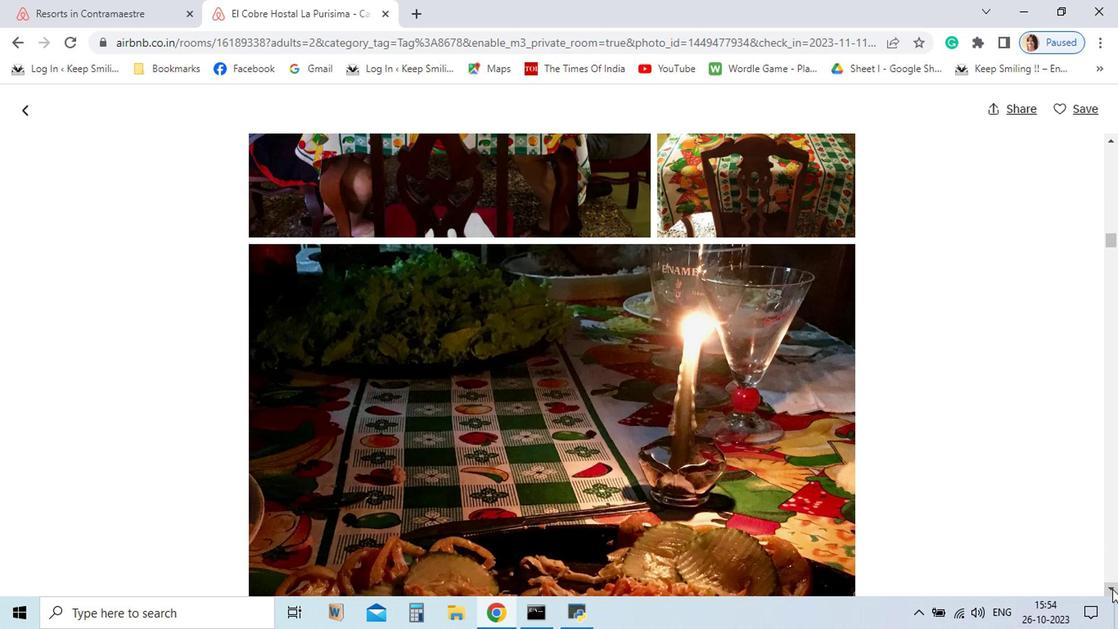 
Action: Mouse pressed left at (945, 573)
Screenshot: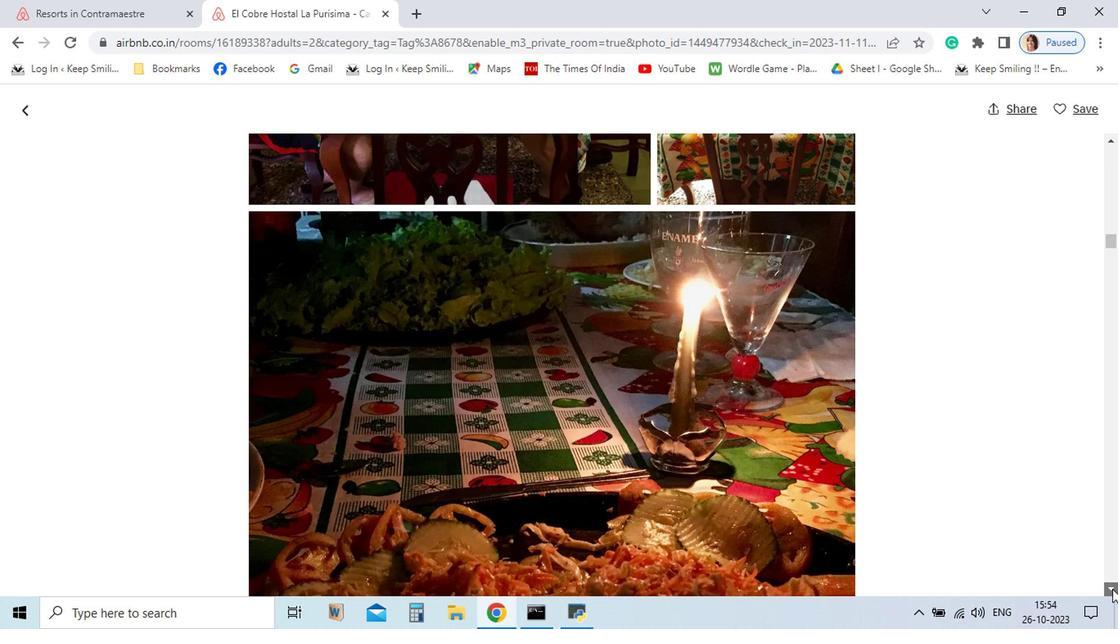 
Action: Mouse pressed left at (945, 573)
Screenshot: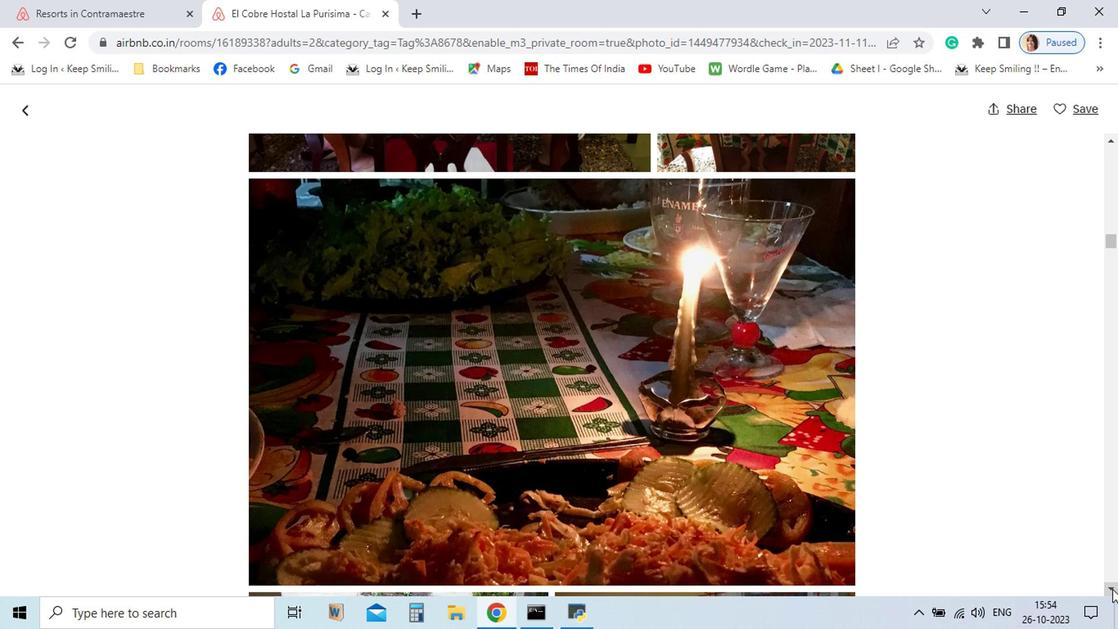 
Action: Mouse pressed left at (945, 573)
Screenshot: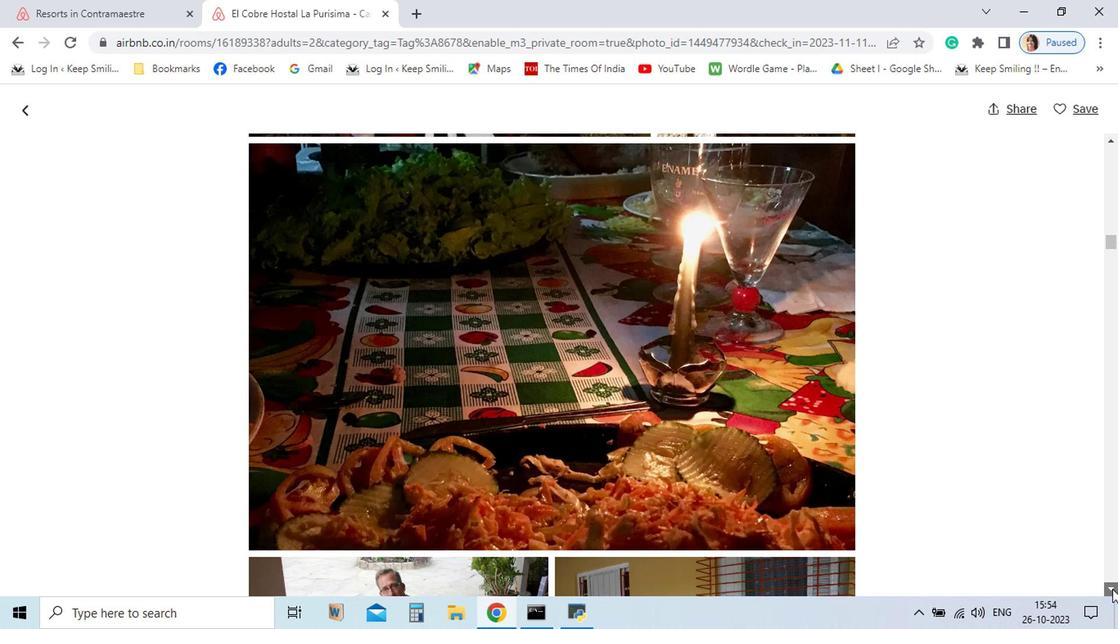 
Action: Mouse pressed left at (945, 573)
Screenshot: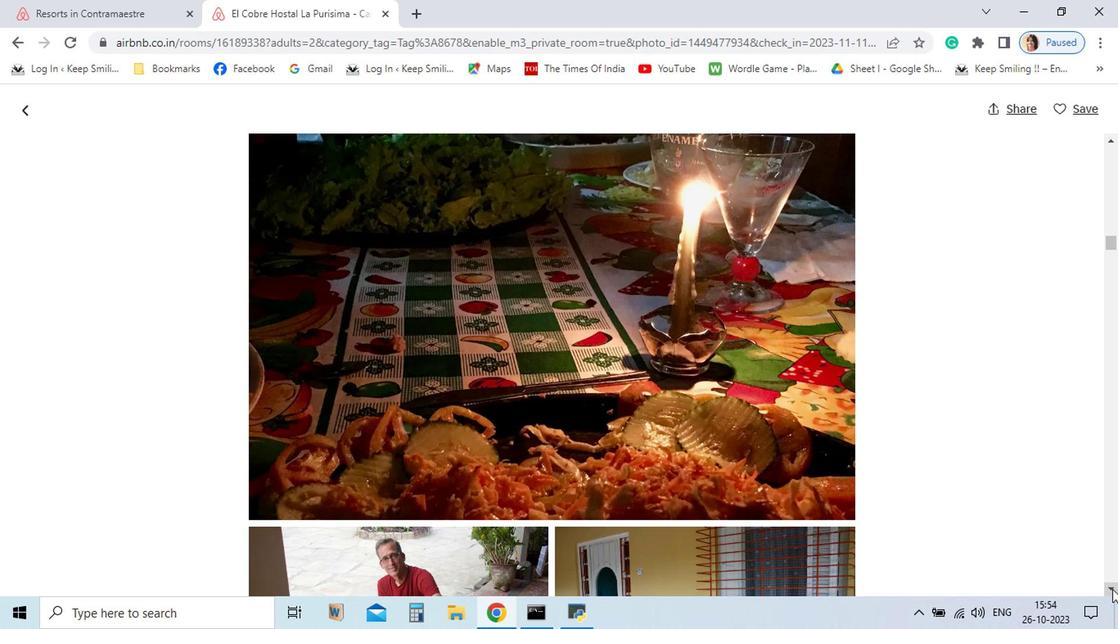 
Action: Mouse pressed left at (945, 573)
Screenshot: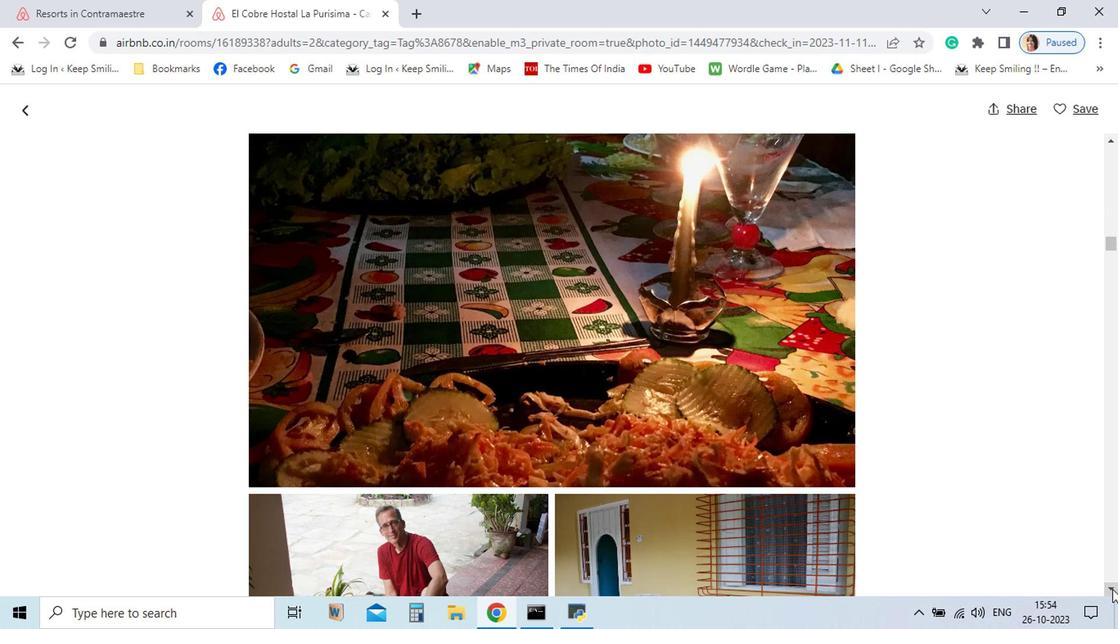 
Action: Mouse pressed left at (945, 573)
Screenshot: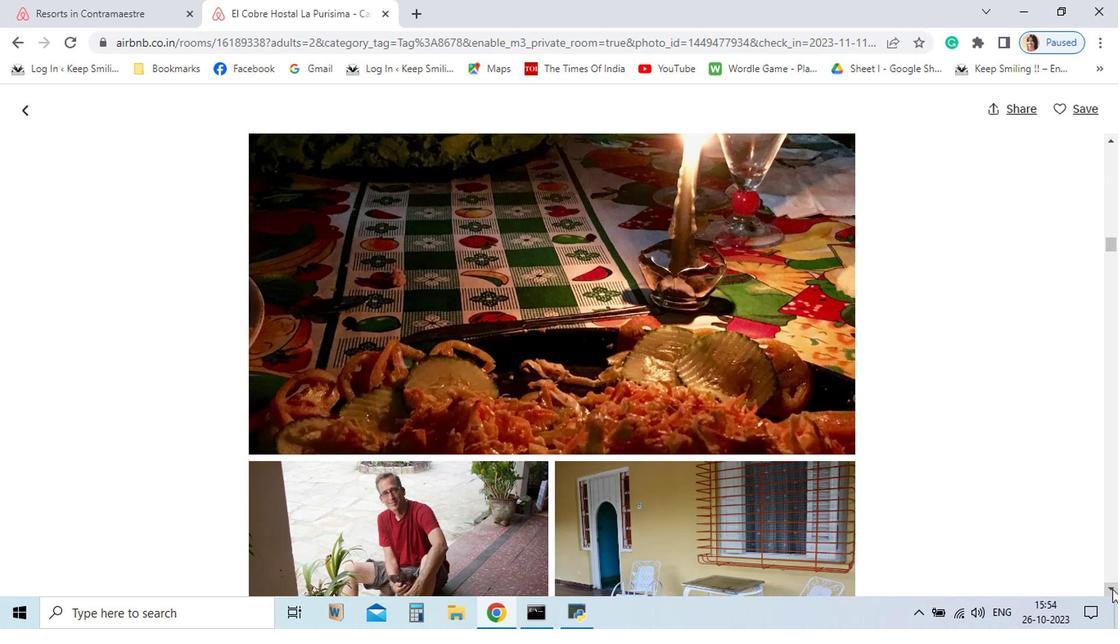 
Action: Mouse pressed left at (945, 573)
Screenshot: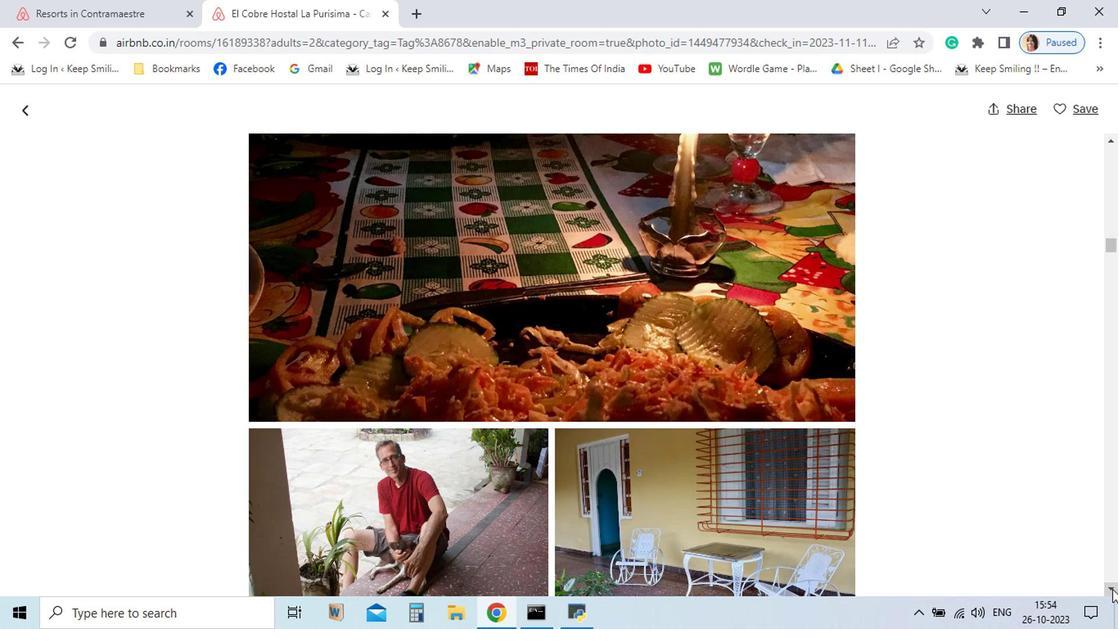 
Action: Mouse pressed left at (945, 573)
Screenshot: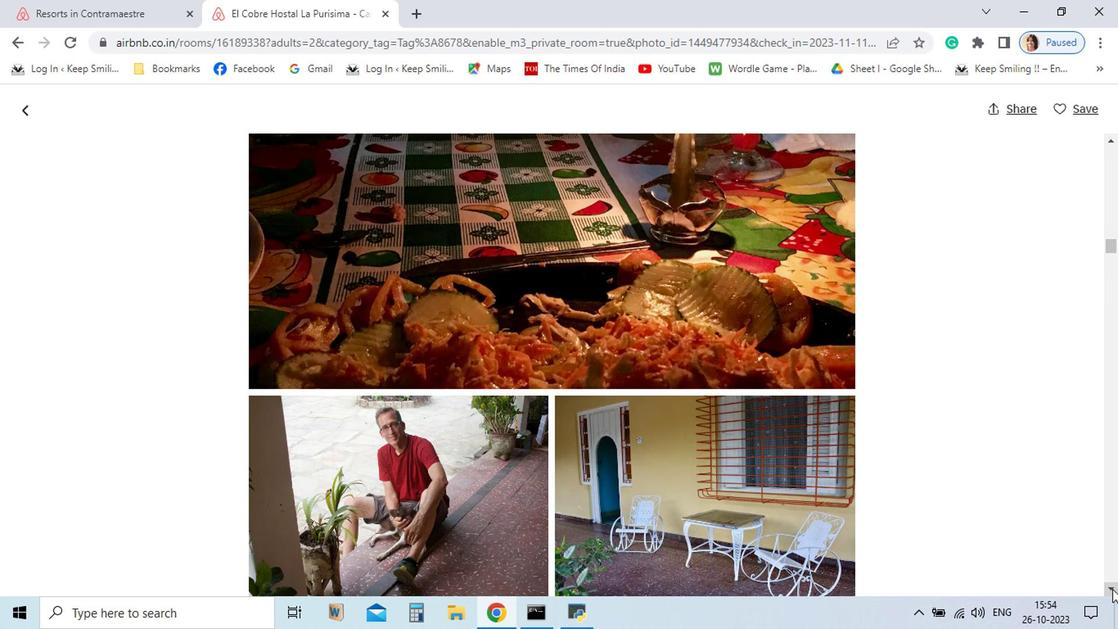 
Action: Mouse pressed left at (945, 573)
Screenshot: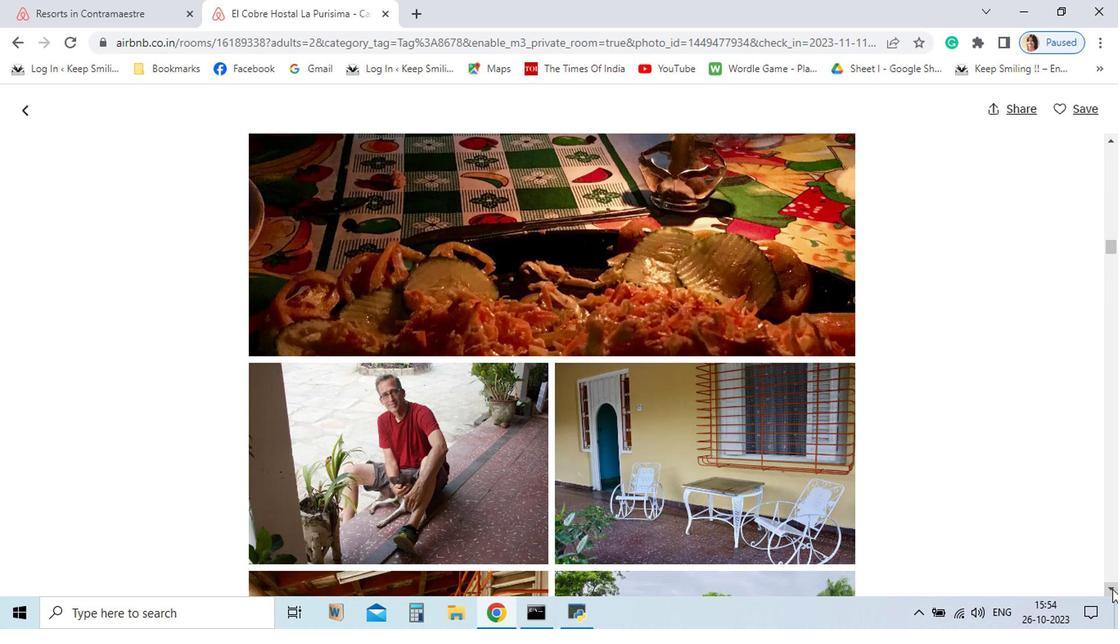 
Action: Mouse pressed left at (945, 573)
Screenshot: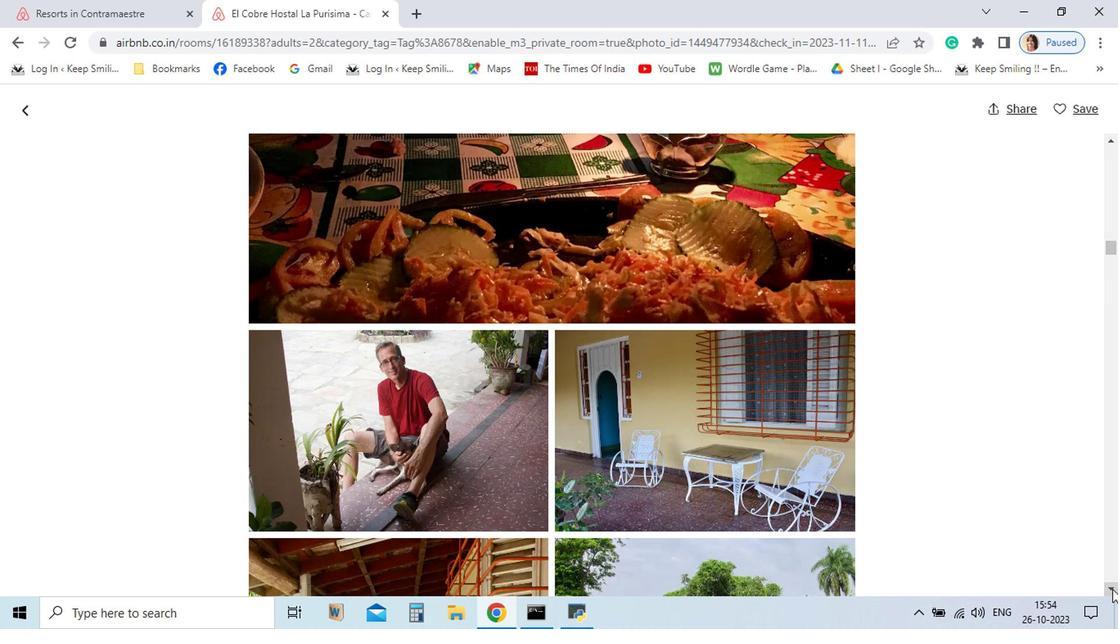 
Action: Mouse pressed left at (945, 573)
Screenshot: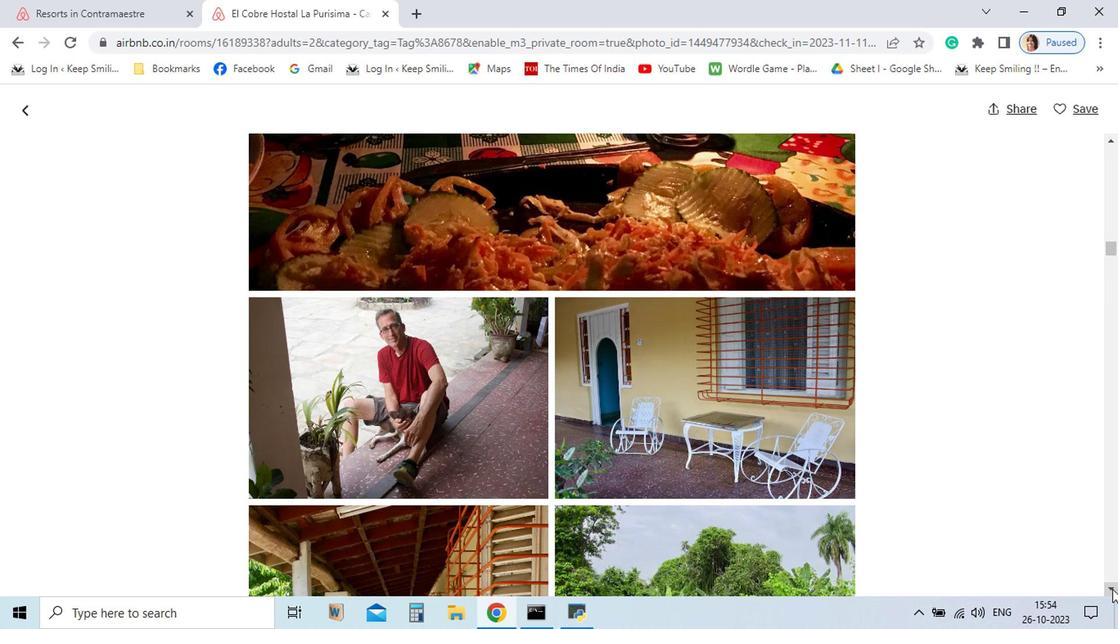 
Action: Mouse pressed left at (945, 573)
Screenshot: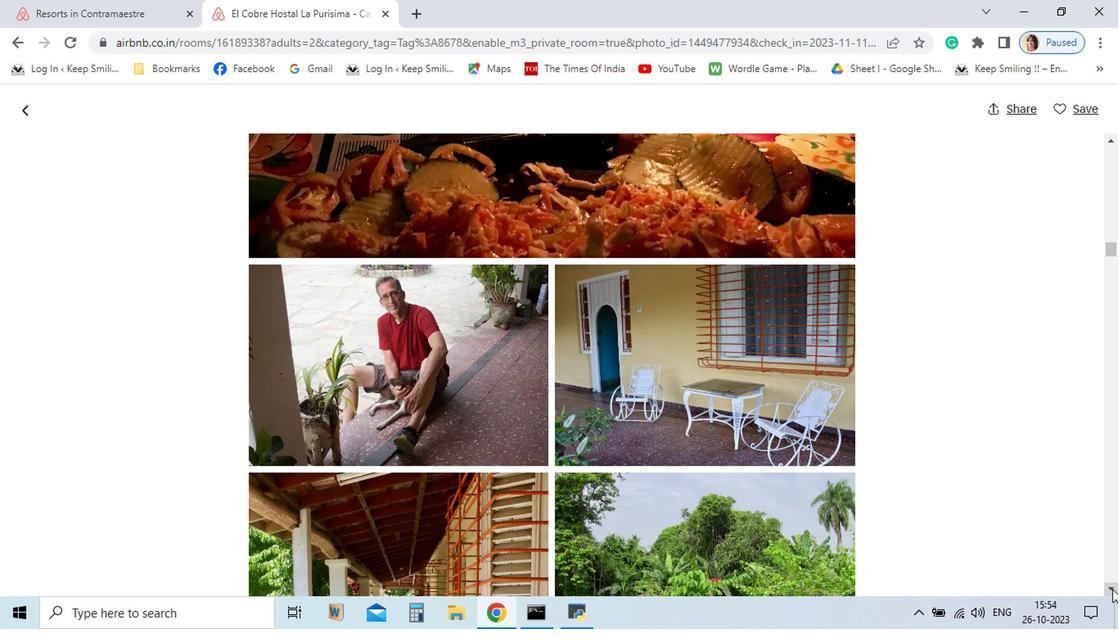 
Action: Mouse pressed left at (945, 573)
Screenshot: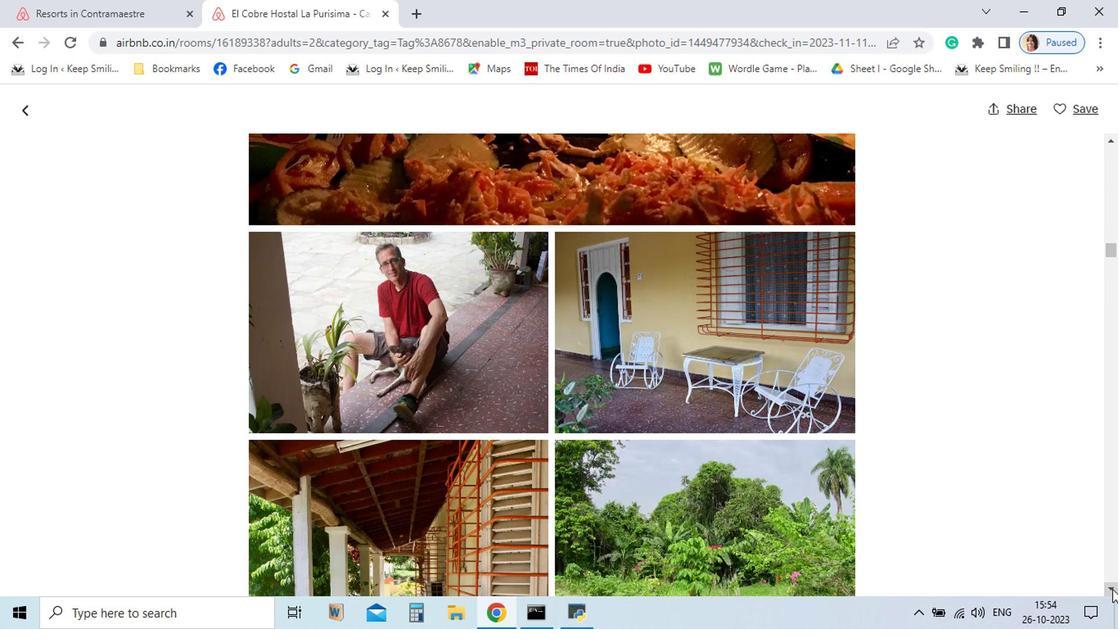 
Action: Mouse pressed left at (945, 573)
Screenshot: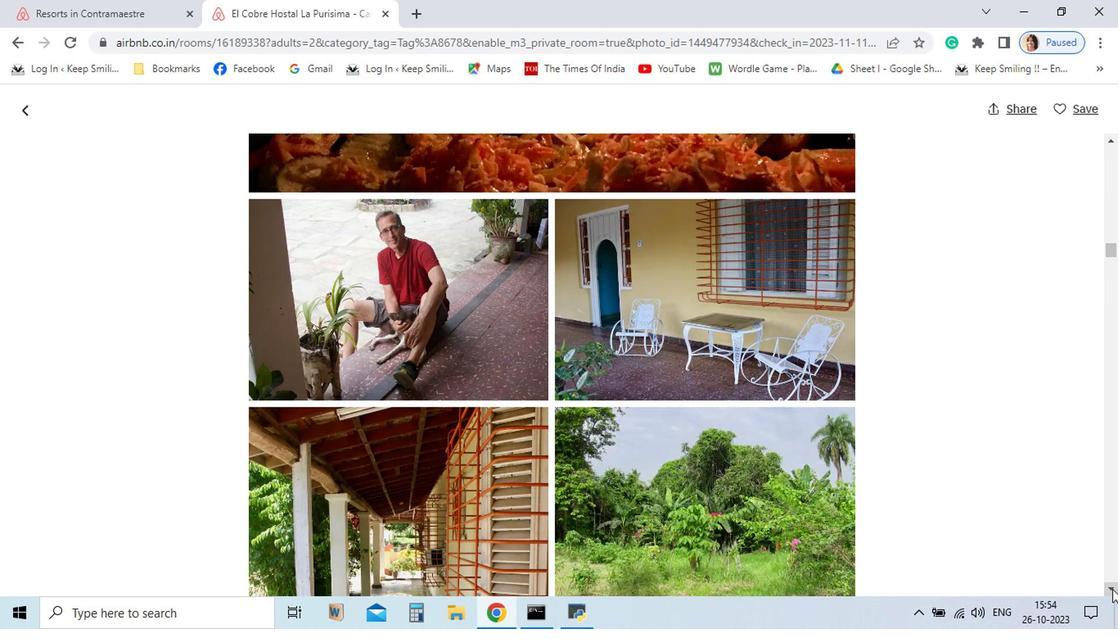 
Action: Mouse pressed left at (945, 573)
Screenshot: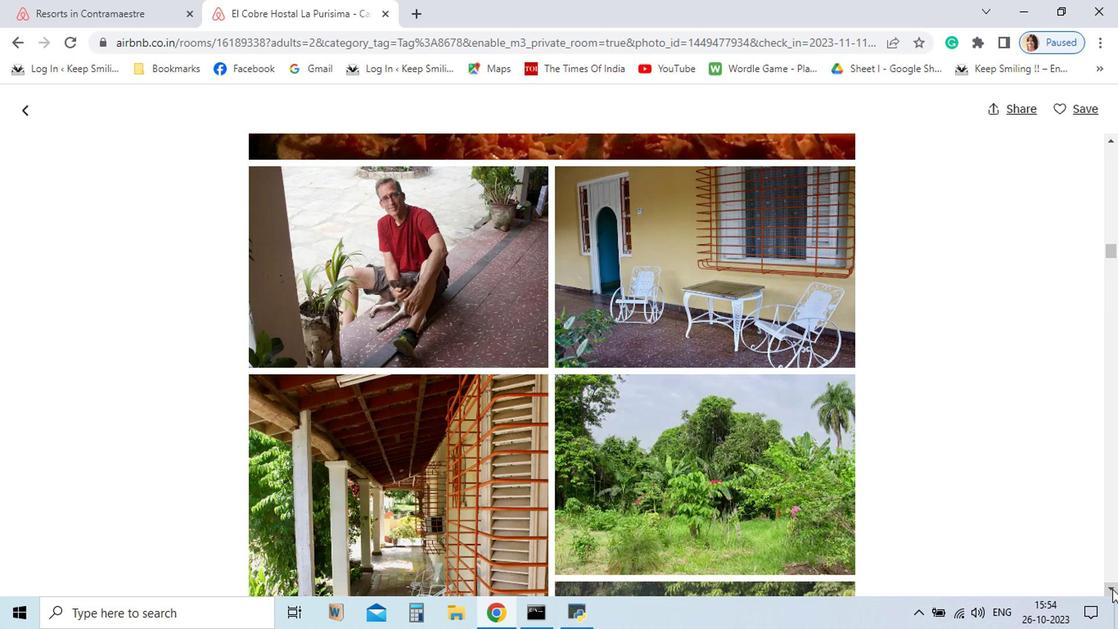 
Action: Mouse pressed left at (945, 573)
Screenshot: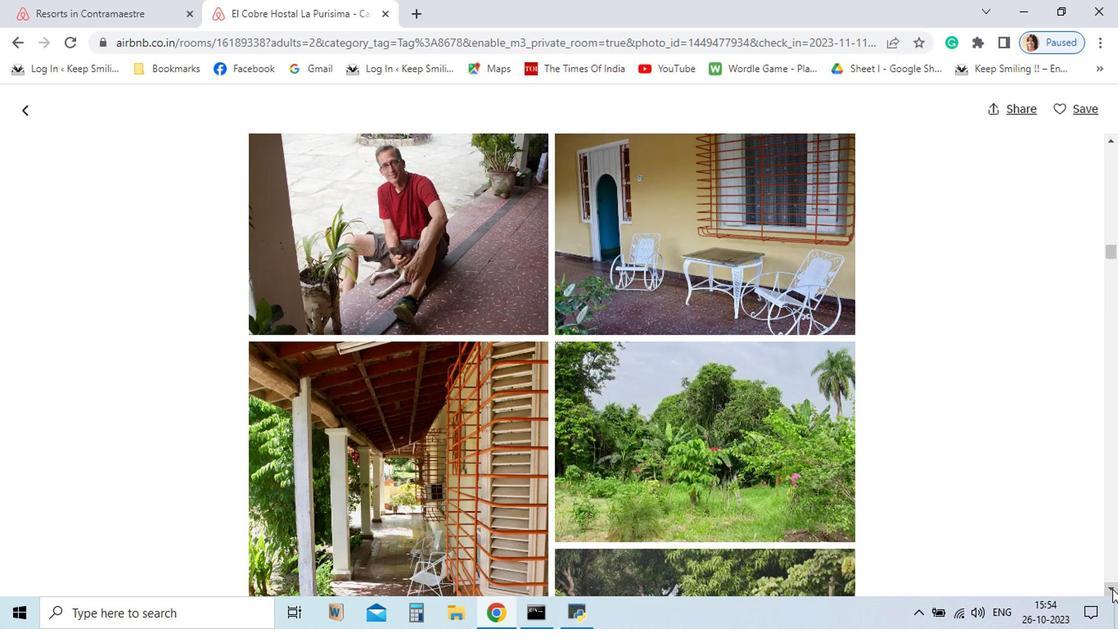 
Action: Mouse pressed left at (945, 573)
Screenshot: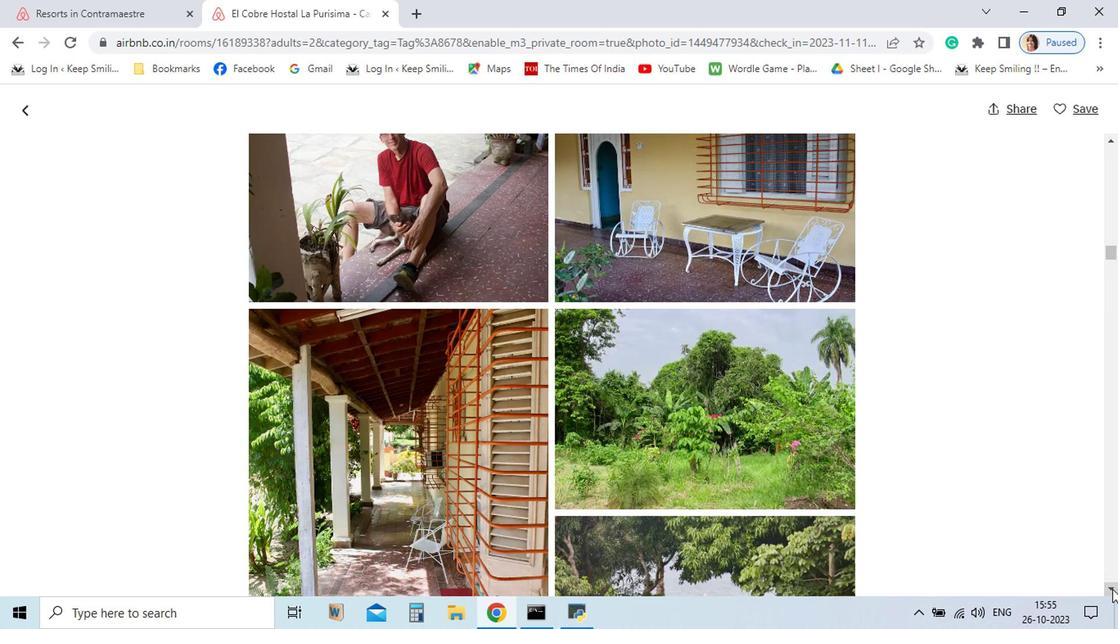
Action: Mouse pressed left at (945, 573)
Screenshot: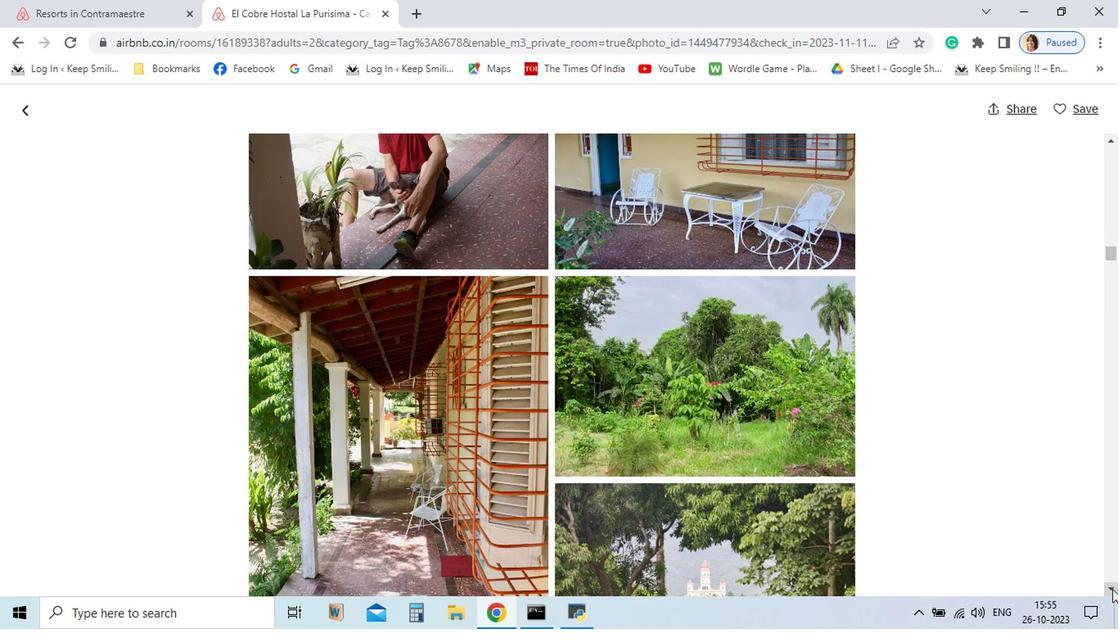 
Action: Mouse pressed left at (945, 573)
Screenshot: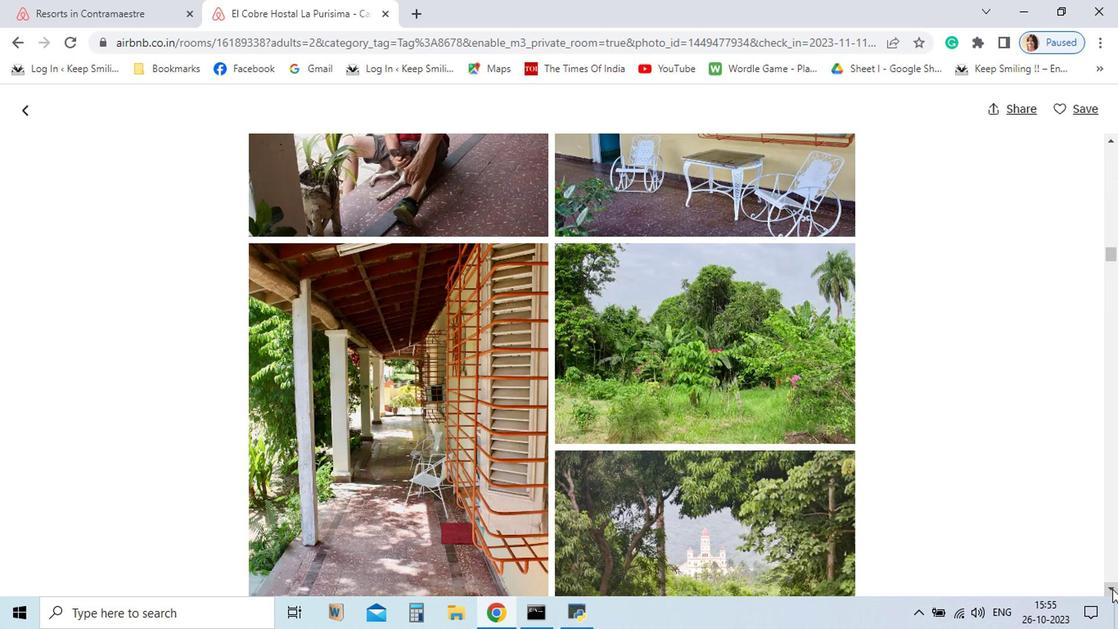 
Action: Mouse pressed left at (945, 573)
Screenshot: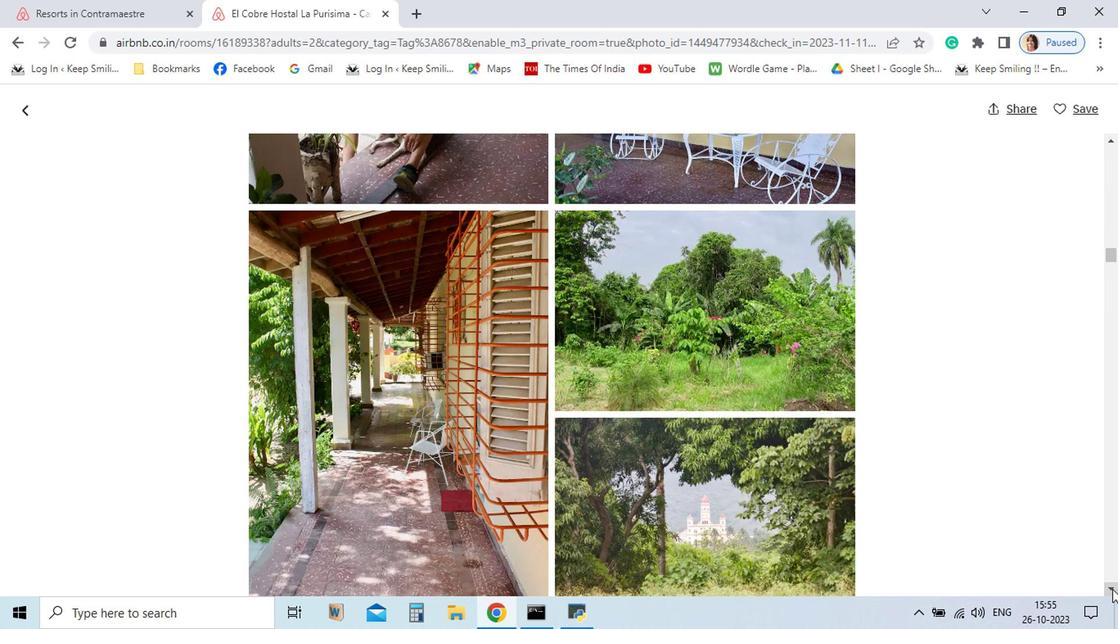 
Action: Mouse pressed left at (945, 573)
Screenshot: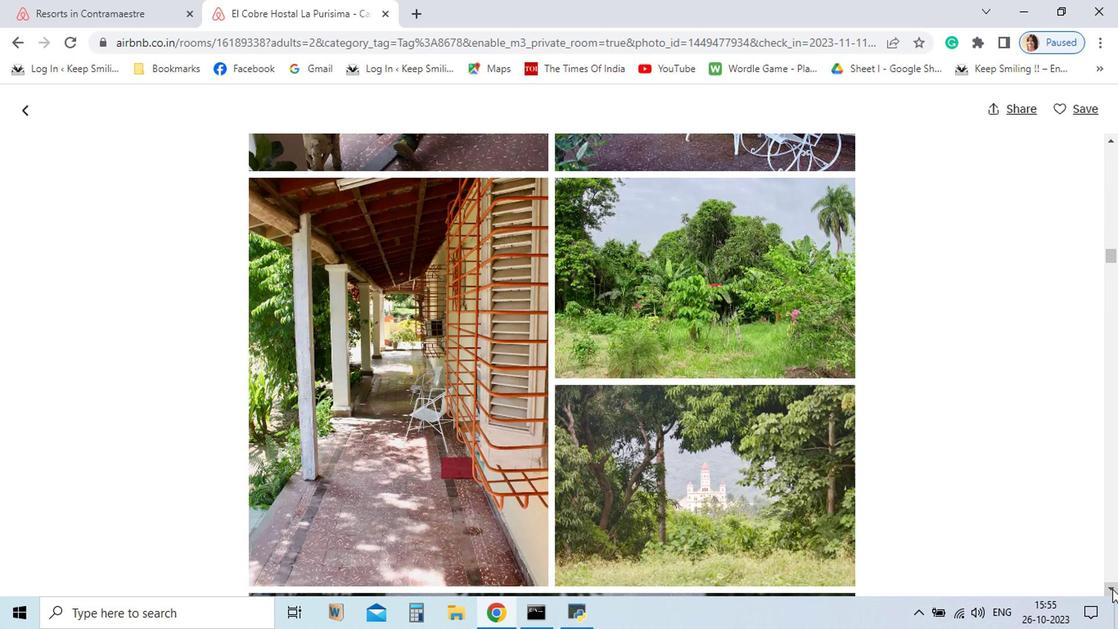 
Action: Mouse pressed left at (945, 573)
Screenshot: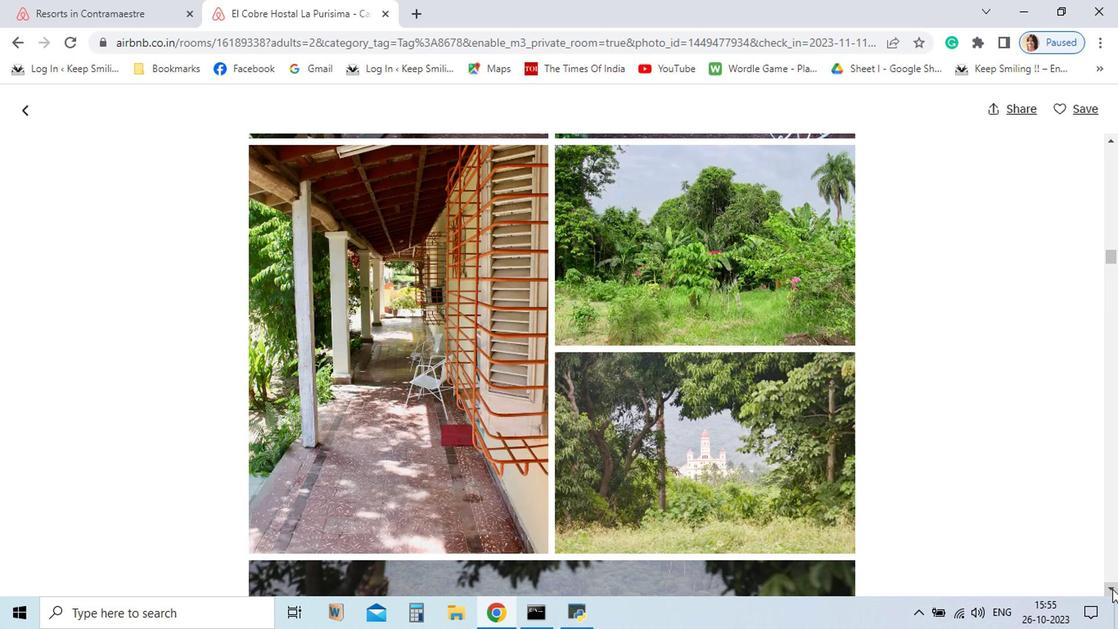 
Action: Mouse pressed left at (945, 573)
Screenshot: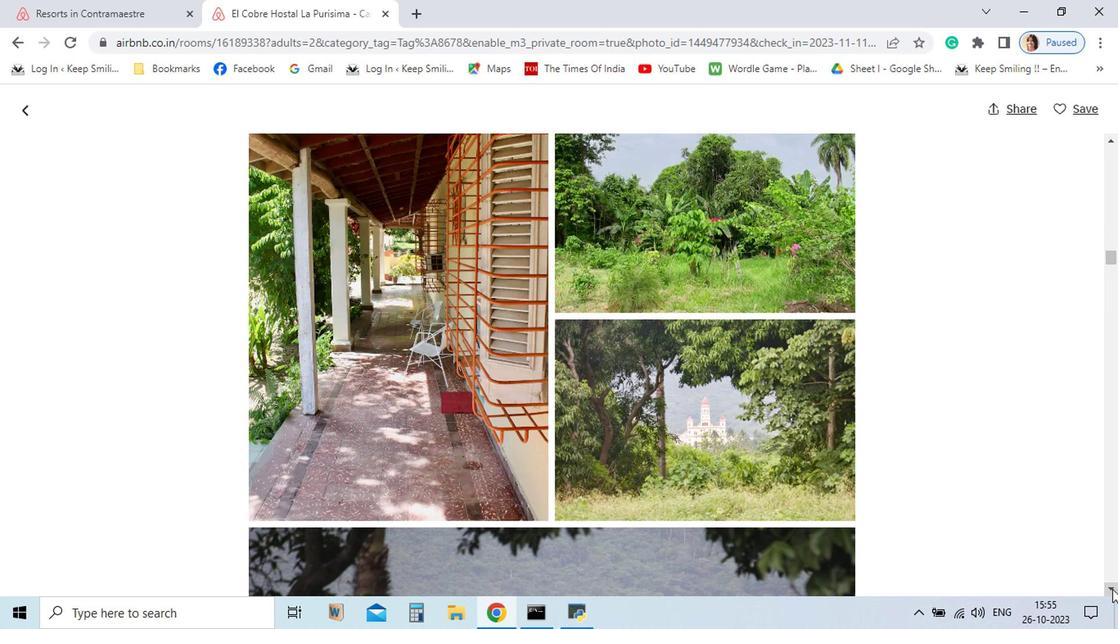 
Action: Mouse pressed left at (945, 573)
Screenshot: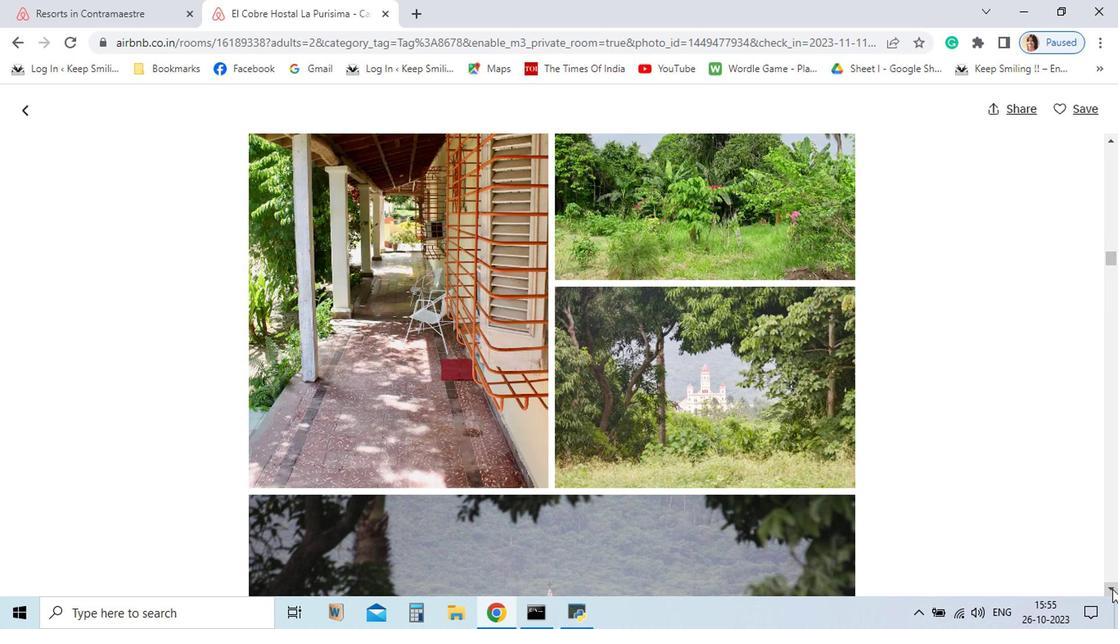 
Action: Mouse pressed left at (945, 573)
Screenshot: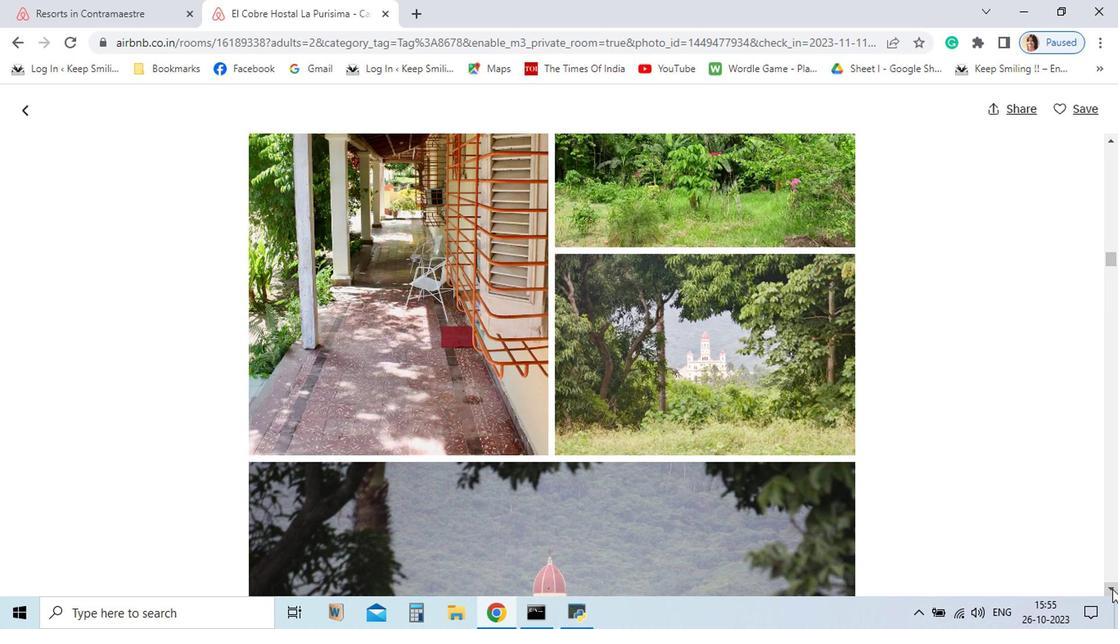 
Action: Mouse pressed left at (945, 573)
Screenshot: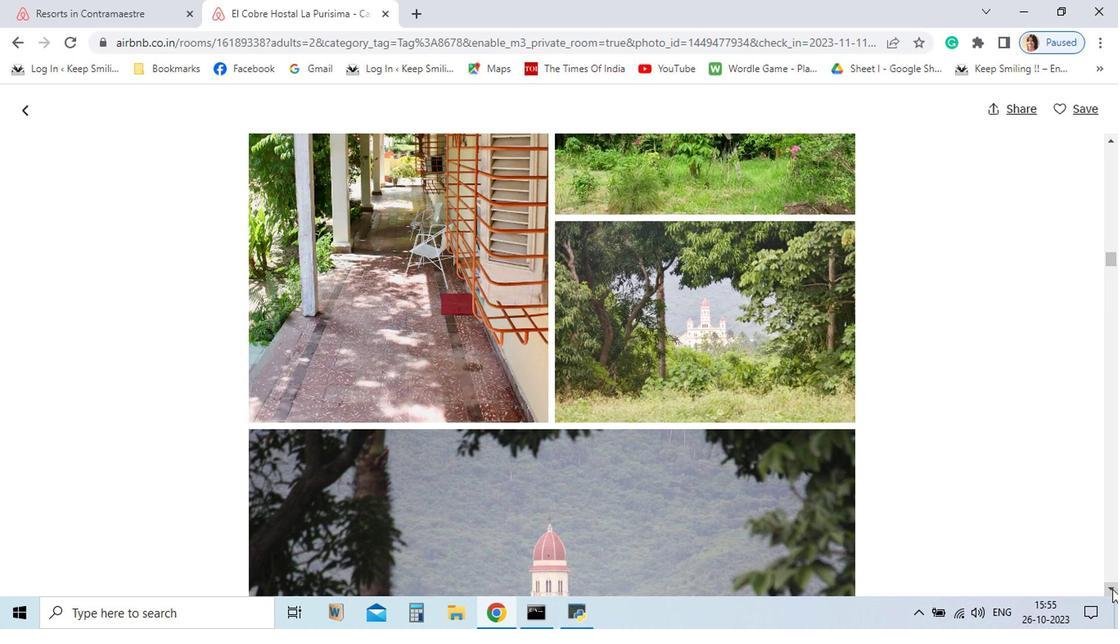 
Action: Mouse pressed left at (945, 573)
Screenshot: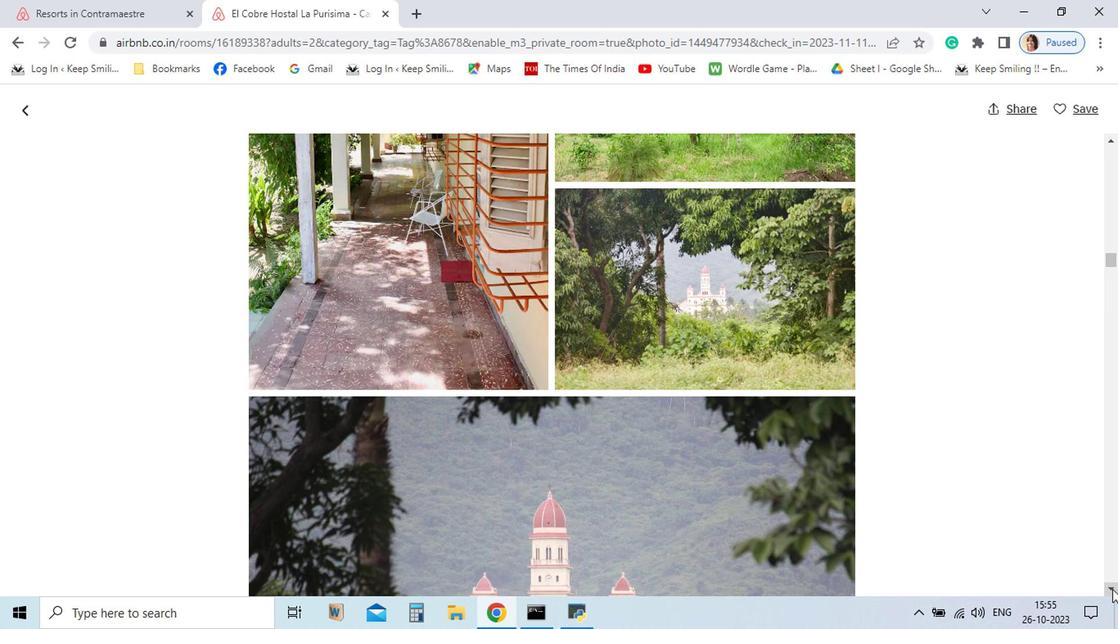 
Action: Mouse pressed left at (945, 573)
Screenshot: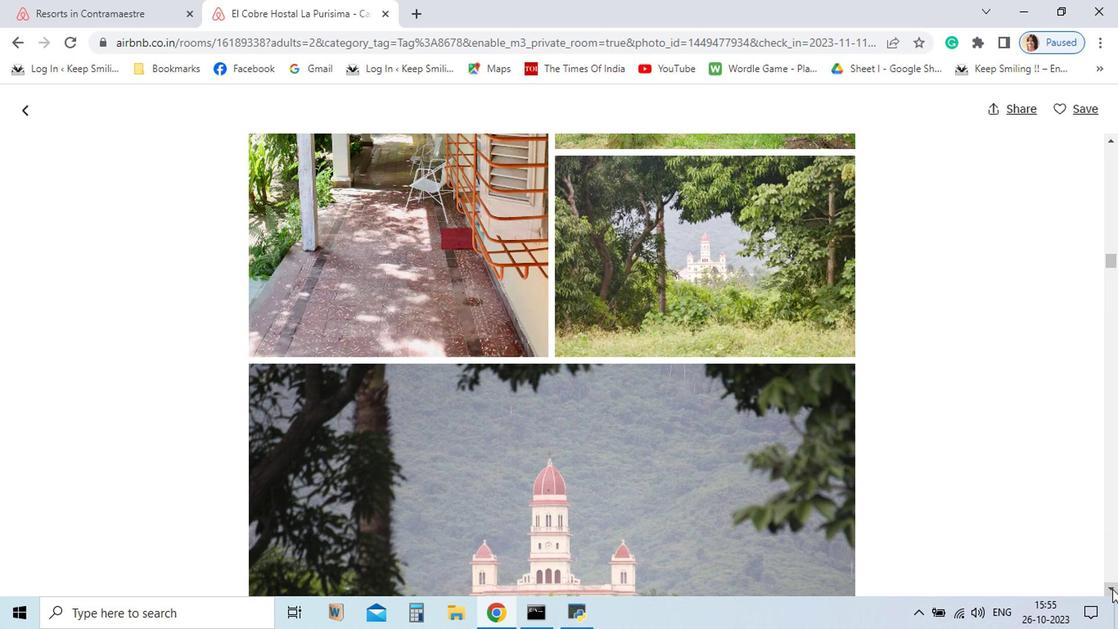 
Action: Mouse pressed left at (945, 573)
Screenshot: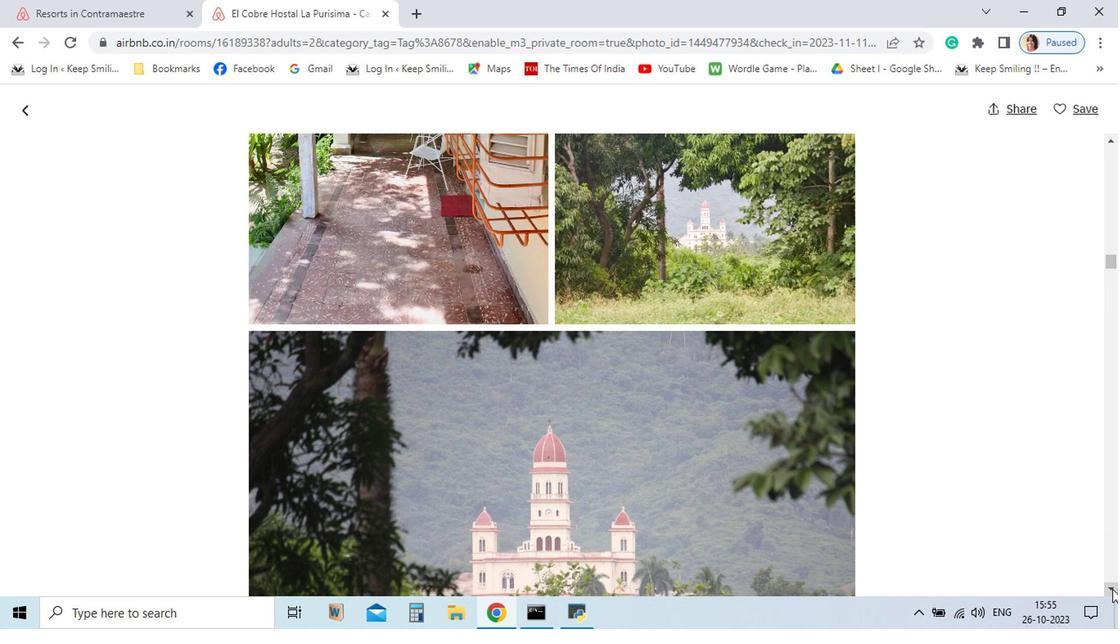 
Action: Mouse pressed left at (945, 573)
Screenshot: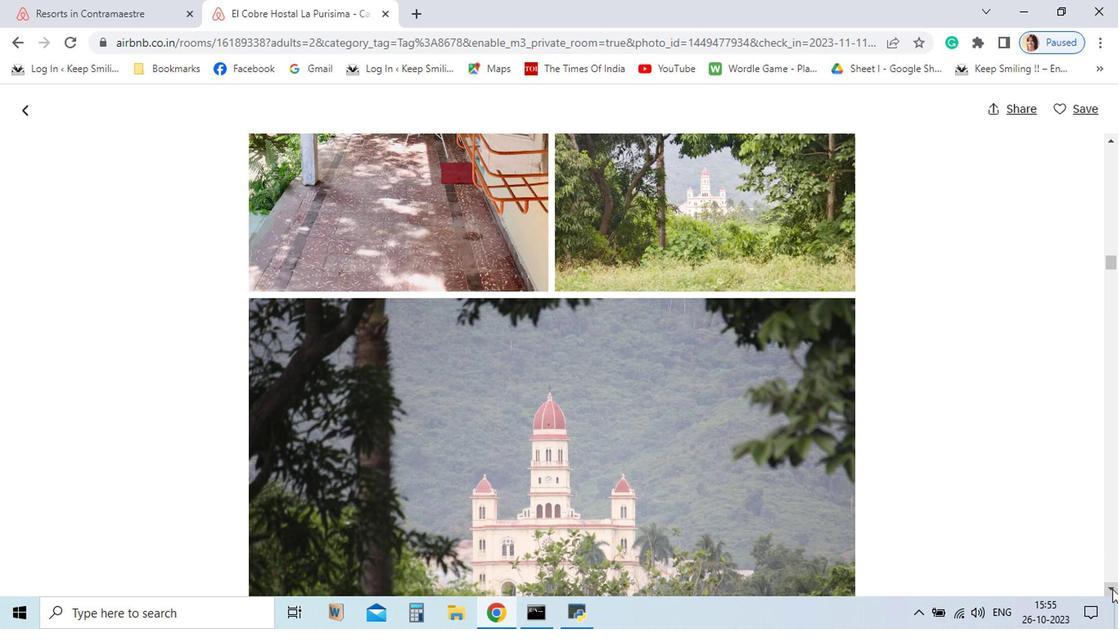 
Action: Mouse pressed left at (945, 573)
Screenshot: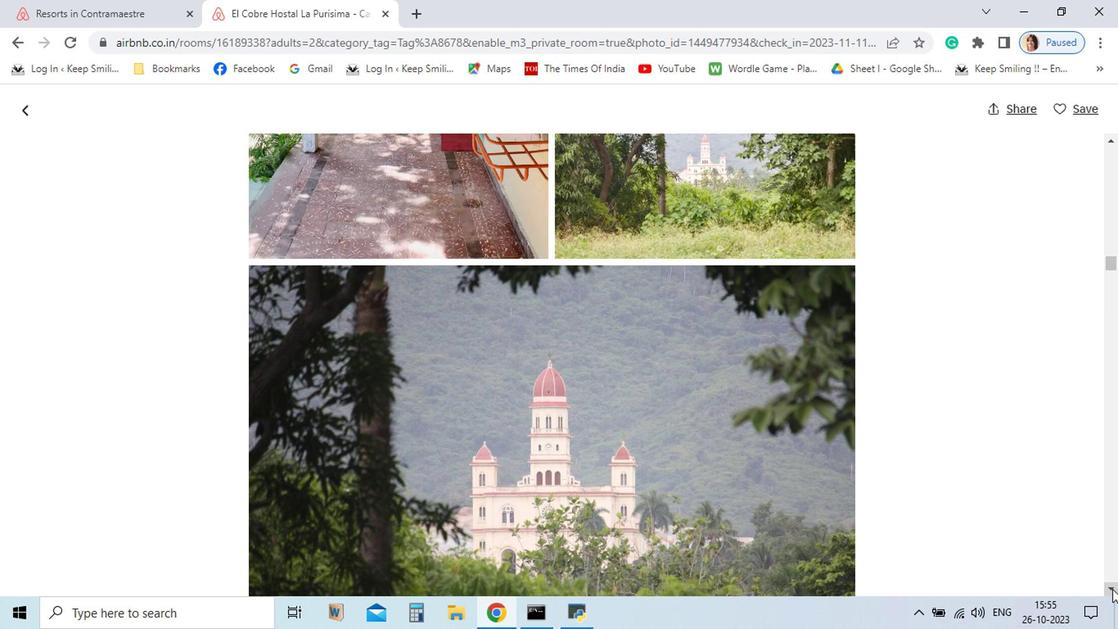 
Action: Mouse pressed left at (945, 573)
Screenshot: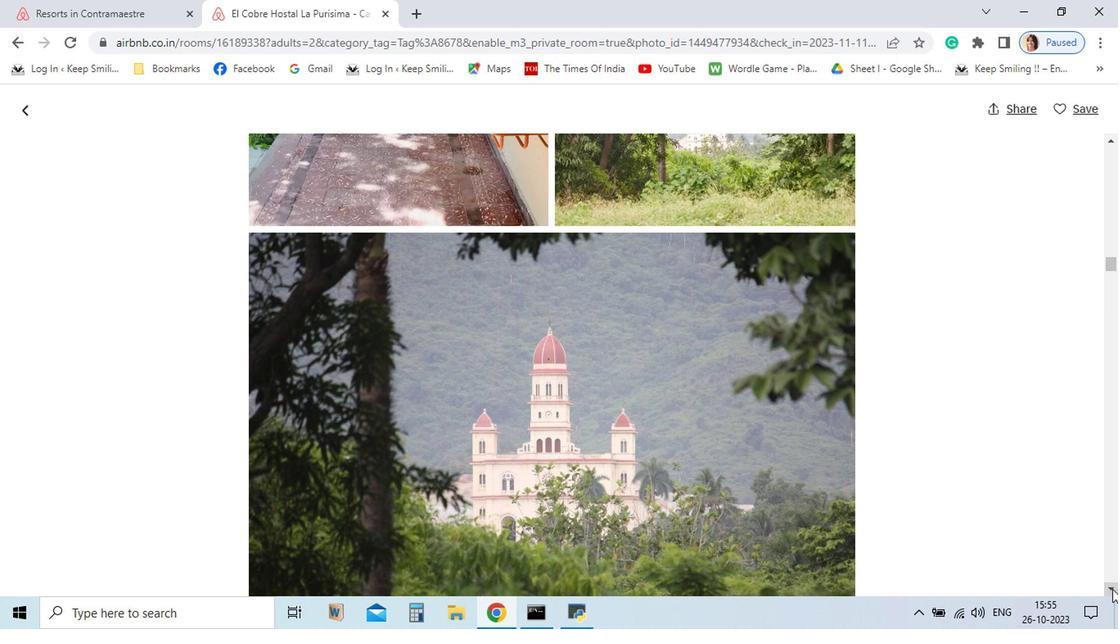 
Action: Mouse pressed left at (945, 573)
Screenshot: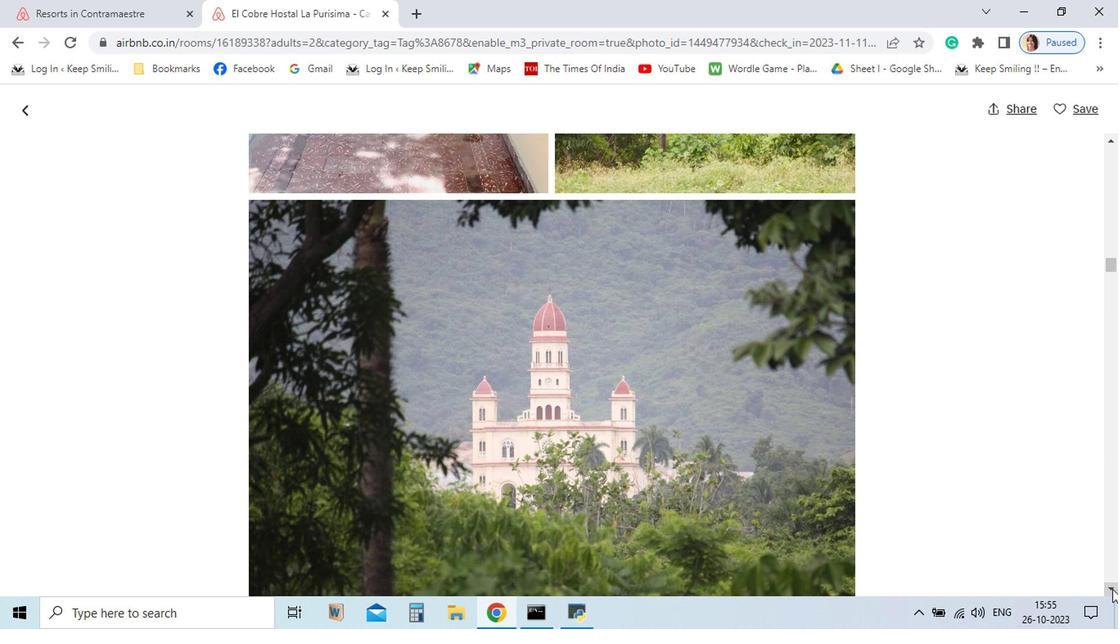 
Action: Mouse pressed left at (945, 573)
Screenshot: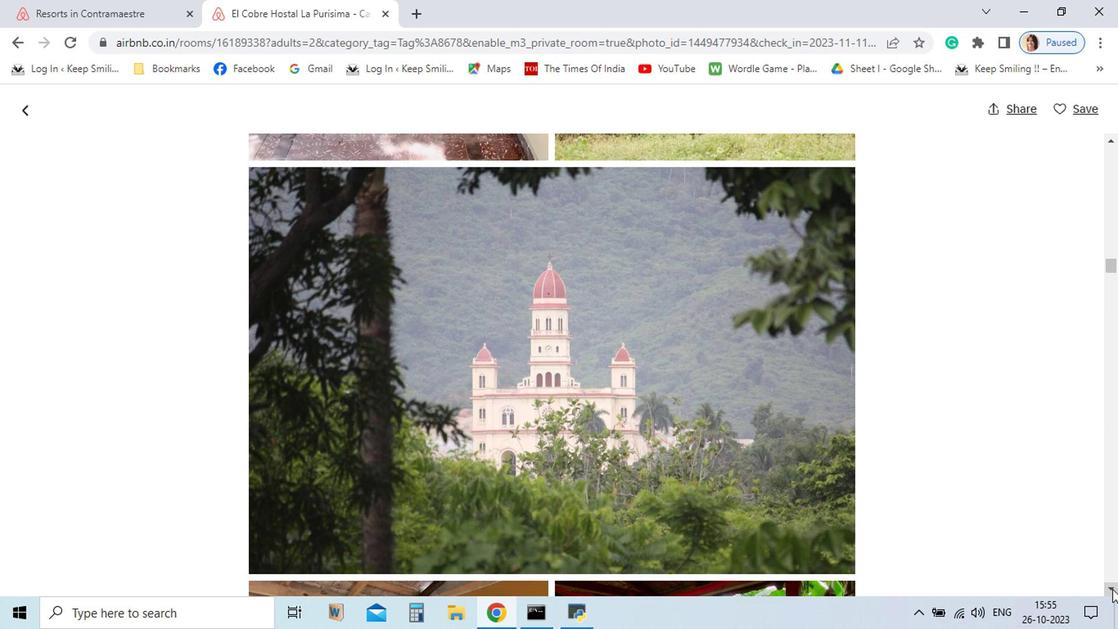 
Action: Mouse pressed left at (945, 573)
Screenshot: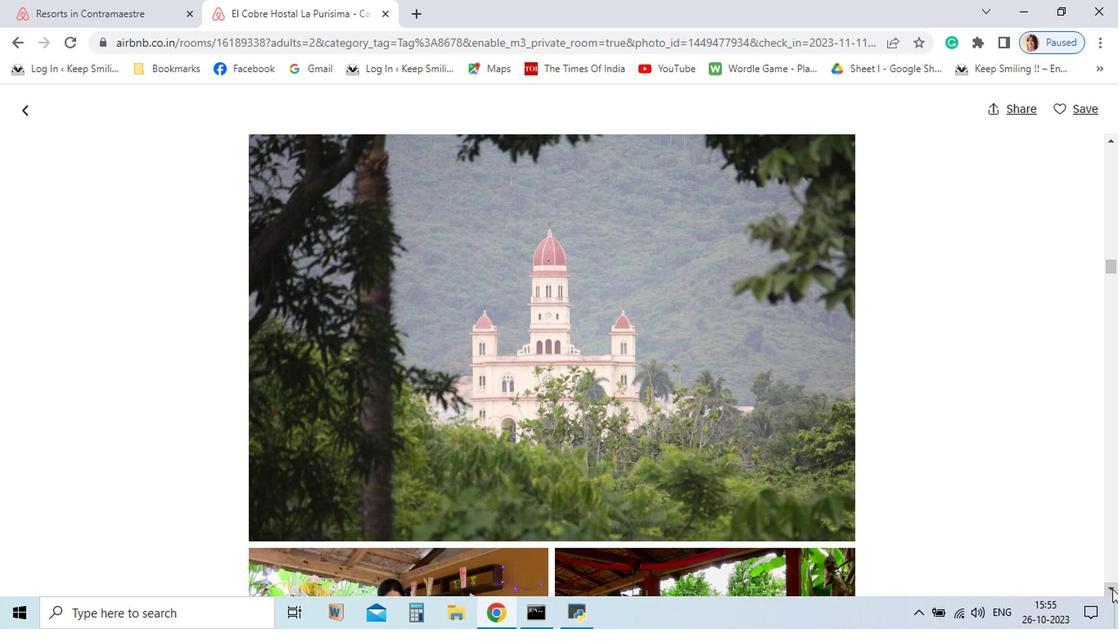 
Action: Mouse pressed left at (945, 573)
Screenshot: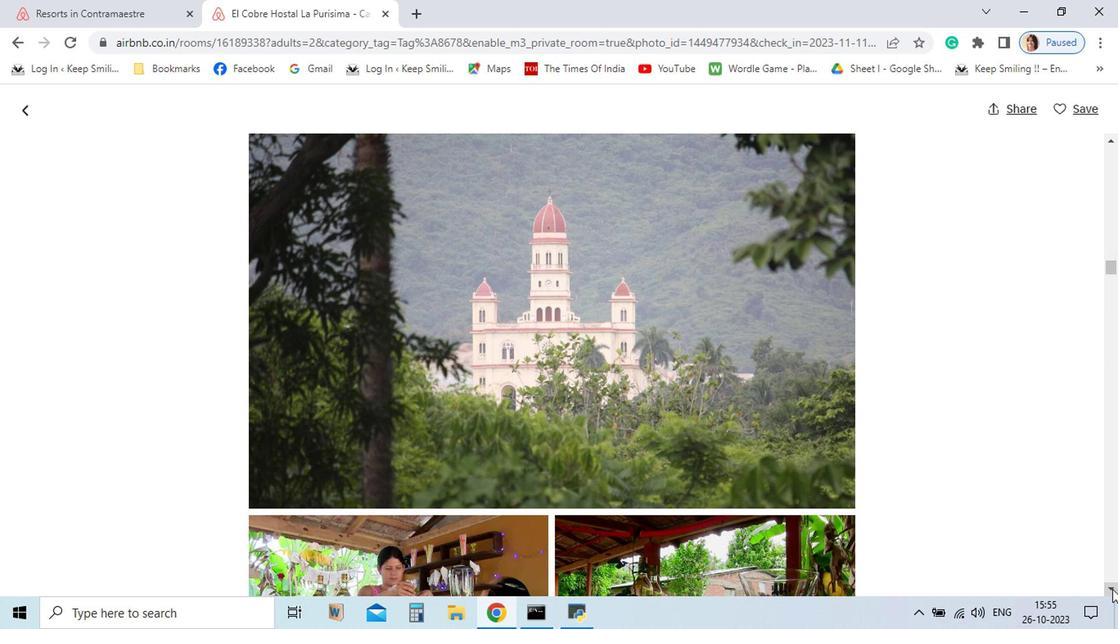 
Action: Mouse pressed left at (945, 573)
Screenshot: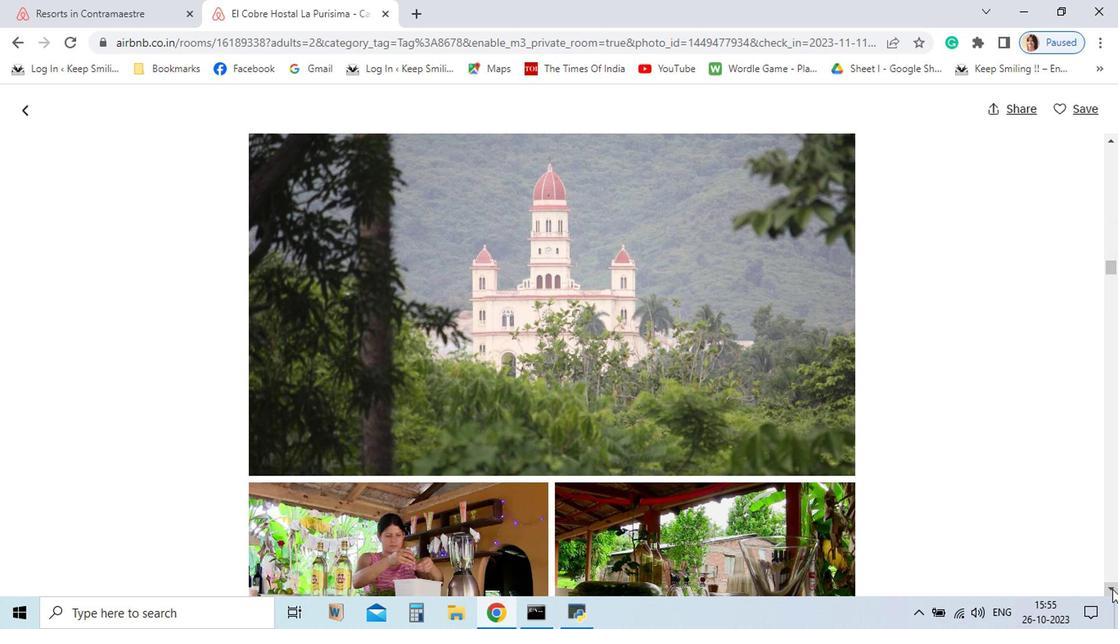 
Action: Mouse pressed left at (945, 573)
Screenshot: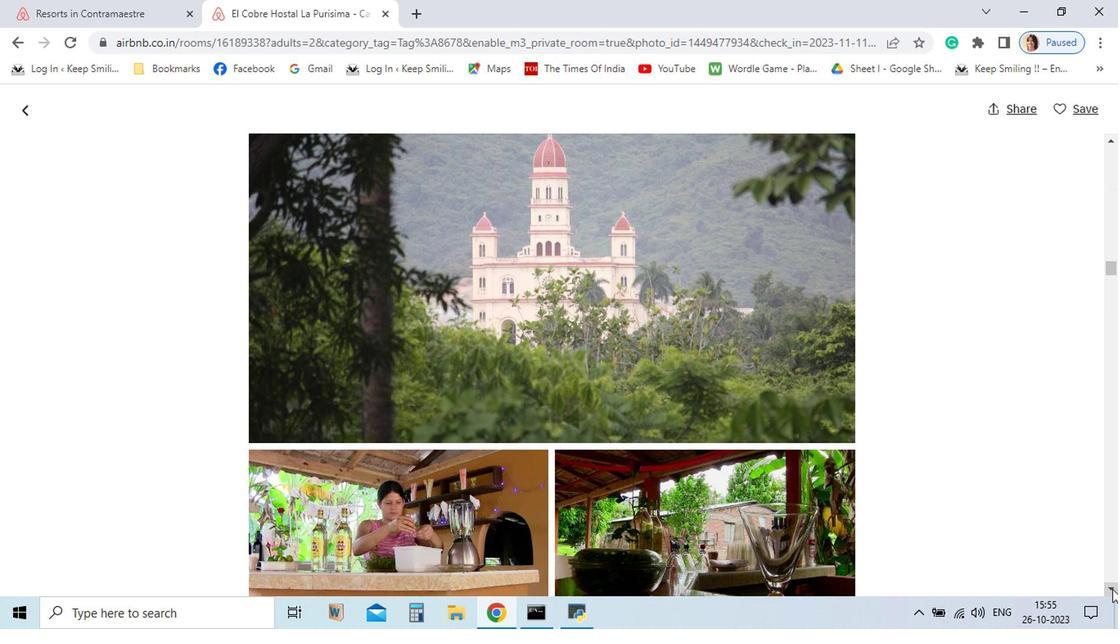 
Action: Mouse pressed left at (945, 573)
Screenshot: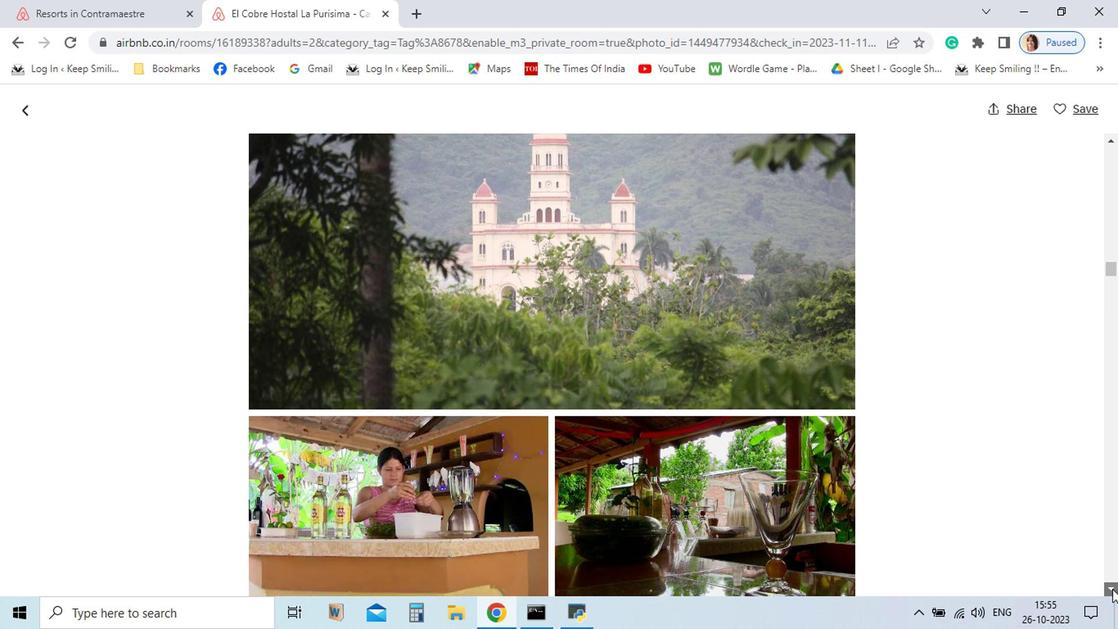 
Action: Mouse pressed left at (945, 573)
Screenshot: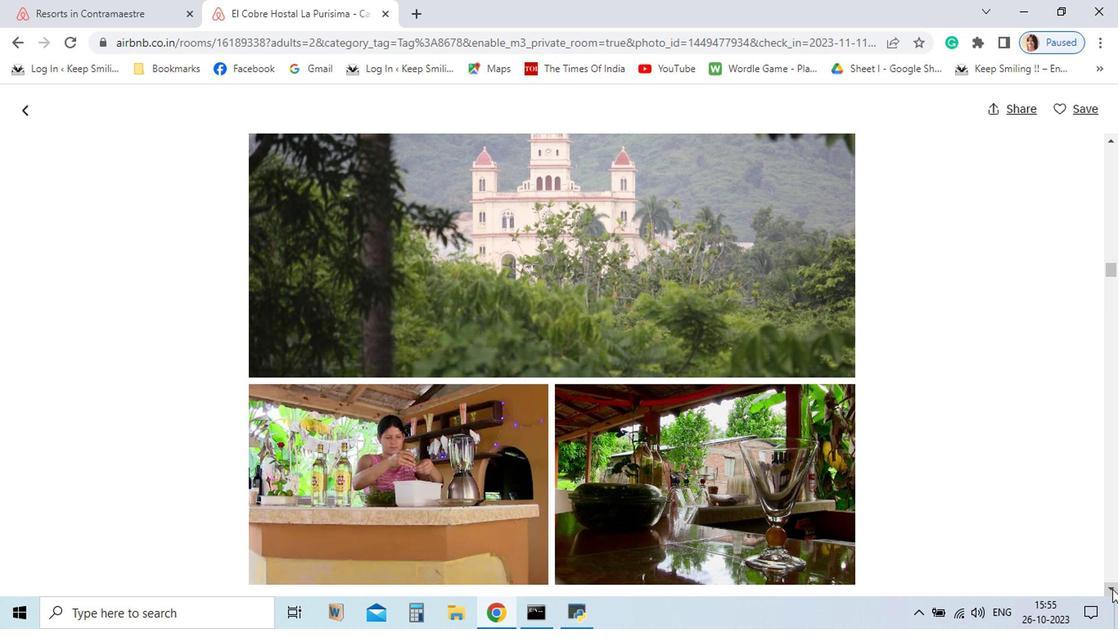 
Action: Mouse pressed left at (945, 573)
Screenshot: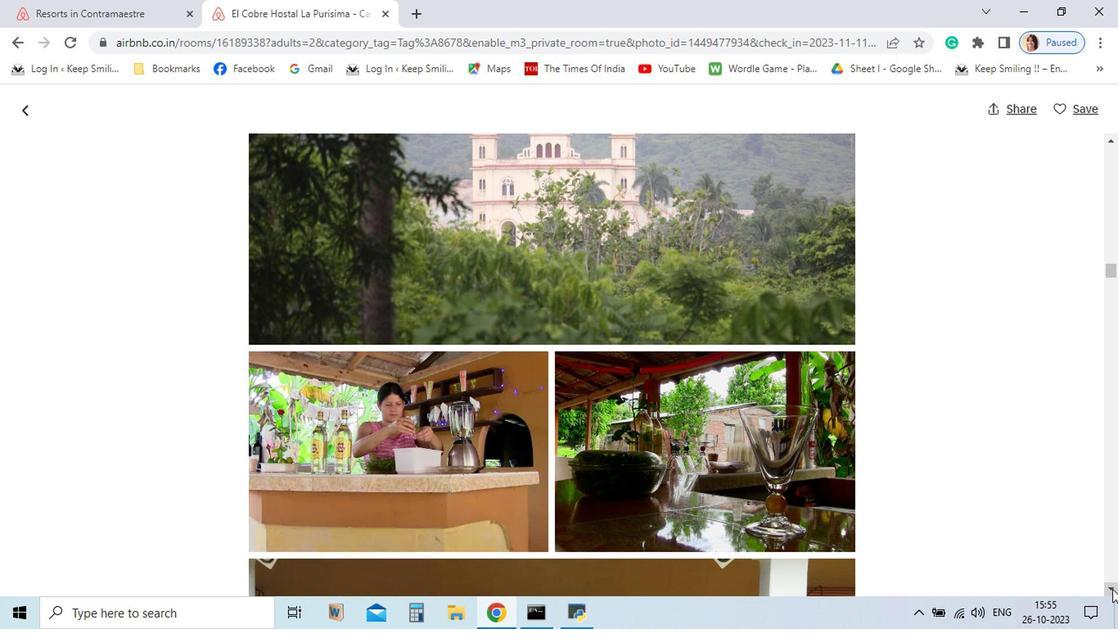 
Action: Mouse pressed left at (945, 573)
Screenshot: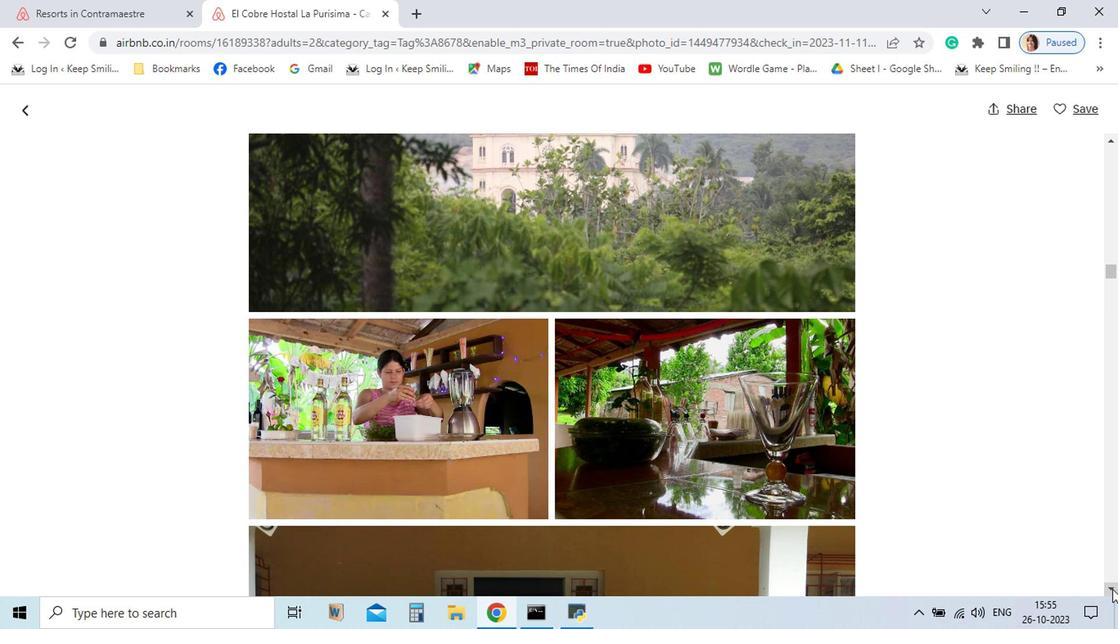 
Action: Mouse pressed left at (945, 573)
Screenshot: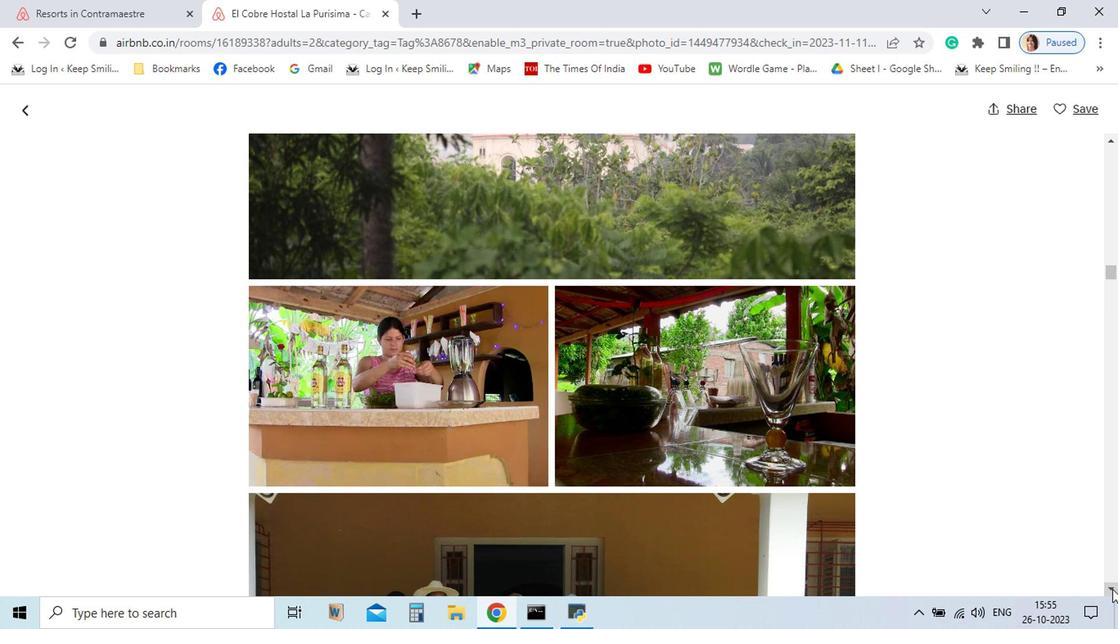 
Action: Mouse pressed left at (945, 573)
Screenshot: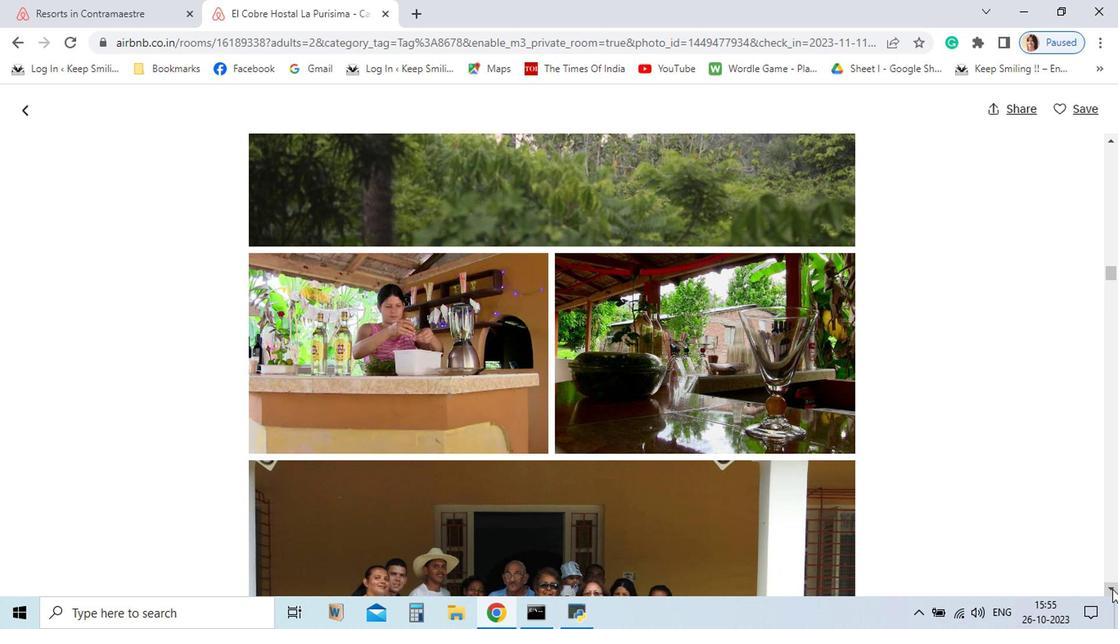 
Action: Mouse pressed left at (945, 573)
Screenshot: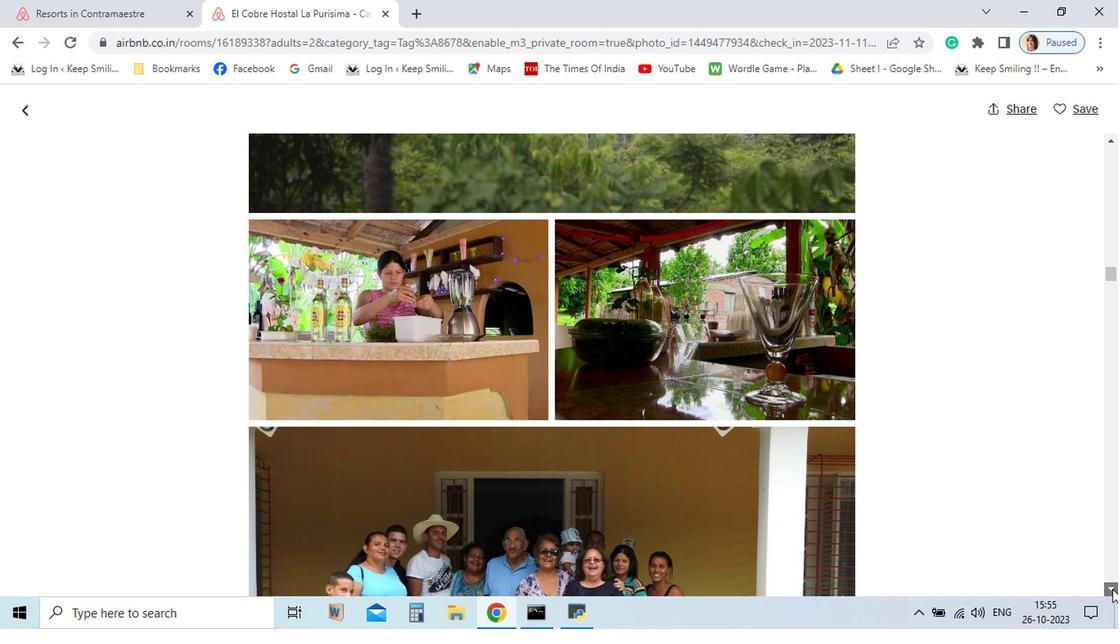 
Action: Mouse pressed left at (945, 573)
Screenshot: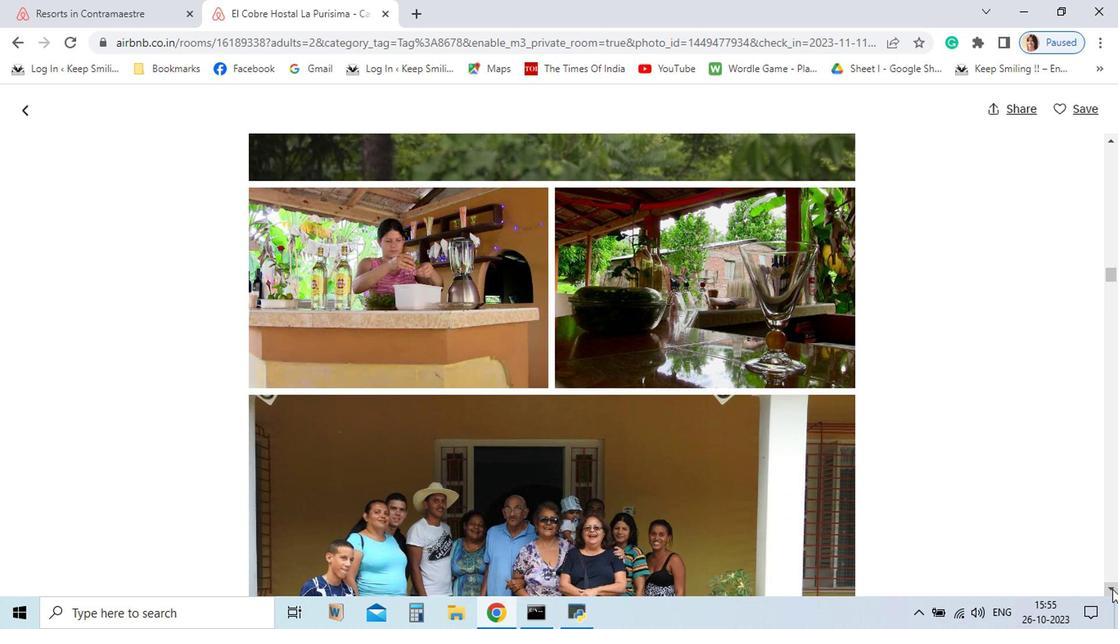 
Action: Mouse pressed left at (945, 573)
Screenshot: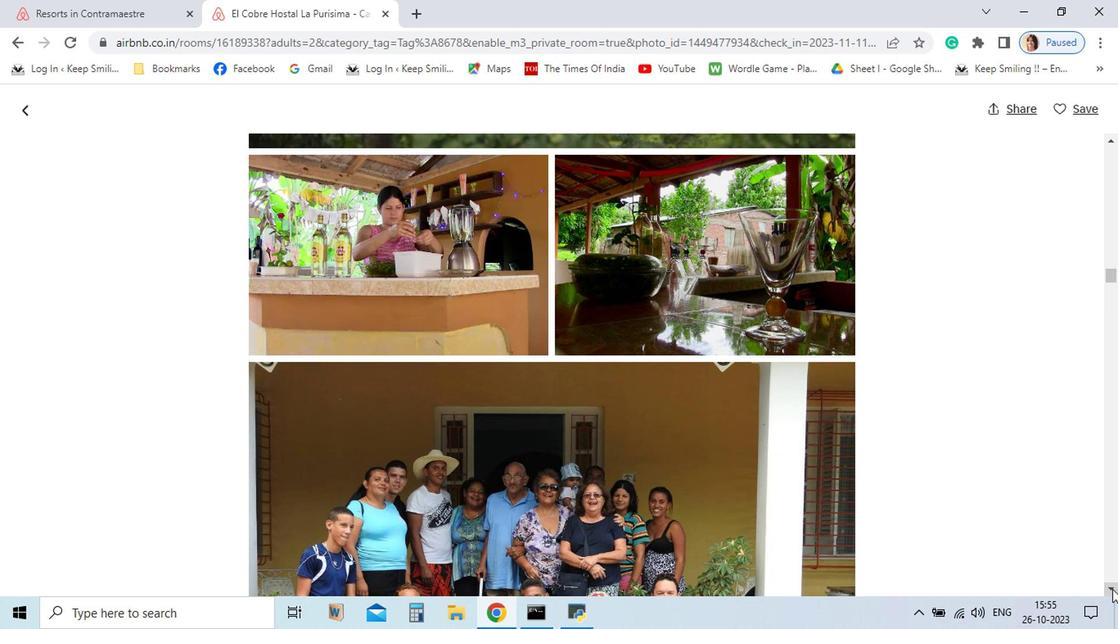 
Action: Mouse pressed left at (945, 573)
Screenshot: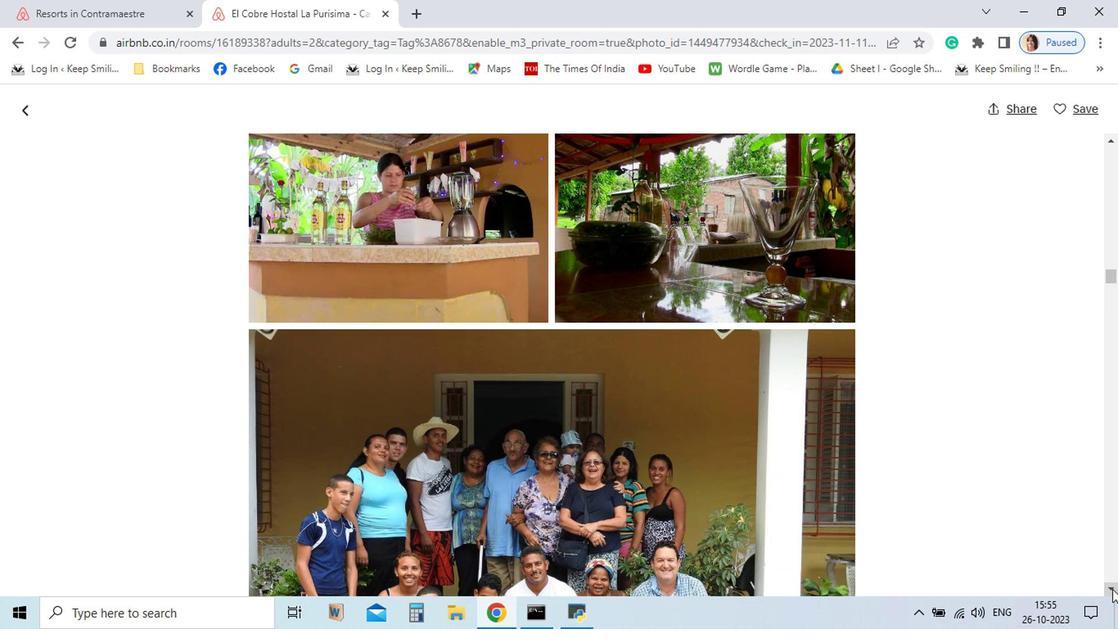 
Action: Mouse pressed left at (945, 573)
Screenshot: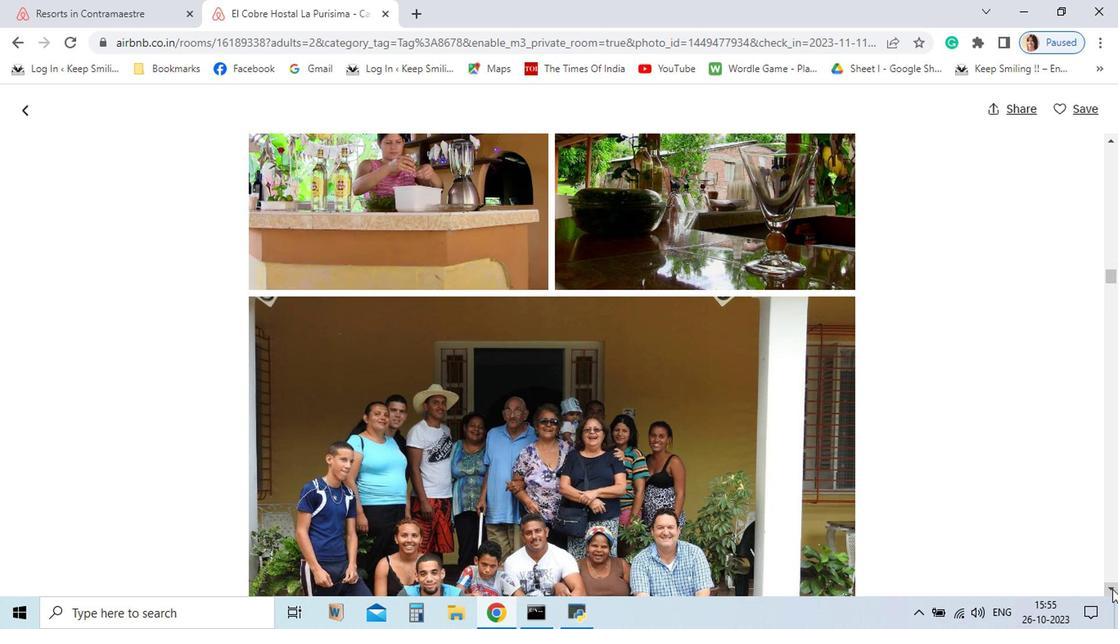 
Action: Mouse pressed left at (945, 573)
Screenshot: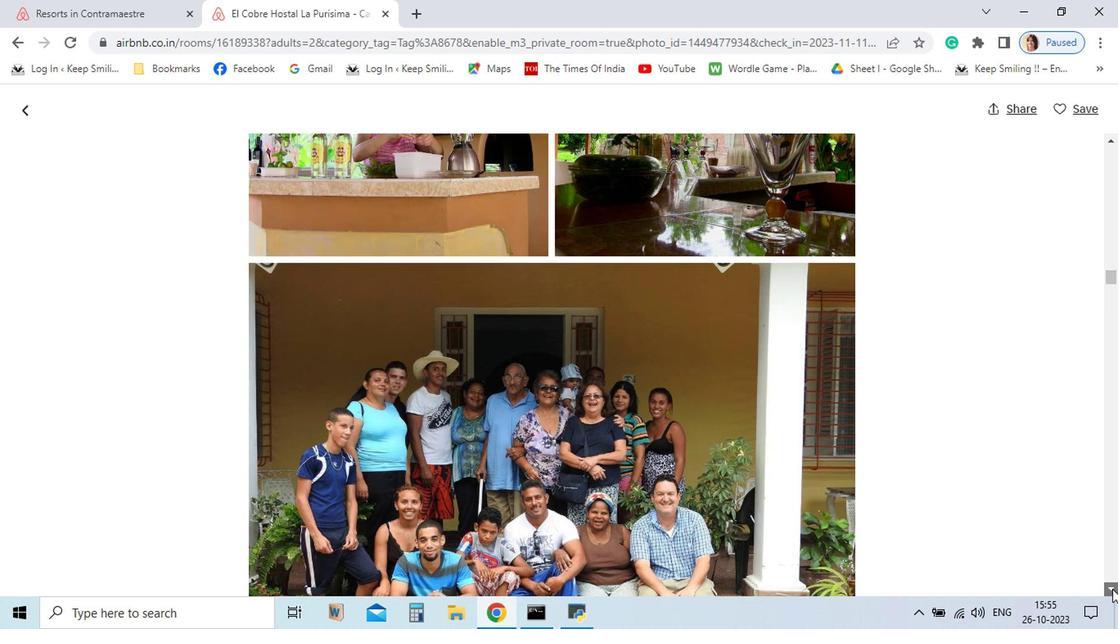
Action: Mouse pressed left at (945, 573)
Screenshot: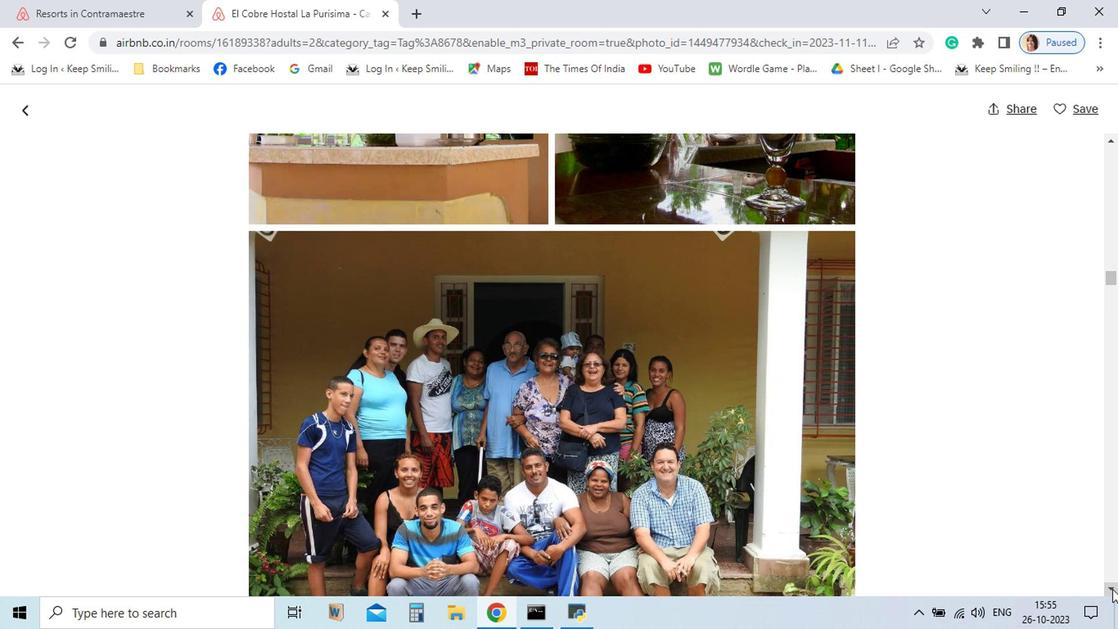 
Action: Mouse pressed left at (945, 573)
Screenshot: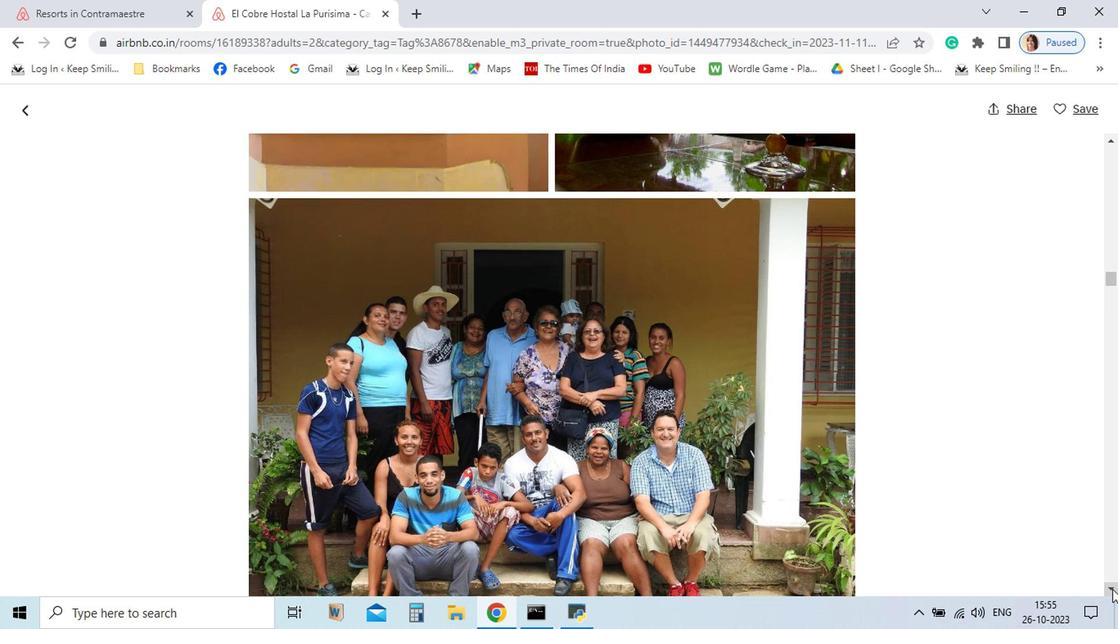 
Action: Mouse pressed left at (945, 573)
Screenshot: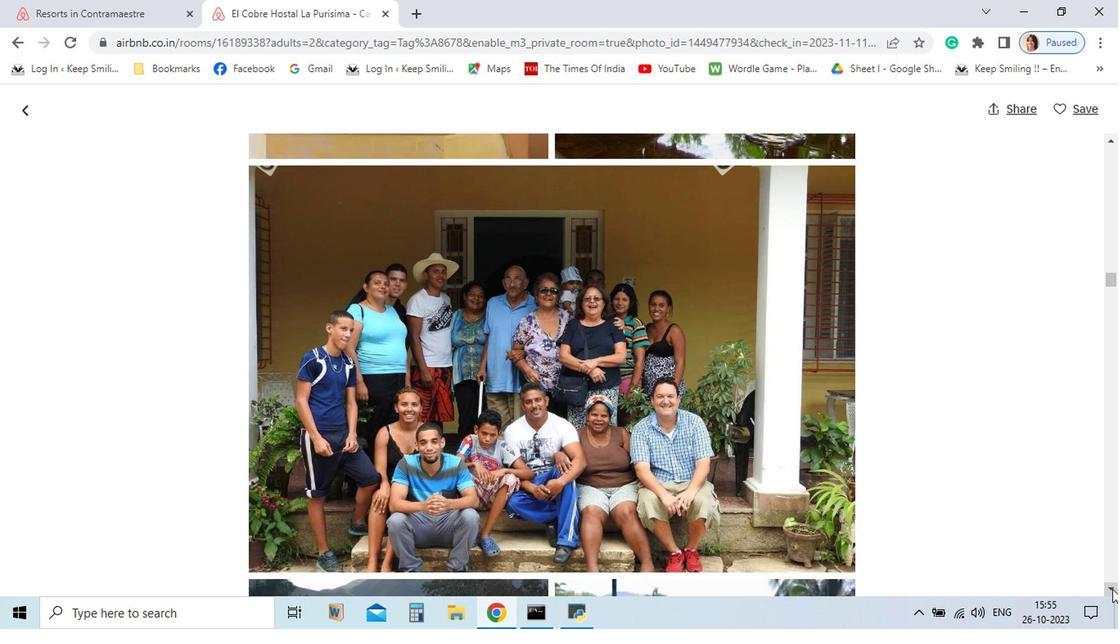 
Action: Mouse pressed left at (945, 573)
Screenshot: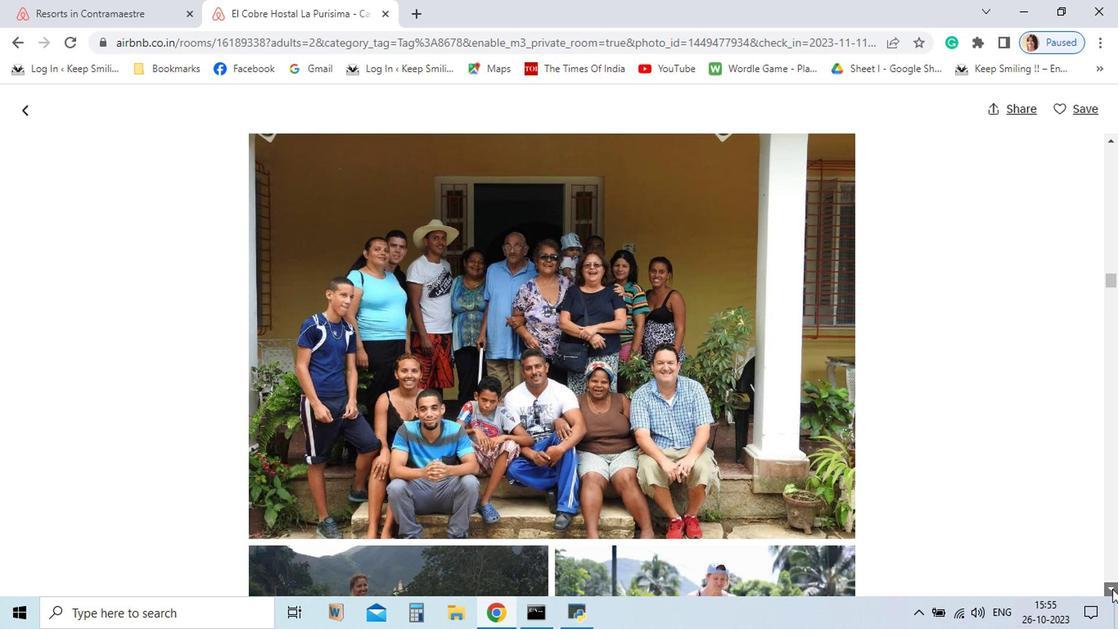 
Action: Mouse pressed left at (945, 573)
Screenshot: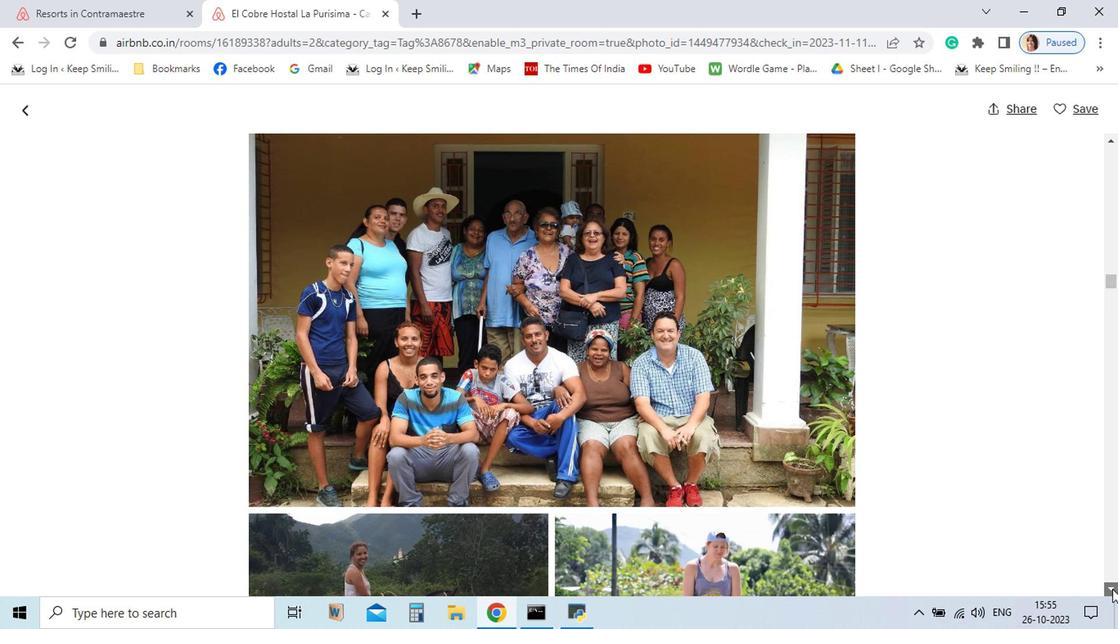 
Action: Mouse pressed left at (945, 573)
Screenshot: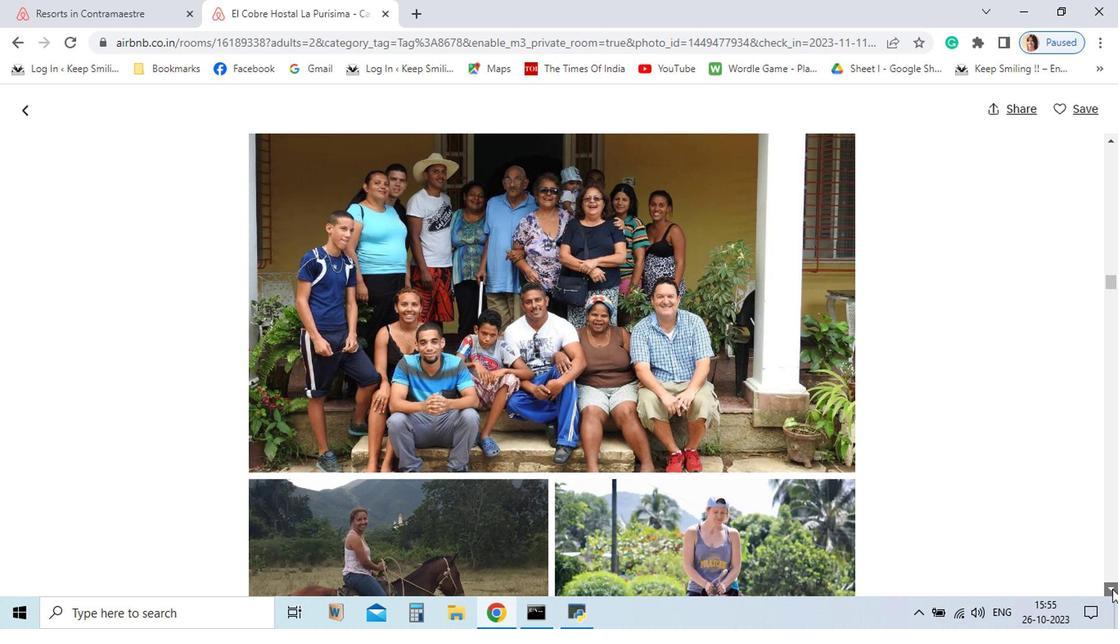 
Action: Mouse pressed left at (945, 573)
Screenshot: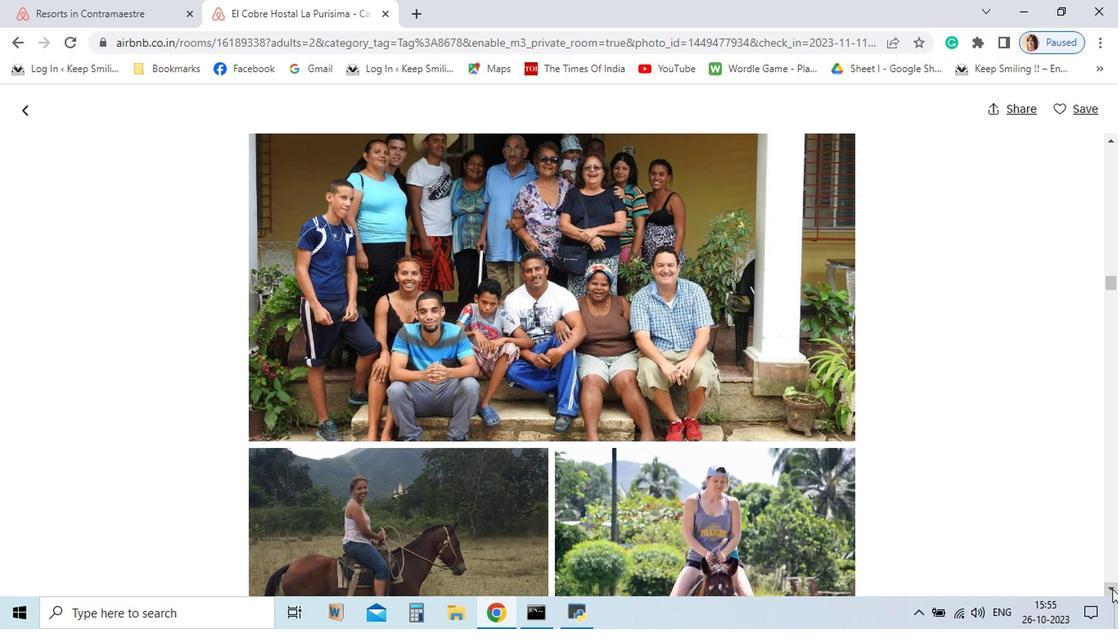 
Action: Mouse pressed left at (945, 573)
Screenshot: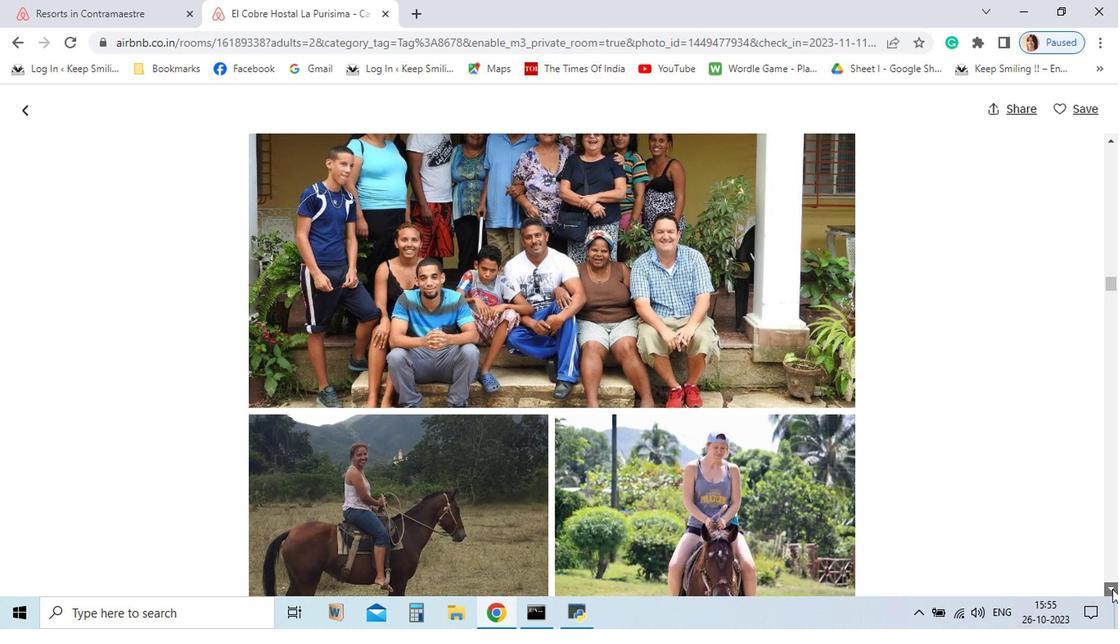 
Action: Mouse pressed left at (945, 573)
Screenshot: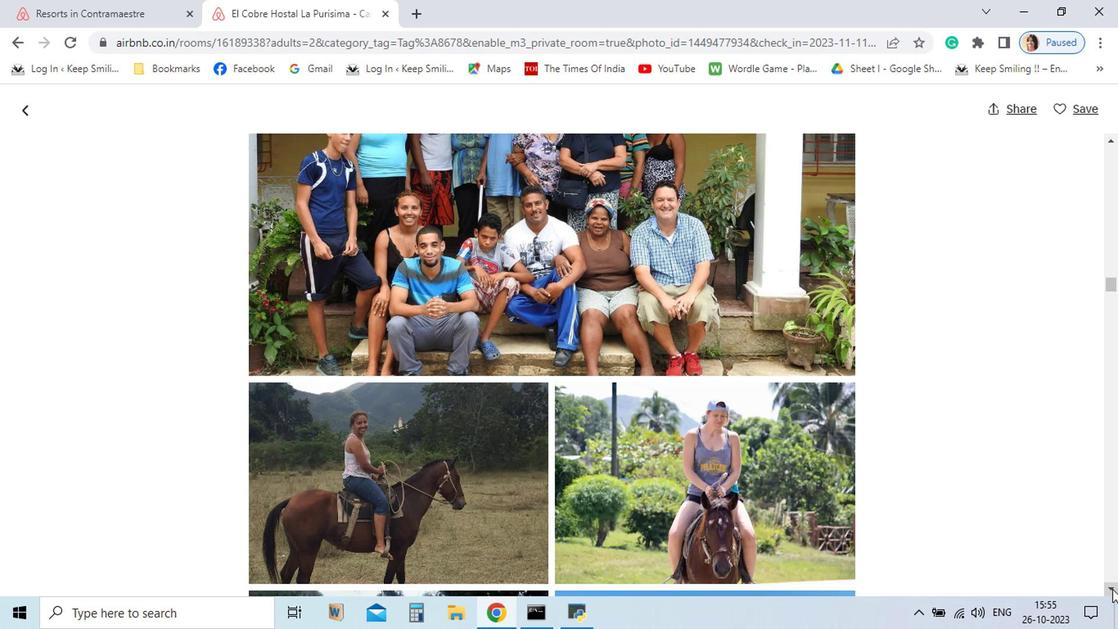 
Action: Mouse pressed left at (945, 573)
